 Task: Plan a trip to GÃÂ©rakas, Greece from 24th December, 2023 to 30th December, 2023 for 5 adults. Place can be entire room or private room with 5 bedrooms having 5 beds and 5 bathrooms. Property type can be house. Amenities needed are: wifi, TV, free parkinig on premises, gym, breakfast.
Action: Mouse moved to (578, 152)
Screenshot: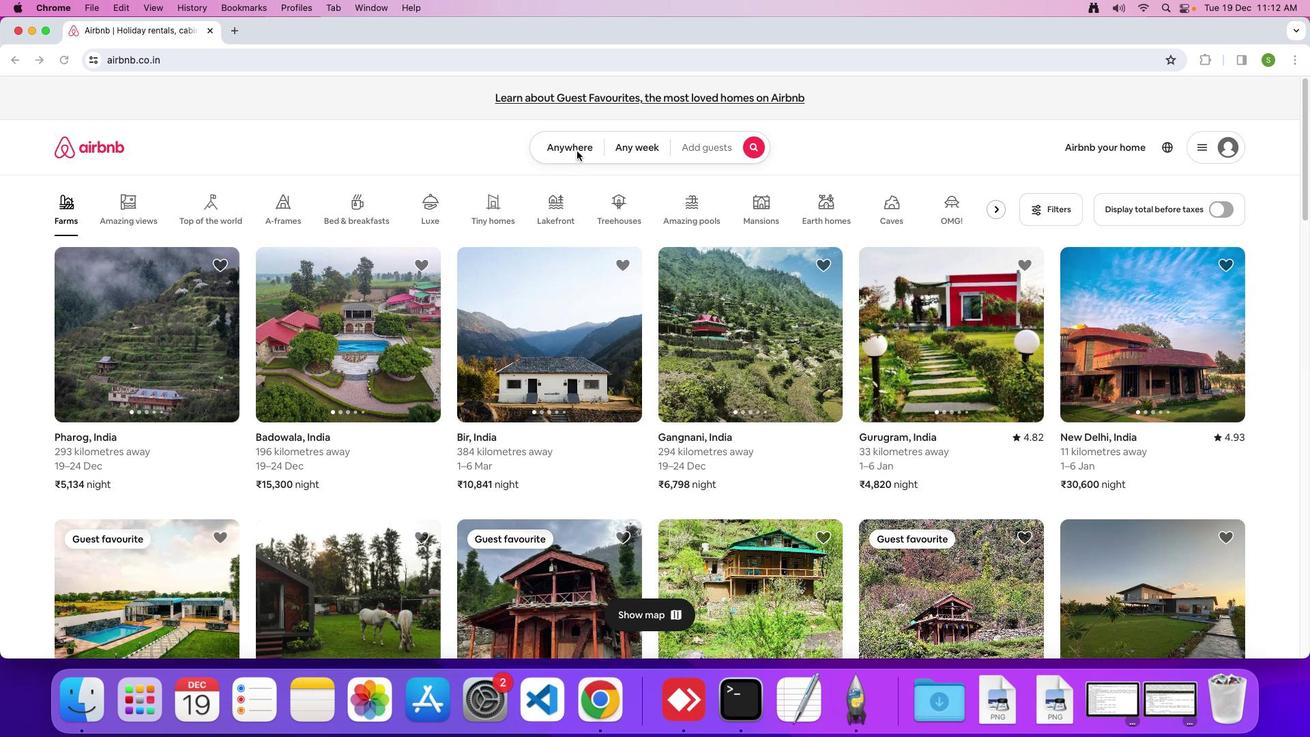 
Action: Mouse pressed left at (578, 152)
Screenshot: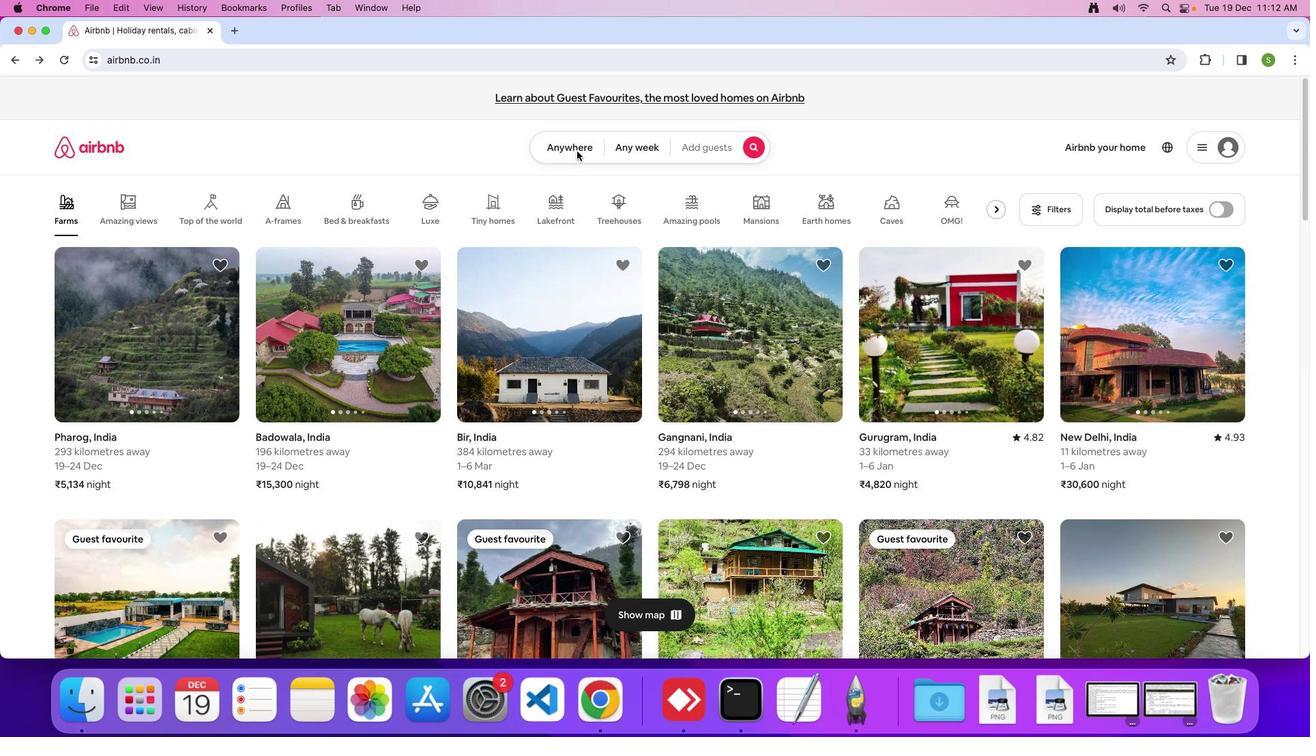 
Action: Mouse moved to (559, 144)
Screenshot: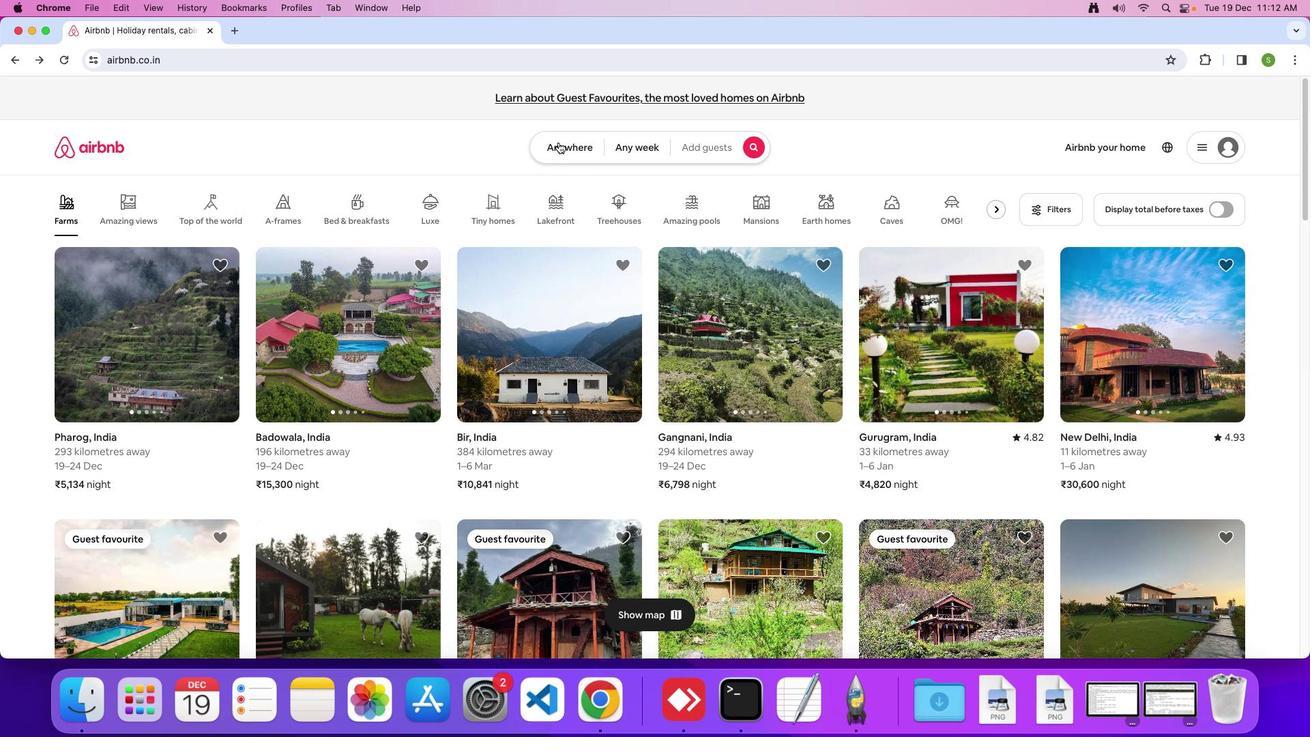 
Action: Mouse pressed left at (559, 144)
Screenshot: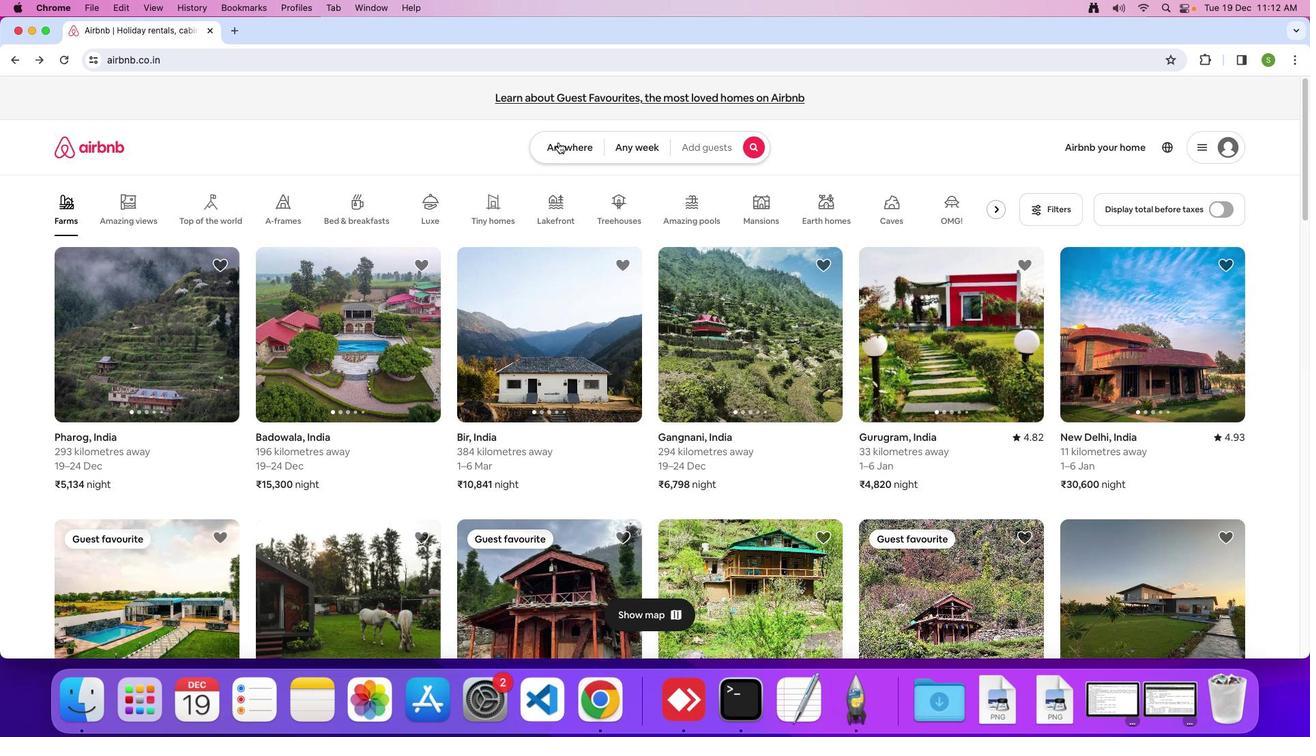 
Action: Mouse moved to (477, 195)
Screenshot: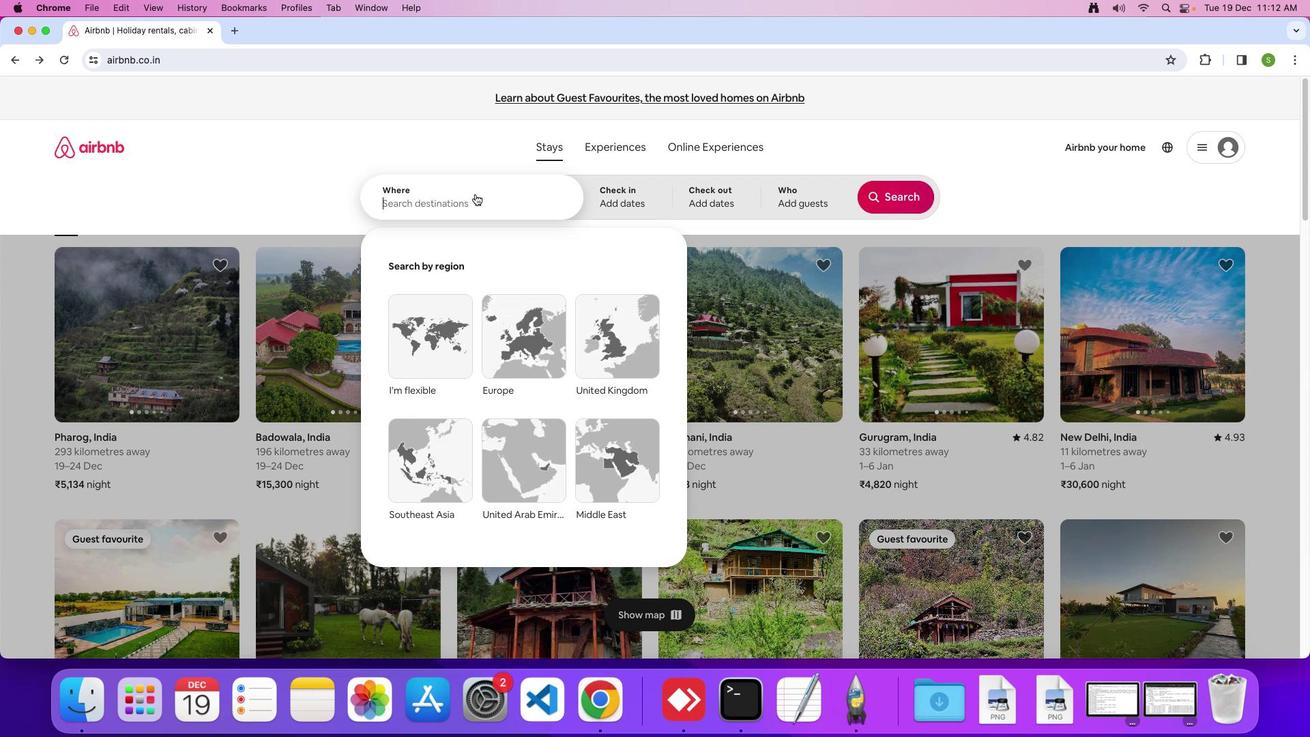 
Action: Key pressed 'G''A'Key.caps_lock'c''r''a''k''a''s'','Key.spaceKey.shift'G''r''e''e''c''e'Key.enter
Screenshot: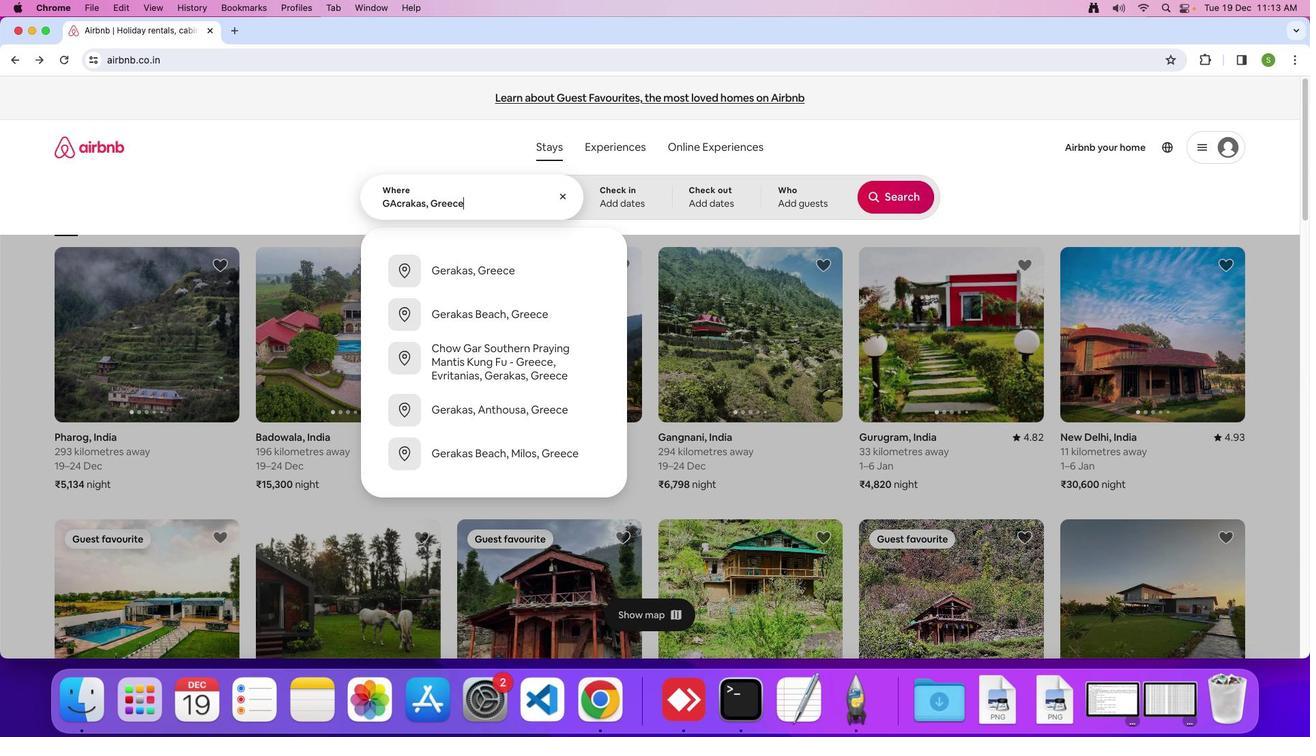 
Action: Mouse moved to (415, 505)
Screenshot: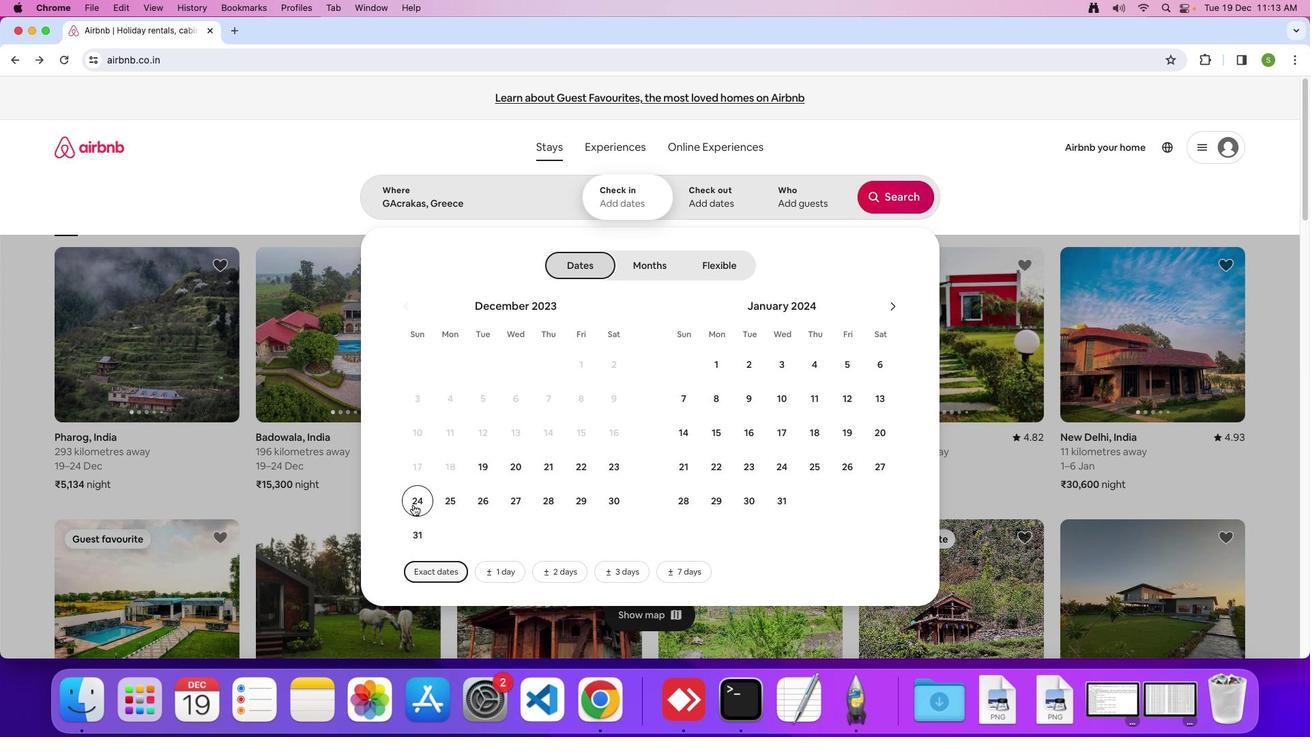 
Action: Mouse pressed left at (415, 505)
Screenshot: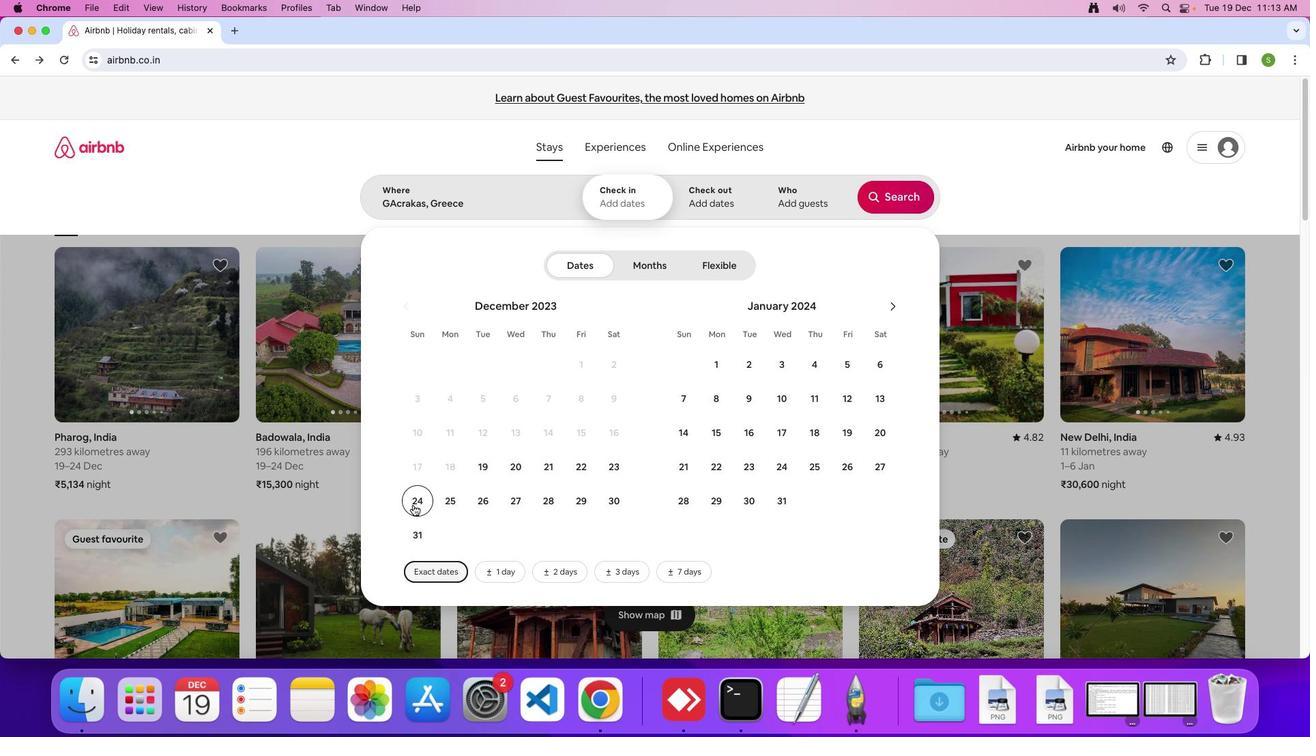 
Action: Mouse moved to (614, 503)
Screenshot: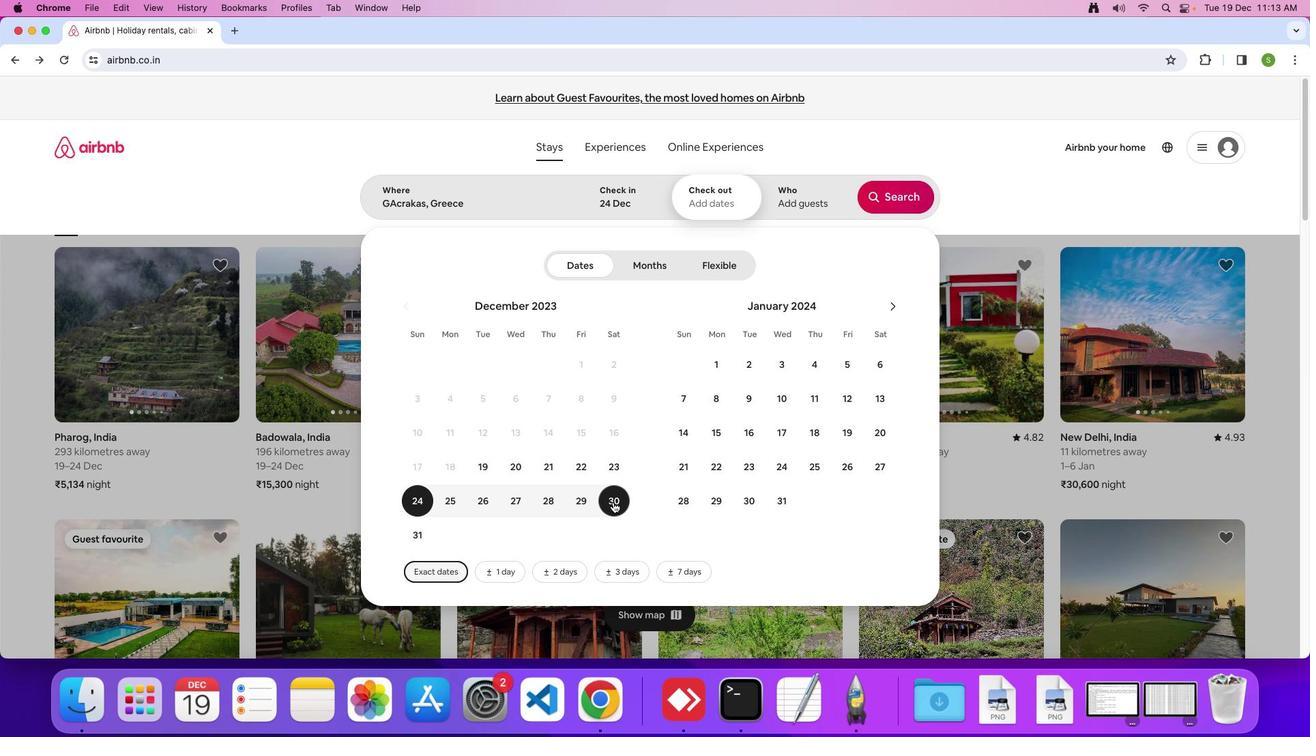 
Action: Mouse pressed left at (614, 503)
Screenshot: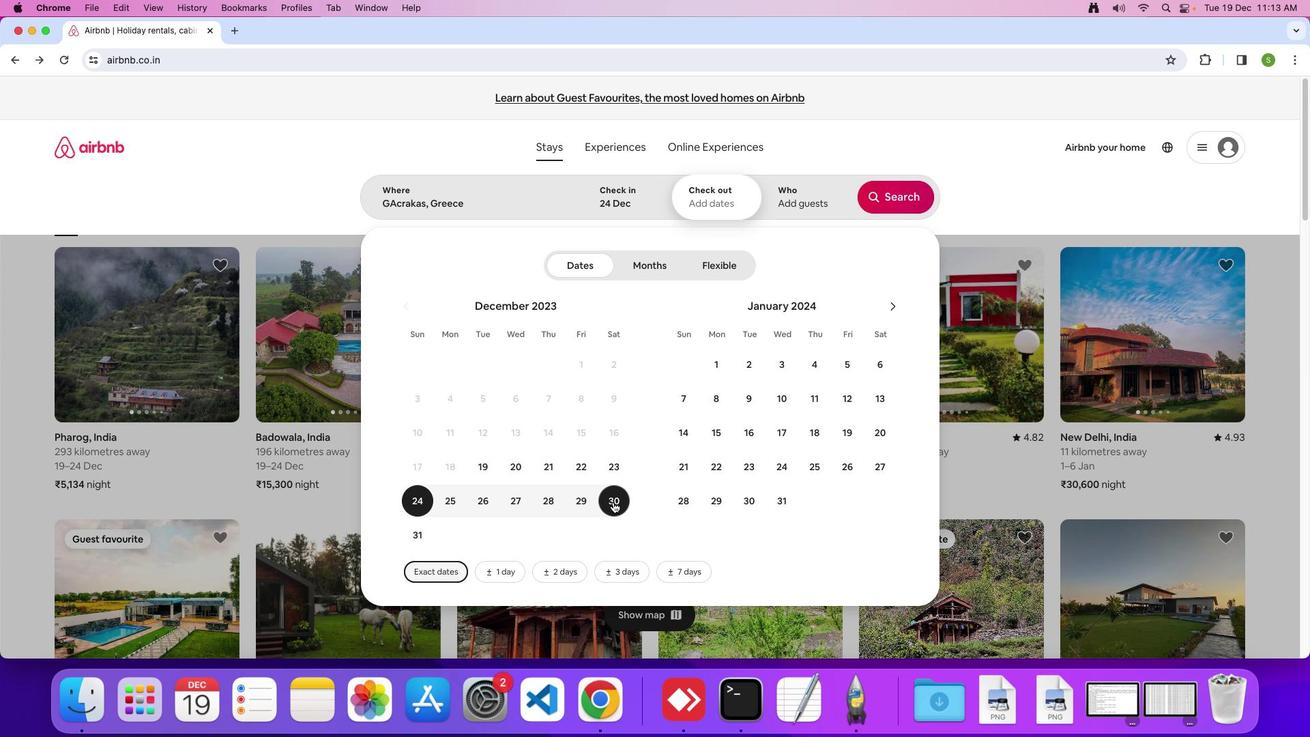 
Action: Mouse moved to (811, 202)
Screenshot: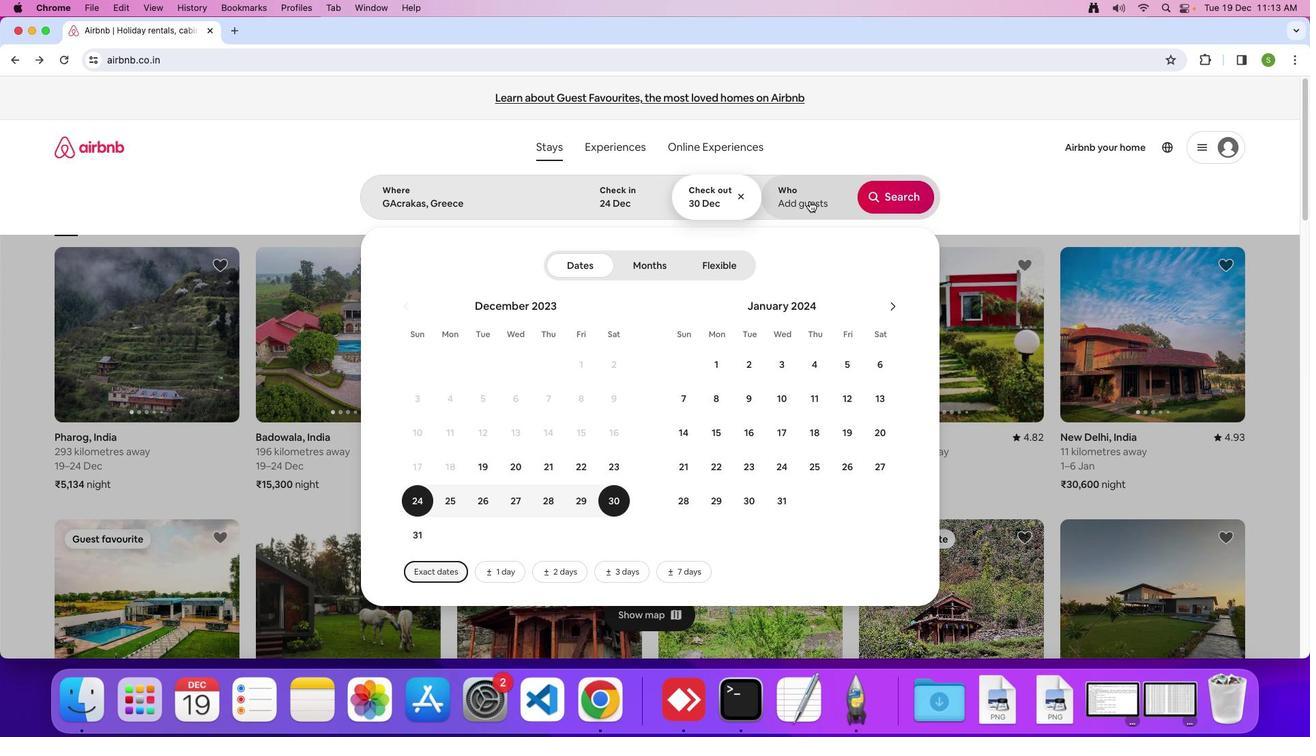 
Action: Mouse pressed left at (811, 202)
Screenshot: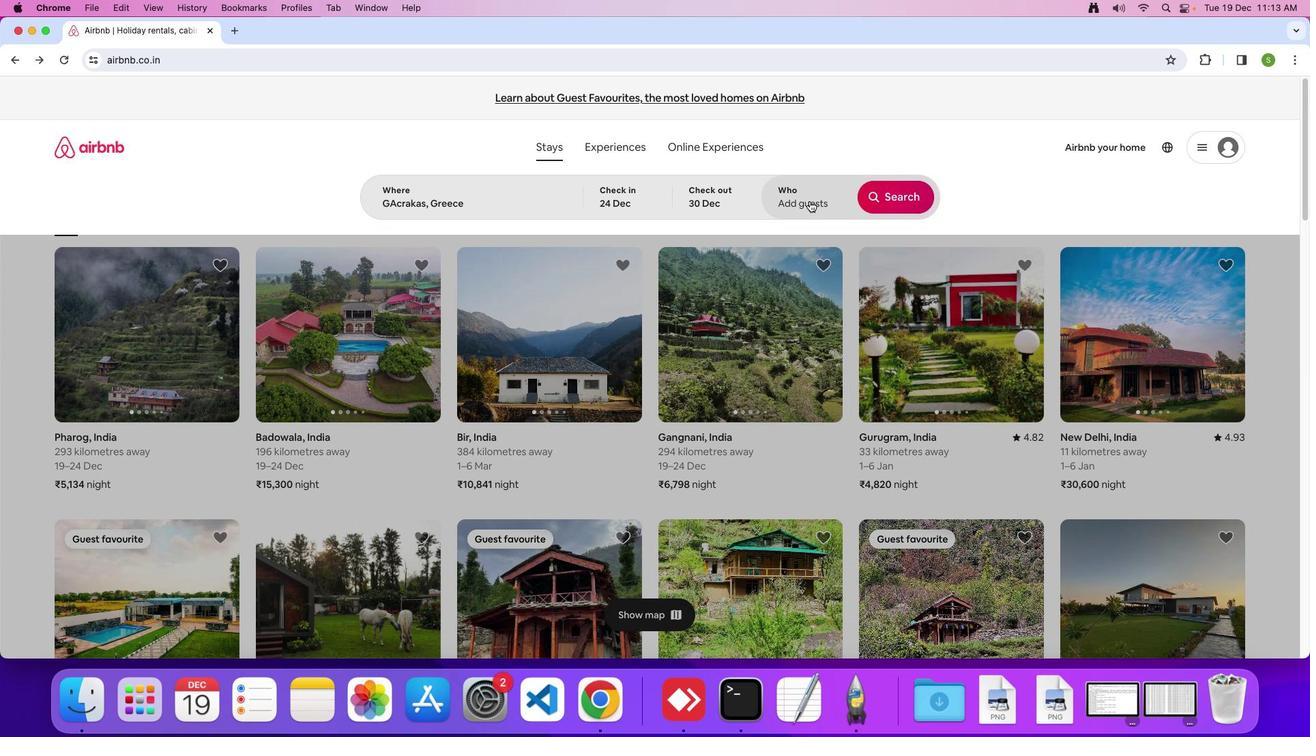 
Action: Mouse moved to (895, 273)
Screenshot: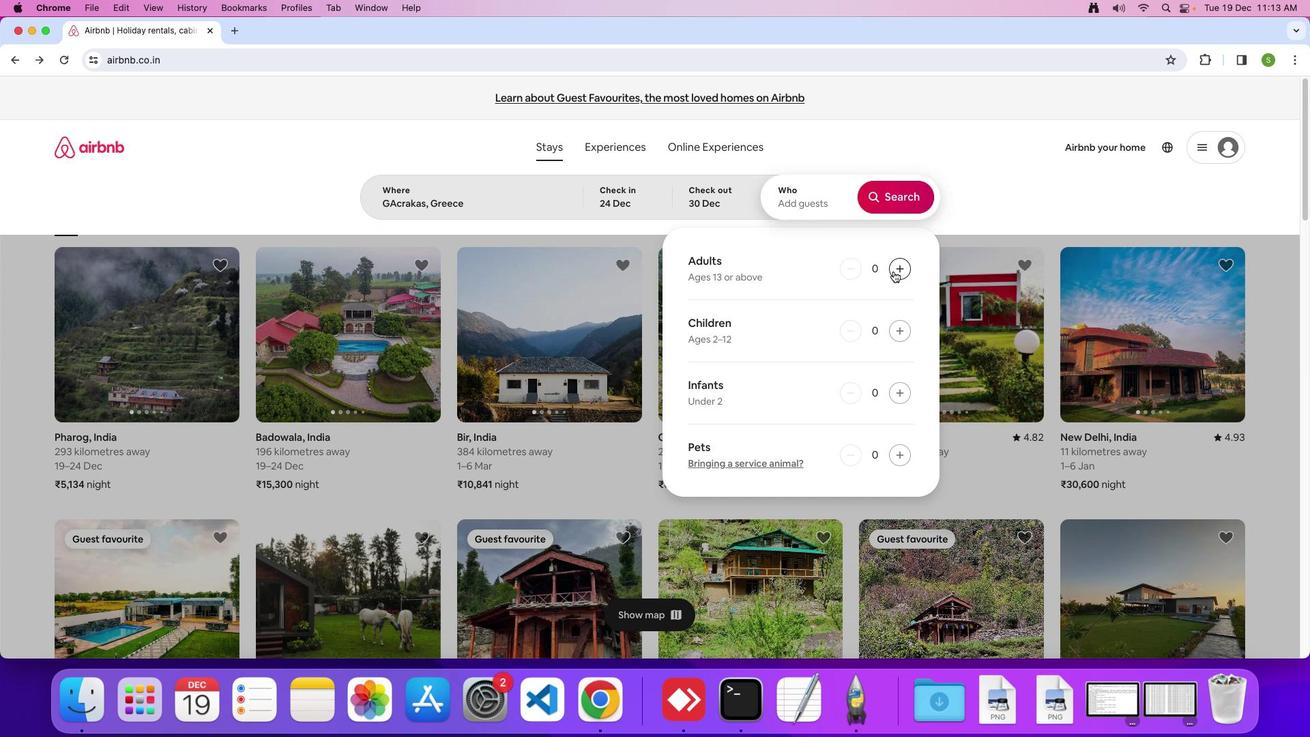 
Action: Mouse pressed left at (895, 273)
Screenshot: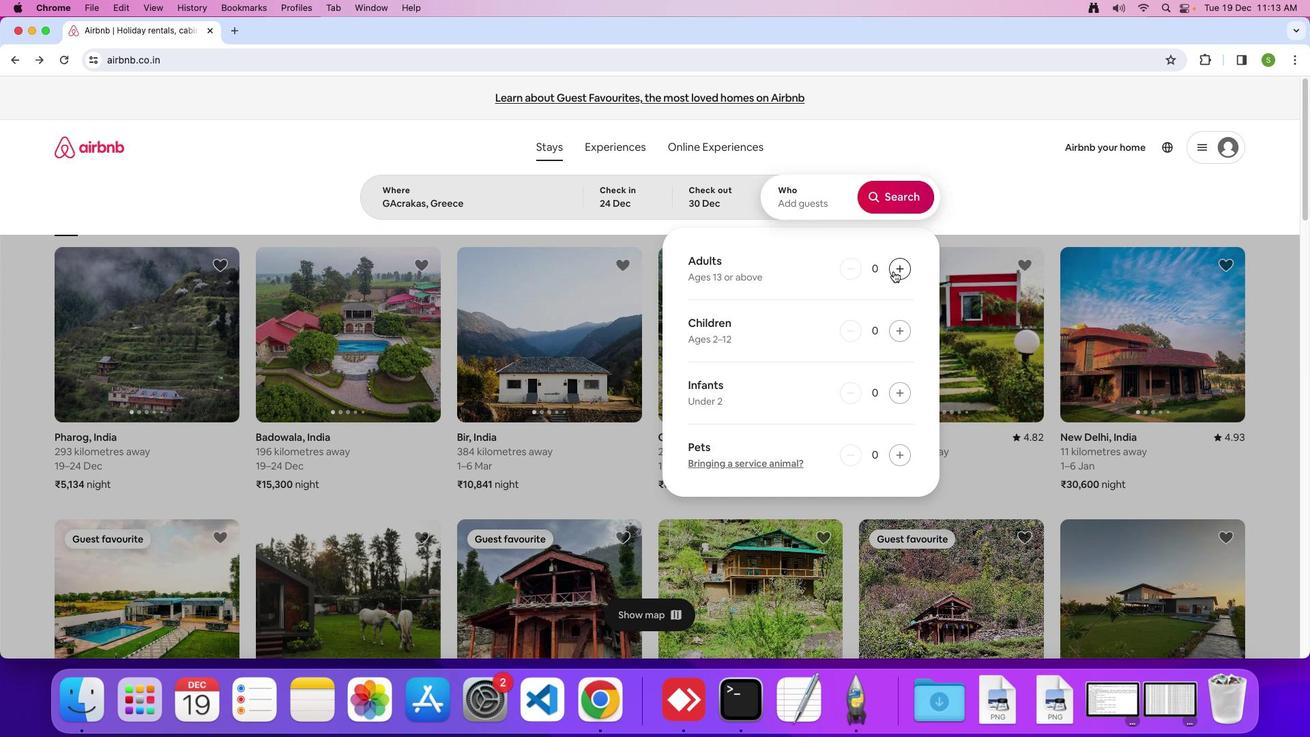 
Action: Mouse pressed left at (895, 273)
Screenshot: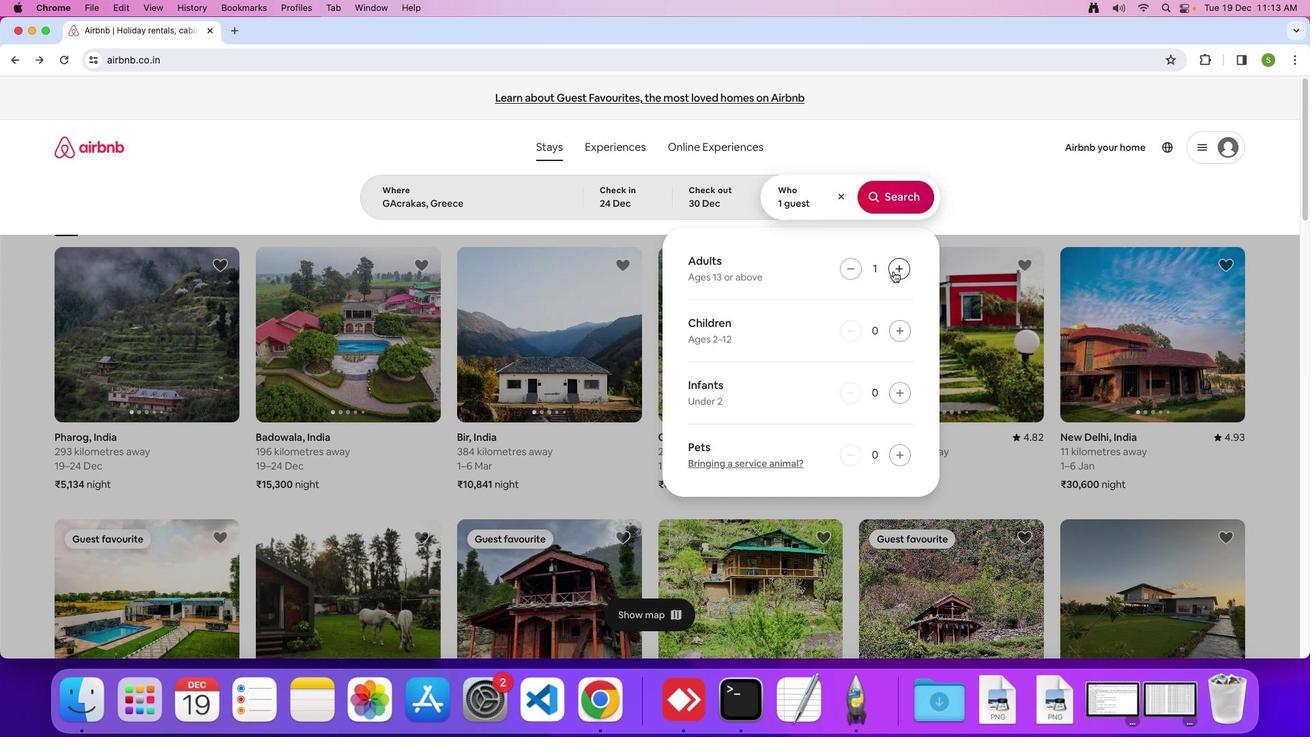 
Action: Mouse pressed left at (895, 273)
Screenshot: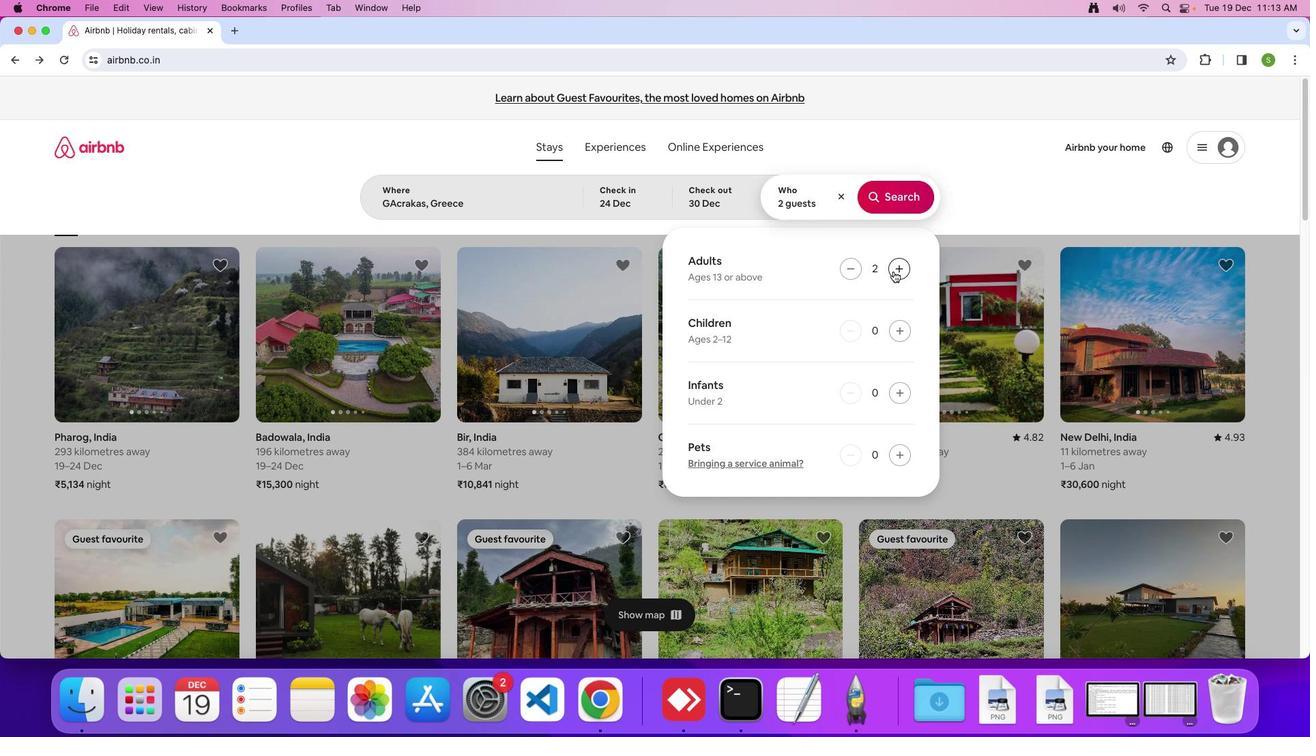 
Action: Mouse pressed left at (895, 273)
Screenshot: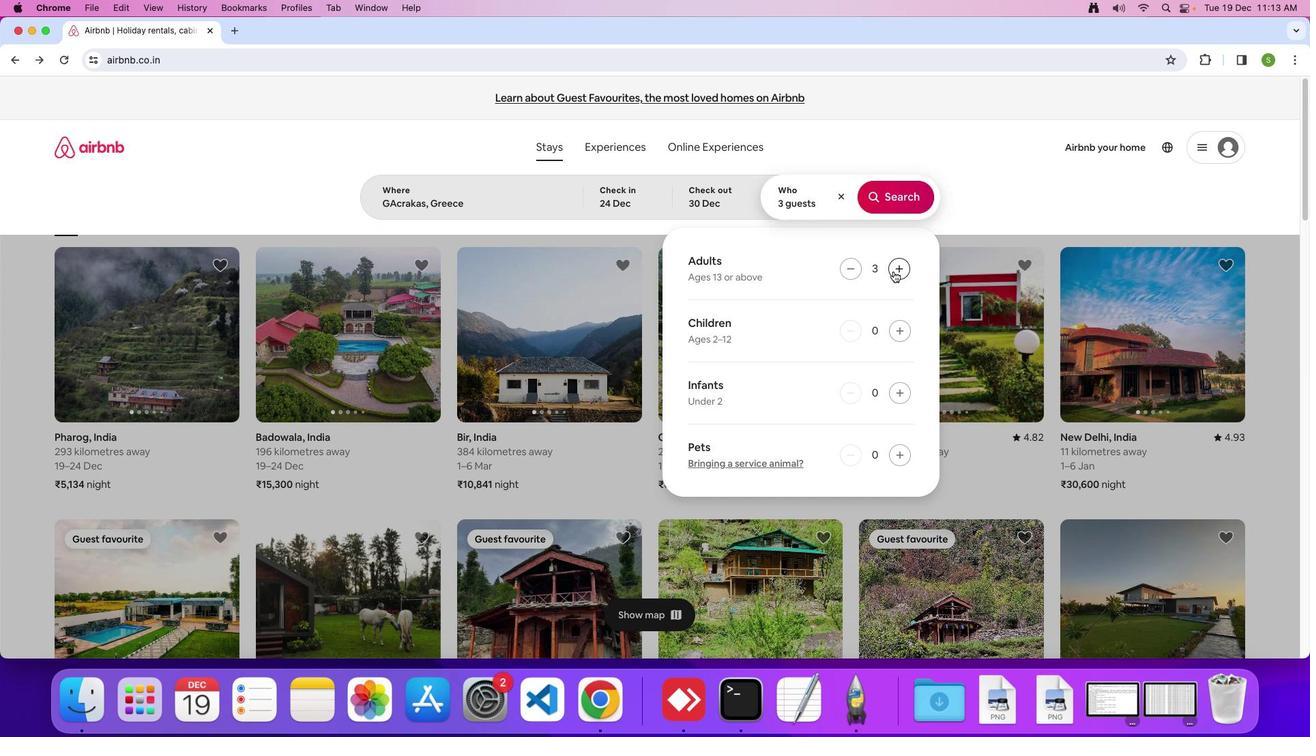 
Action: Mouse pressed left at (895, 273)
Screenshot: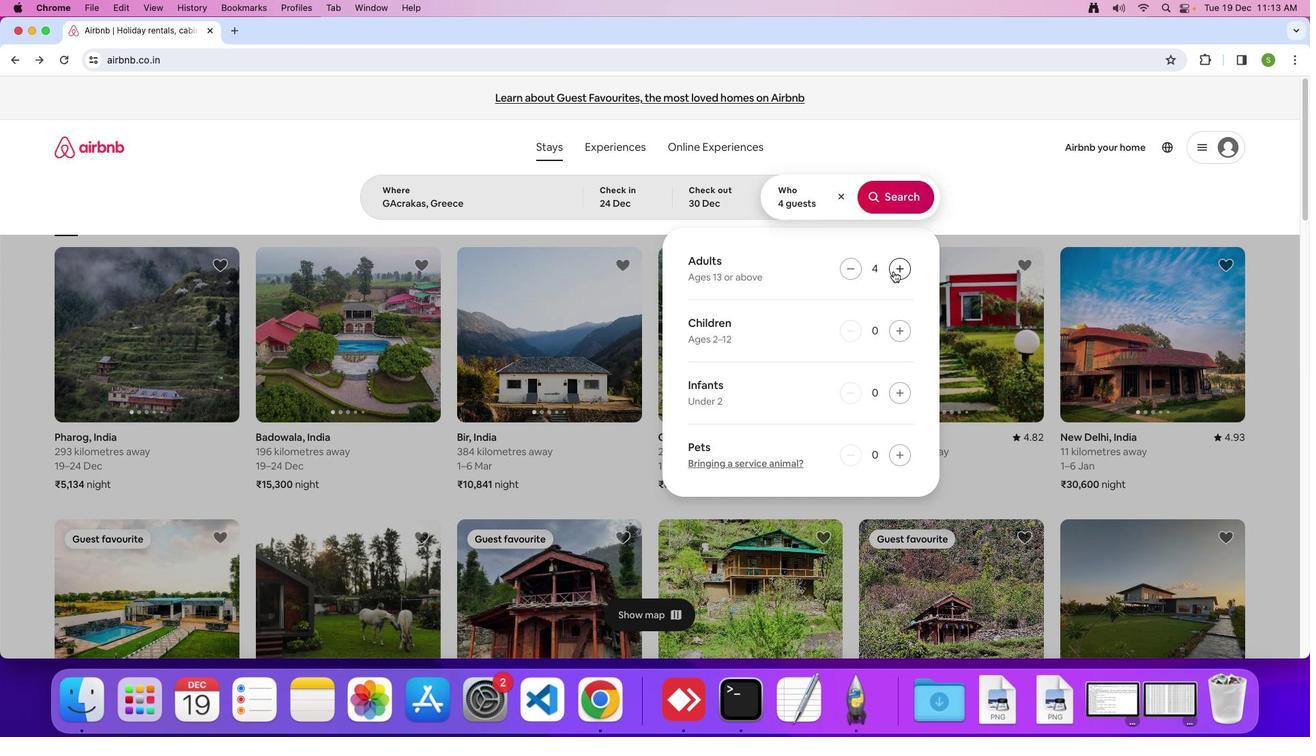 
Action: Mouse moved to (893, 207)
Screenshot: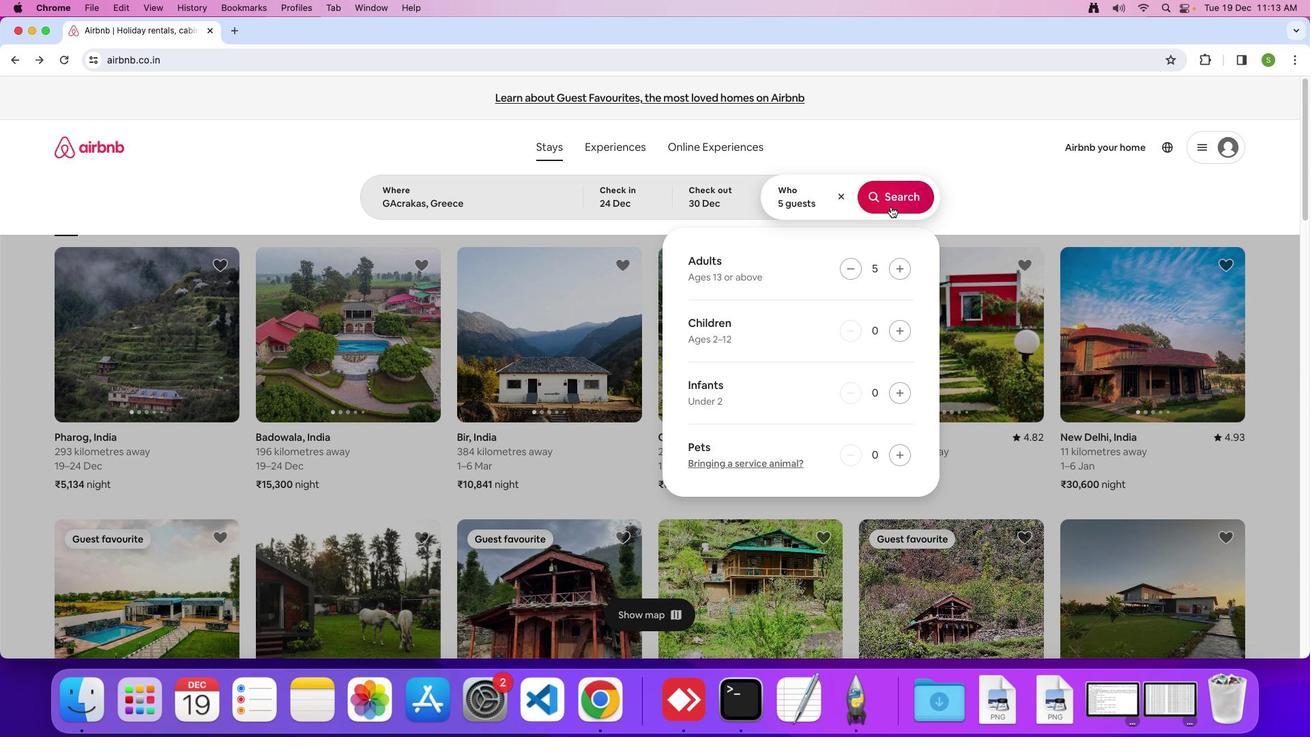 
Action: Mouse pressed left at (893, 207)
Screenshot: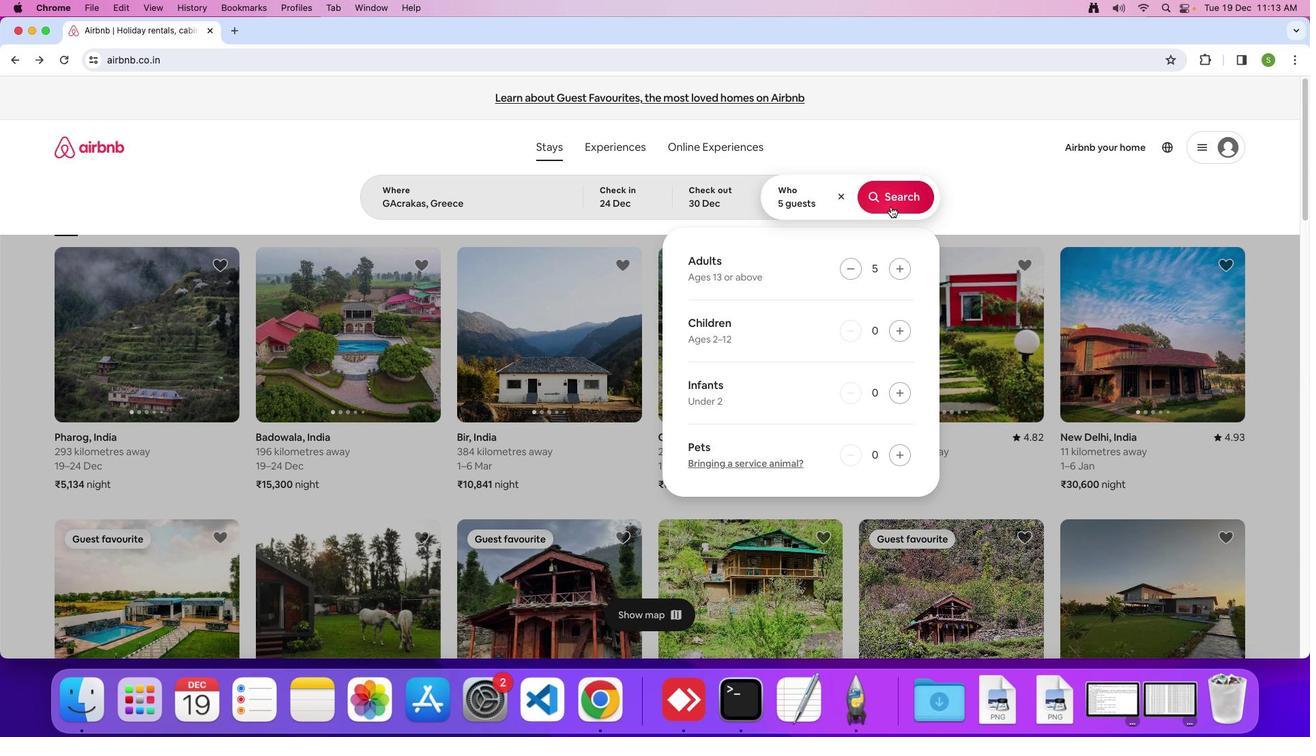 
Action: Mouse moved to (1097, 162)
Screenshot: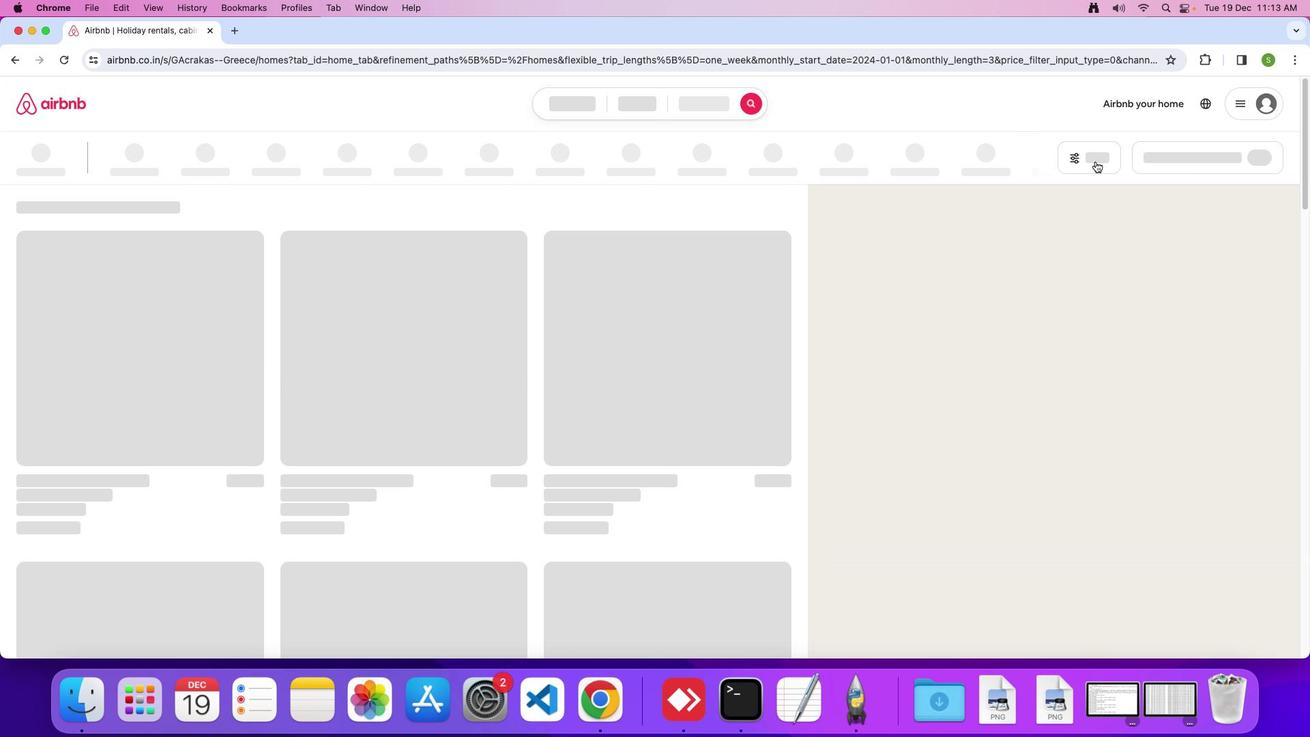 
Action: Mouse pressed left at (1097, 162)
Screenshot: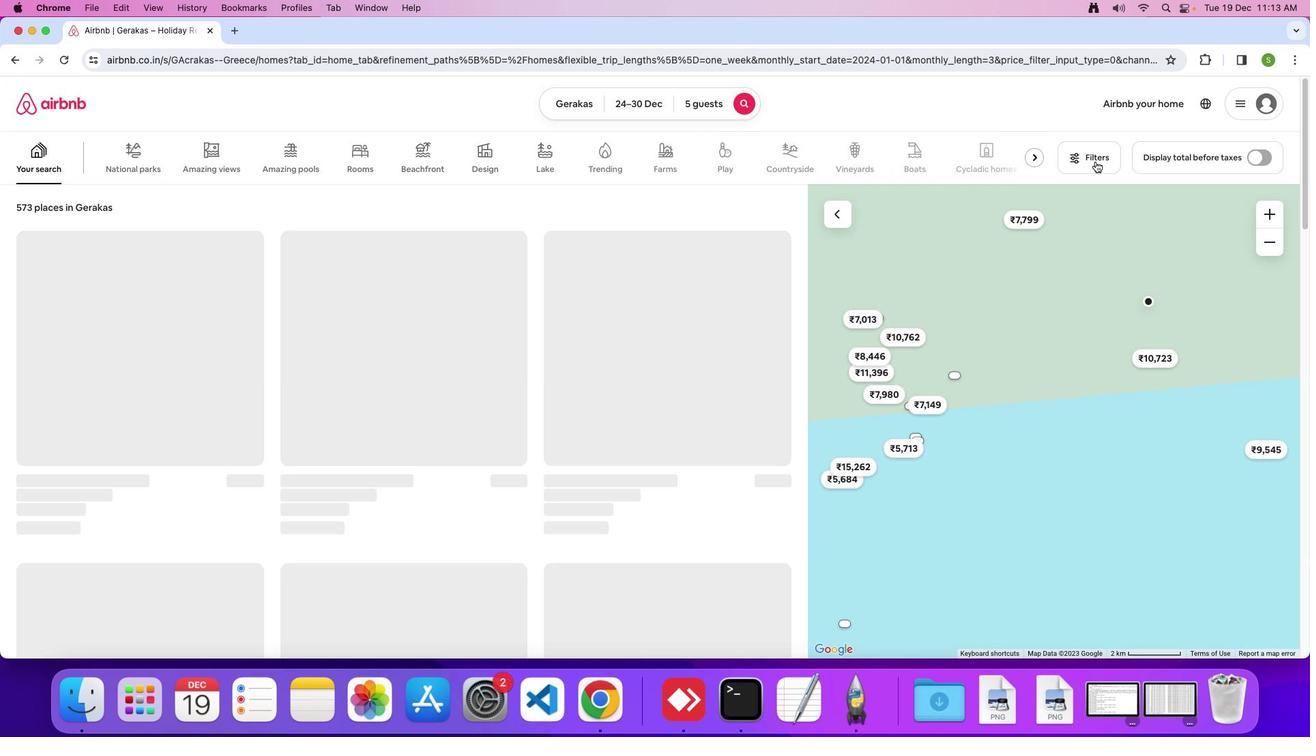 
Action: Mouse moved to (684, 369)
Screenshot: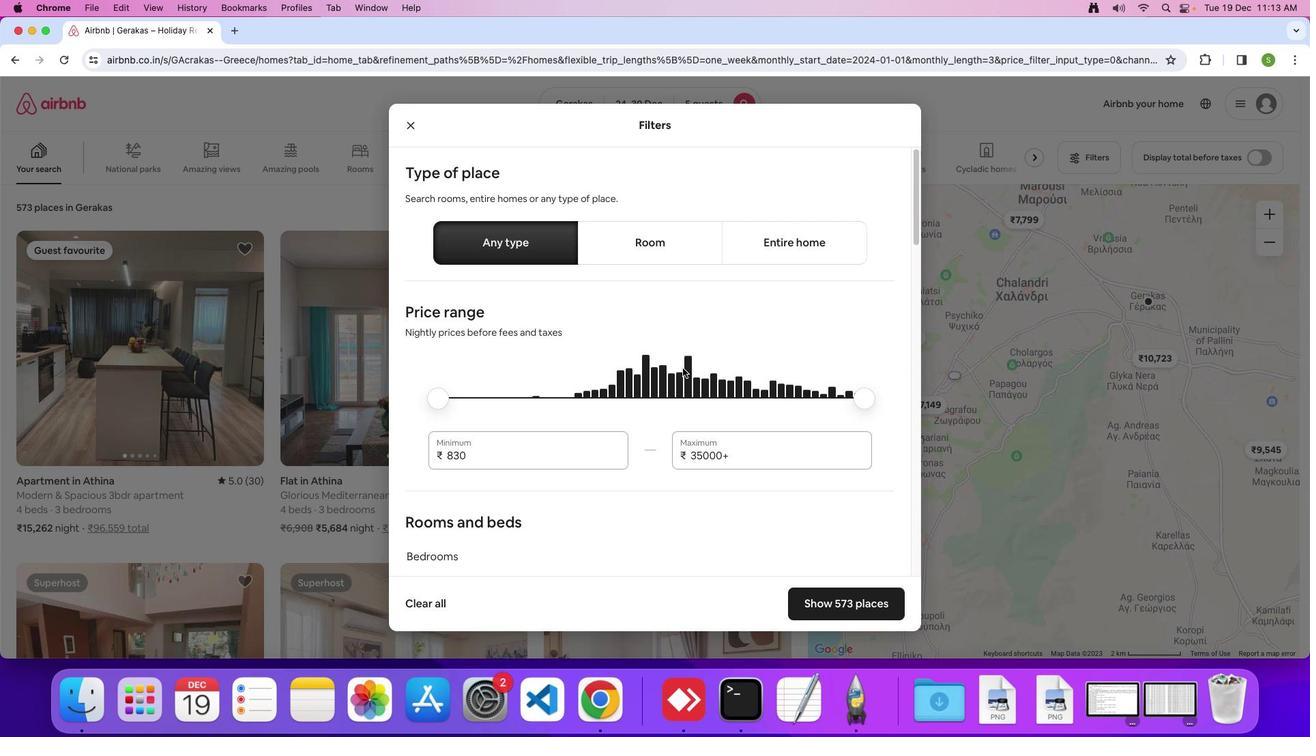 
Action: Mouse scrolled (684, 369) with delta (1, 0)
Screenshot: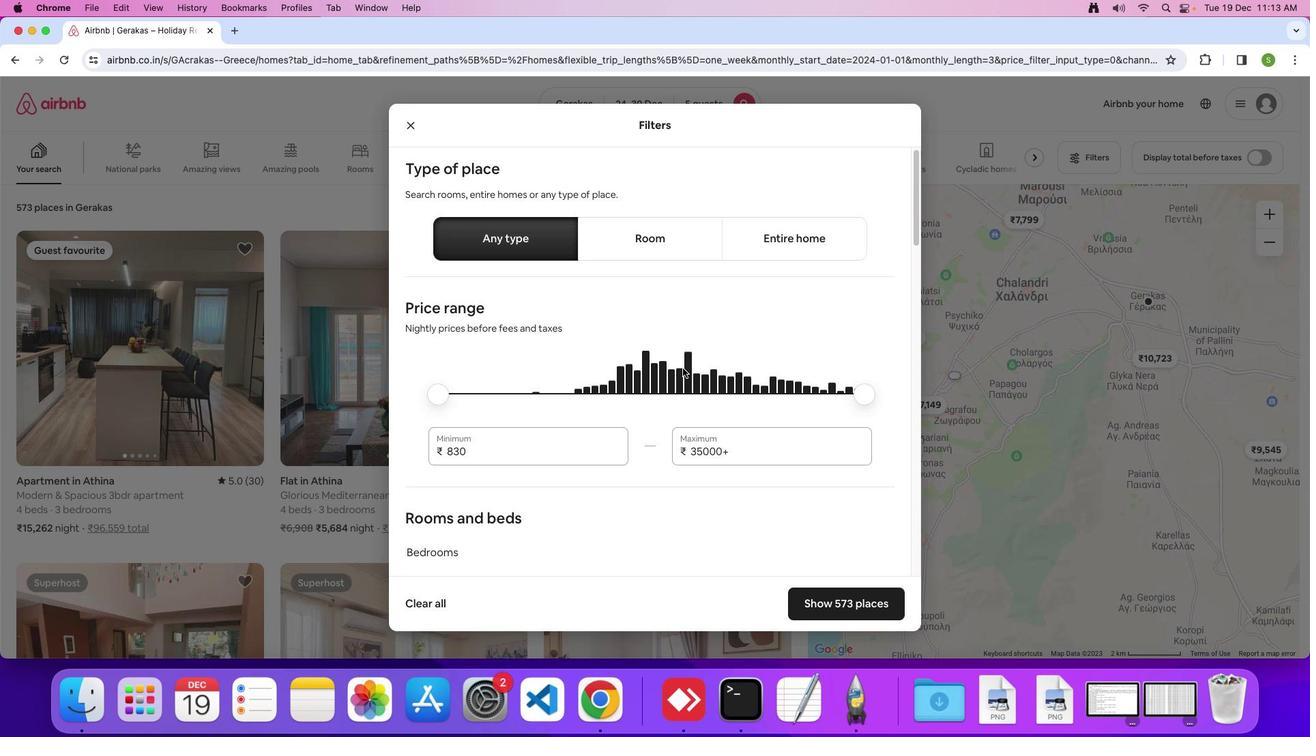 
Action: Mouse scrolled (684, 369) with delta (1, 0)
Screenshot: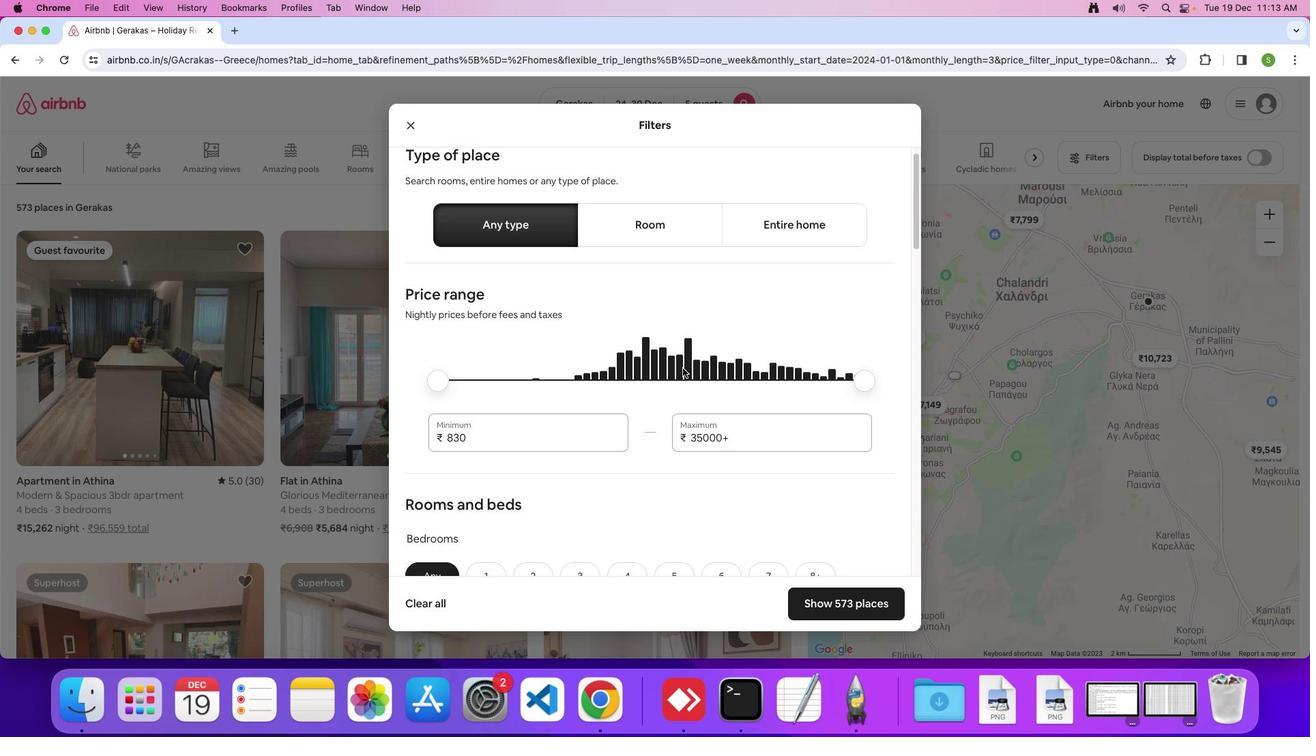 
Action: Mouse scrolled (684, 369) with delta (1, 0)
Screenshot: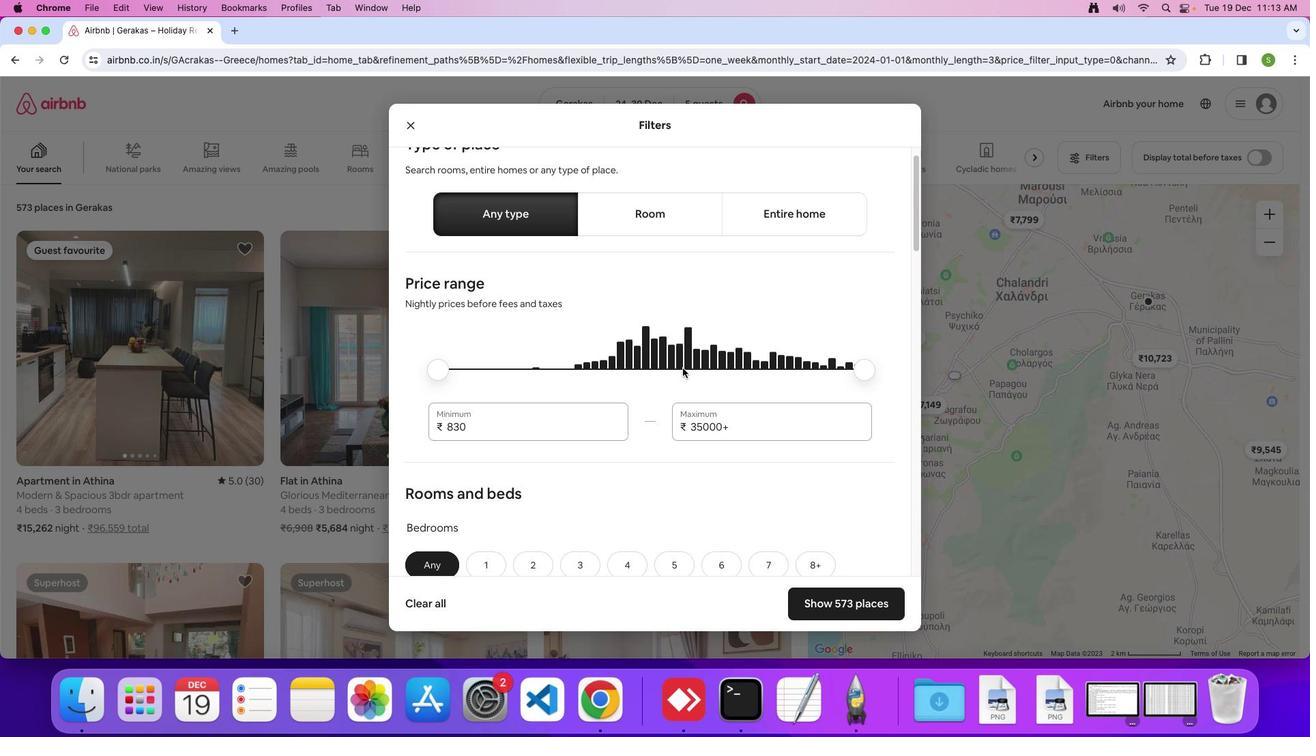 
Action: Mouse scrolled (684, 369) with delta (1, 0)
Screenshot: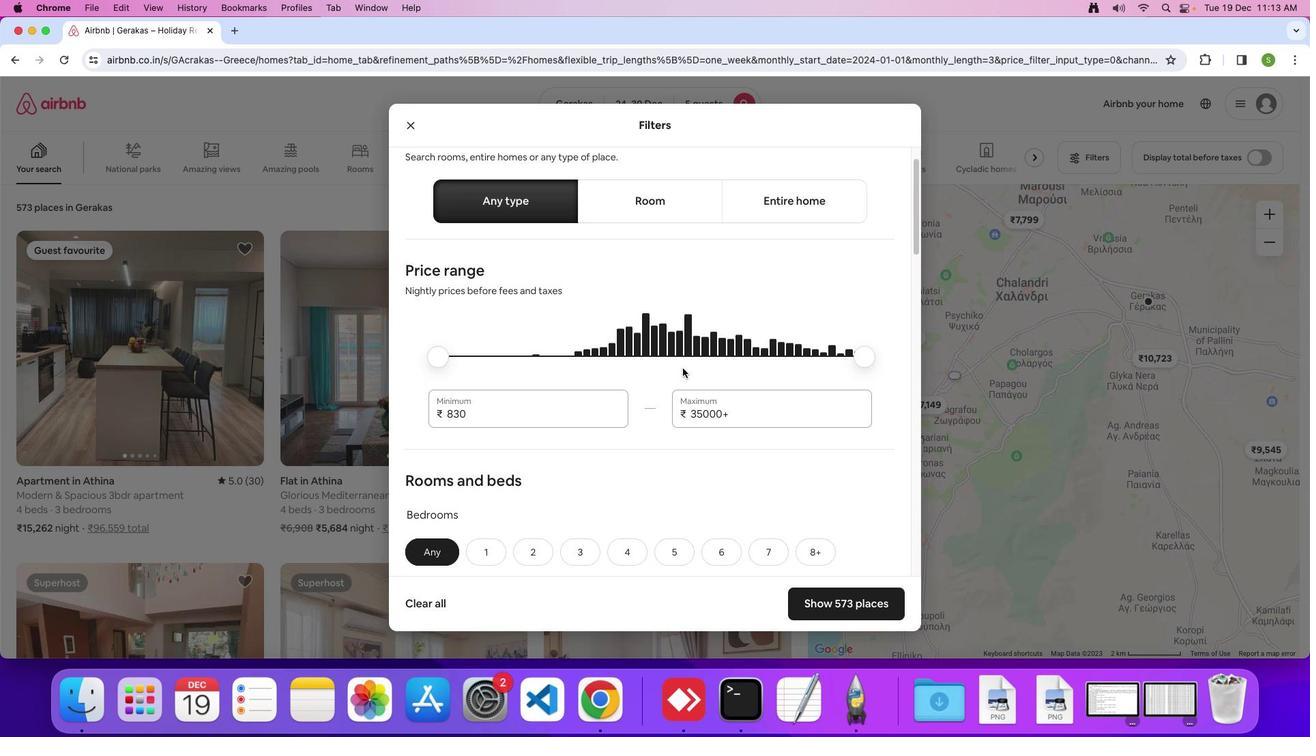 
Action: Mouse scrolled (684, 369) with delta (1, 0)
Screenshot: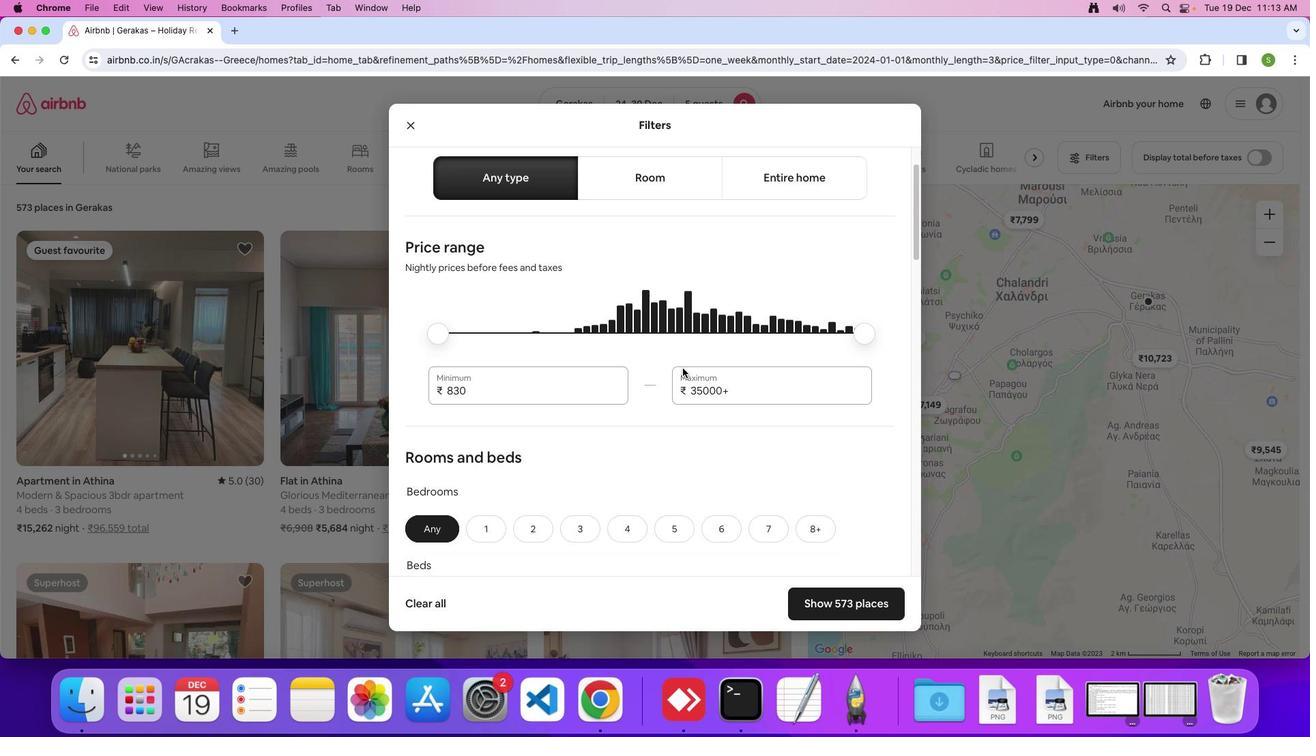 
Action: Mouse scrolled (684, 369) with delta (1, 0)
Screenshot: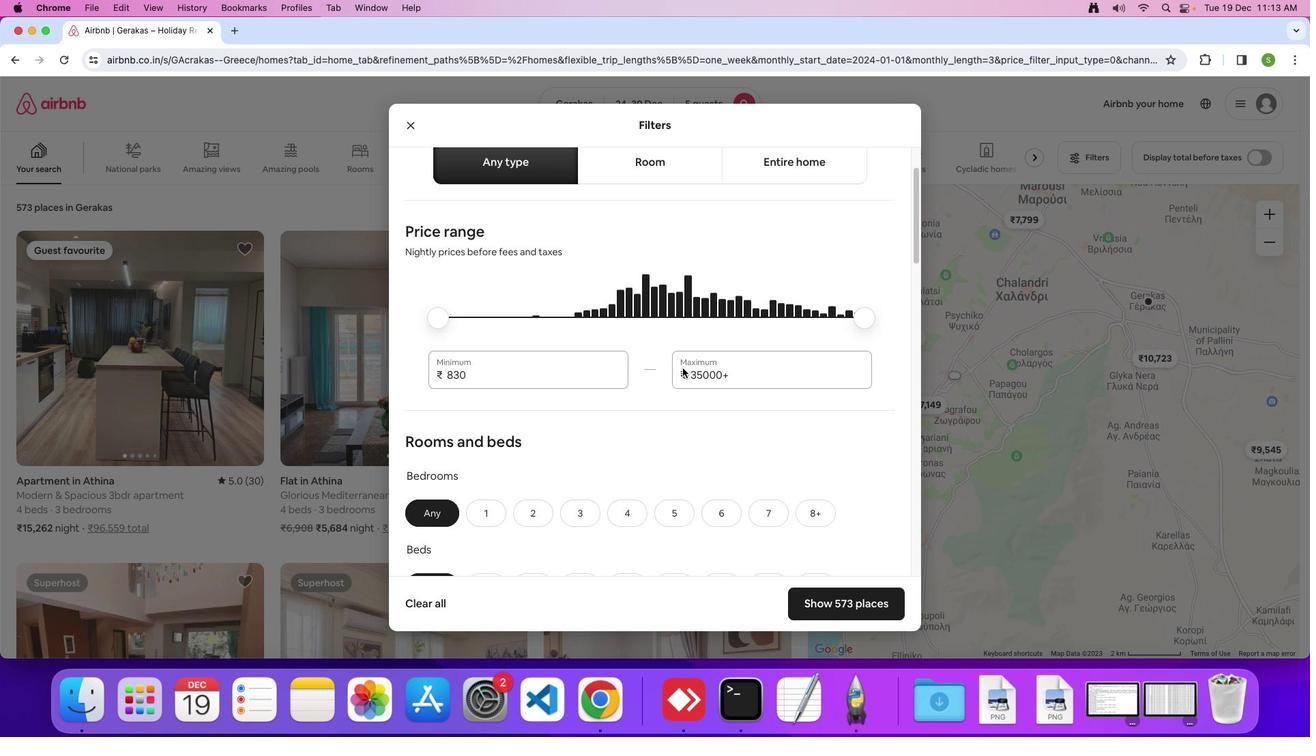 
Action: Mouse scrolled (684, 369) with delta (1, 0)
Screenshot: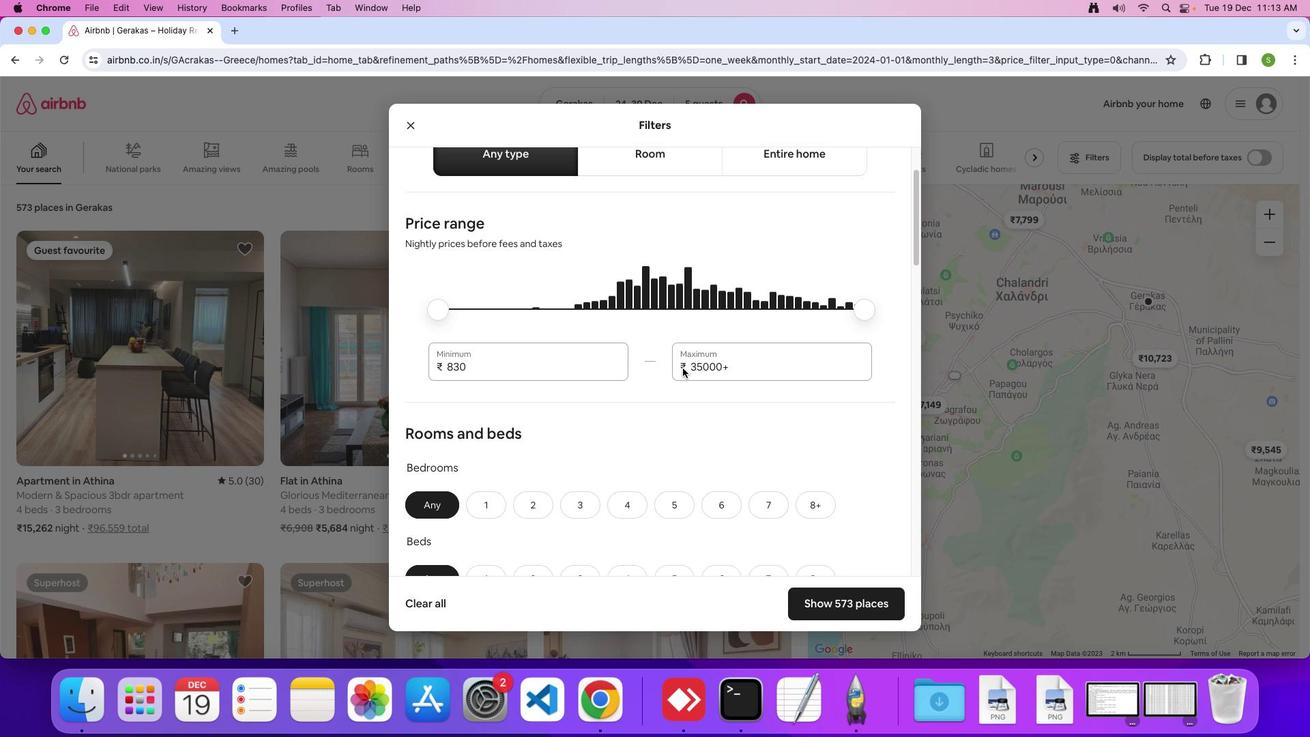 
Action: Mouse scrolled (684, 369) with delta (1, 0)
Screenshot: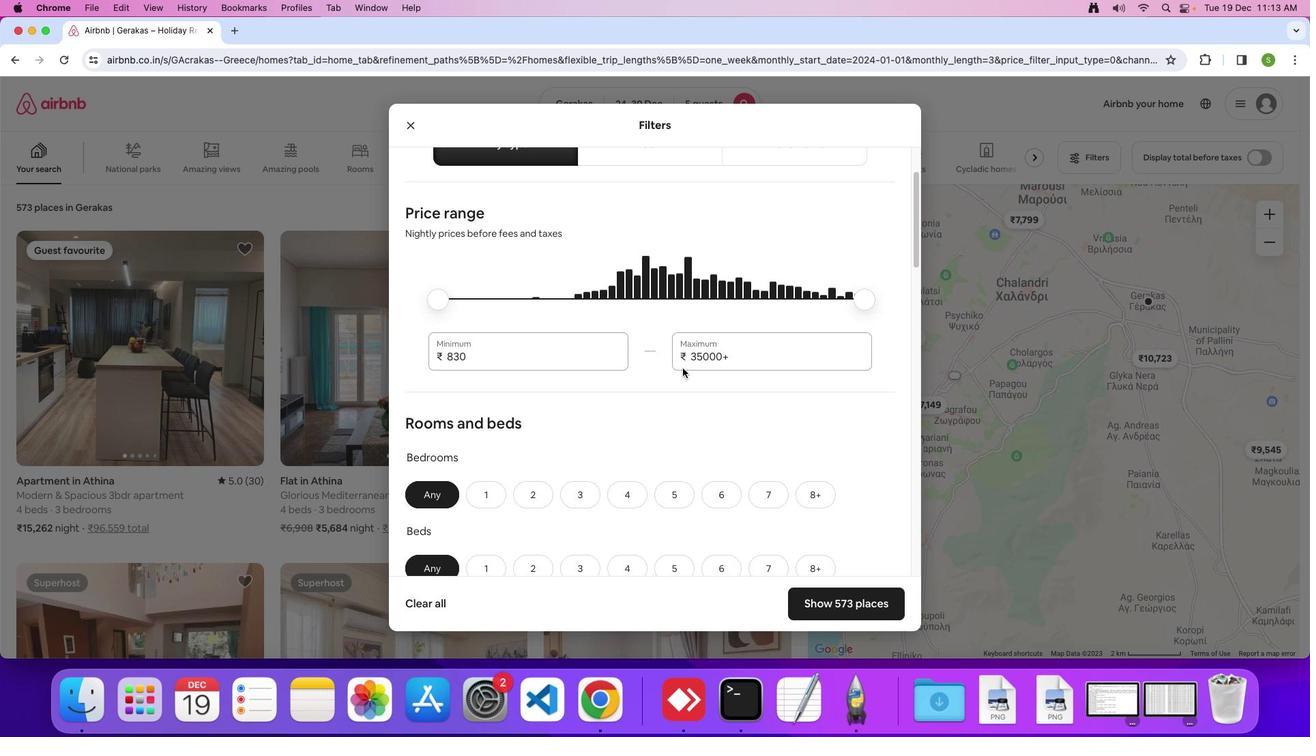 
Action: Mouse scrolled (684, 369) with delta (1, 0)
Screenshot: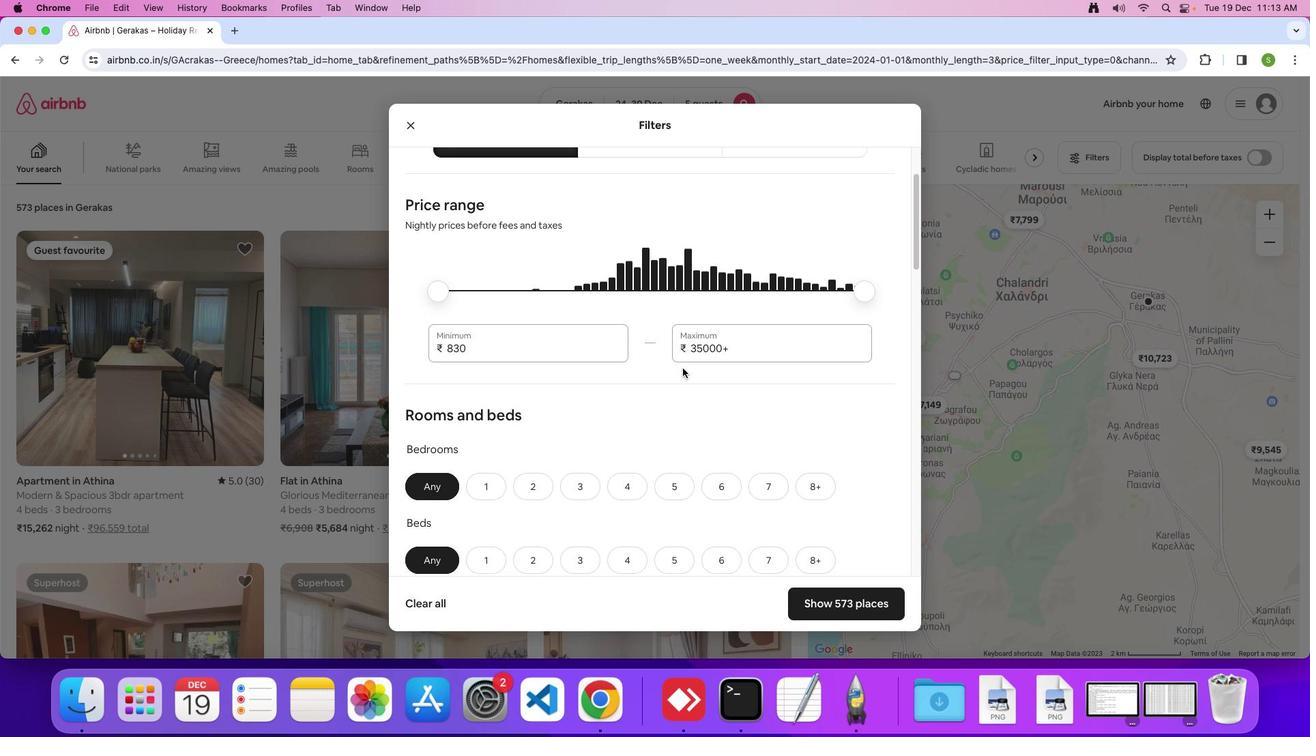 
Action: Mouse scrolled (684, 369) with delta (1, 0)
Screenshot: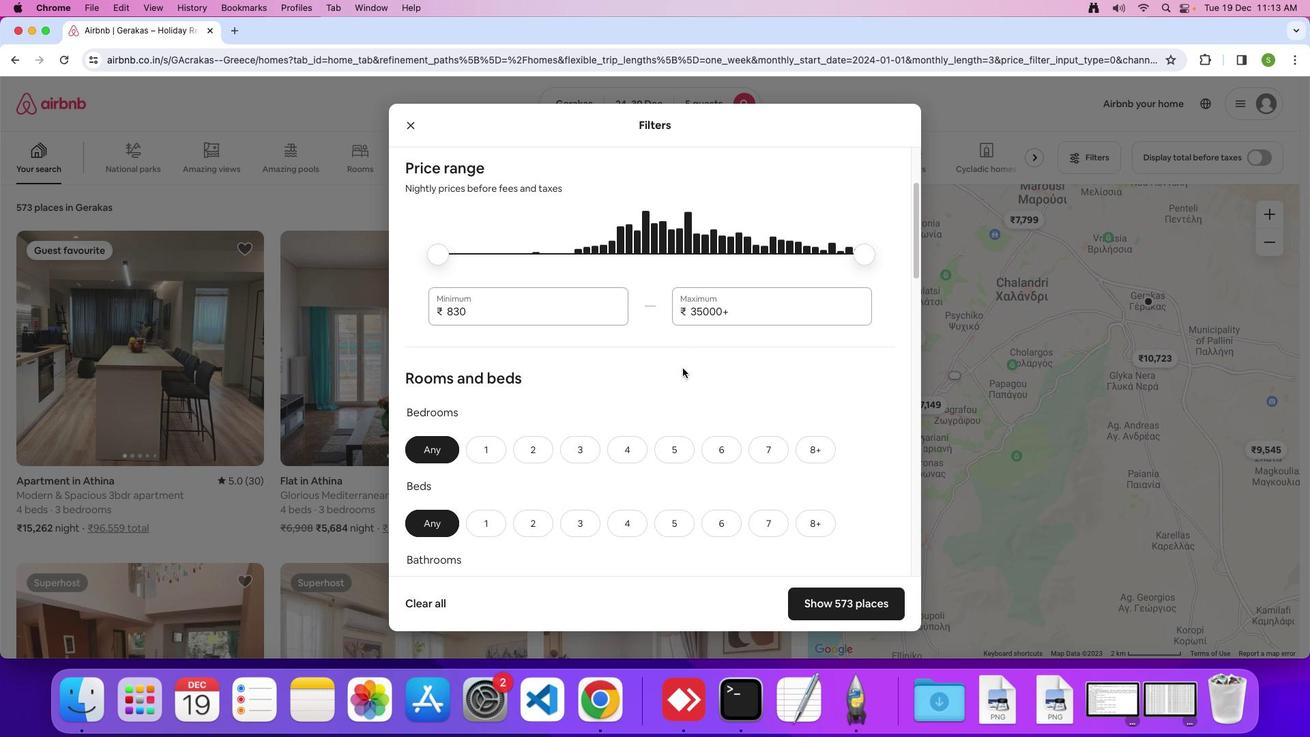 
Action: Mouse scrolled (684, 369) with delta (1, 0)
Screenshot: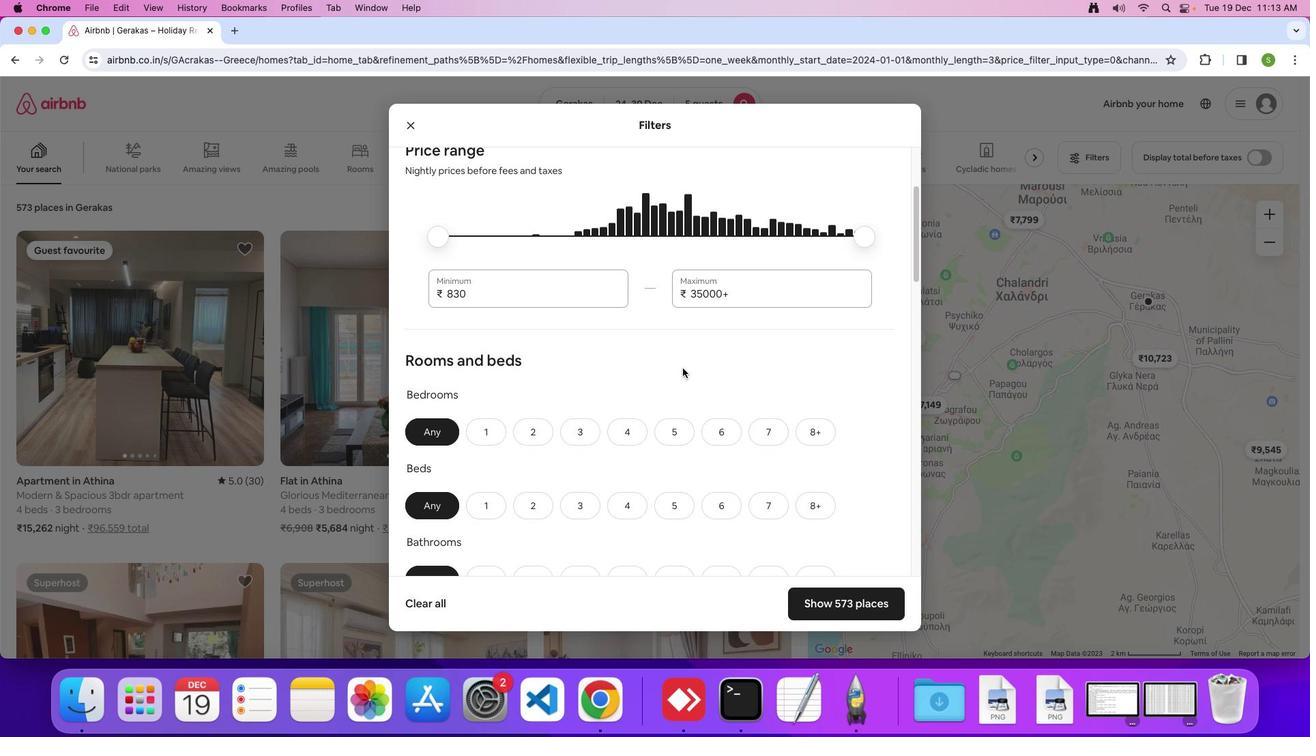 
Action: Mouse scrolled (684, 369) with delta (1, 0)
Screenshot: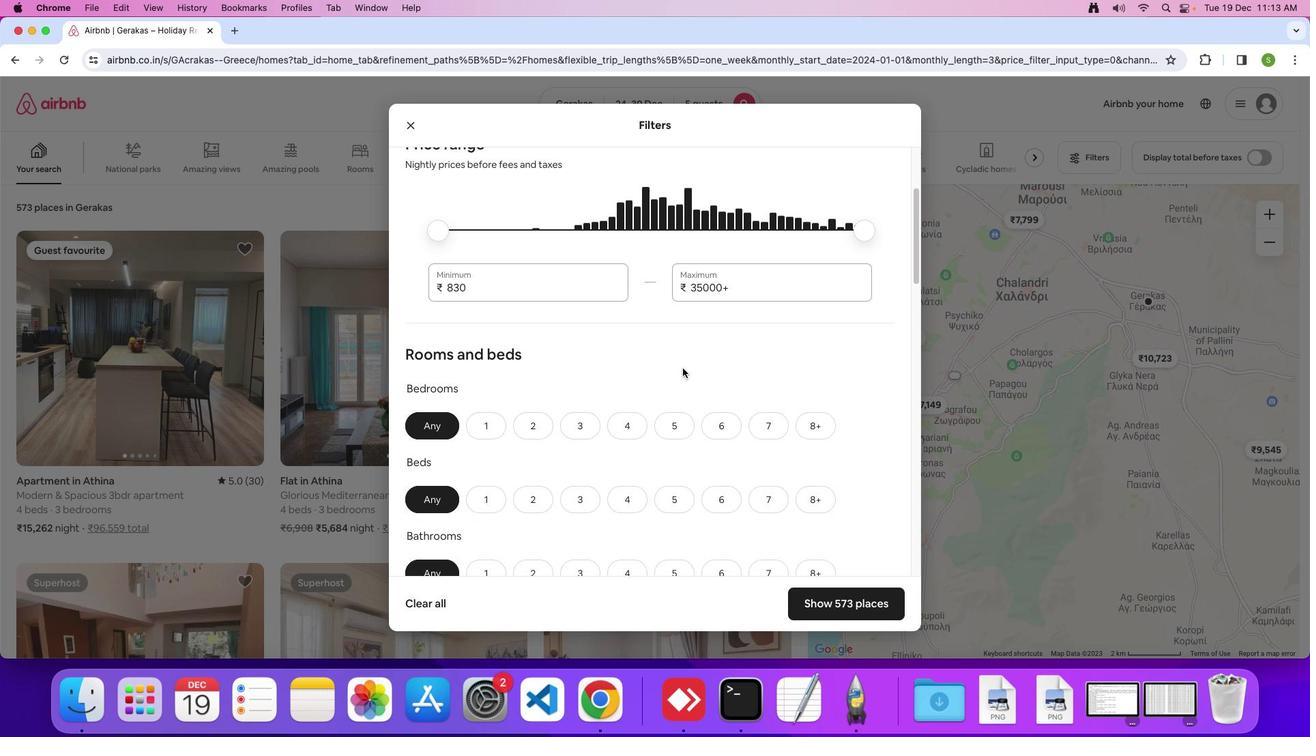 
Action: Mouse scrolled (684, 369) with delta (1, 0)
Screenshot: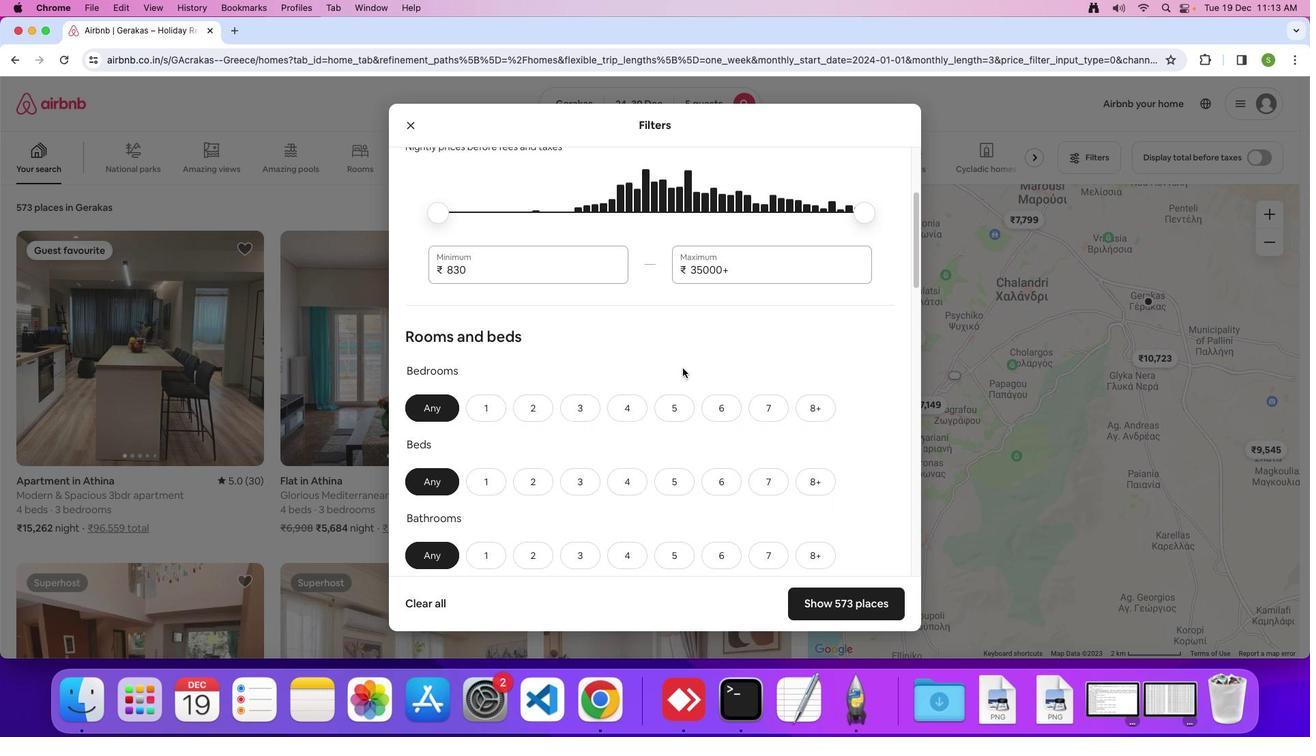 
Action: Mouse scrolled (684, 369) with delta (1, 0)
Screenshot: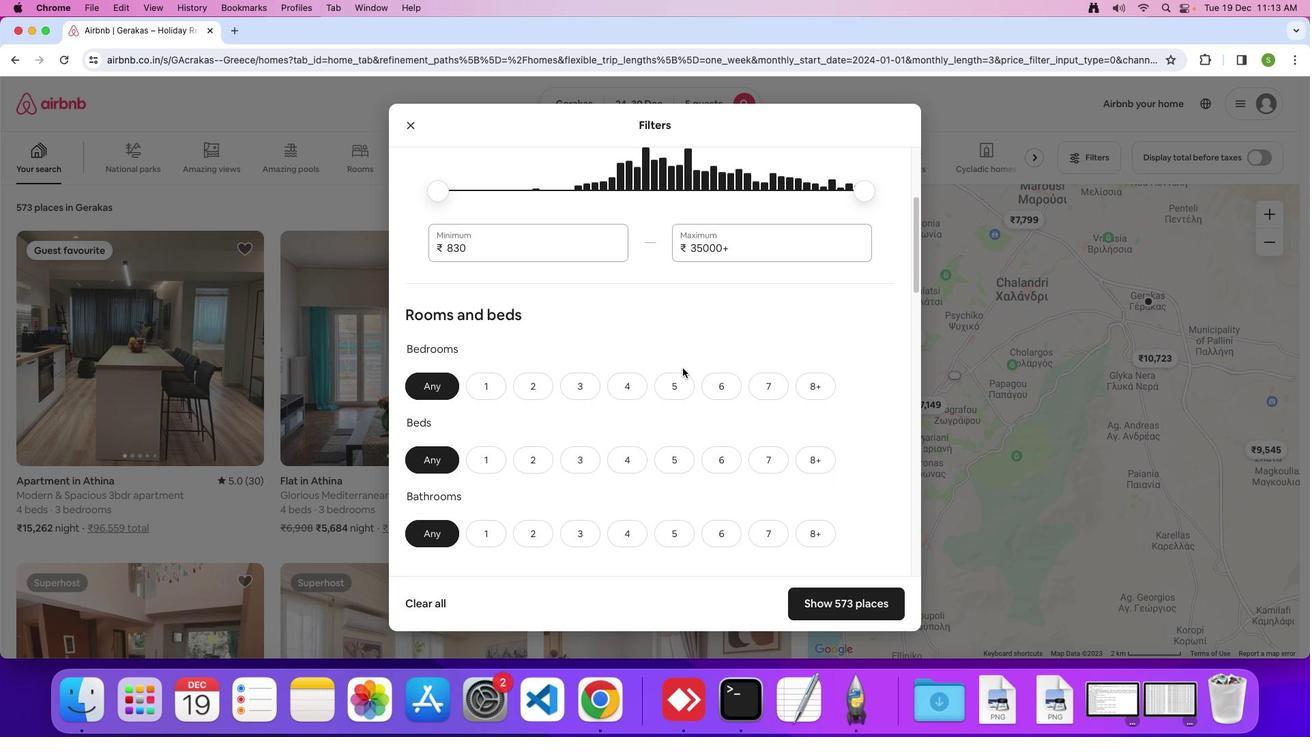 
Action: Mouse scrolled (684, 369) with delta (1, 0)
Screenshot: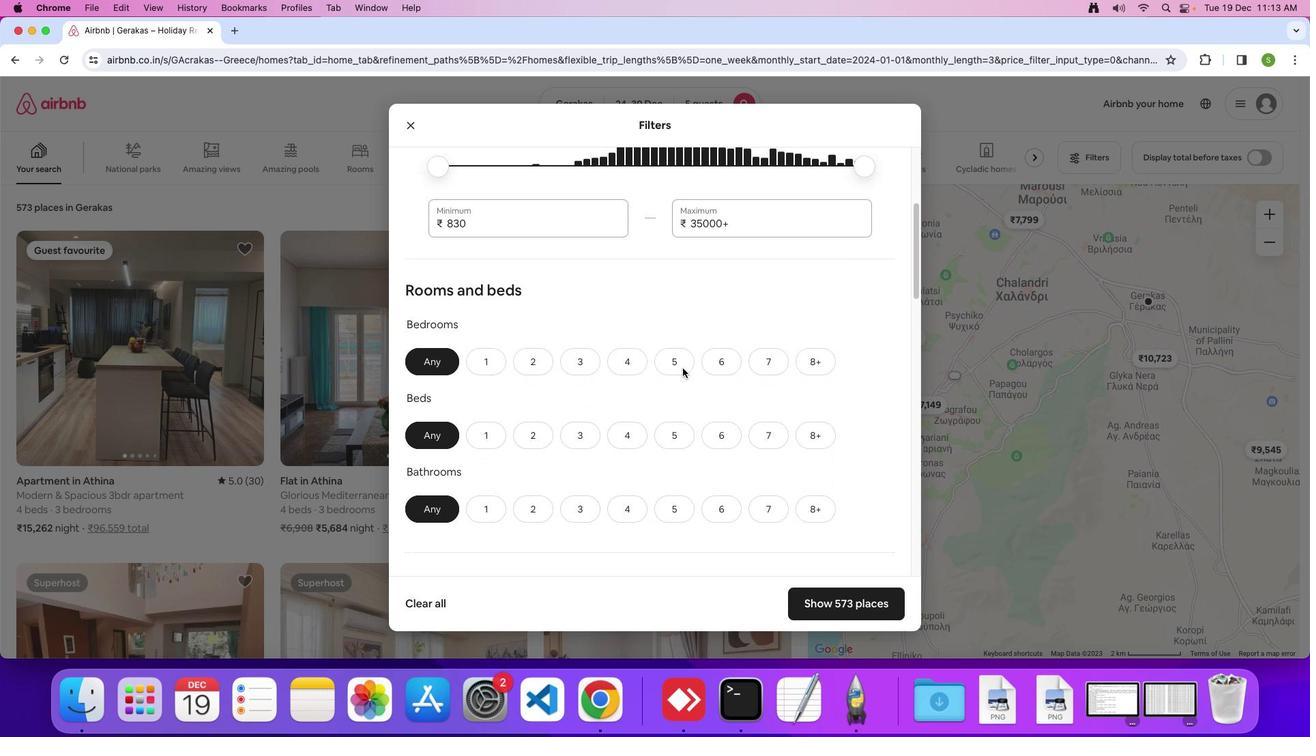 
Action: Mouse scrolled (684, 369) with delta (1, 0)
Screenshot: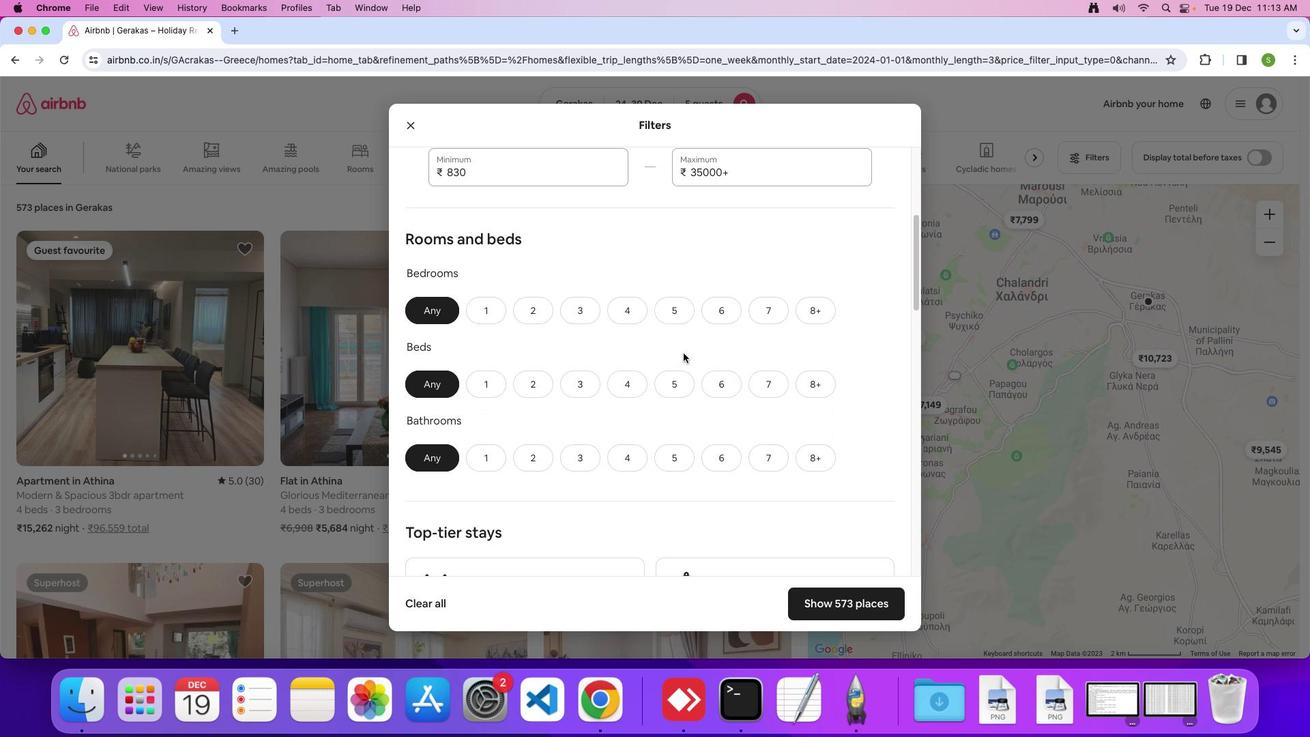 
Action: Mouse moved to (682, 316)
Screenshot: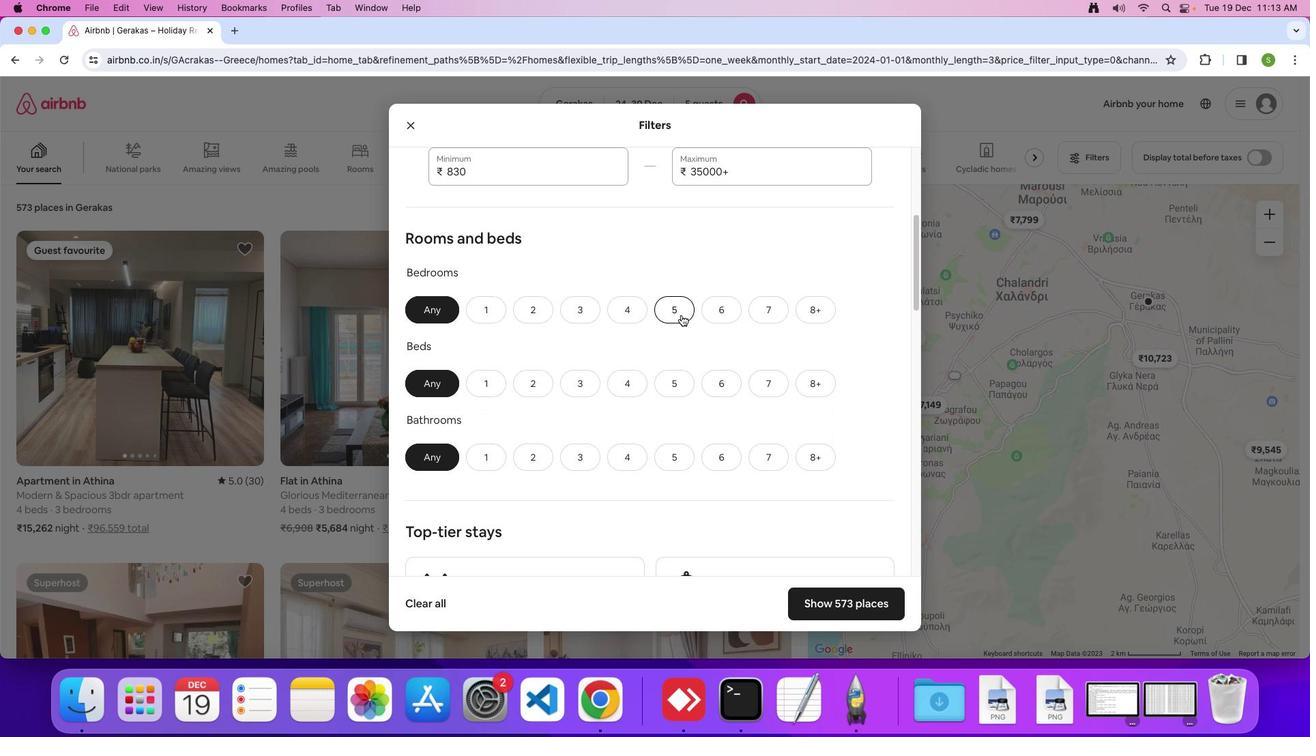 
Action: Mouse pressed left at (682, 316)
Screenshot: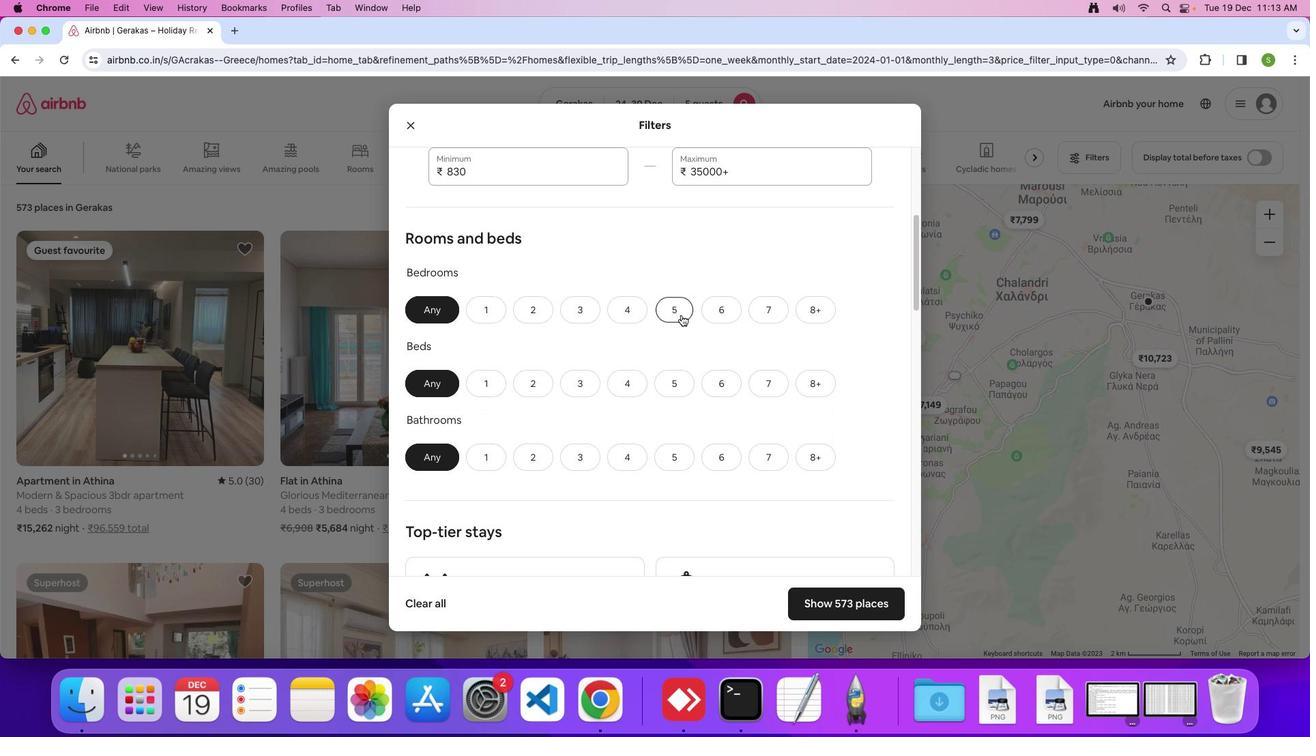 
Action: Mouse moved to (679, 381)
Screenshot: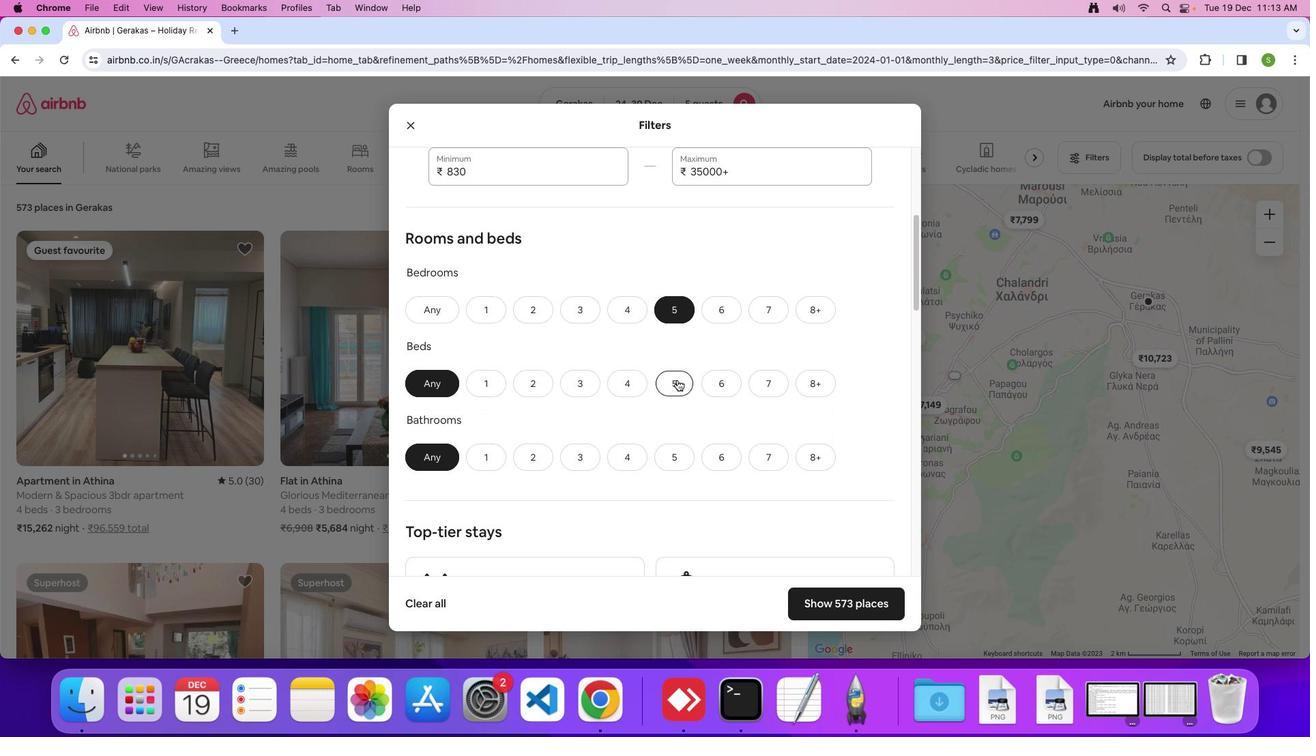 
Action: Mouse pressed left at (679, 381)
Screenshot: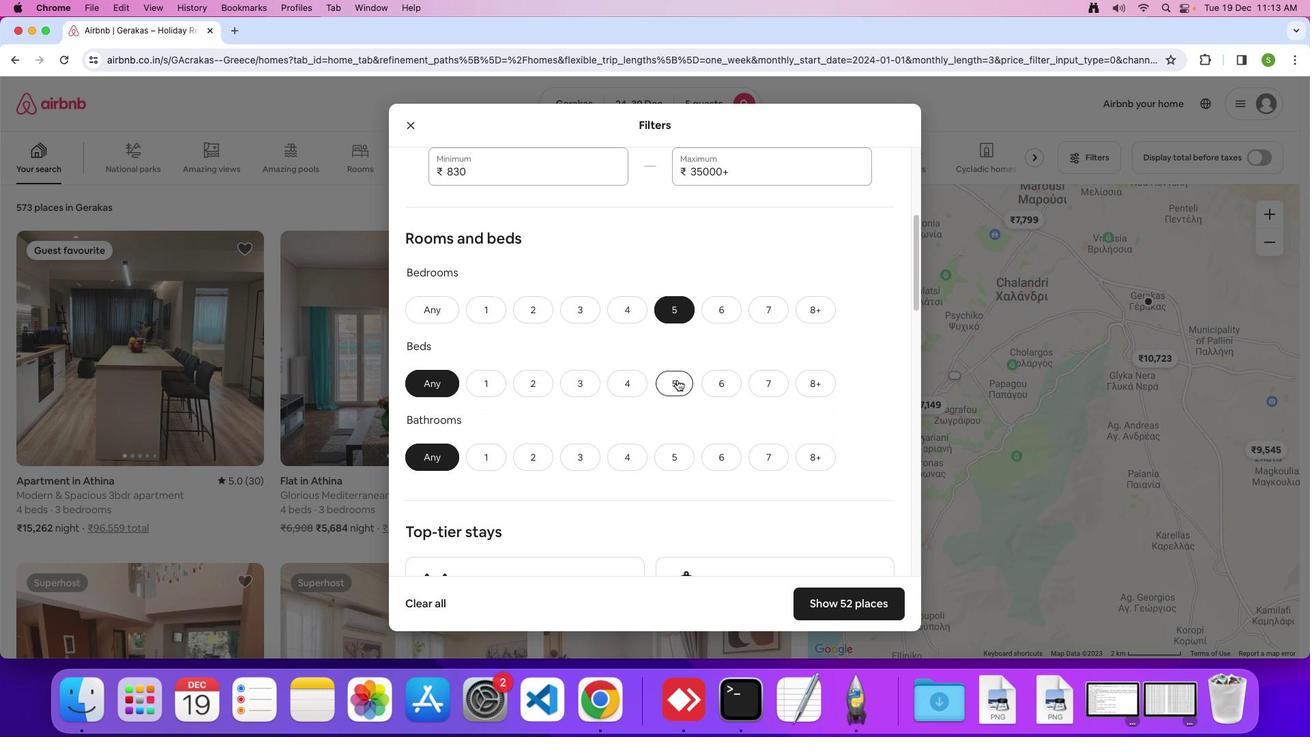 
Action: Mouse moved to (673, 456)
Screenshot: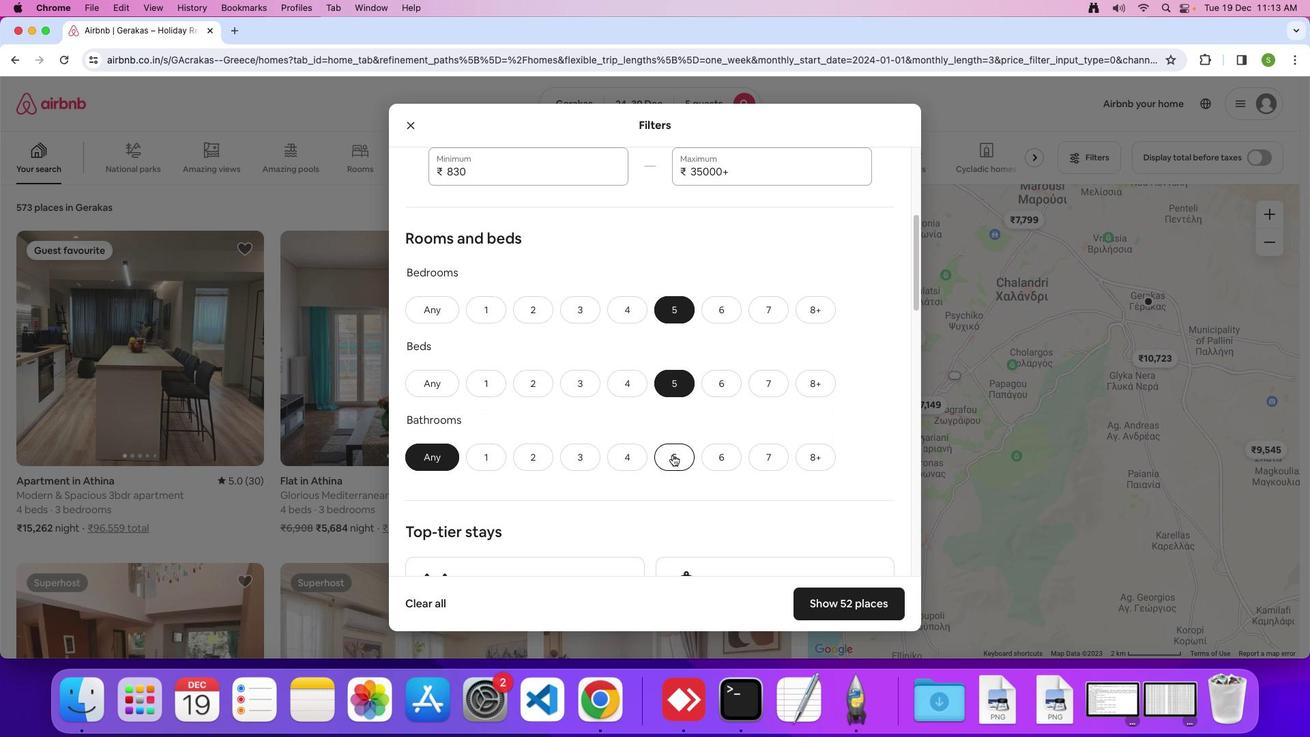 
Action: Mouse pressed left at (673, 456)
Screenshot: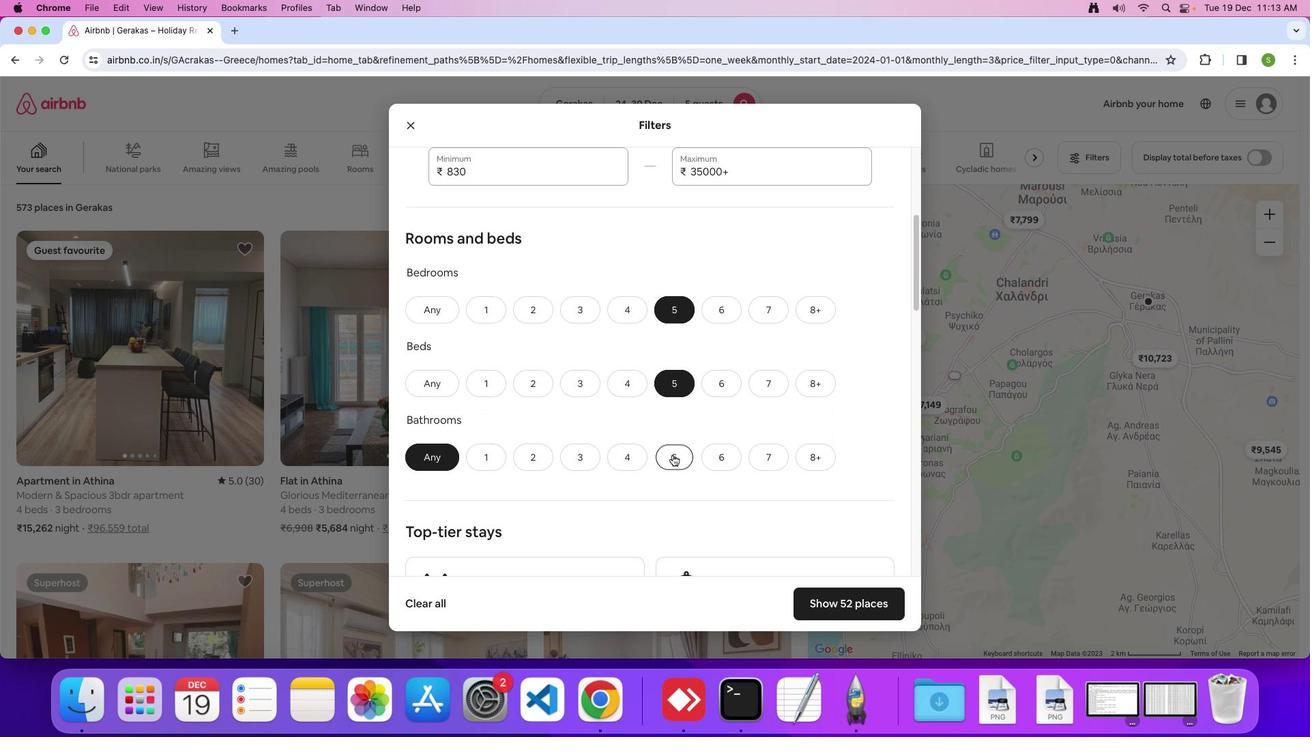 
Action: Mouse moved to (723, 406)
Screenshot: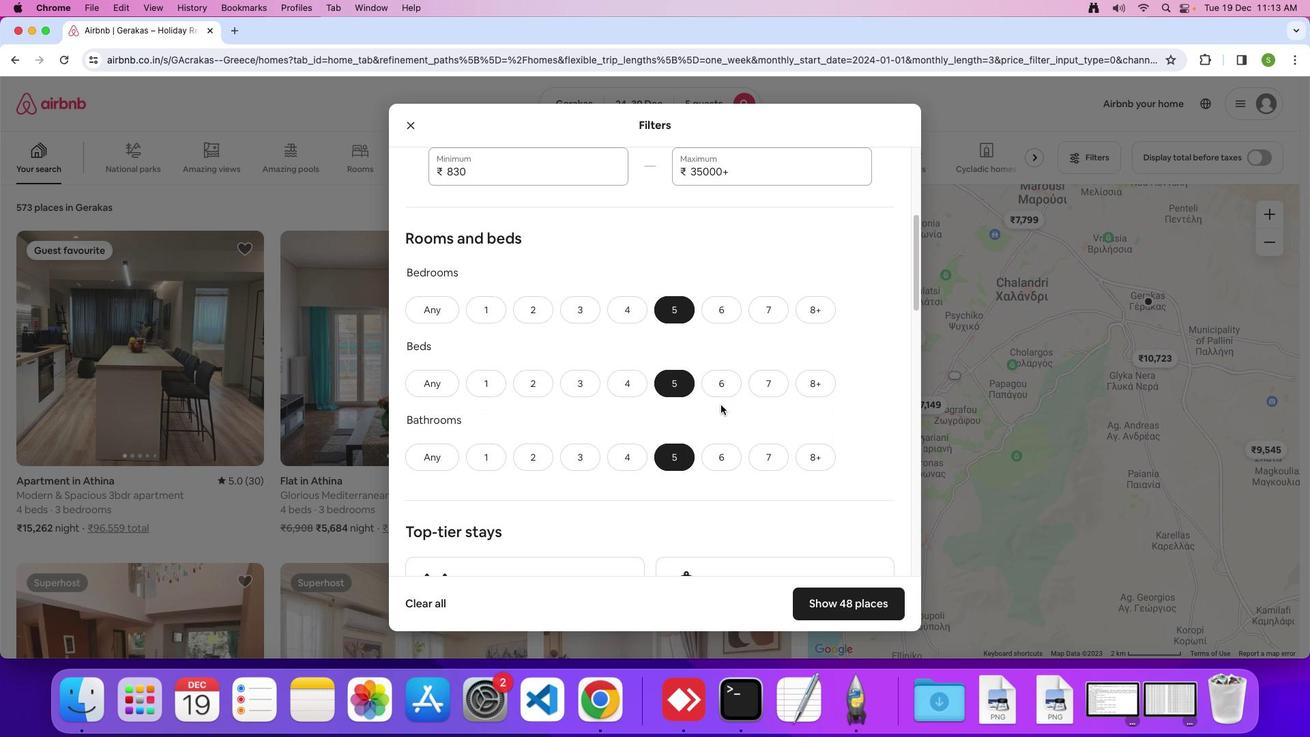 
Action: Mouse scrolled (723, 406) with delta (1, 0)
Screenshot: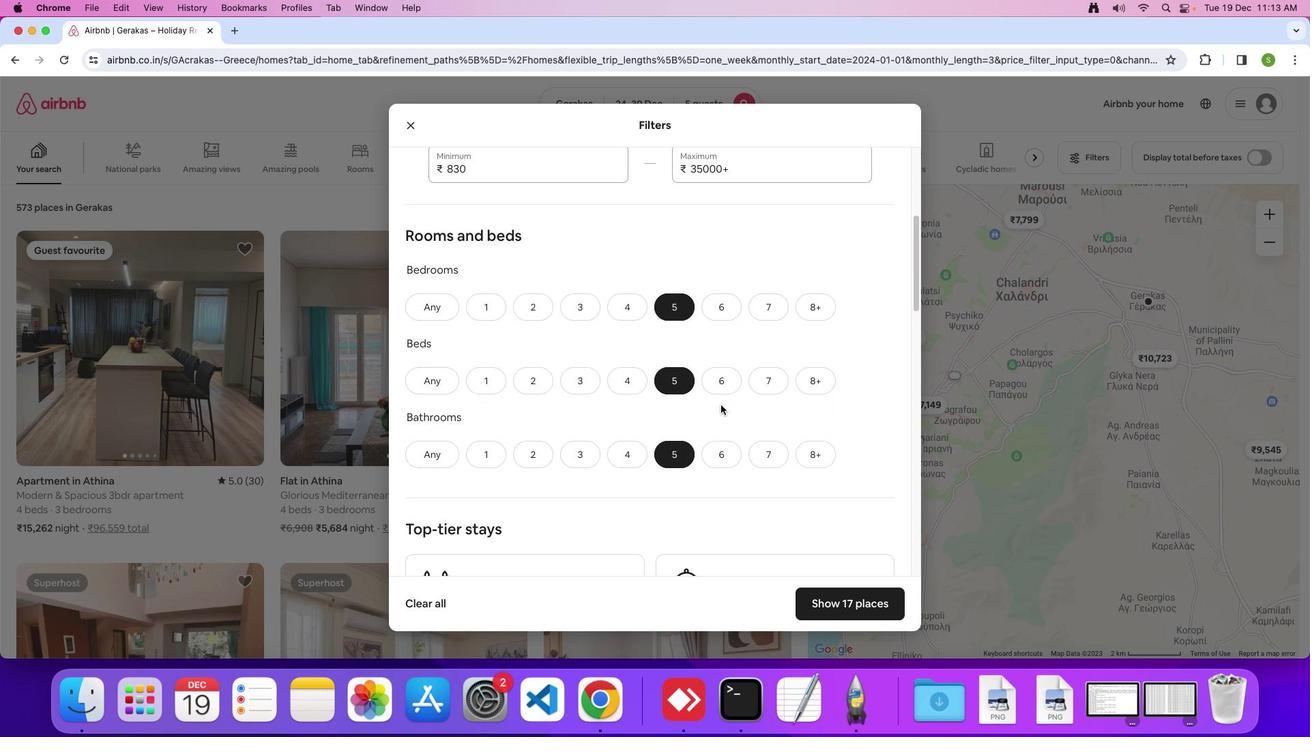 
Action: Mouse scrolled (723, 406) with delta (1, 0)
Screenshot: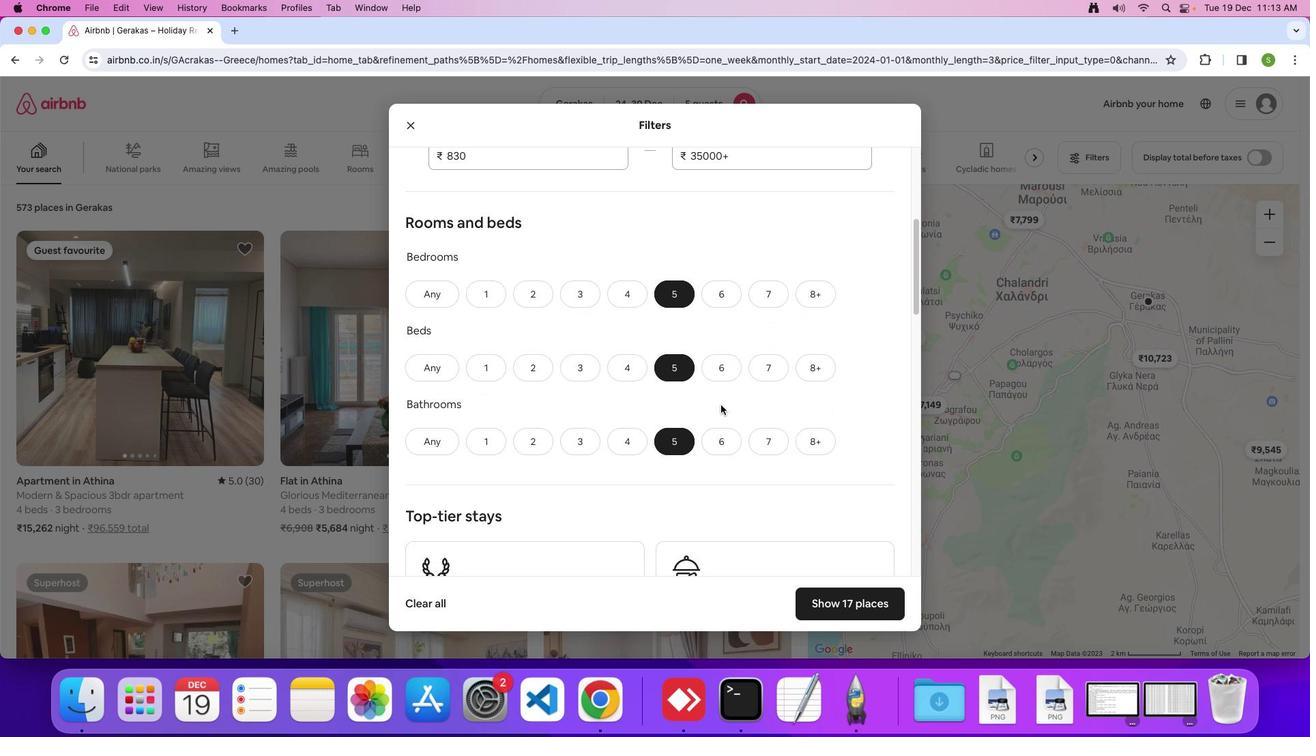 
Action: Mouse scrolled (723, 406) with delta (1, 0)
Screenshot: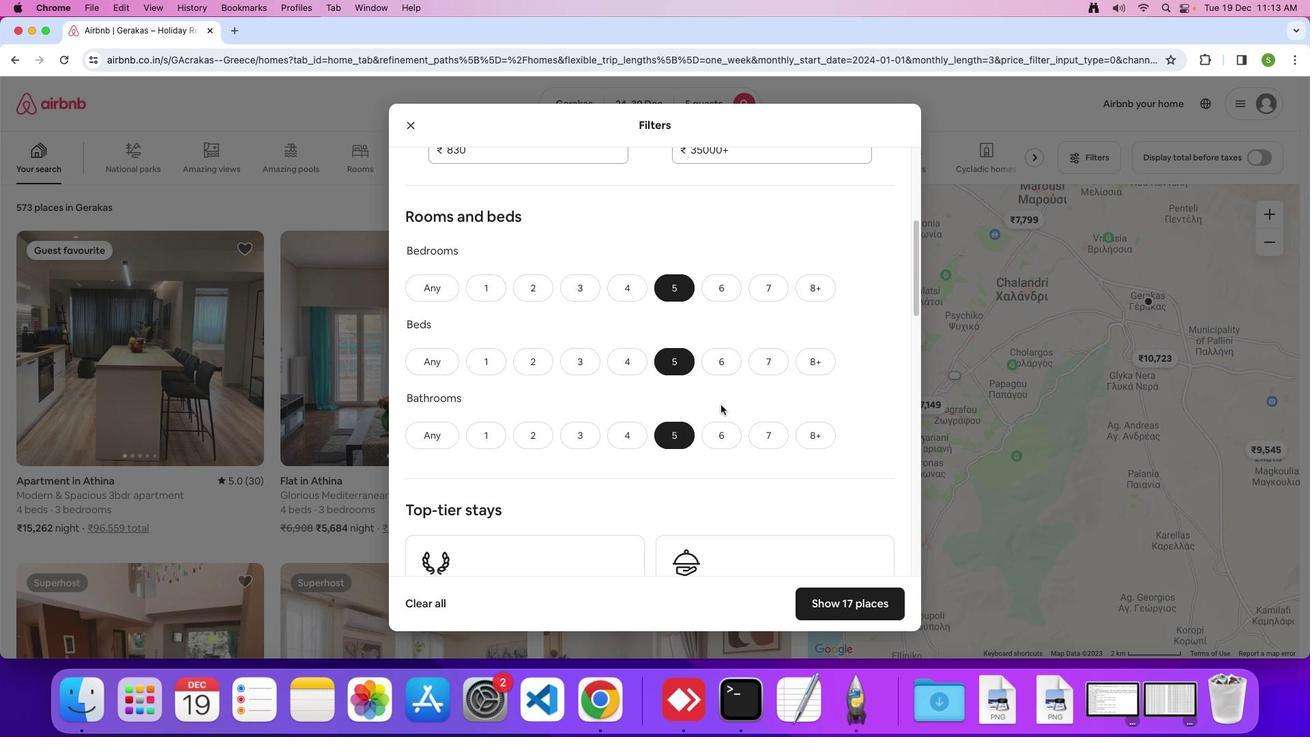 
Action: Mouse scrolled (723, 406) with delta (1, 0)
Screenshot: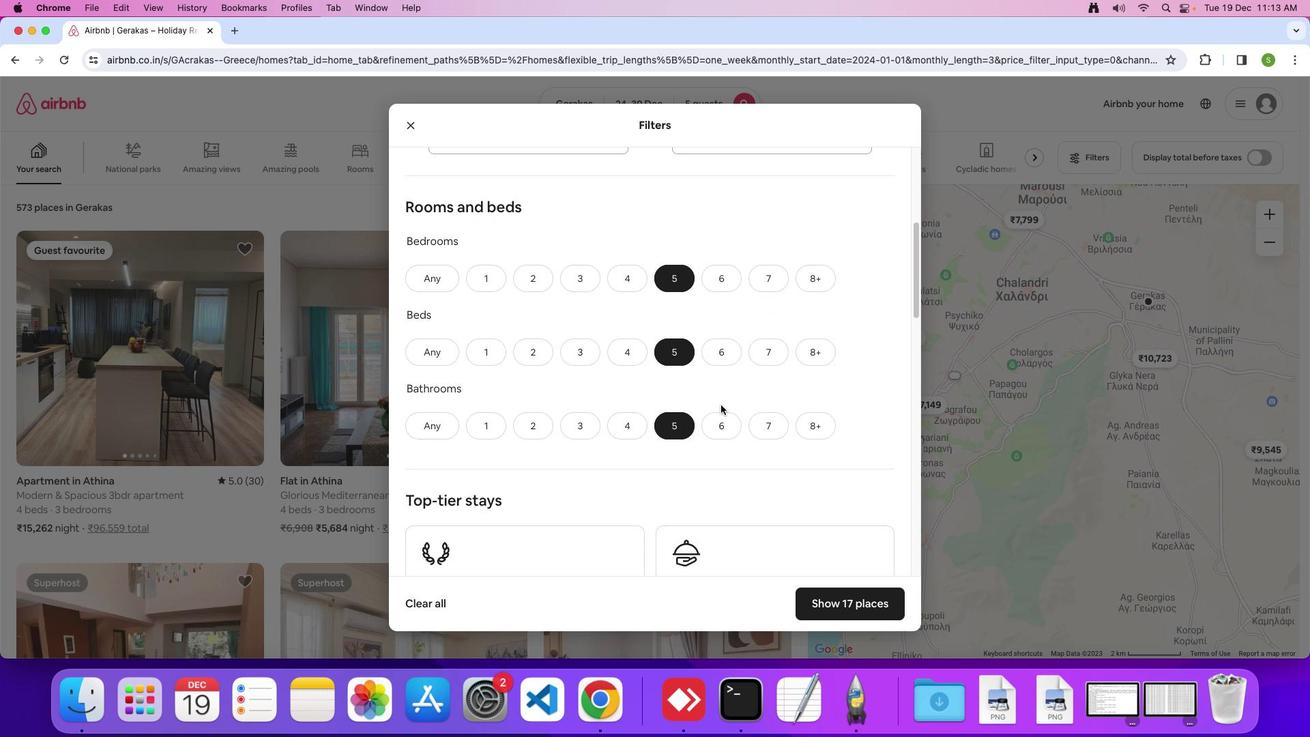 
Action: Mouse moved to (696, 402)
Screenshot: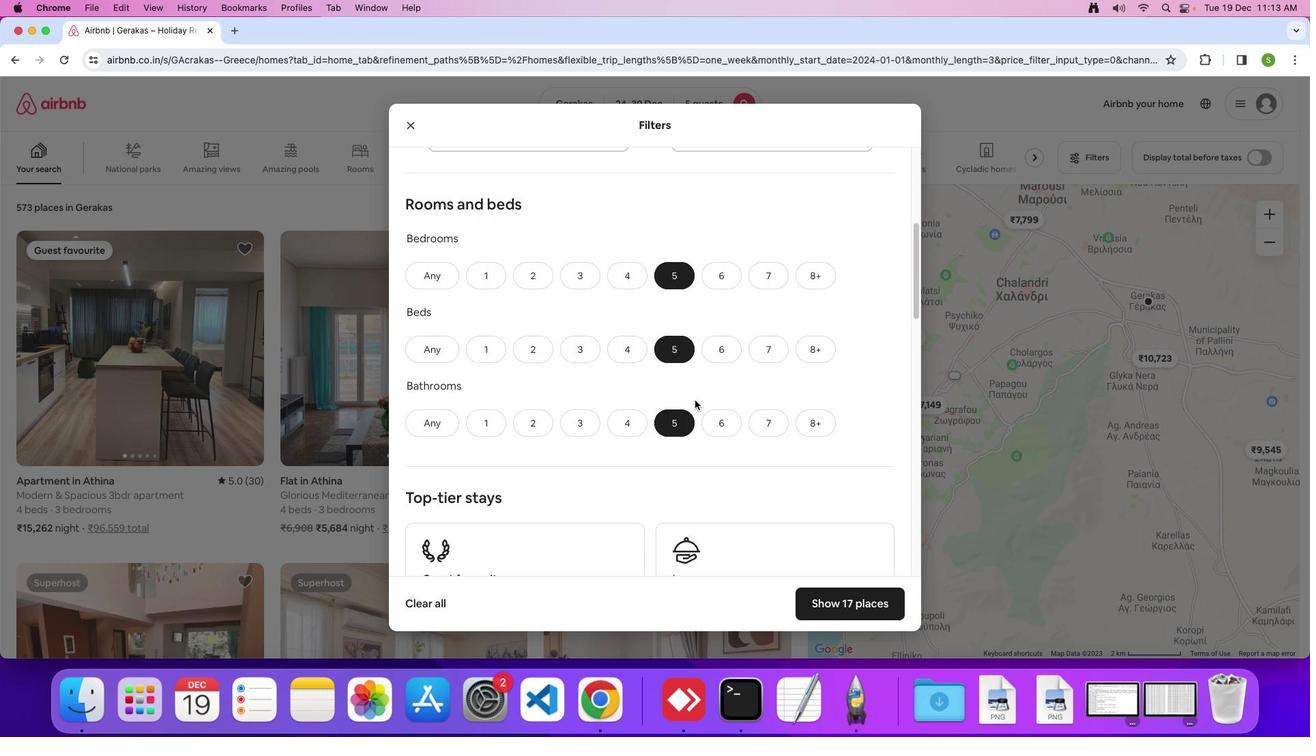 
Action: Mouse scrolled (696, 402) with delta (1, 0)
Screenshot: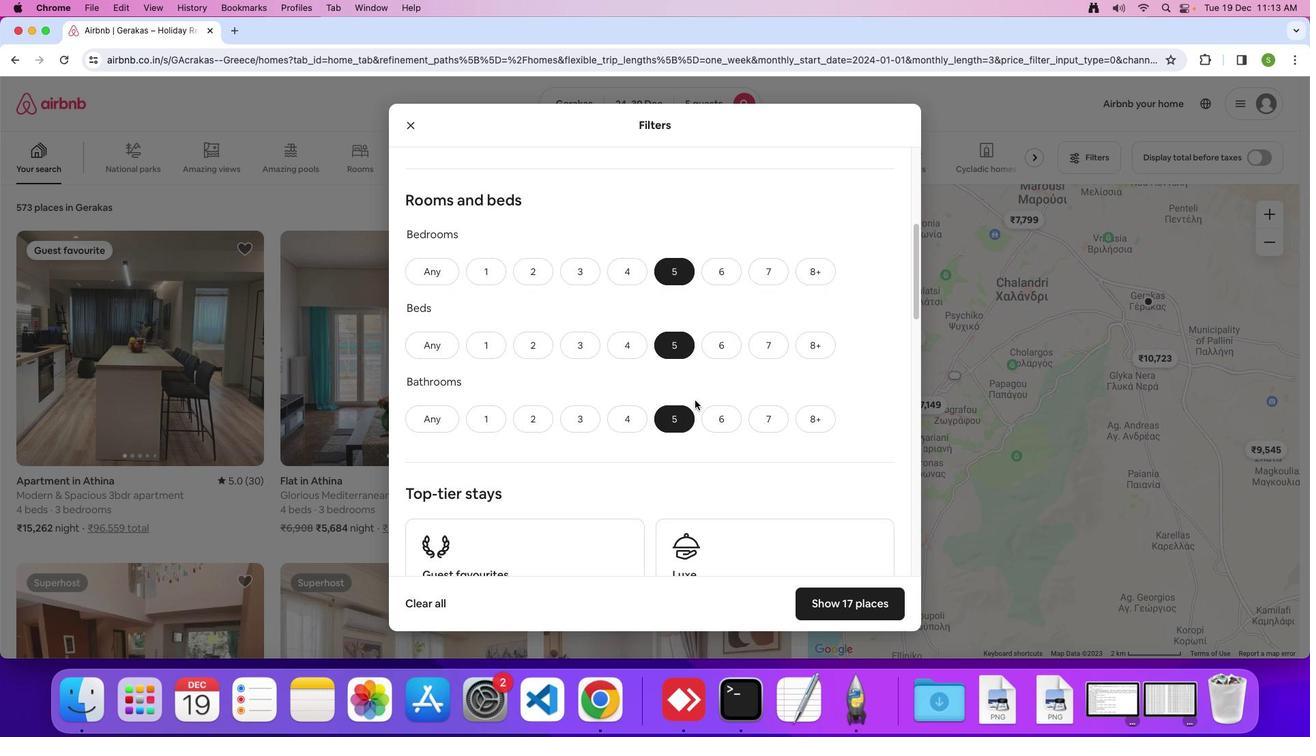 
Action: Mouse scrolled (696, 402) with delta (1, 0)
Screenshot: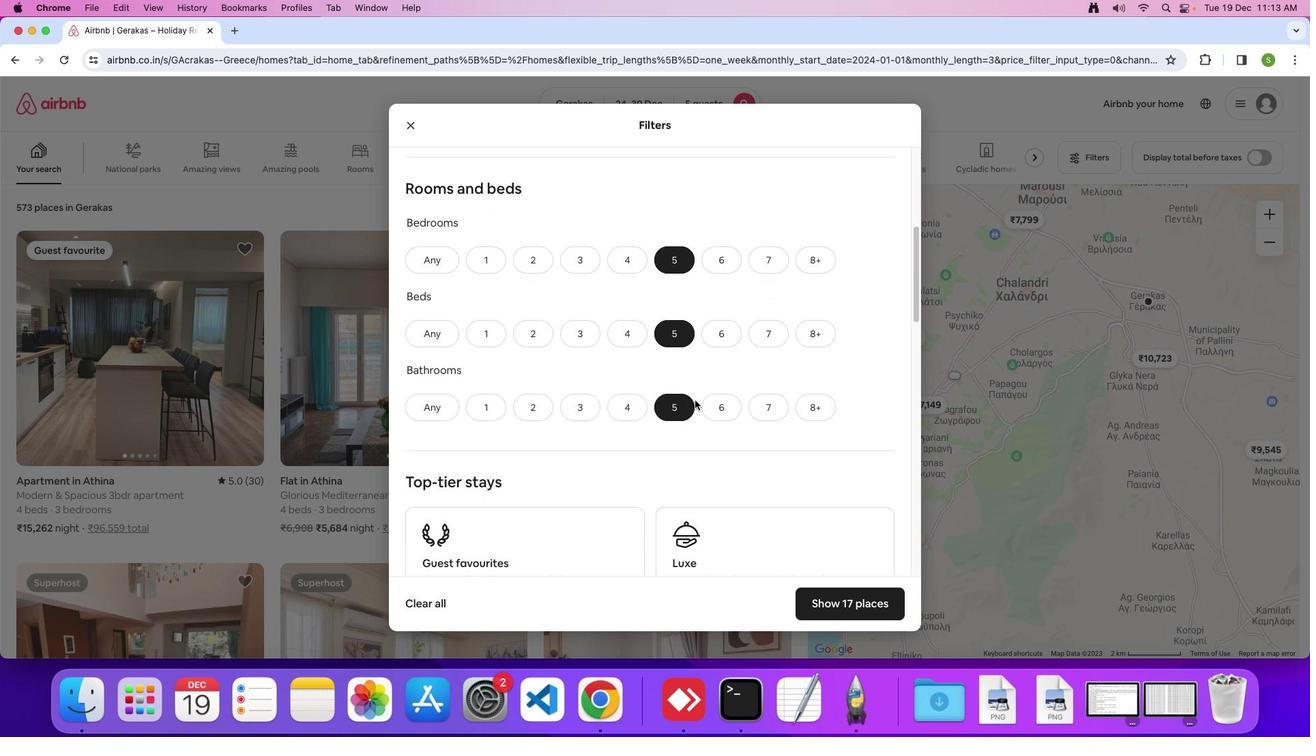 
Action: Mouse scrolled (696, 402) with delta (1, 0)
Screenshot: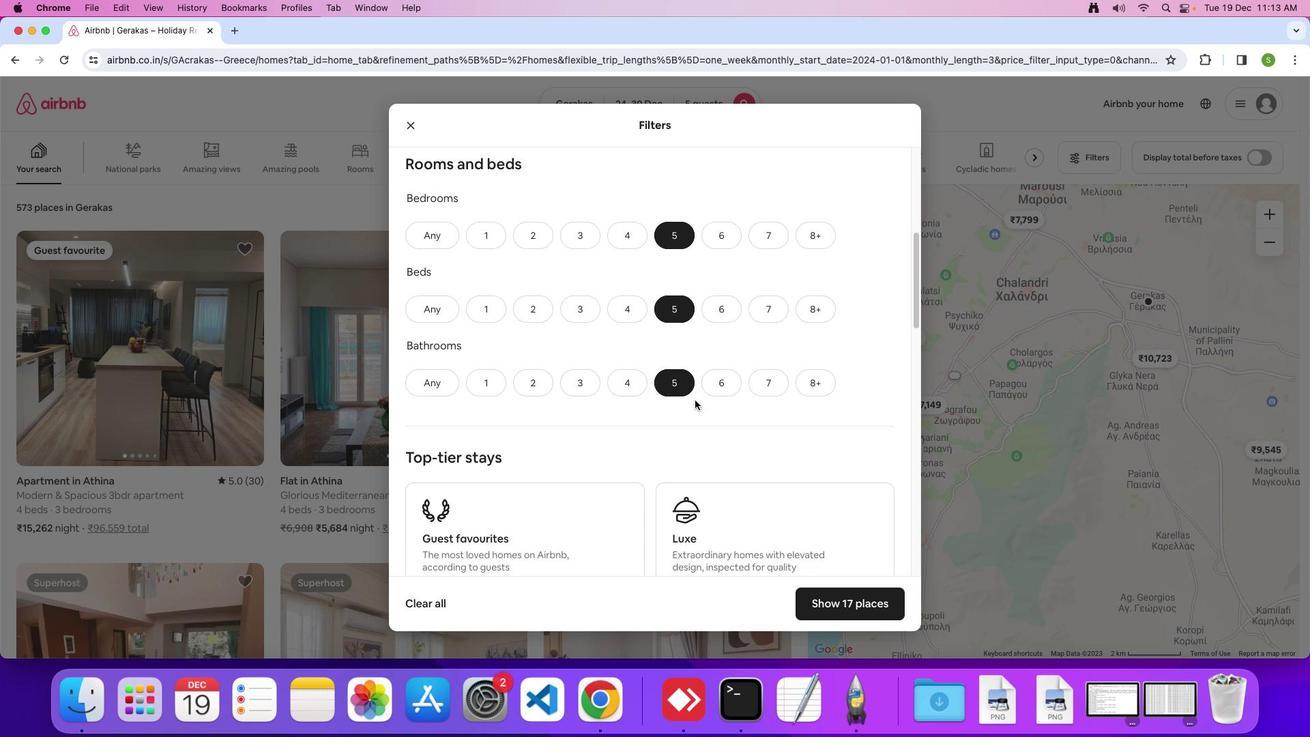 
Action: Mouse scrolled (696, 402) with delta (1, 0)
Screenshot: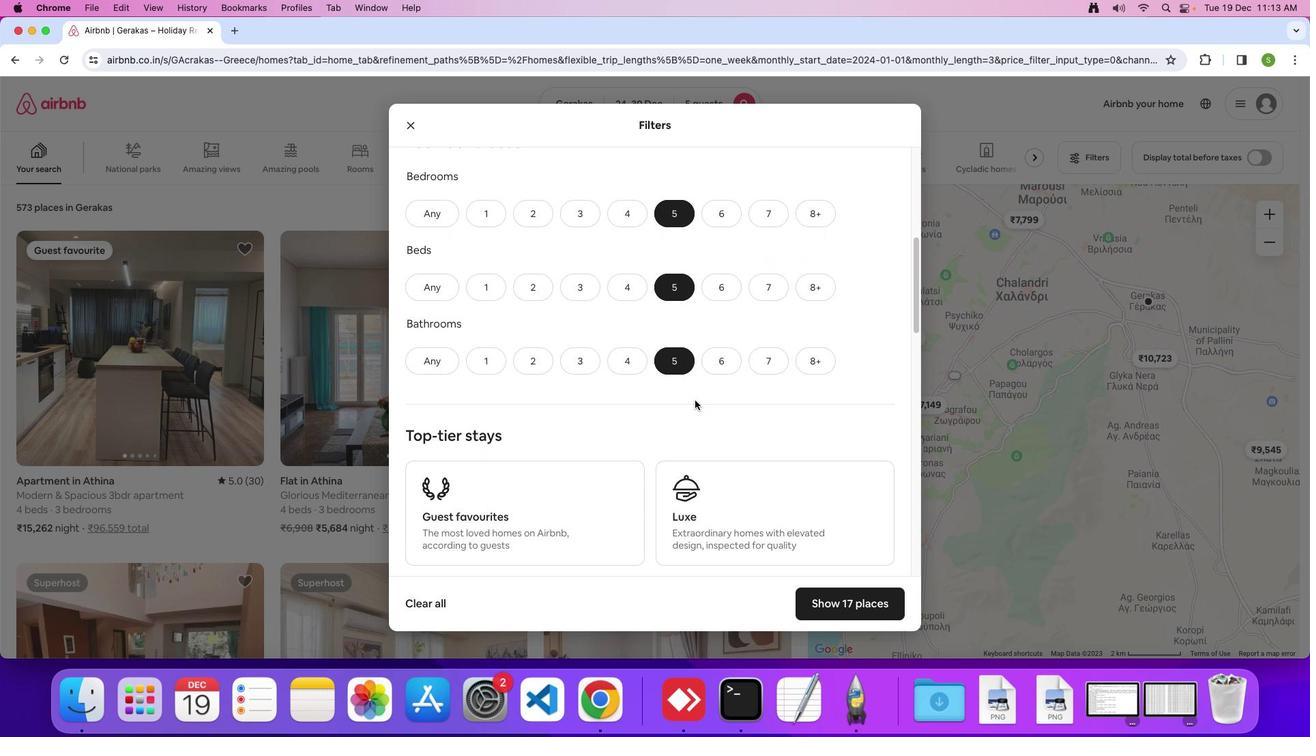 
Action: Mouse scrolled (696, 402) with delta (1, 0)
Screenshot: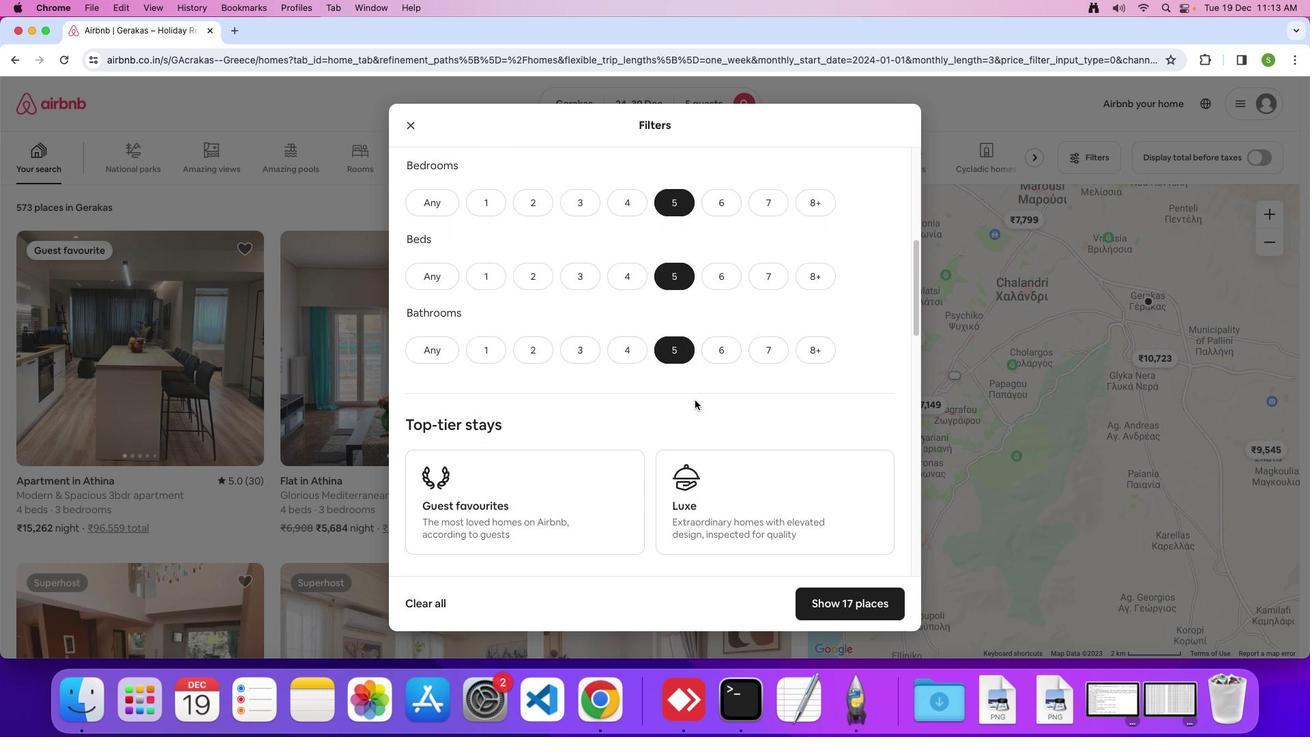 
Action: Mouse scrolled (696, 402) with delta (1, 0)
Screenshot: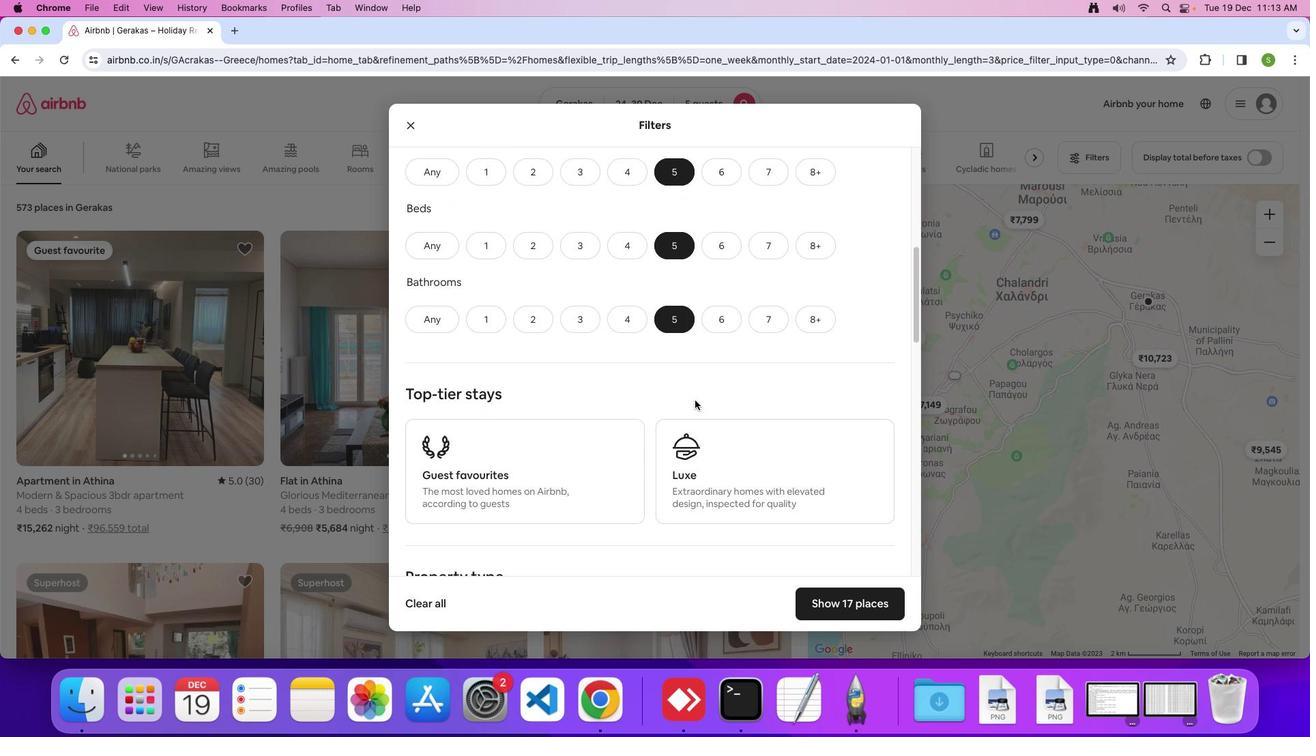 
Action: Mouse scrolled (696, 402) with delta (1, 0)
Screenshot: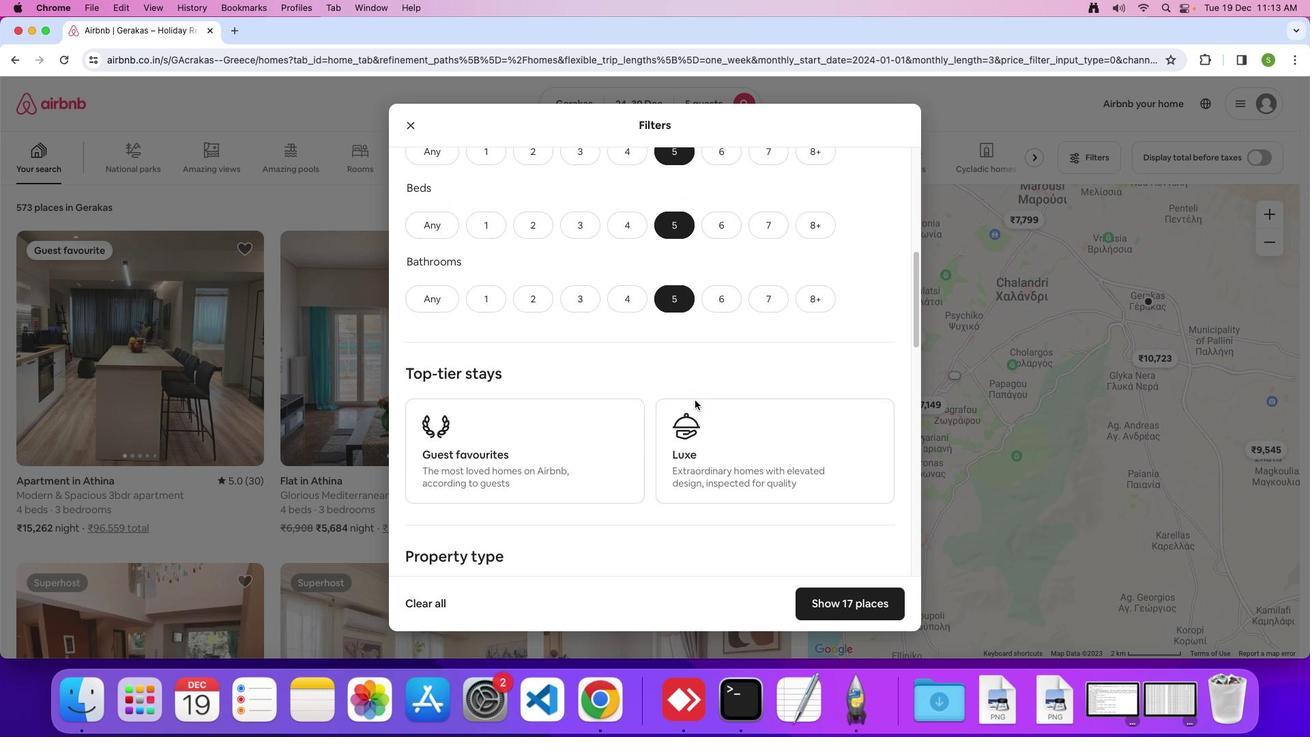 
Action: Mouse scrolled (696, 402) with delta (1, 0)
Screenshot: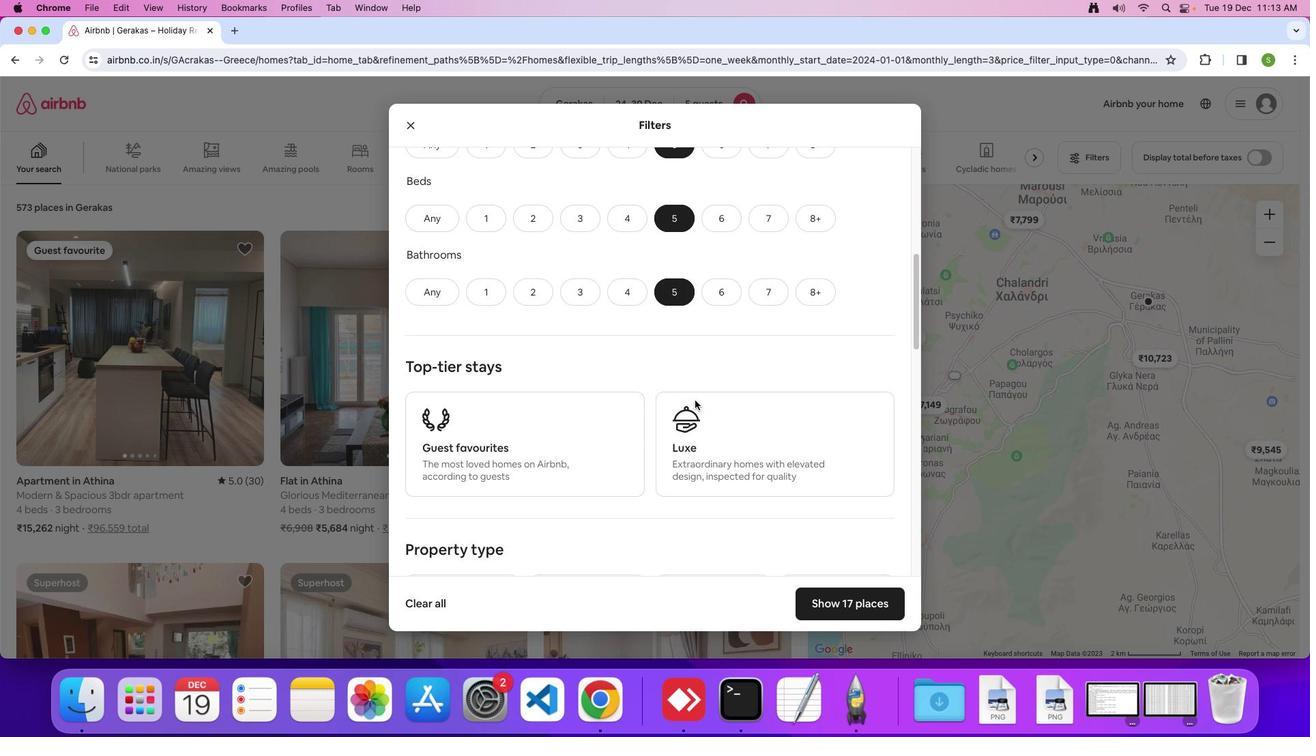 
Action: Mouse scrolled (696, 402) with delta (1, 0)
Screenshot: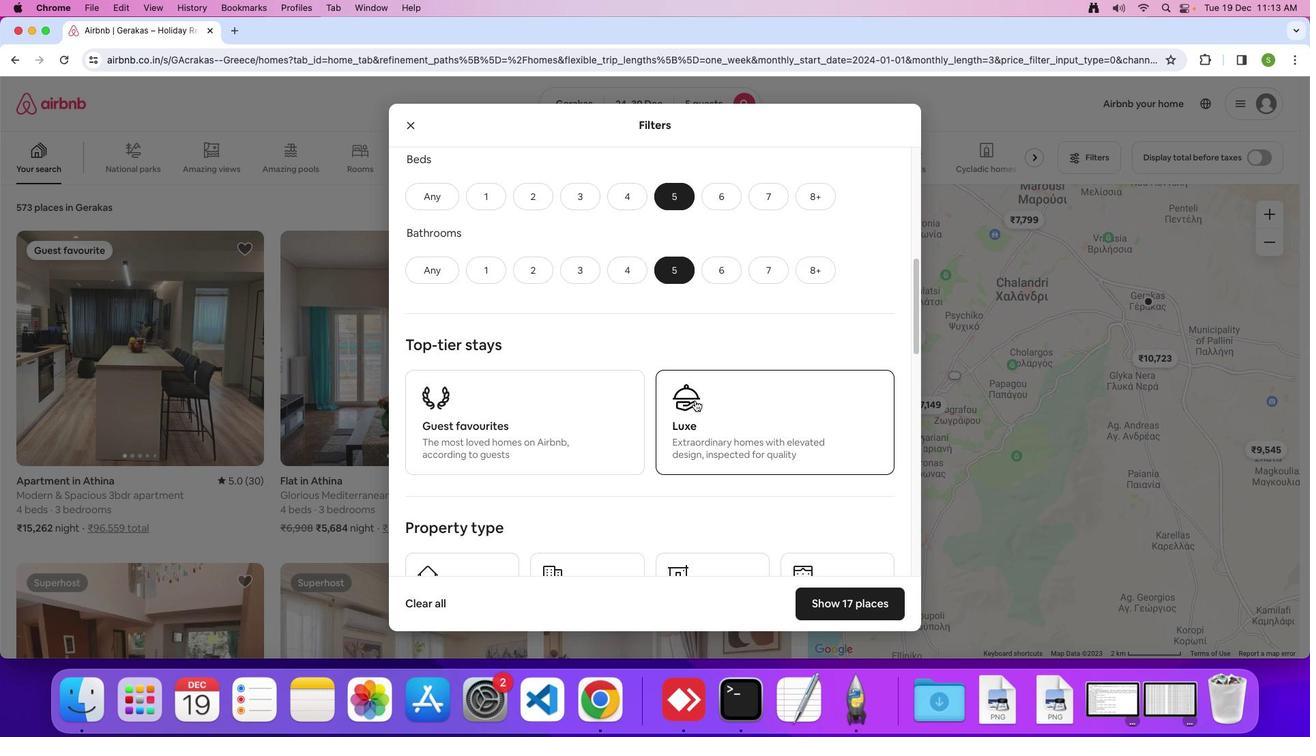 
Action: Mouse scrolled (696, 402) with delta (1, 0)
Screenshot: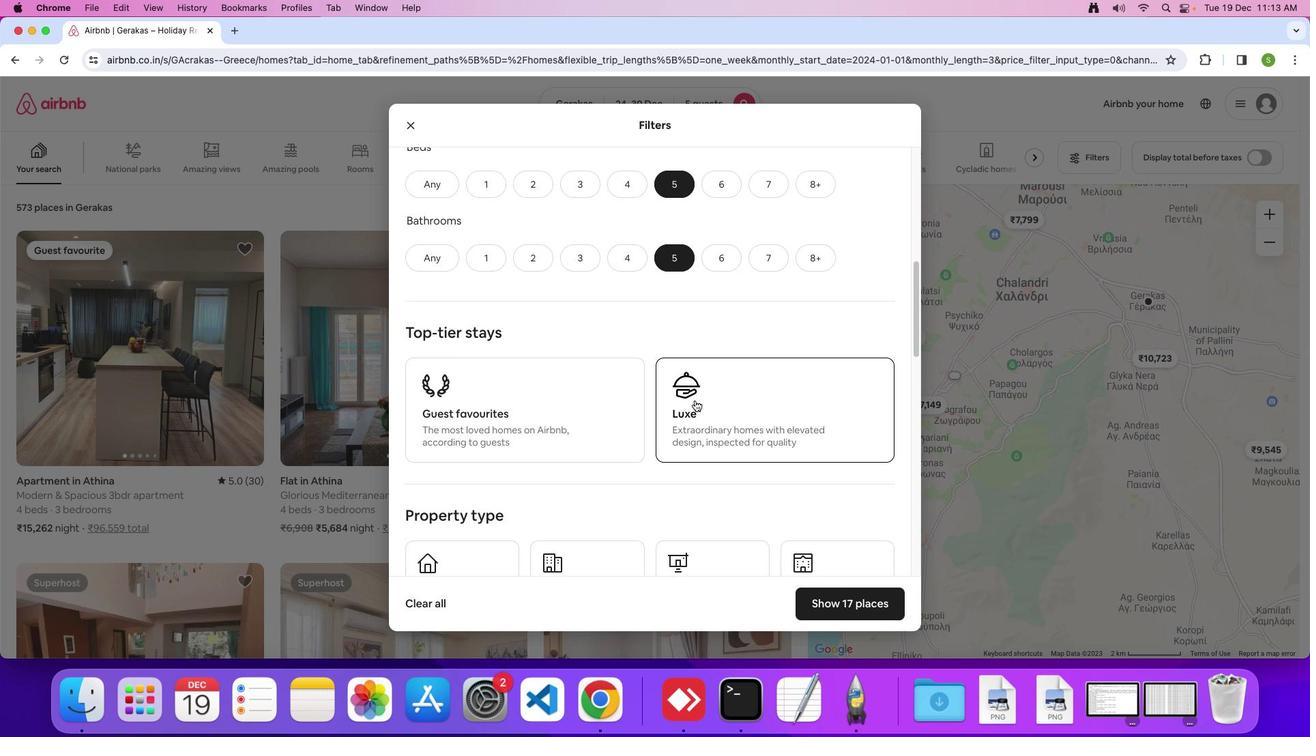 
Action: Mouse scrolled (696, 402) with delta (1, 0)
Screenshot: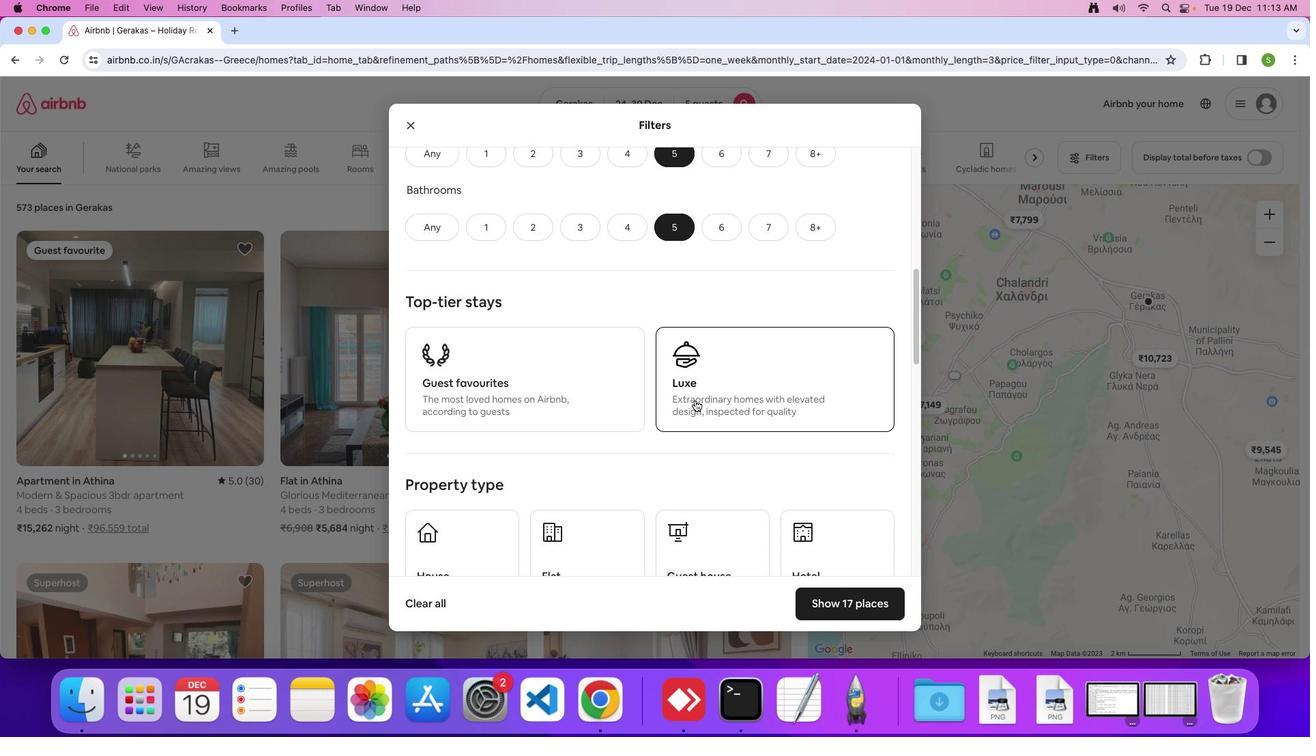 
Action: Mouse scrolled (696, 402) with delta (1, 0)
Screenshot: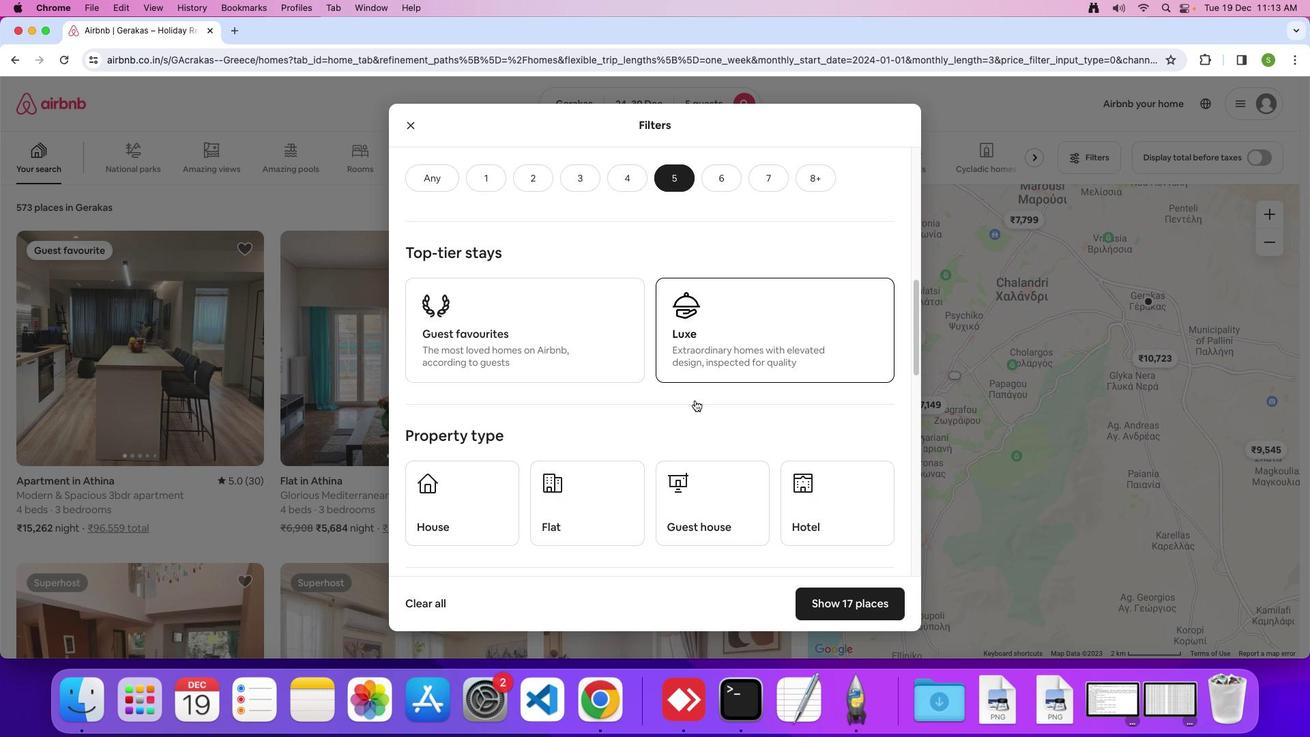 
Action: Mouse scrolled (696, 402) with delta (1, 0)
Screenshot: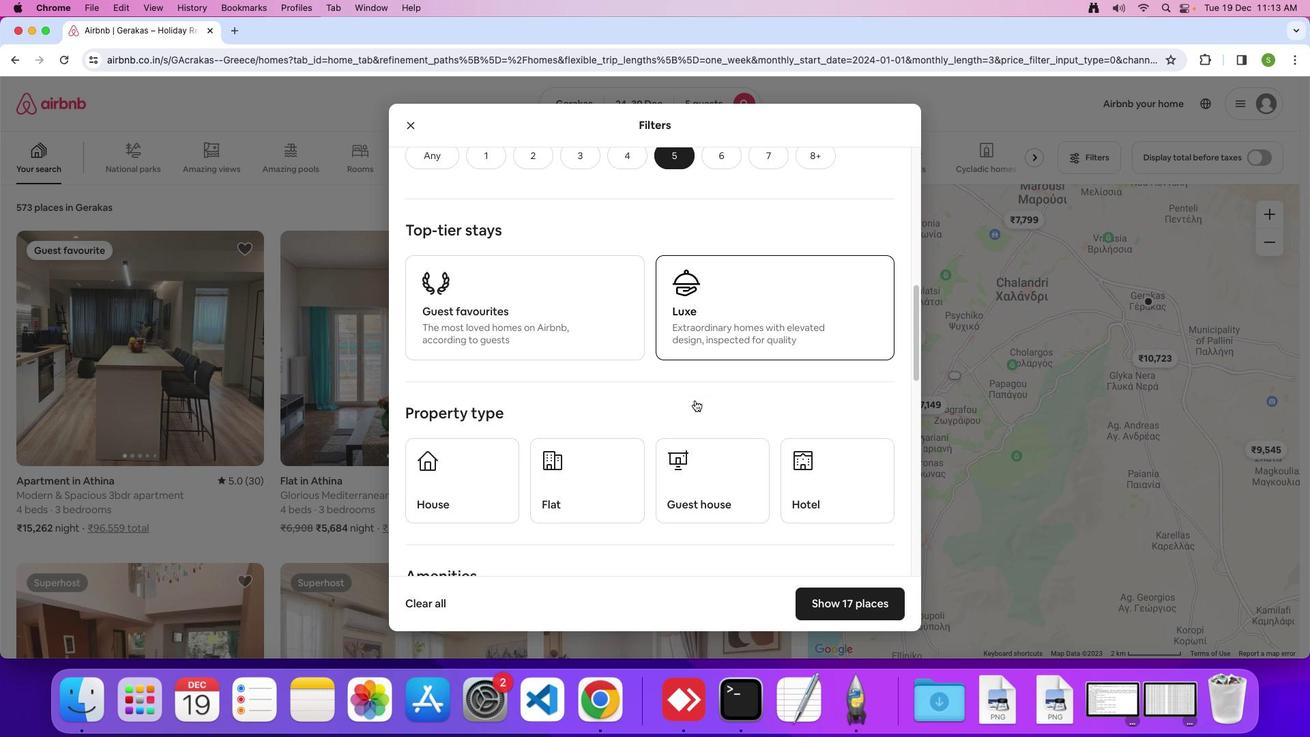 
Action: Mouse scrolled (696, 402) with delta (1, 0)
Screenshot: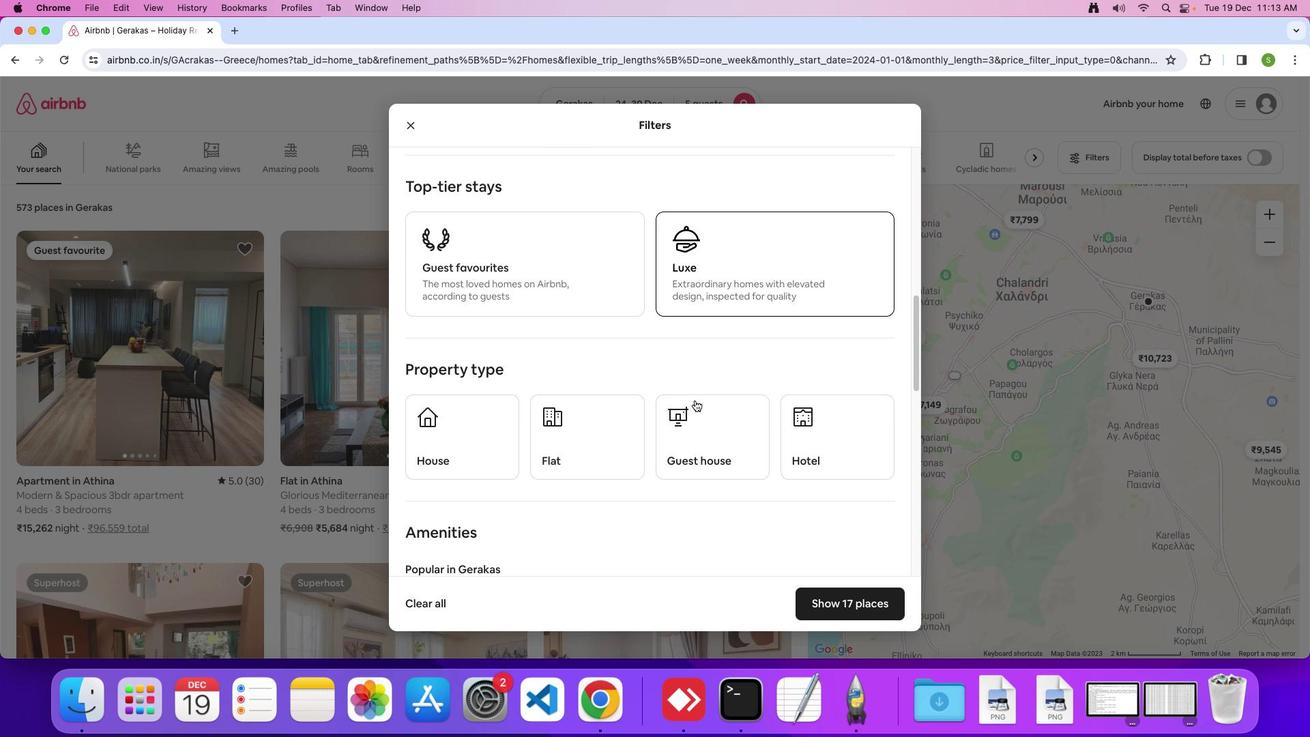 
Action: Mouse moved to (464, 421)
Screenshot: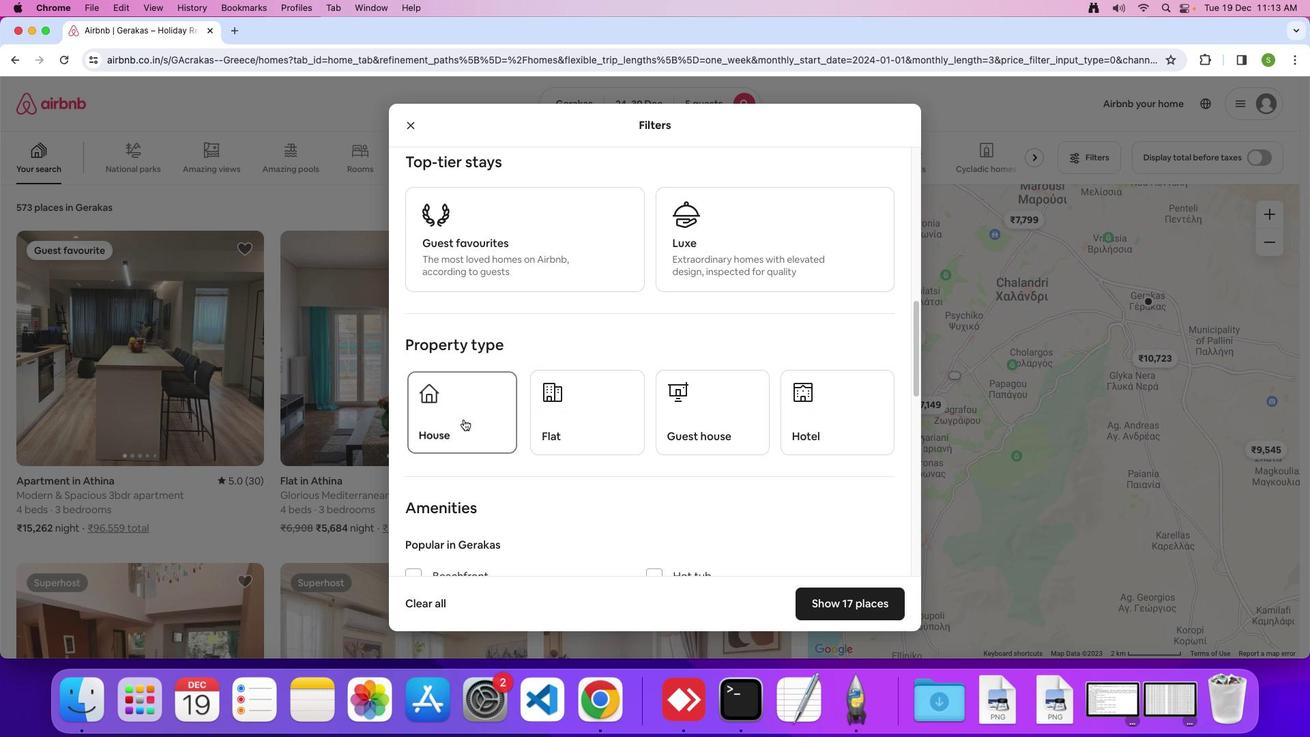 
Action: Mouse pressed left at (464, 421)
Screenshot: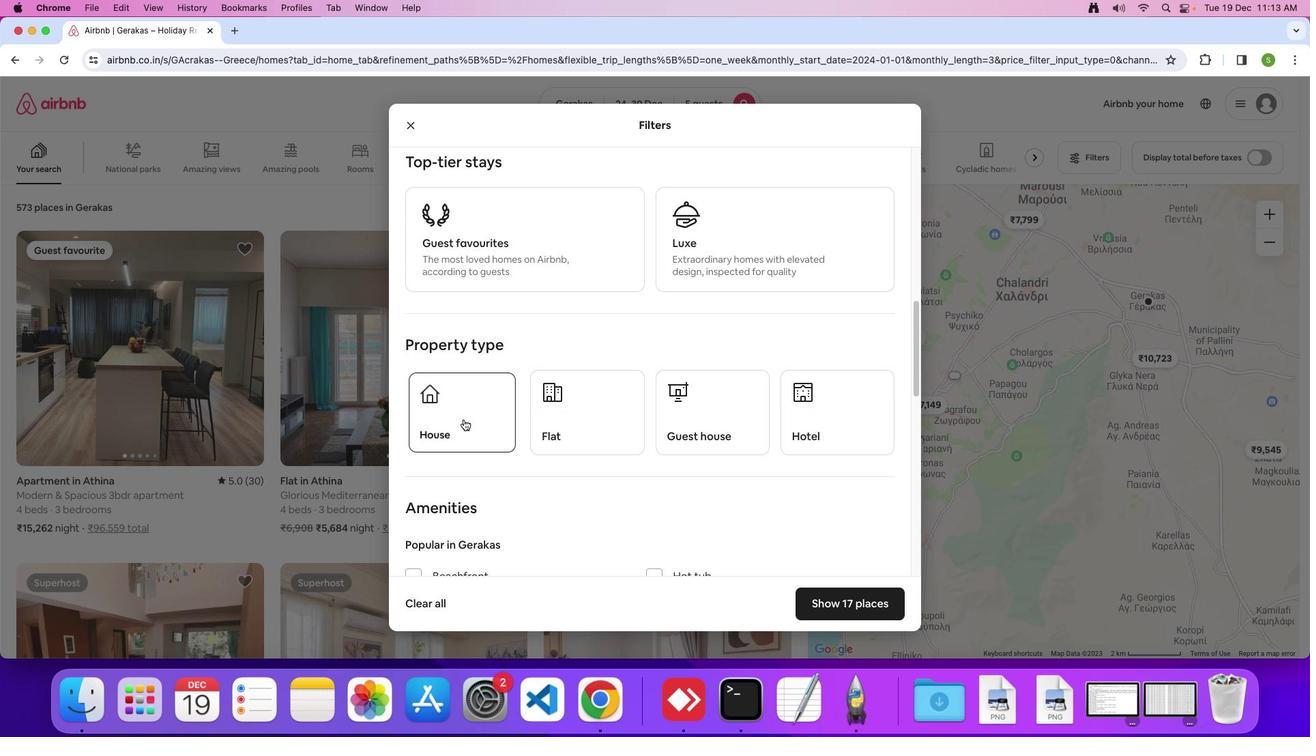 
Action: Mouse moved to (622, 335)
Screenshot: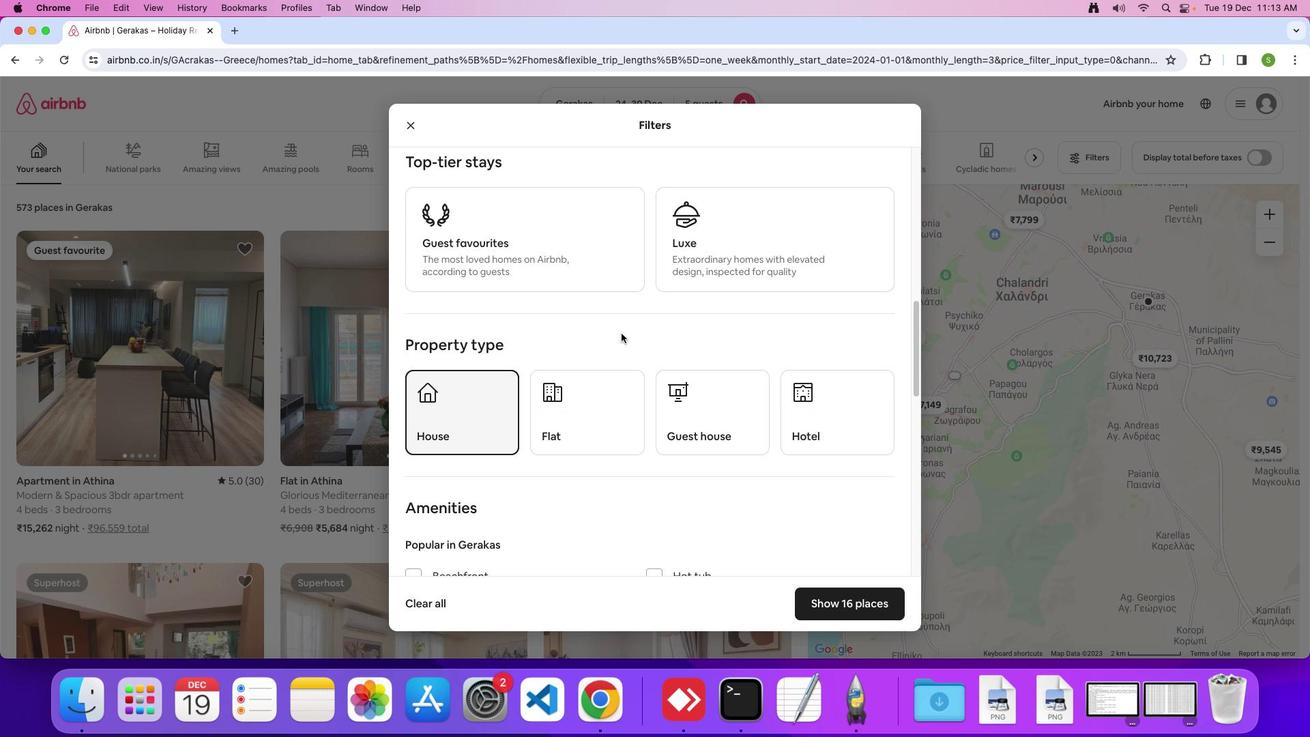 
Action: Mouse scrolled (622, 335) with delta (1, 0)
Screenshot: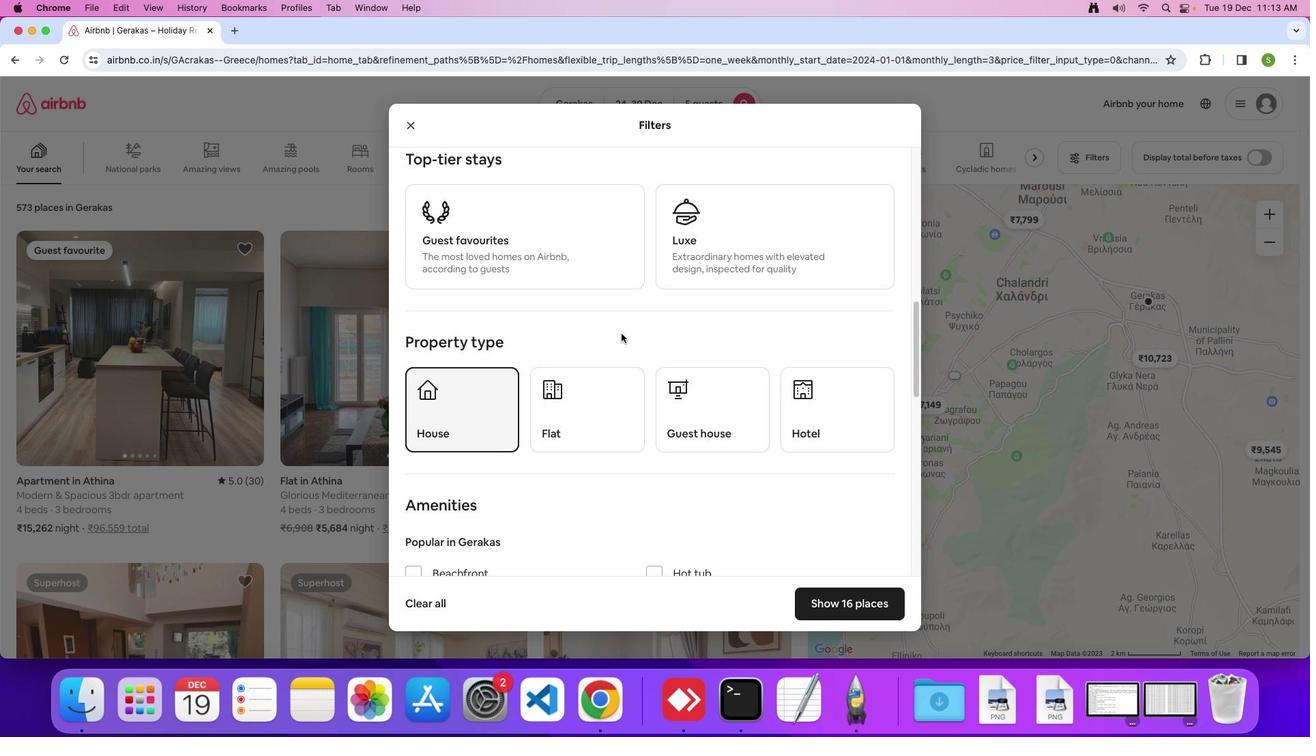 
Action: Mouse scrolled (622, 335) with delta (1, 0)
Screenshot: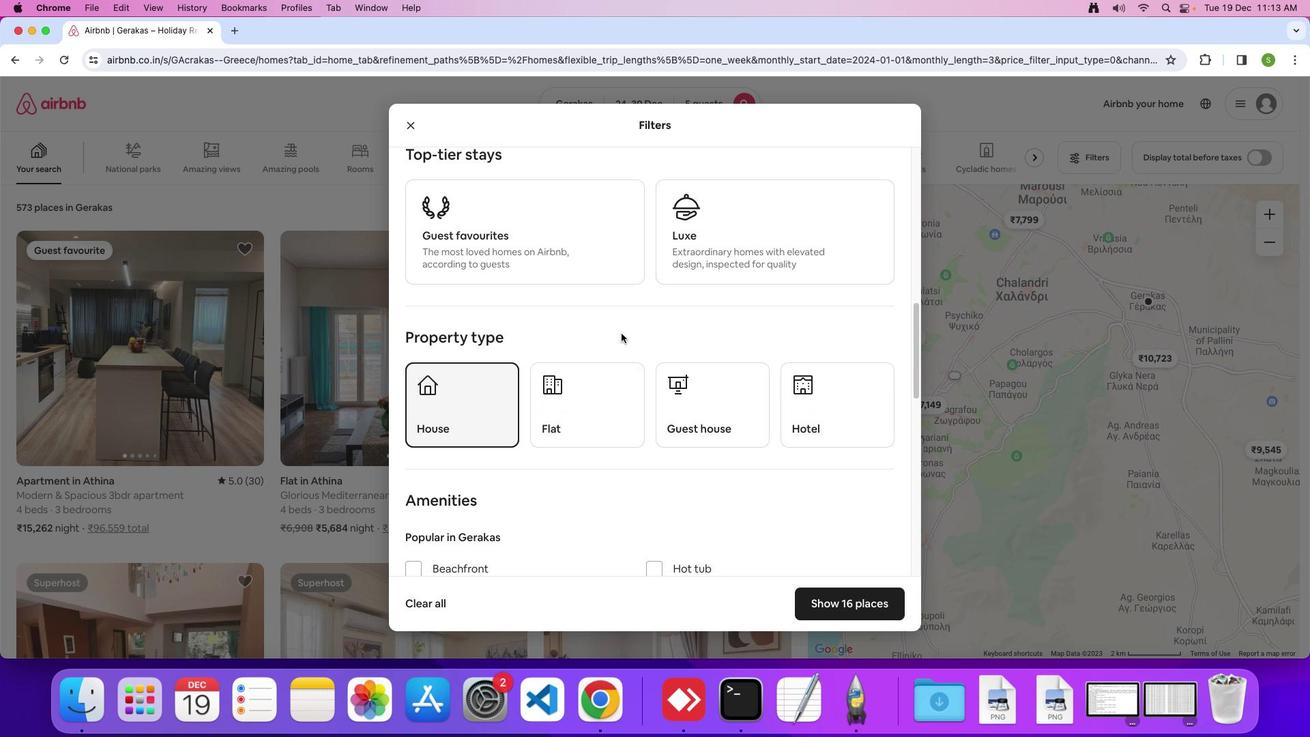 
Action: Mouse scrolled (622, 335) with delta (1, 0)
Screenshot: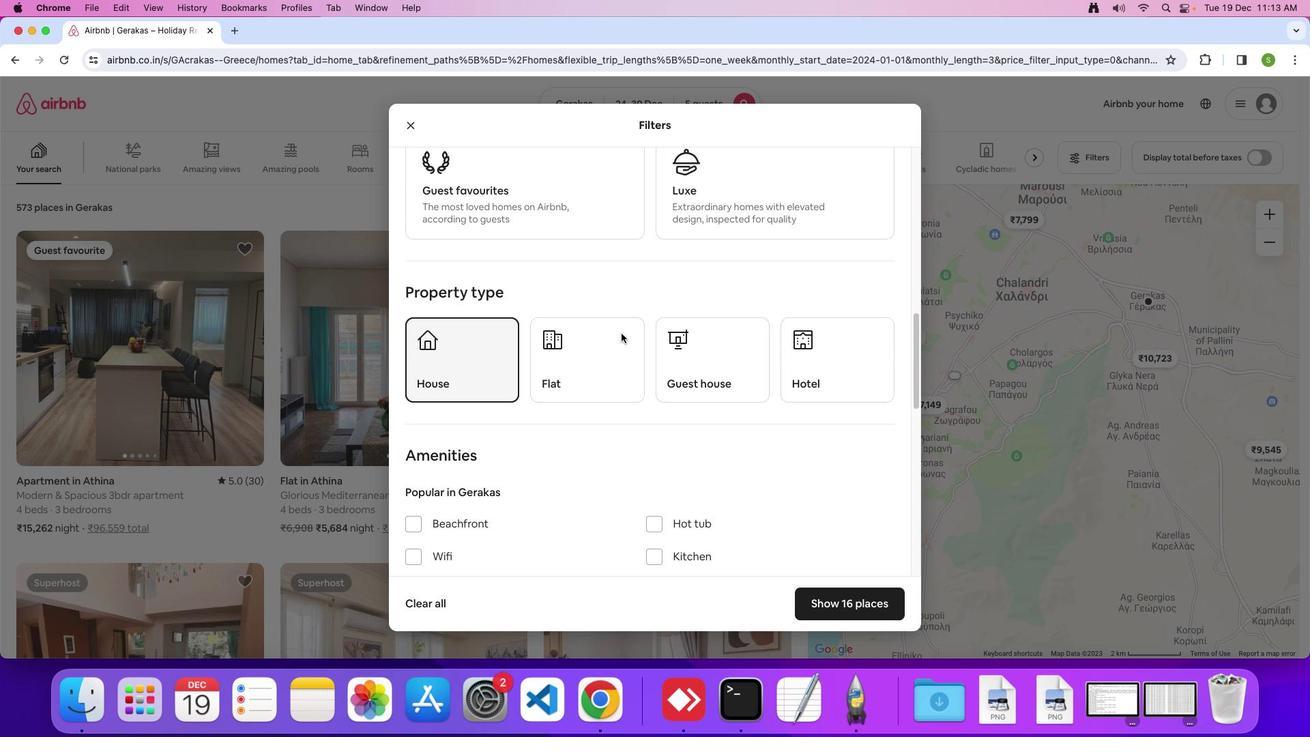 
Action: Mouse scrolled (622, 335) with delta (1, 0)
Screenshot: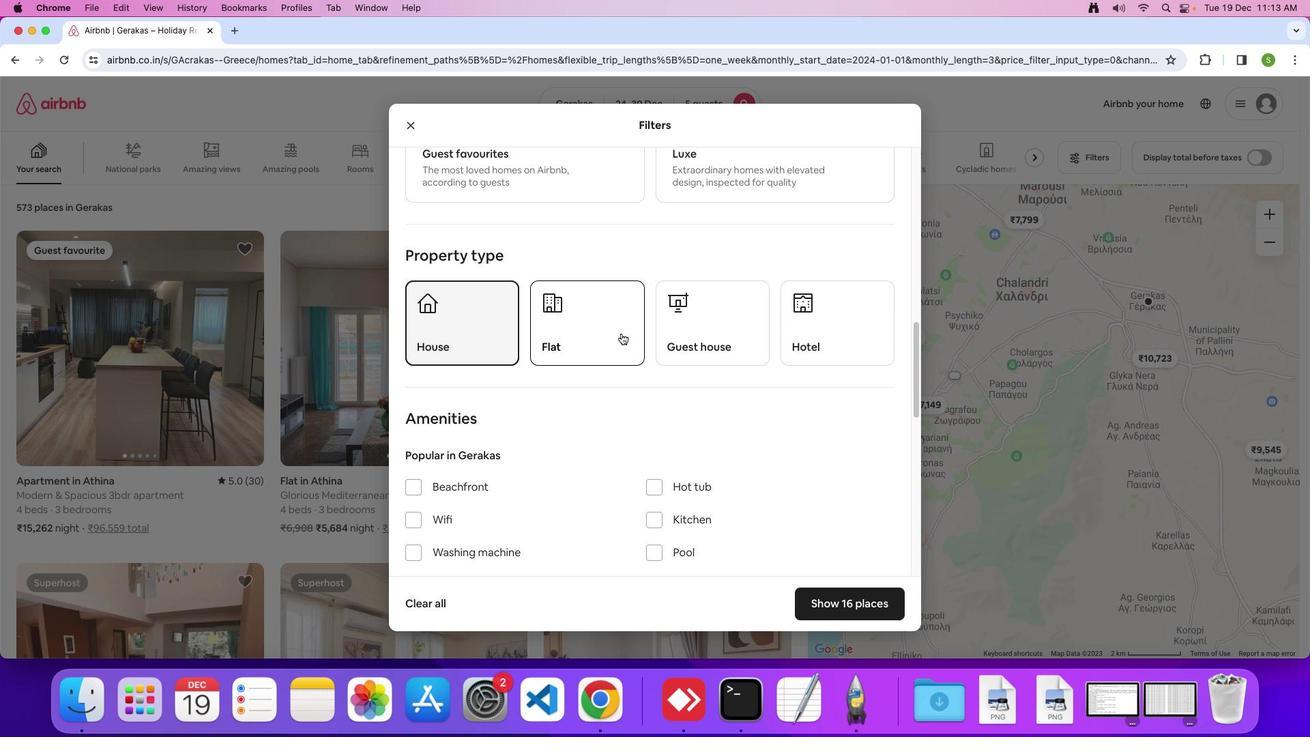 
Action: Mouse scrolled (622, 335) with delta (1, 0)
Screenshot: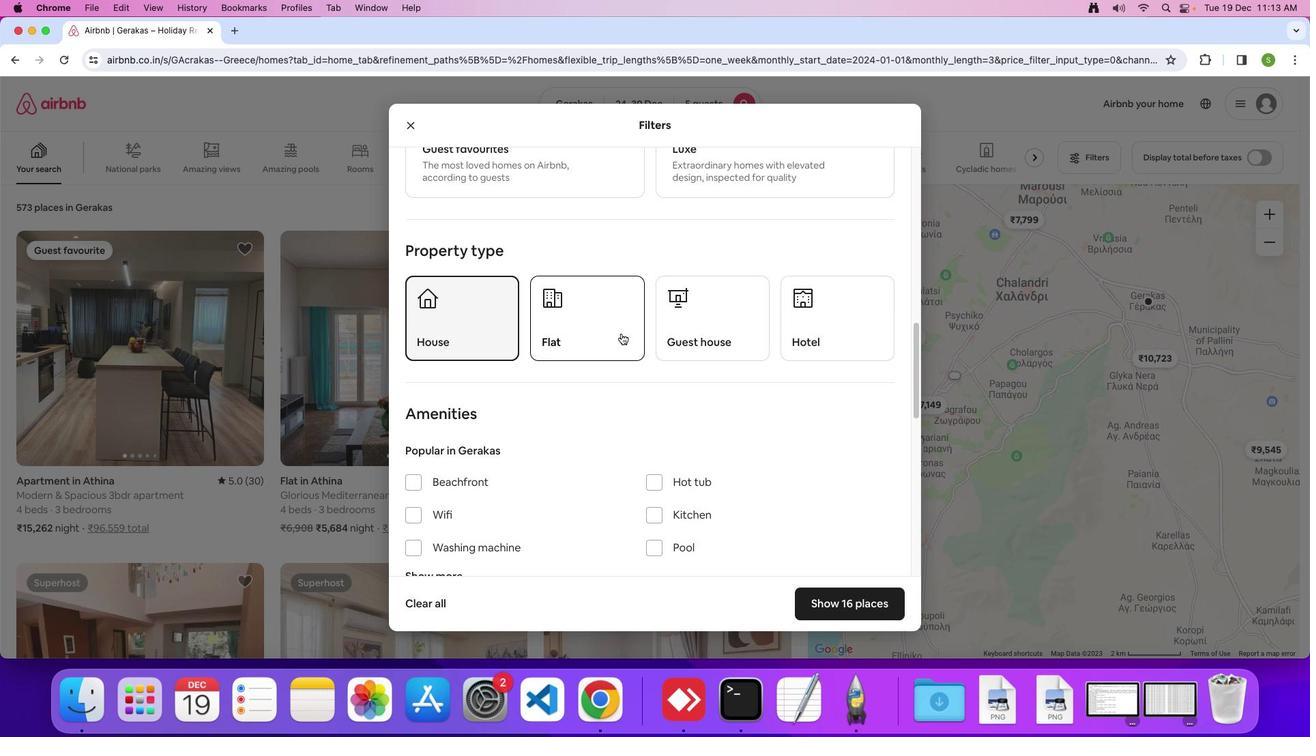 
Action: Mouse scrolled (622, 335) with delta (1, 0)
Screenshot: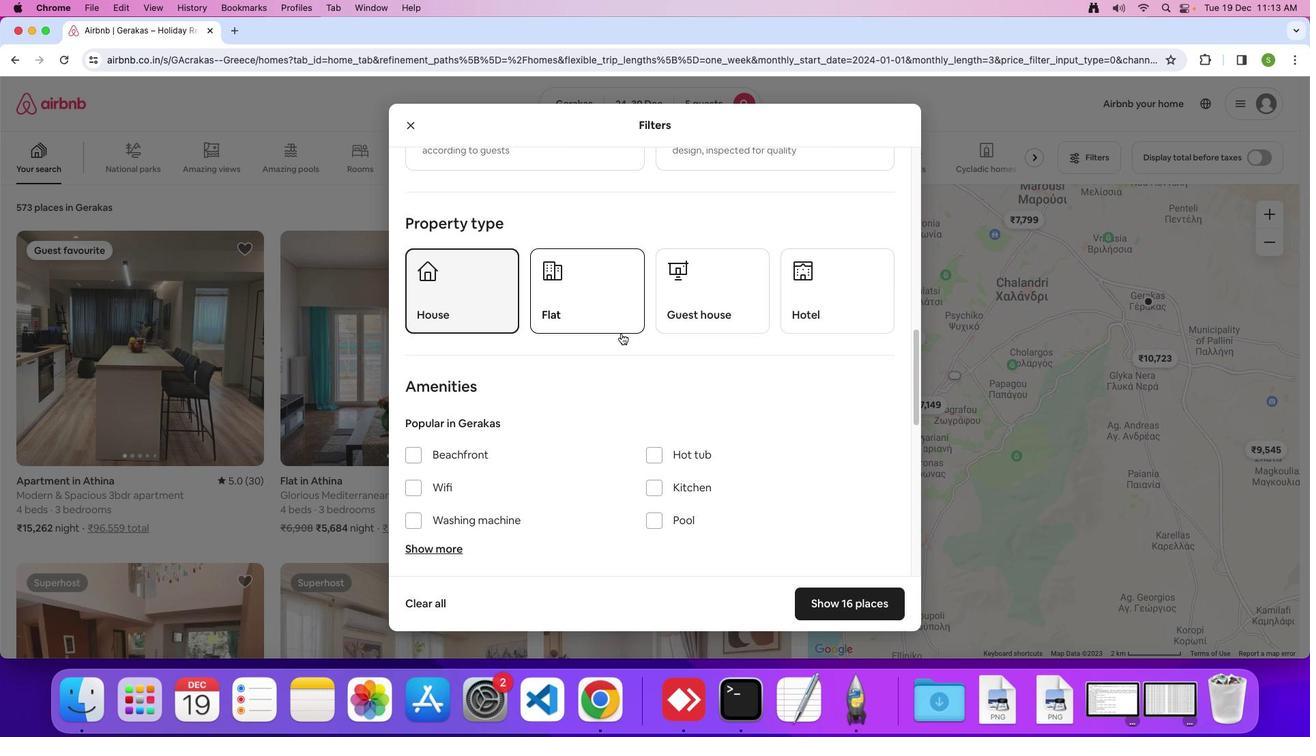 
Action: Mouse scrolled (622, 335) with delta (1, 0)
Screenshot: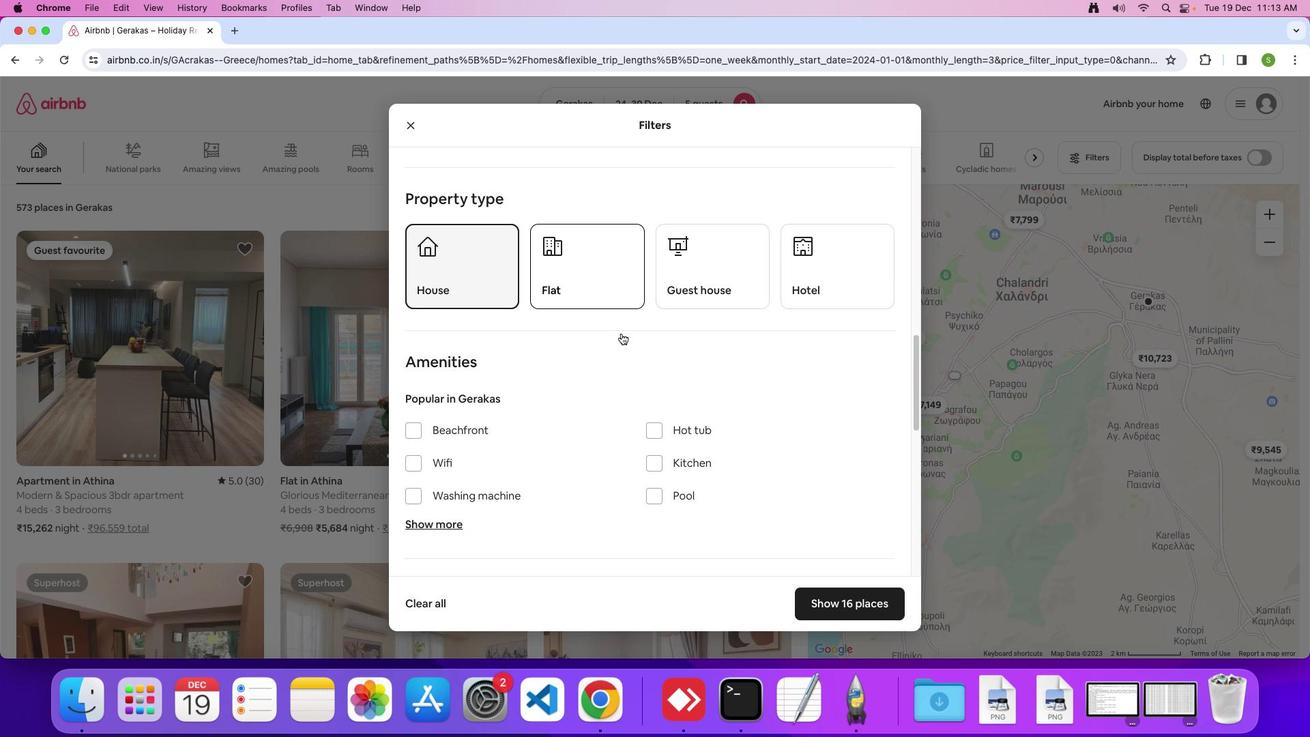 
Action: Mouse scrolled (622, 335) with delta (1, 0)
Screenshot: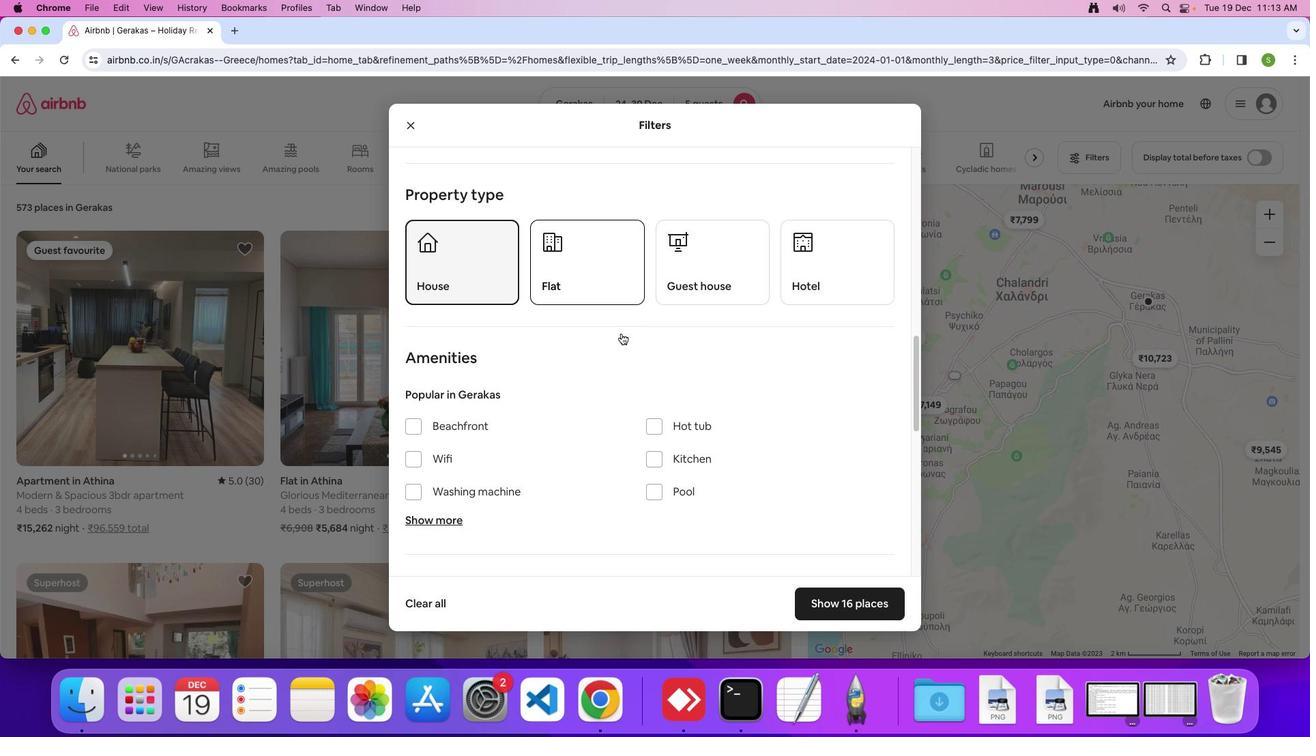 
Action: Mouse scrolled (622, 335) with delta (1, 0)
Screenshot: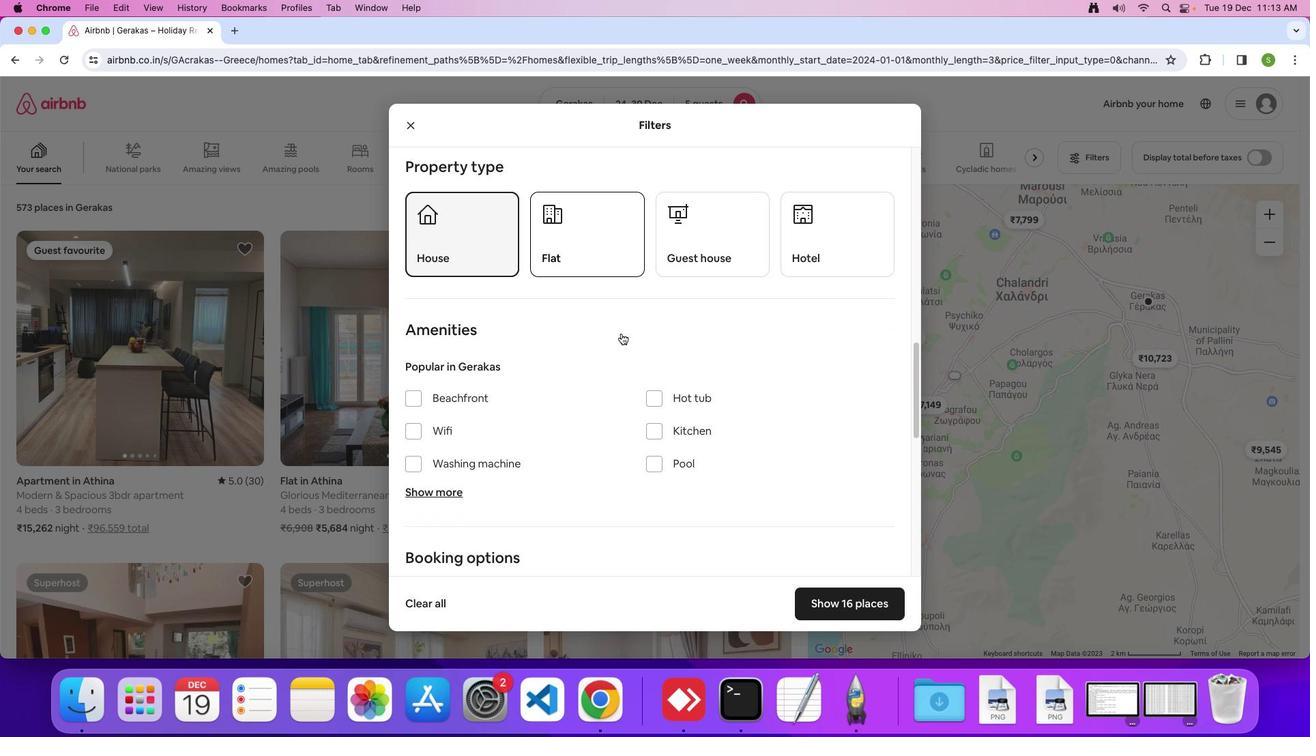 
Action: Mouse scrolled (622, 335) with delta (1, 0)
Screenshot: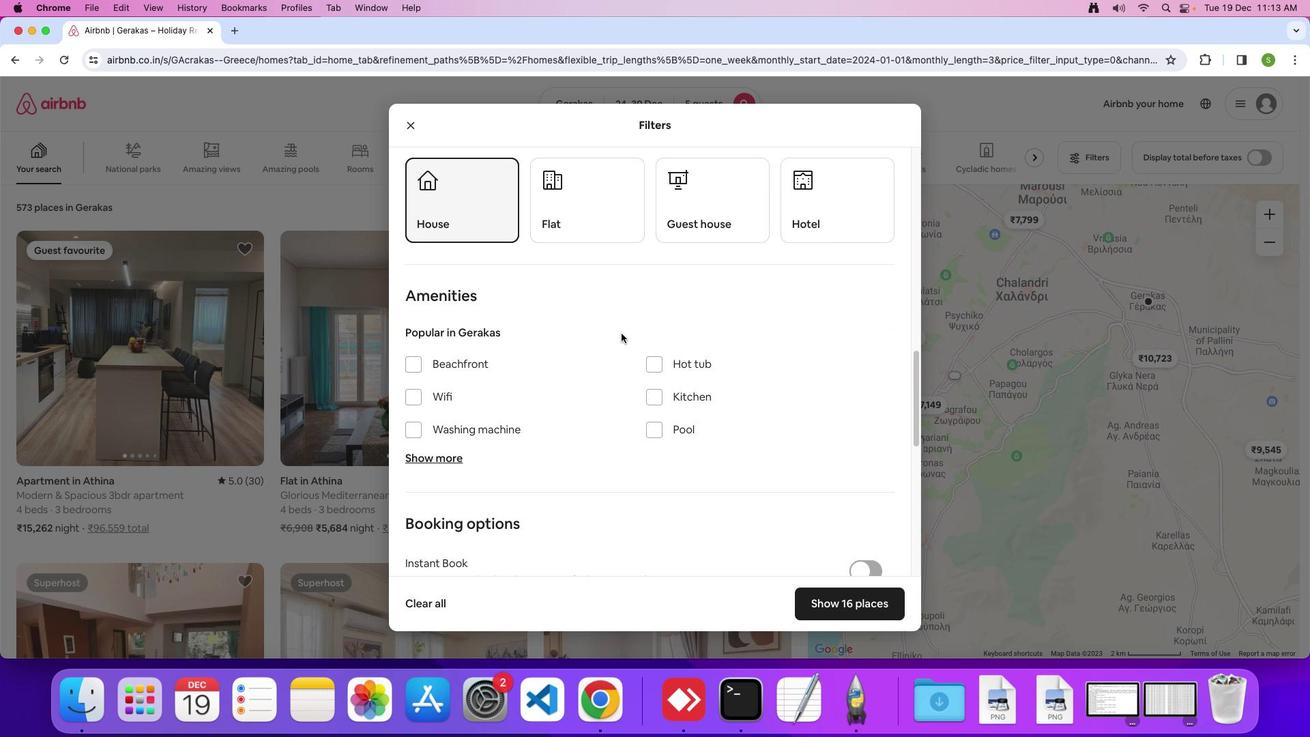 
Action: Mouse scrolled (622, 335) with delta (1, 0)
Screenshot: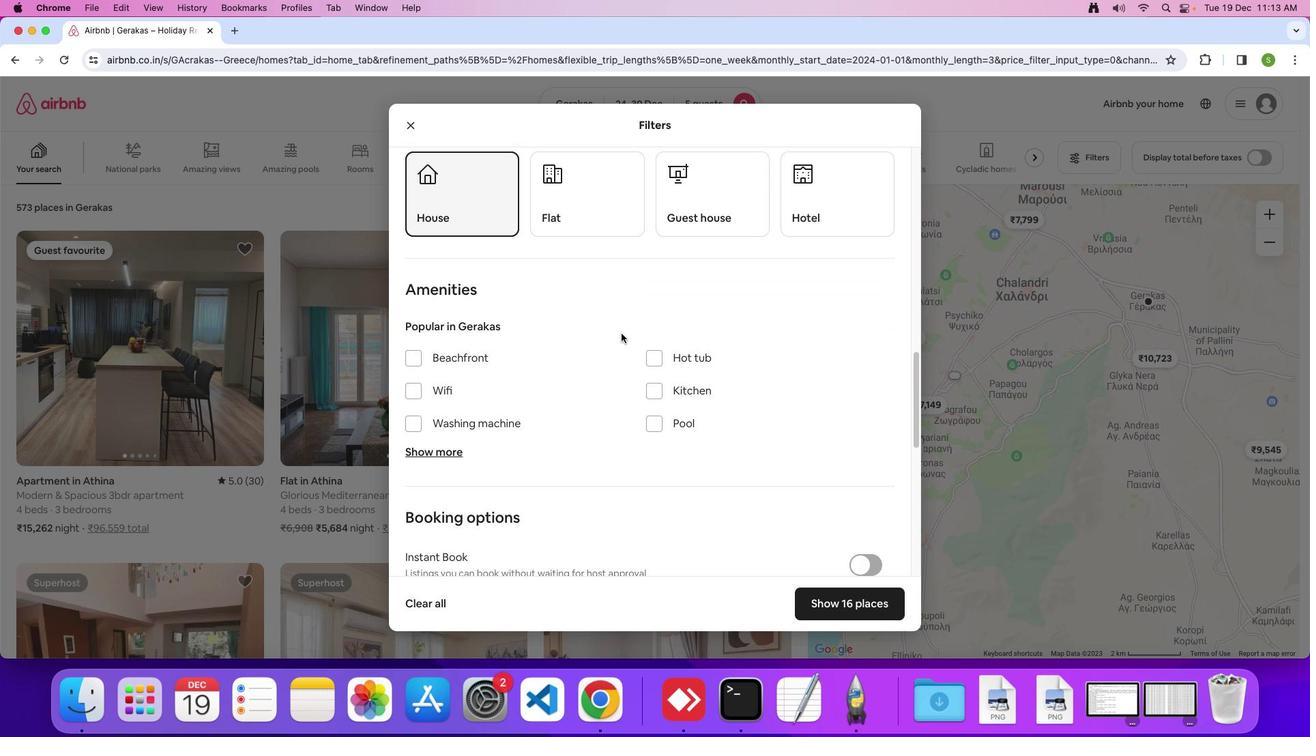 
Action: Mouse scrolled (622, 335) with delta (1, 0)
Screenshot: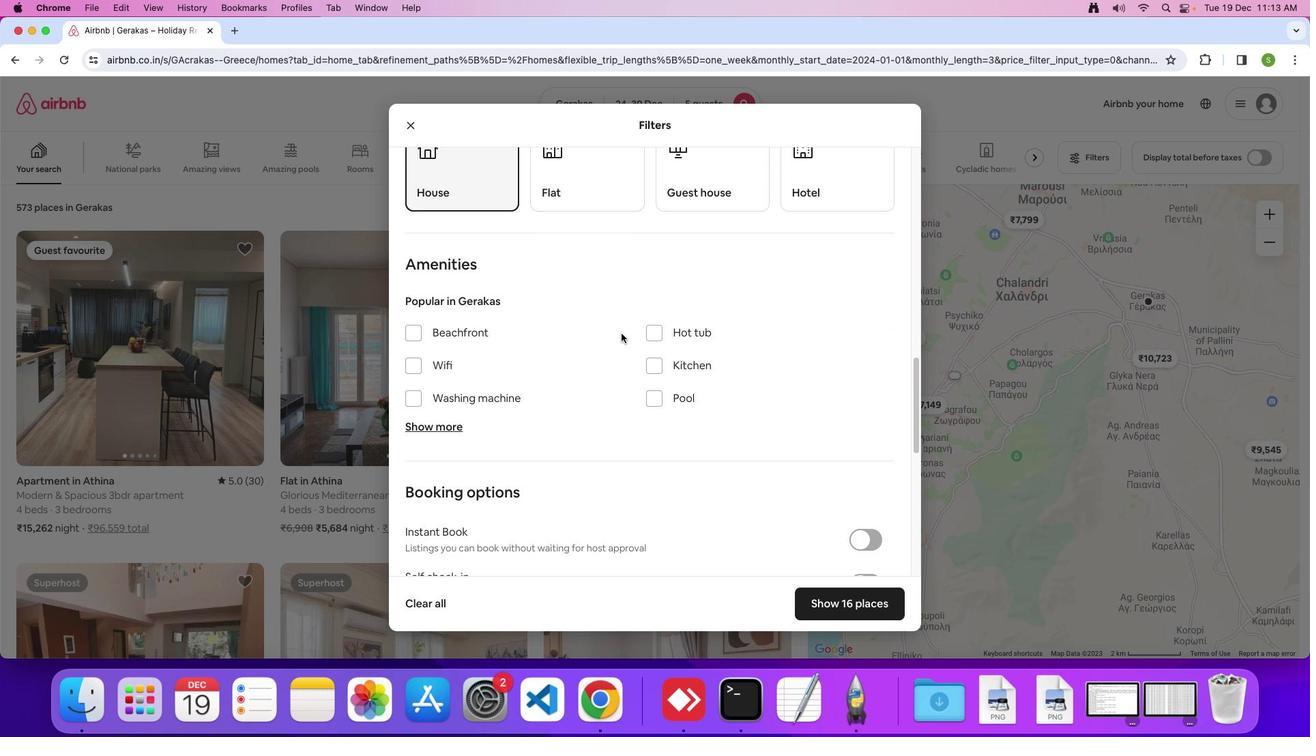 
Action: Mouse moved to (421, 348)
Screenshot: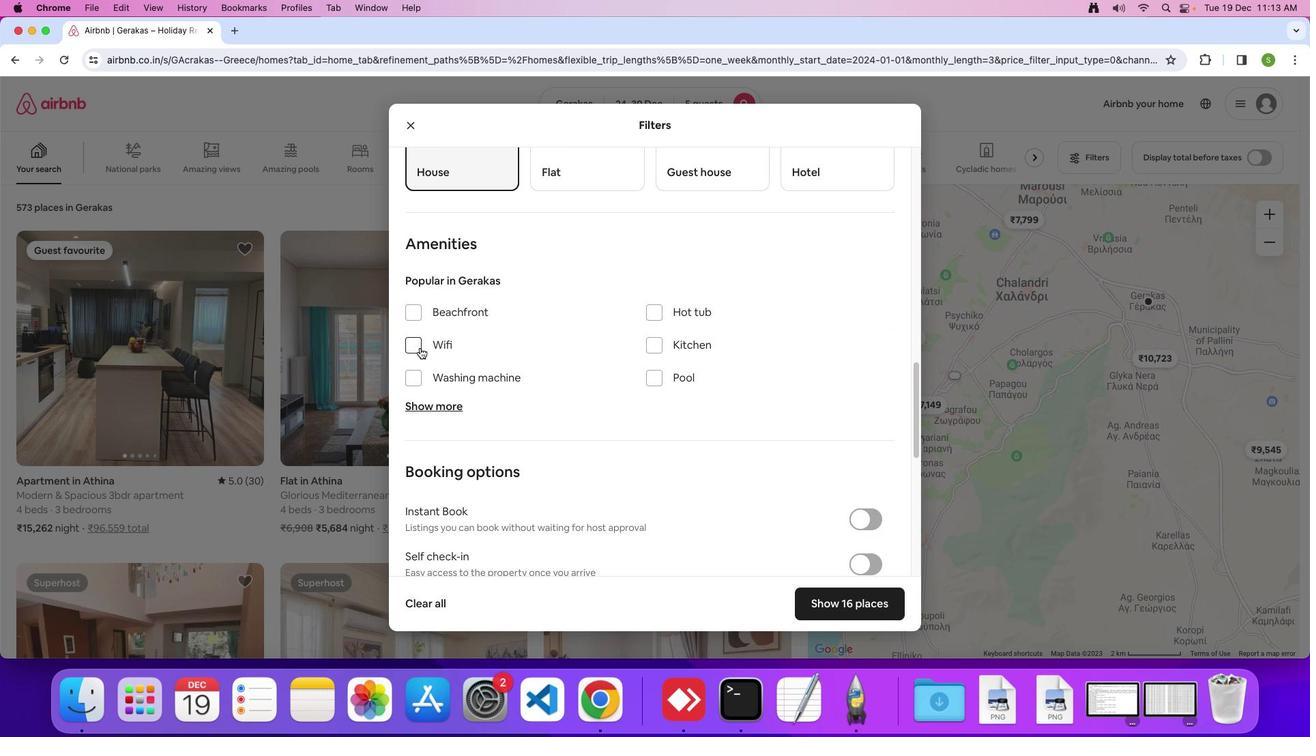 
Action: Mouse pressed left at (421, 348)
Screenshot: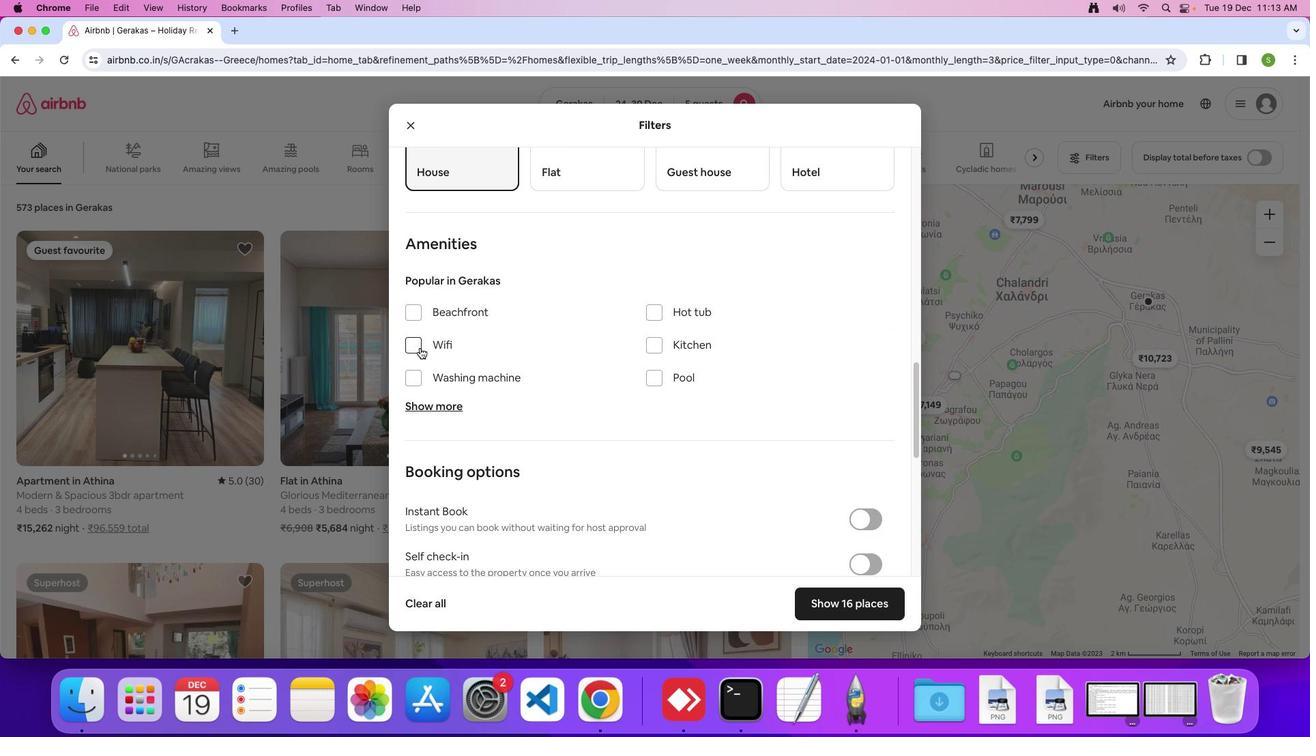 
Action: Mouse moved to (431, 408)
Screenshot: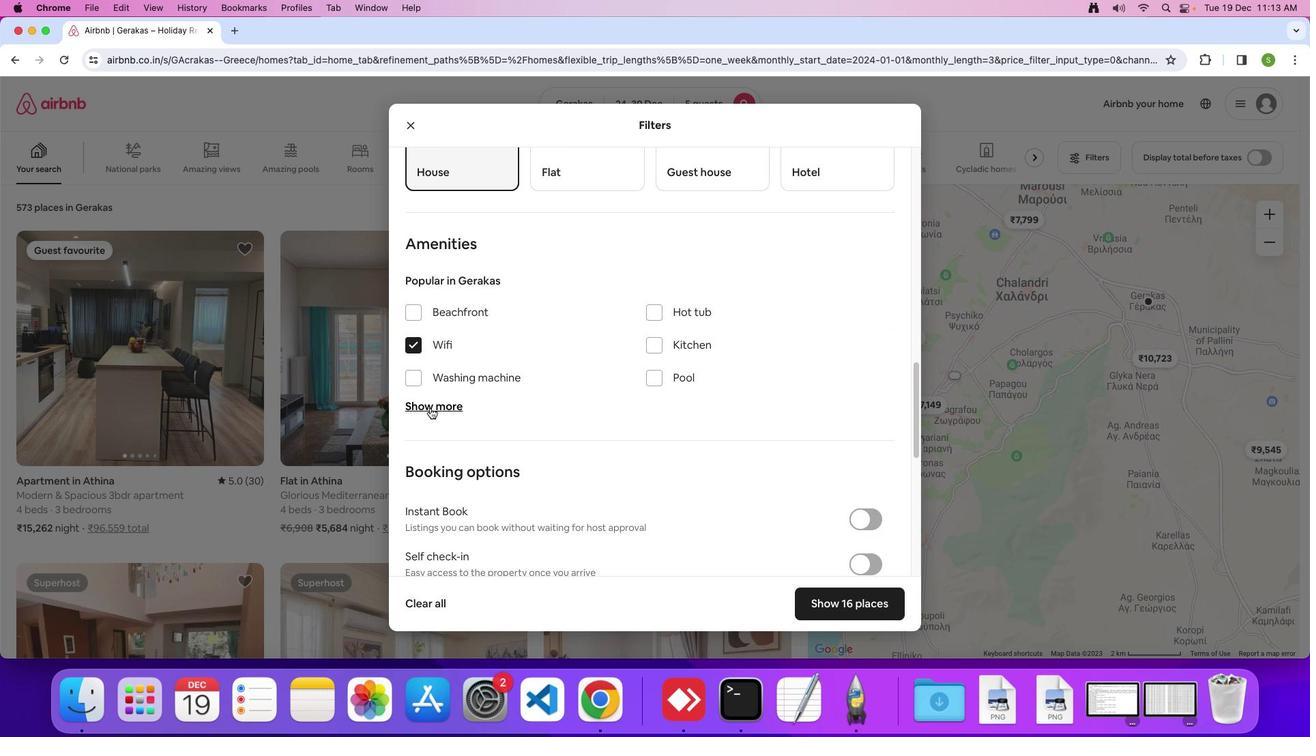 
Action: Mouse pressed left at (431, 408)
Screenshot: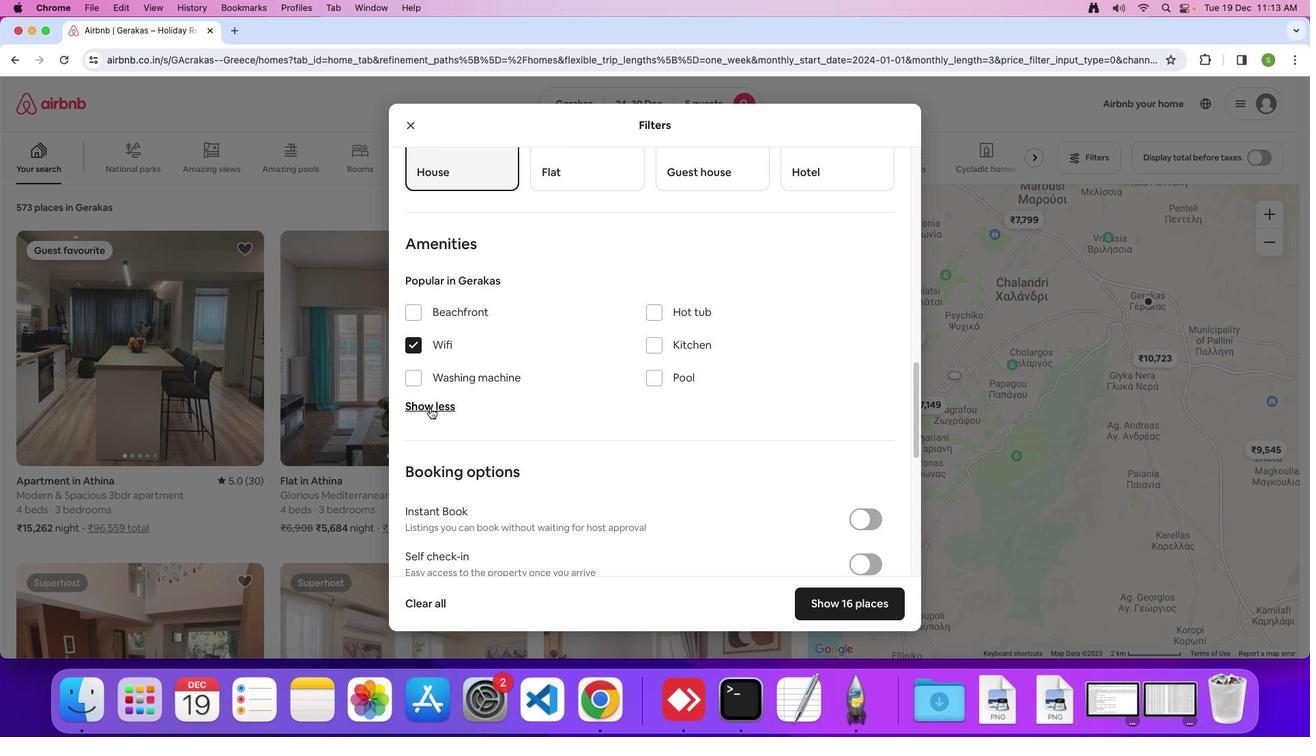 
Action: Mouse moved to (680, 392)
Screenshot: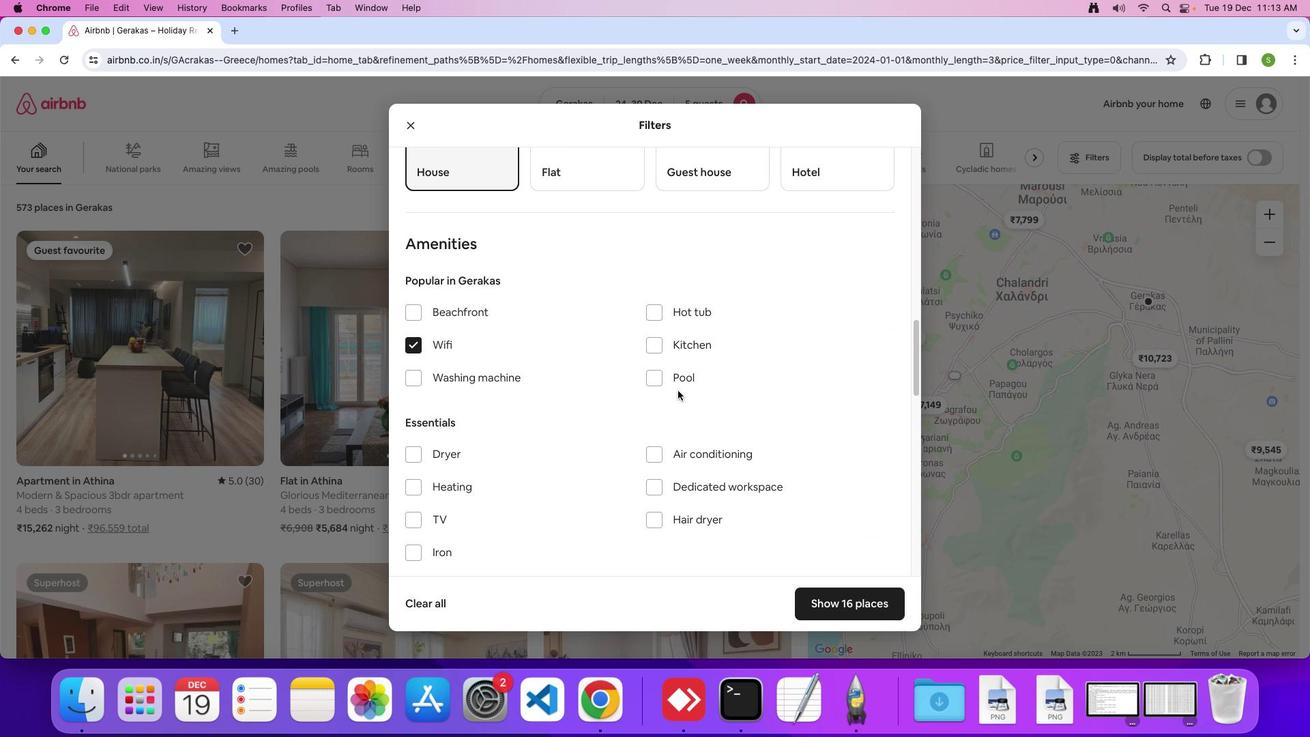 
Action: Mouse scrolled (680, 392) with delta (1, 0)
Screenshot: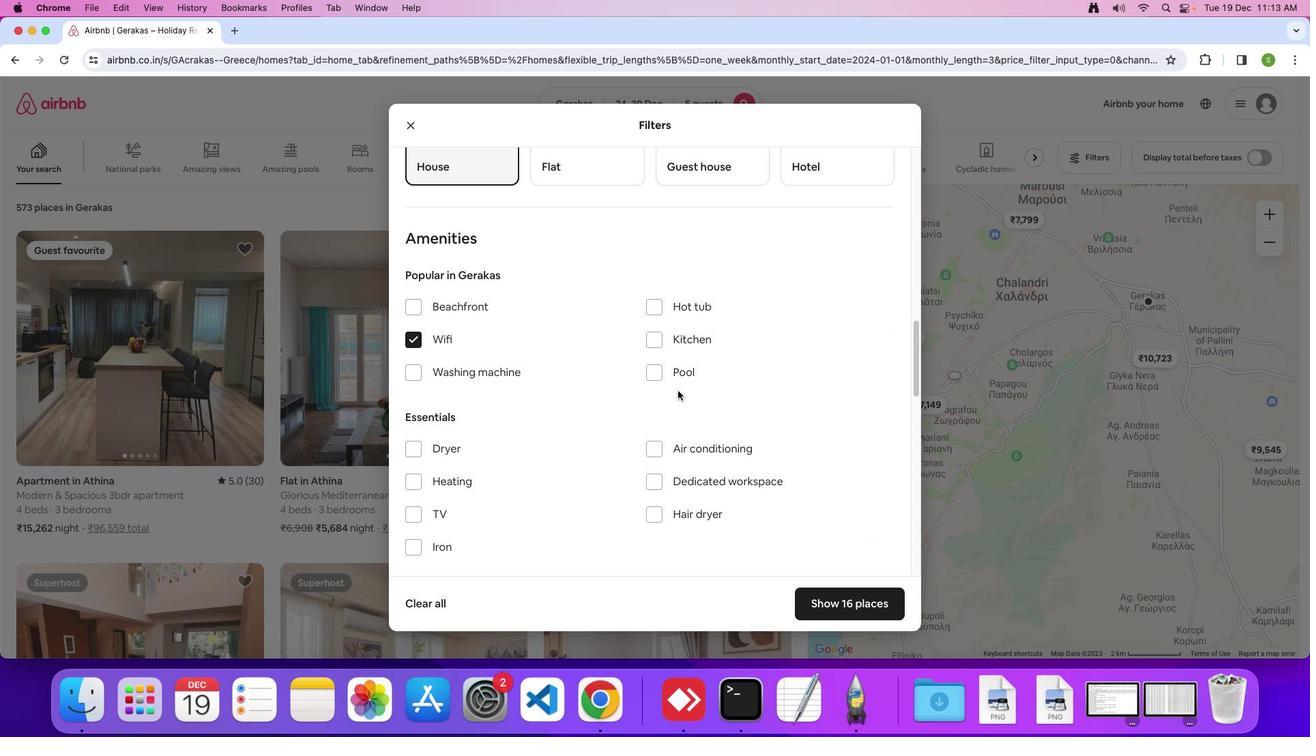 
Action: Mouse scrolled (680, 392) with delta (1, 0)
Screenshot: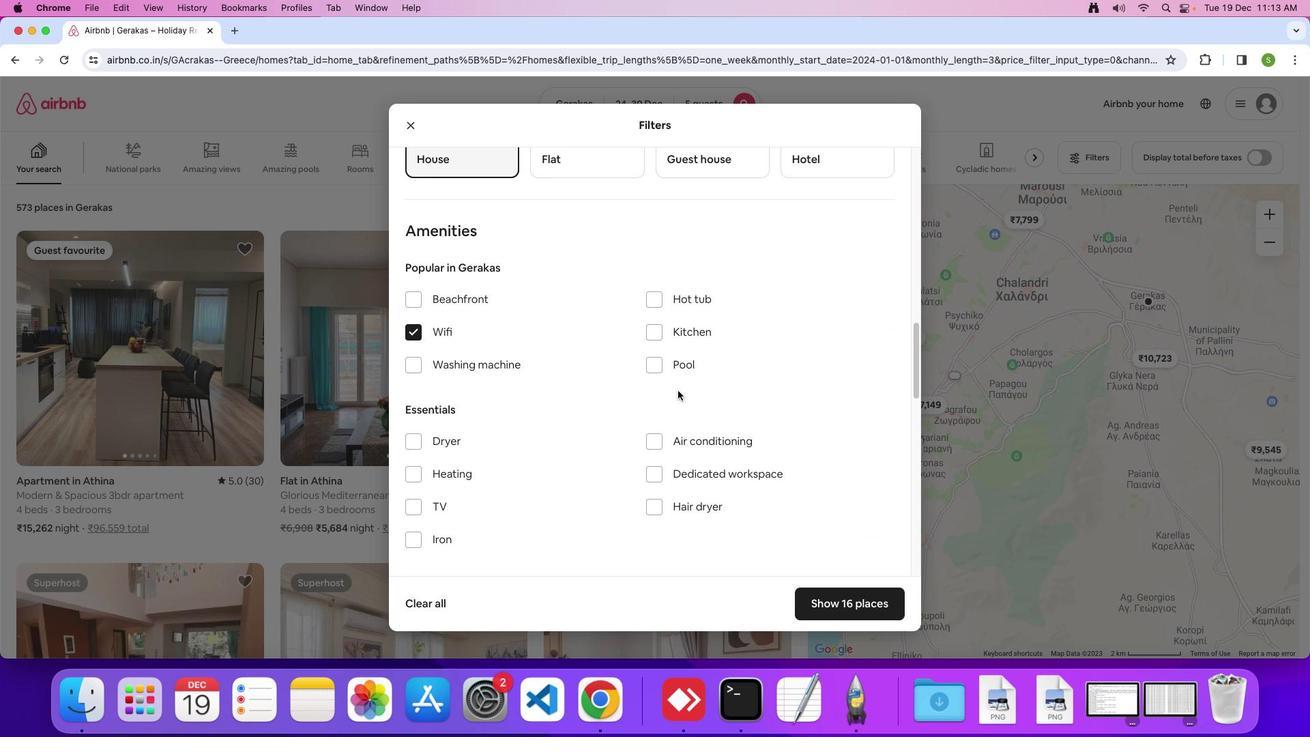 
Action: Mouse scrolled (680, 392) with delta (1, 0)
Screenshot: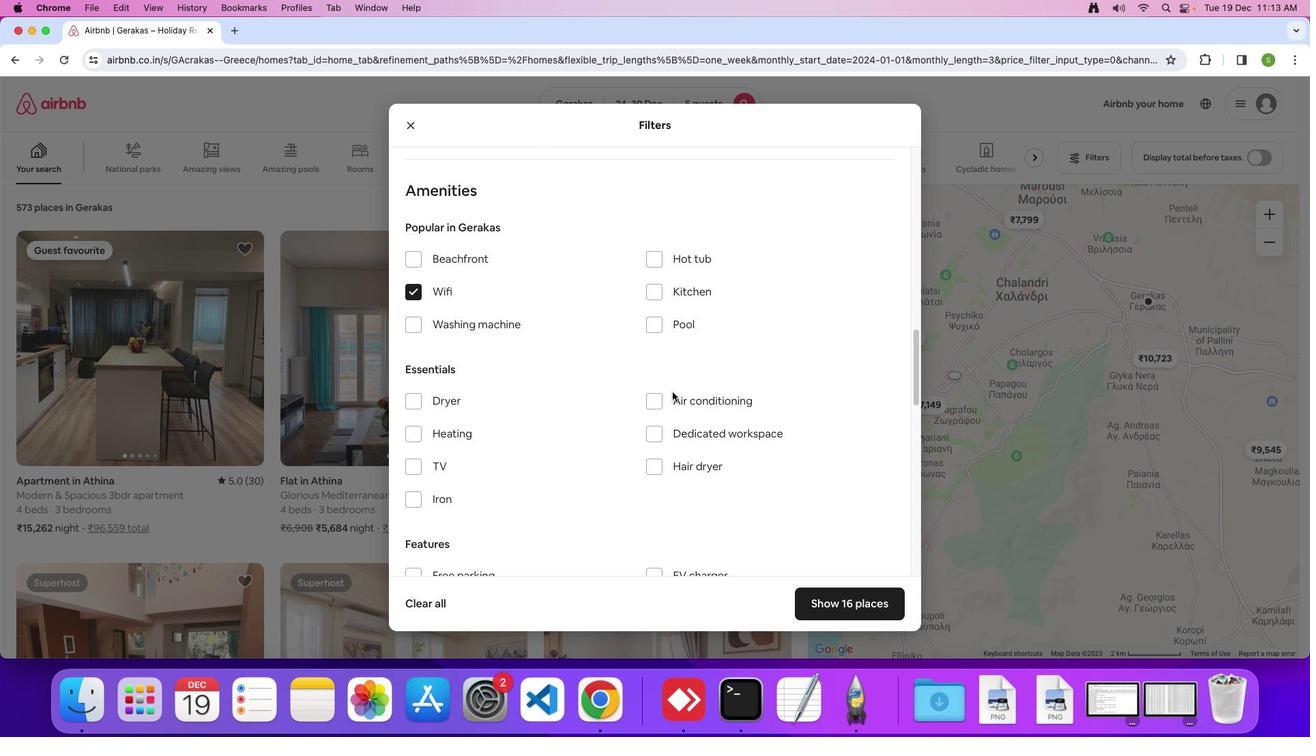 
Action: Mouse moved to (418, 432)
Screenshot: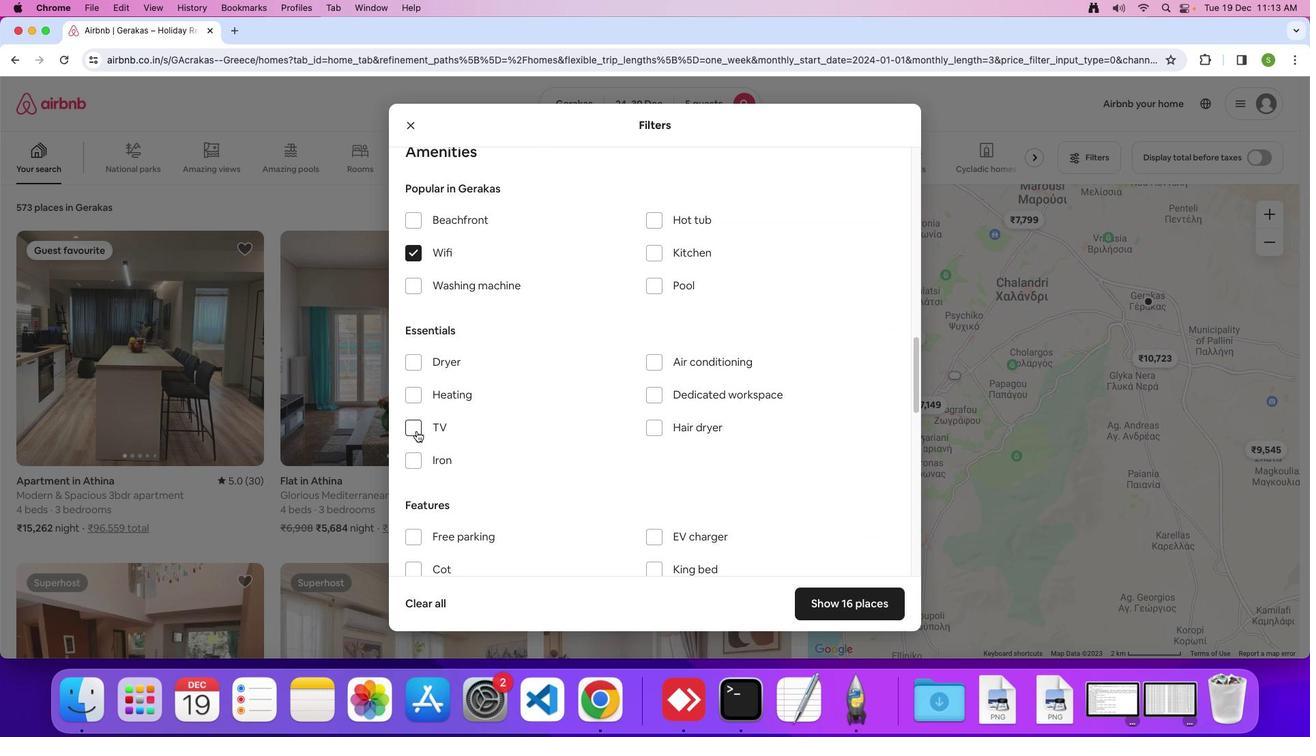 
Action: Mouse pressed left at (418, 432)
Screenshot: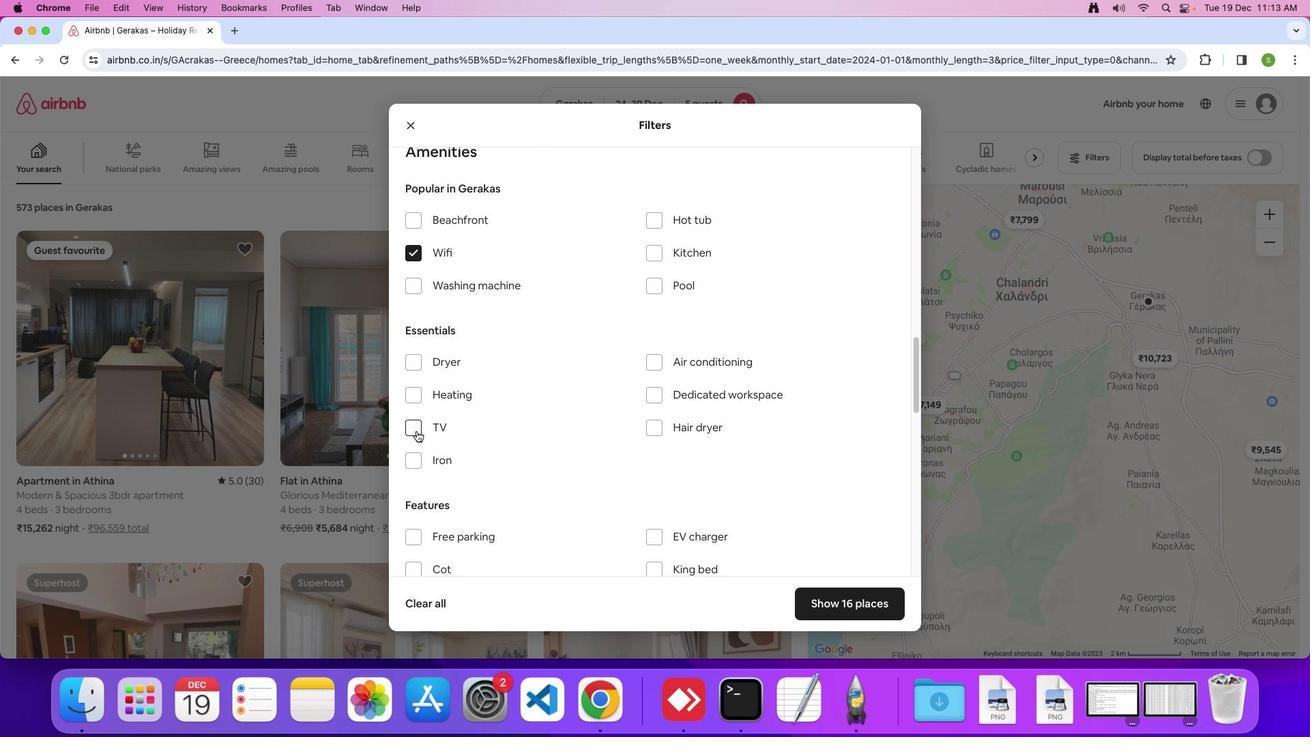 
Action: Mouse moved to (574, 391)
Screenshot: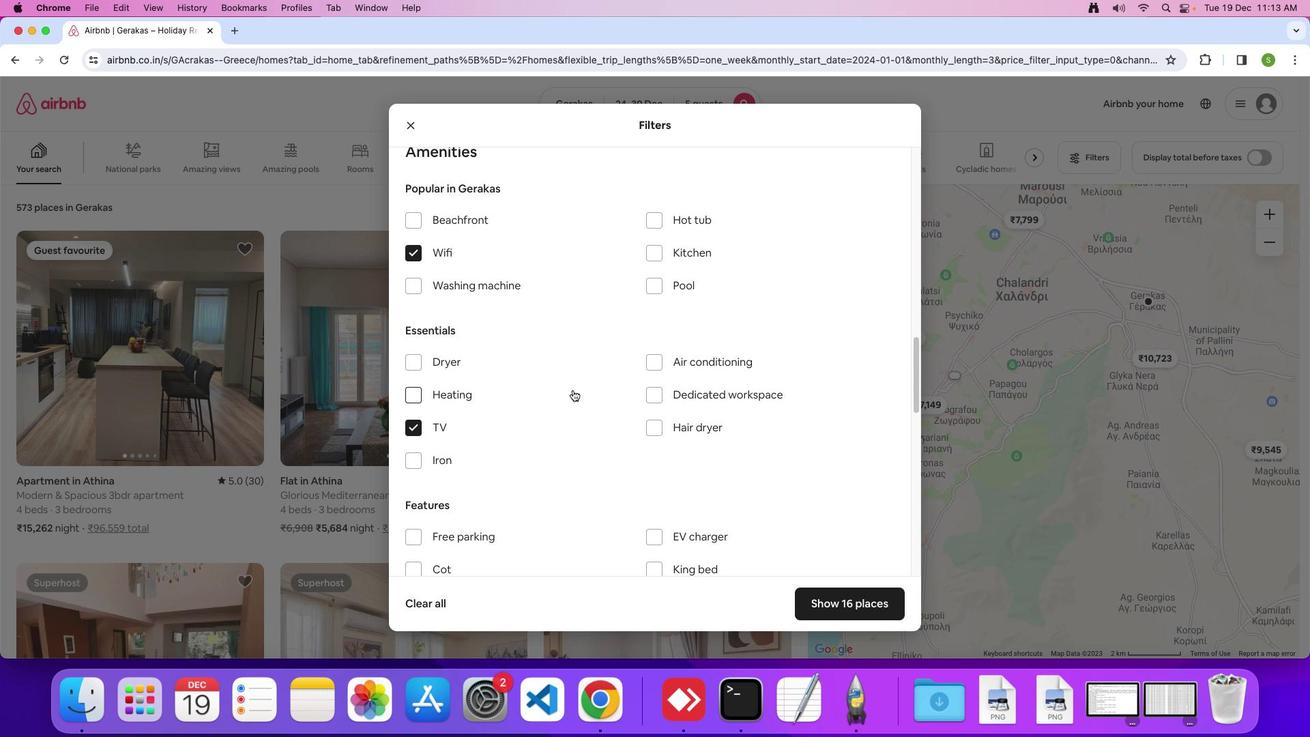 
Action: Mouse scrolled (574, 391) with delta (1, 0)
Screenshot: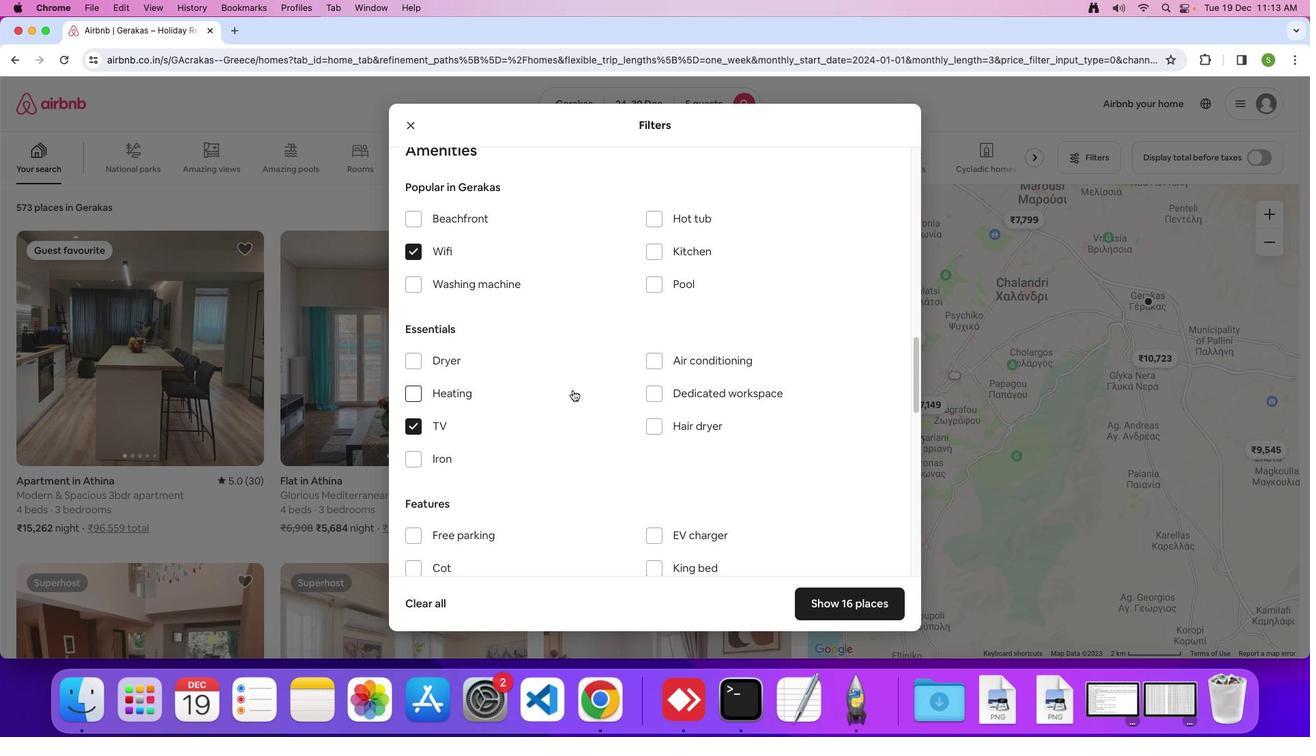 
Action: Mouse moved to (574, 391)
Screenshot: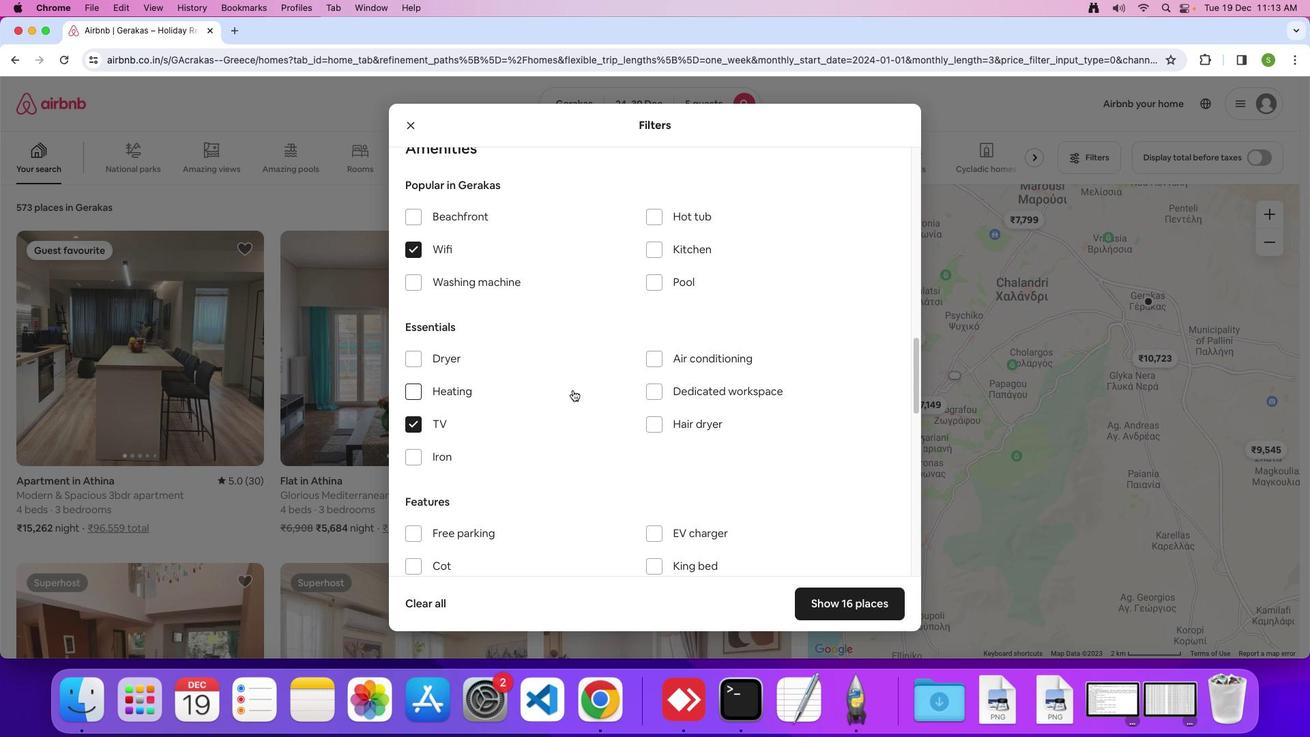 
Action: Mouse scrolled (574, 391) with delta (1, 0)
Screenshot: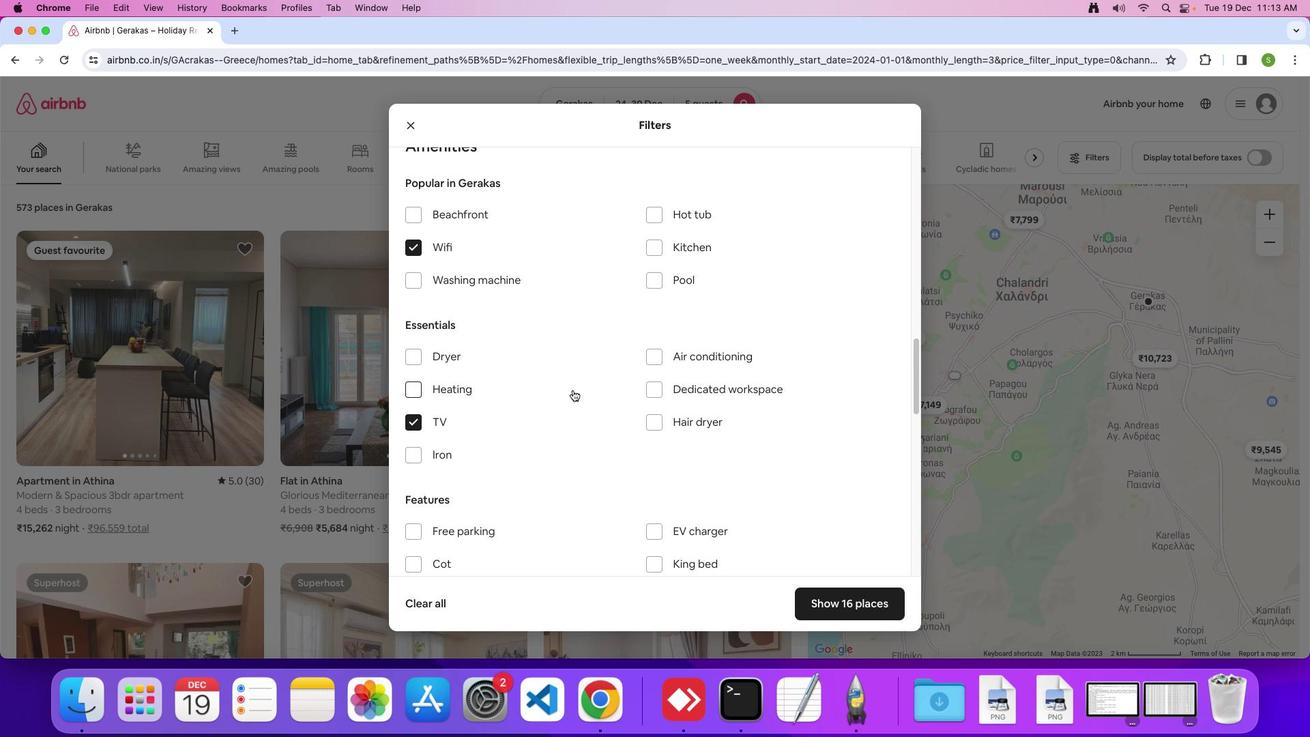 
Action: Mouse scrolled (574, 391) with delta (1, 0)
Screenshot: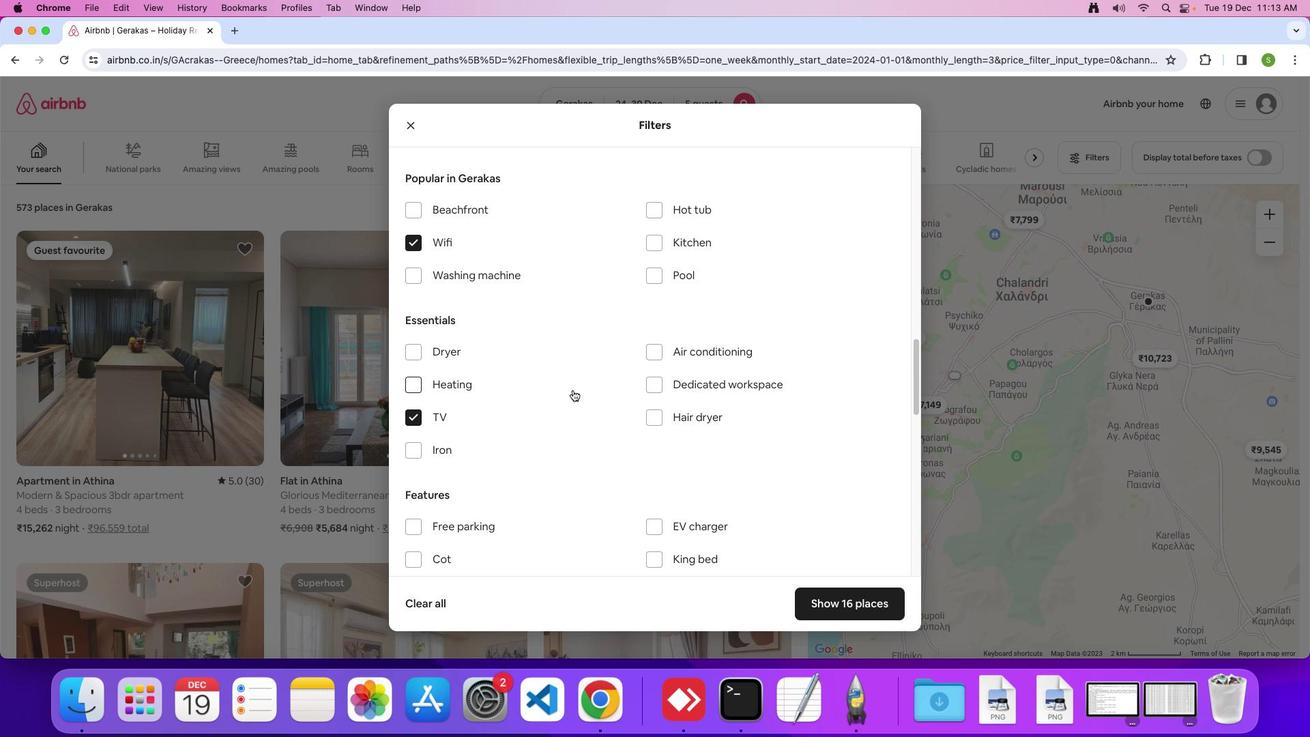 
Action: Mouse scrolled (574, 391) with delta (1, 0)
Screenshot: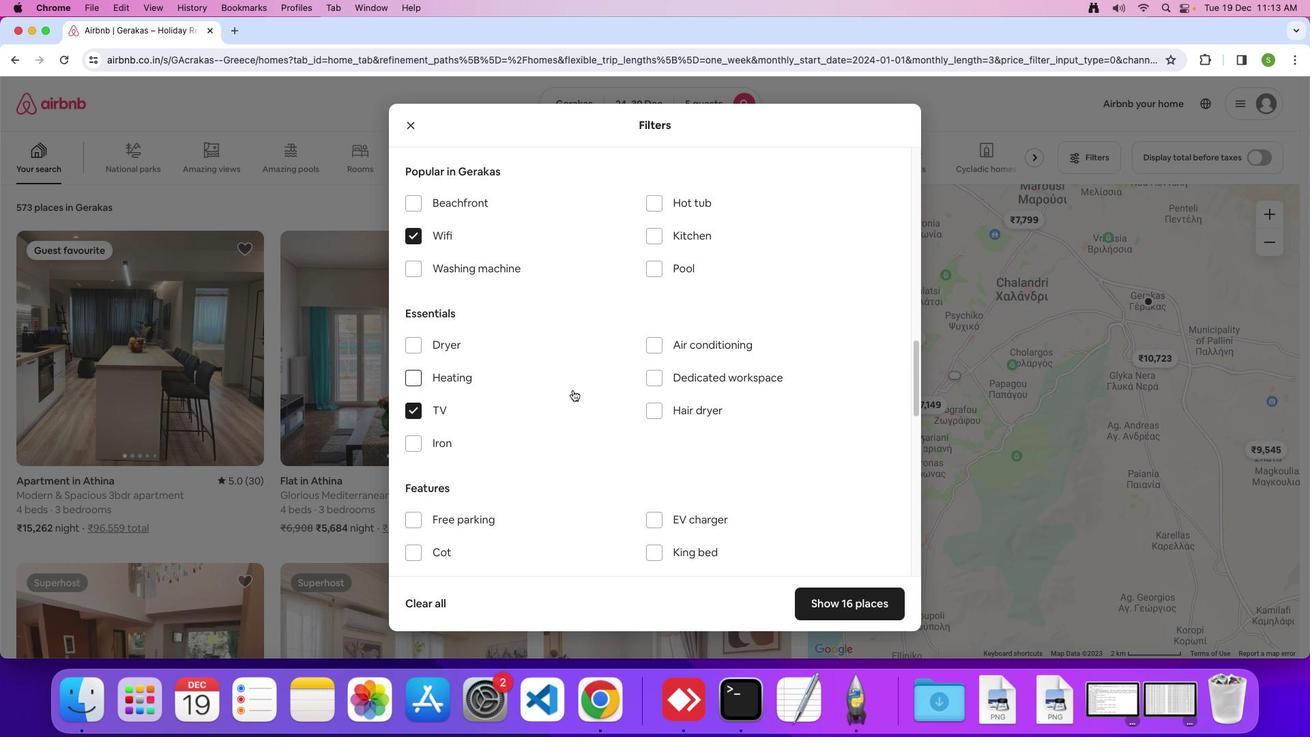 
Action: Mouse scrolled (574, 391) with delta (1, 0)
Screenshot: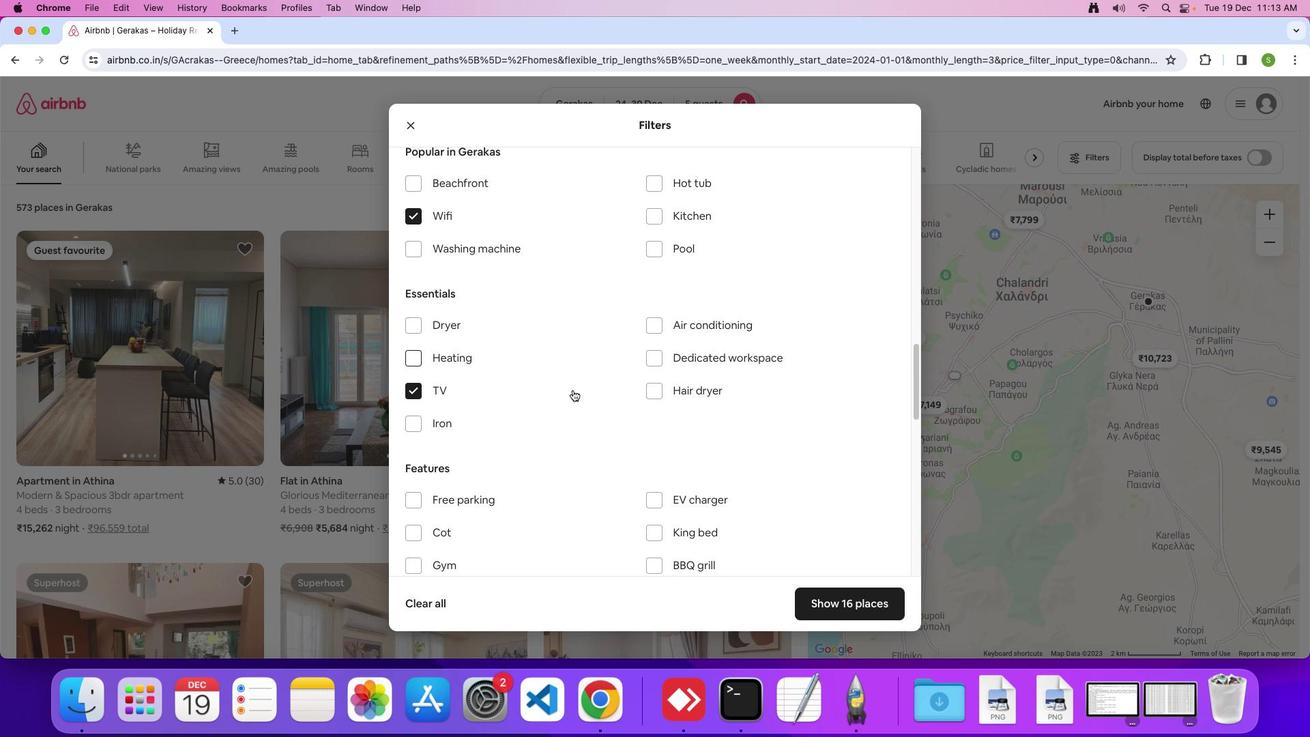 
Action: Mouse scrolled (574, 391) with delta (1, 0)
Screenshot: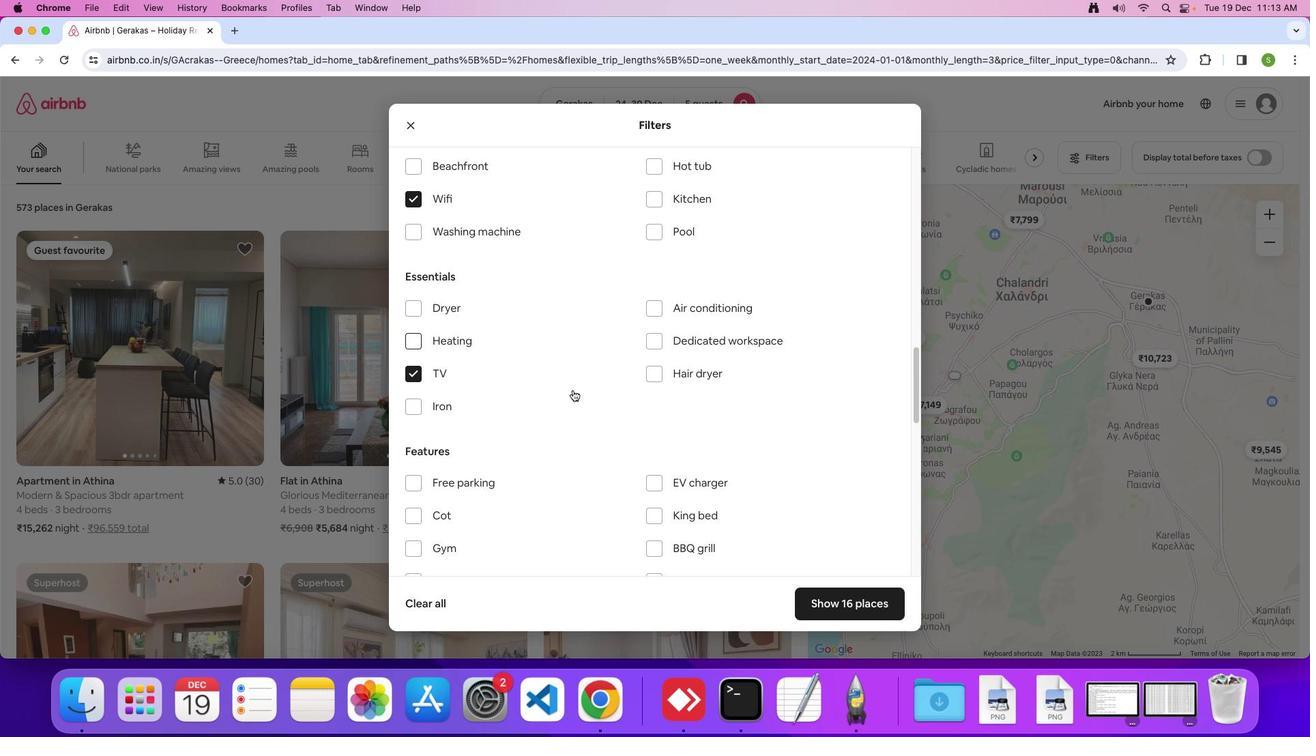 
Action: Mouse scrolled (574, 391) with delta (1, 0)
Screenshot: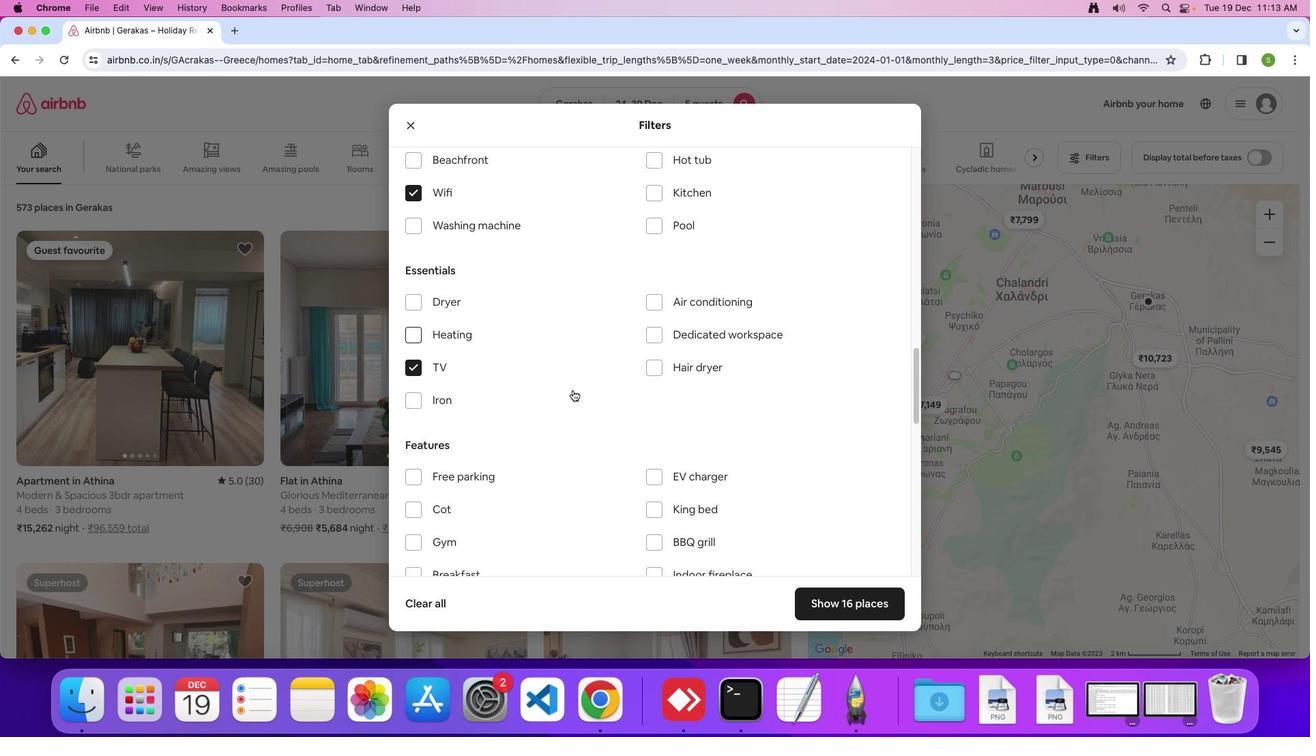 
Action: Mouse scrolled (574, 391) with delta (1, 0)
Screenshot: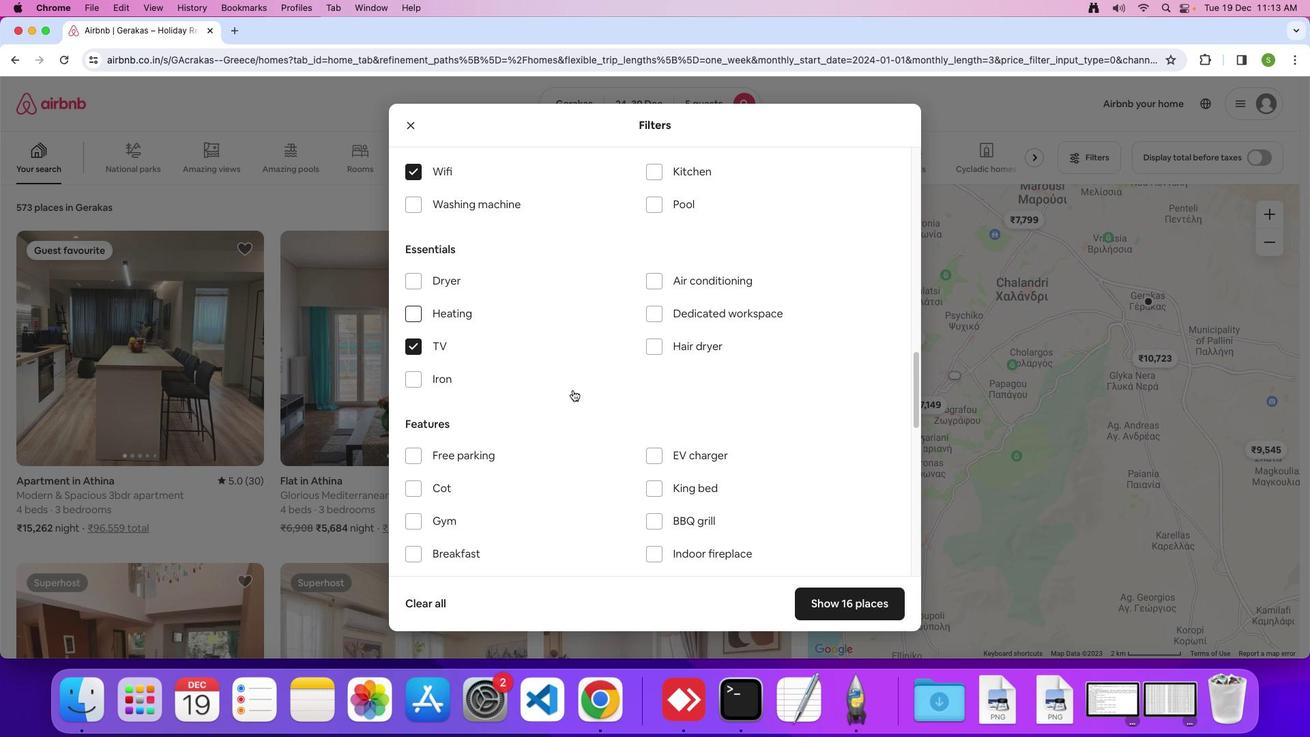 
Action: Mouse scrolled (574, 391) with delta (1, 0)
Screenshot: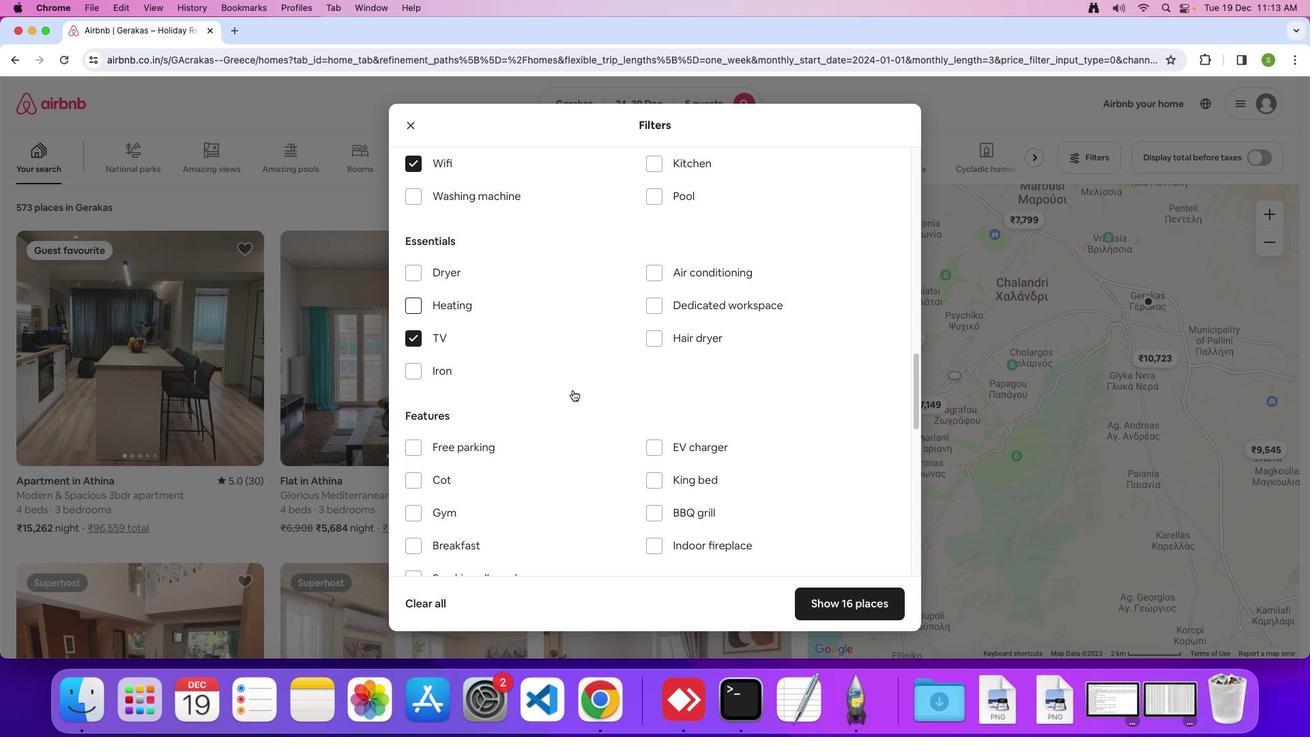 
Action: Mouse scrolled (574, 391) with delta (1, 0)
Screenshot: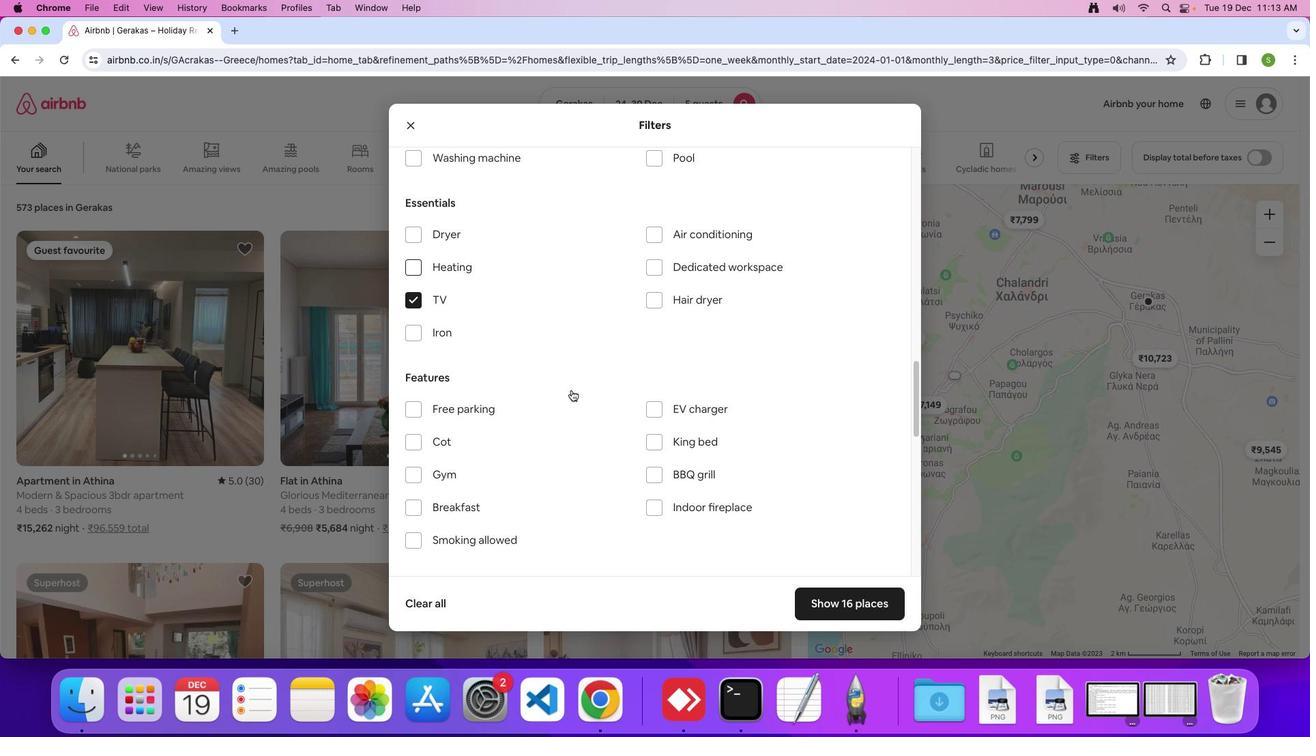 
Action: Mouse moved to (415, 387)
Screenshot: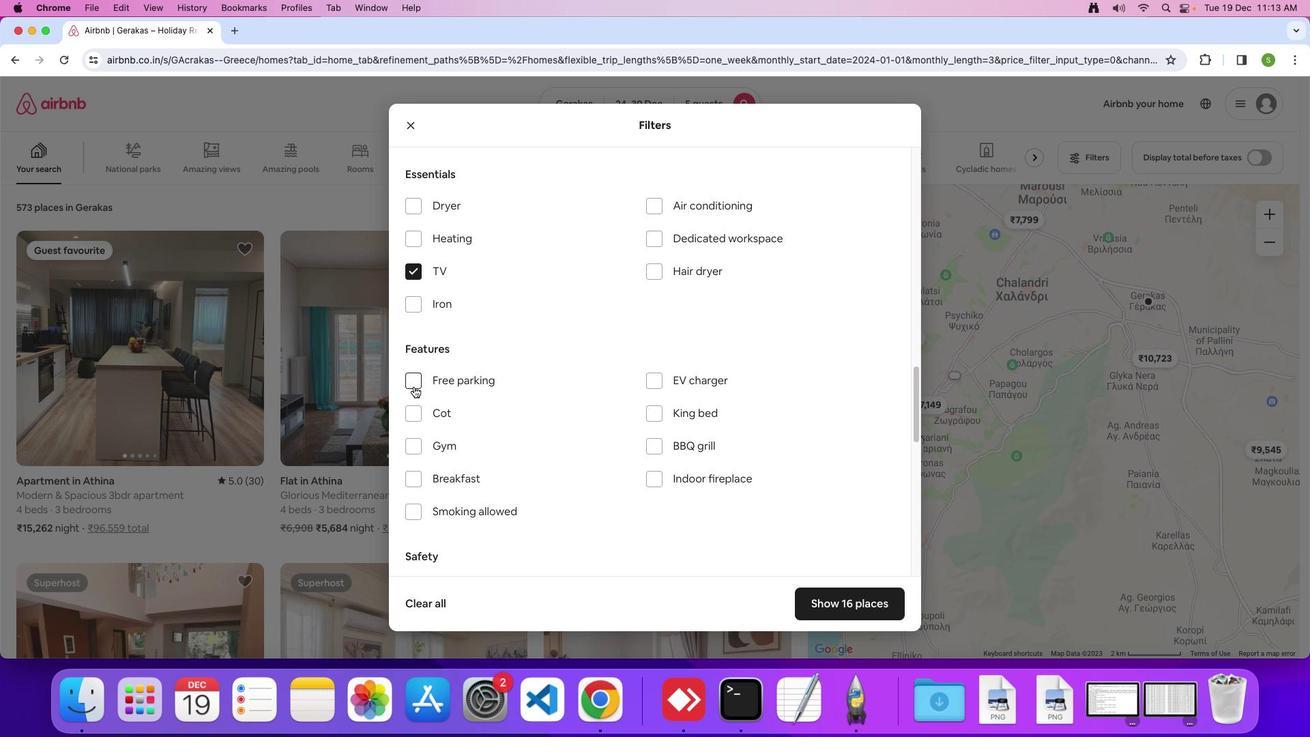 
Action: Mouse pressed left at (415, 387)
Screenshot: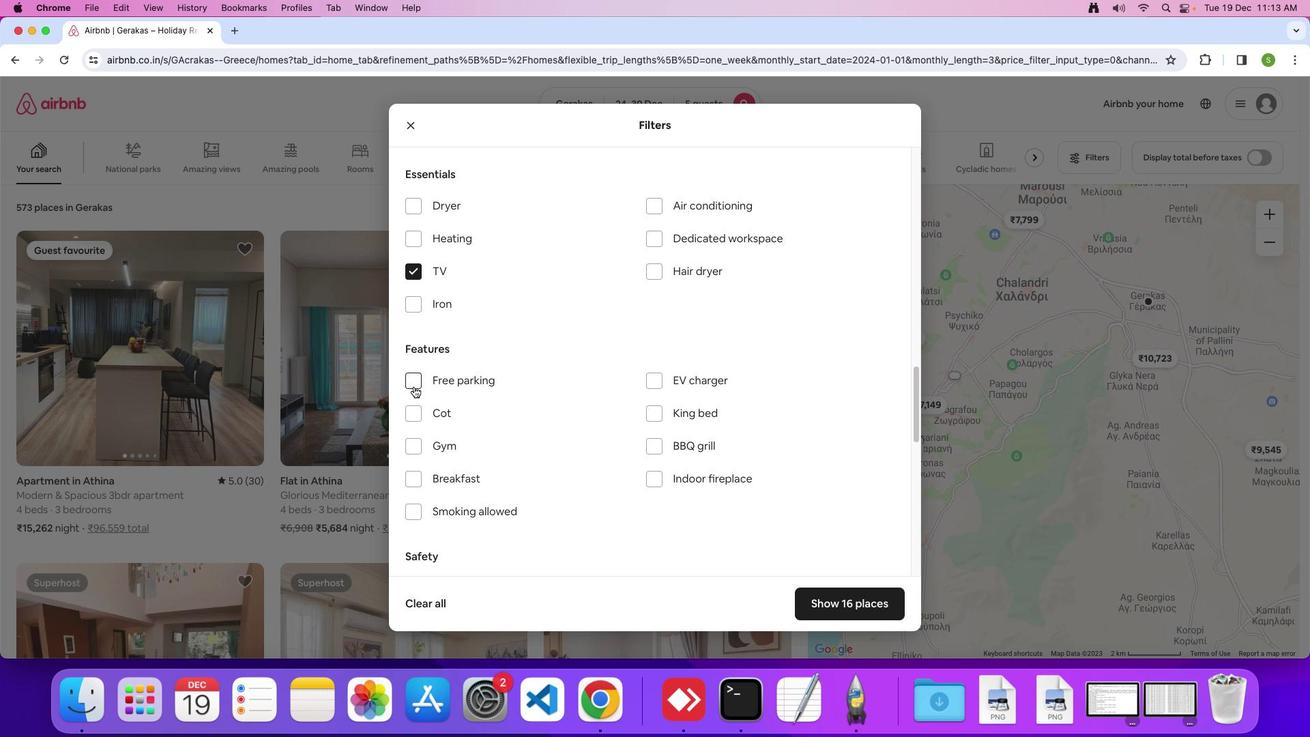 
Action: Mouse moved to (566, 385)
Screenshot: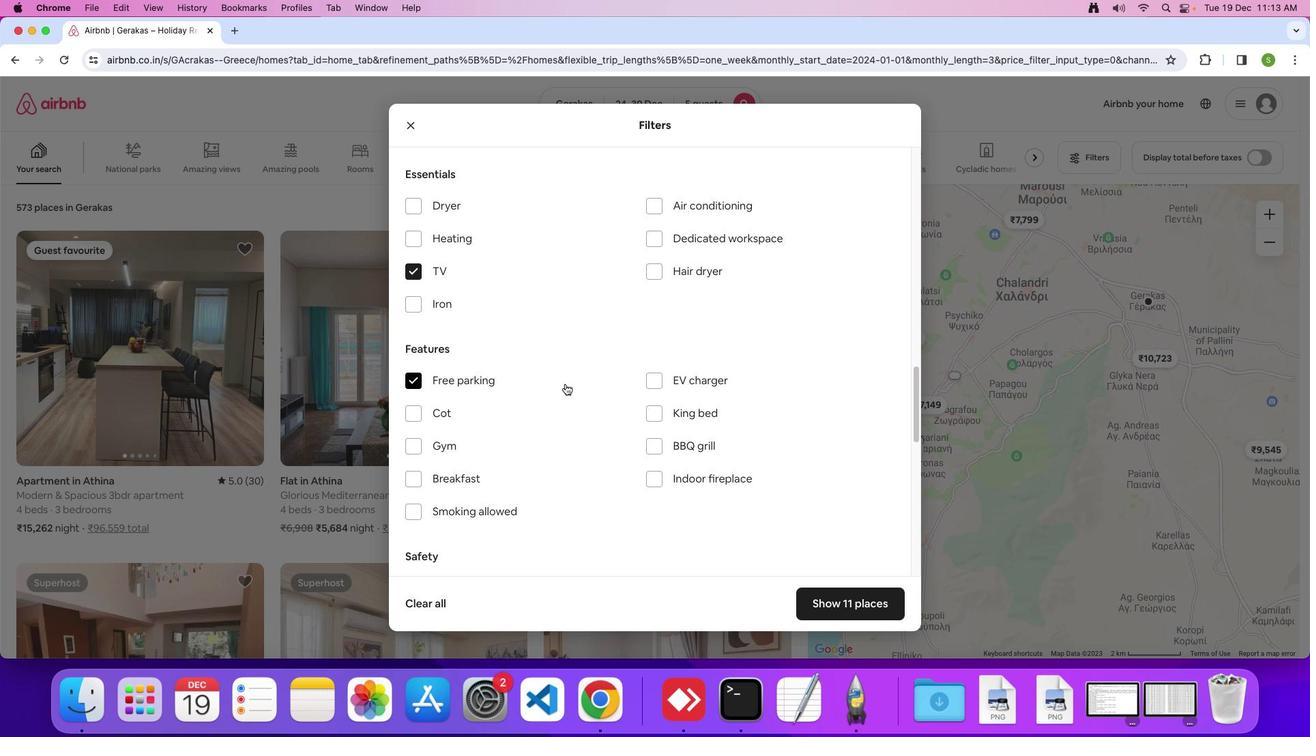
Action: Mouse scrolled (566, 385) with delta (1, 0)
Screenshot: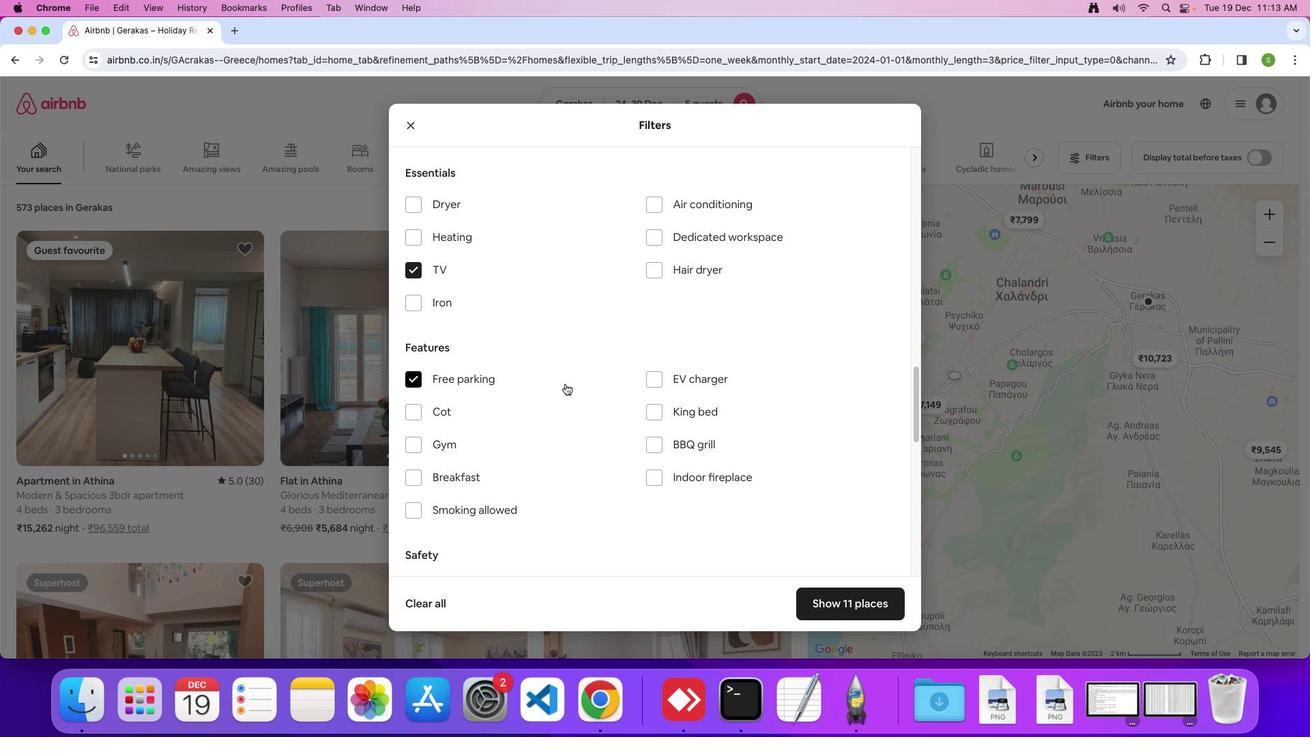 
Action: Mouse moved to (567, 385)
Screenshot: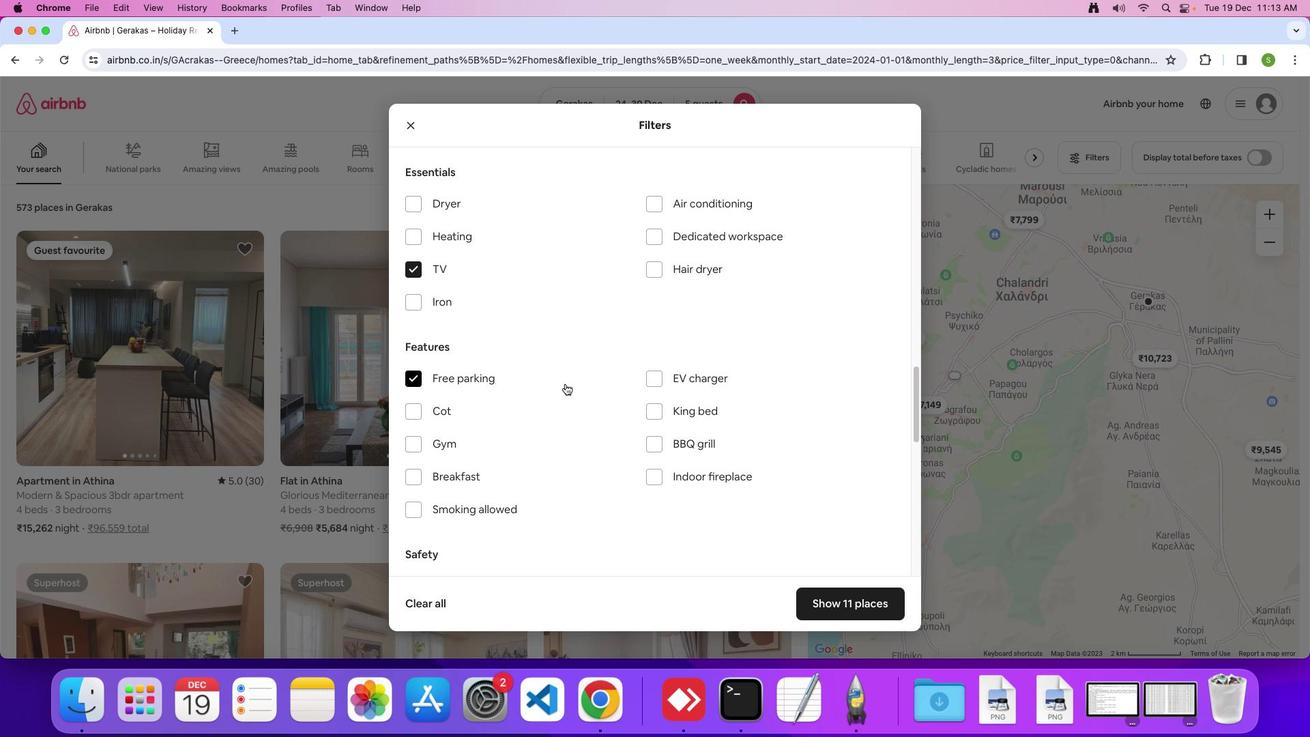 
Action: Mouse scrolled (567, 385) with delta (1, 0)
Screenshot: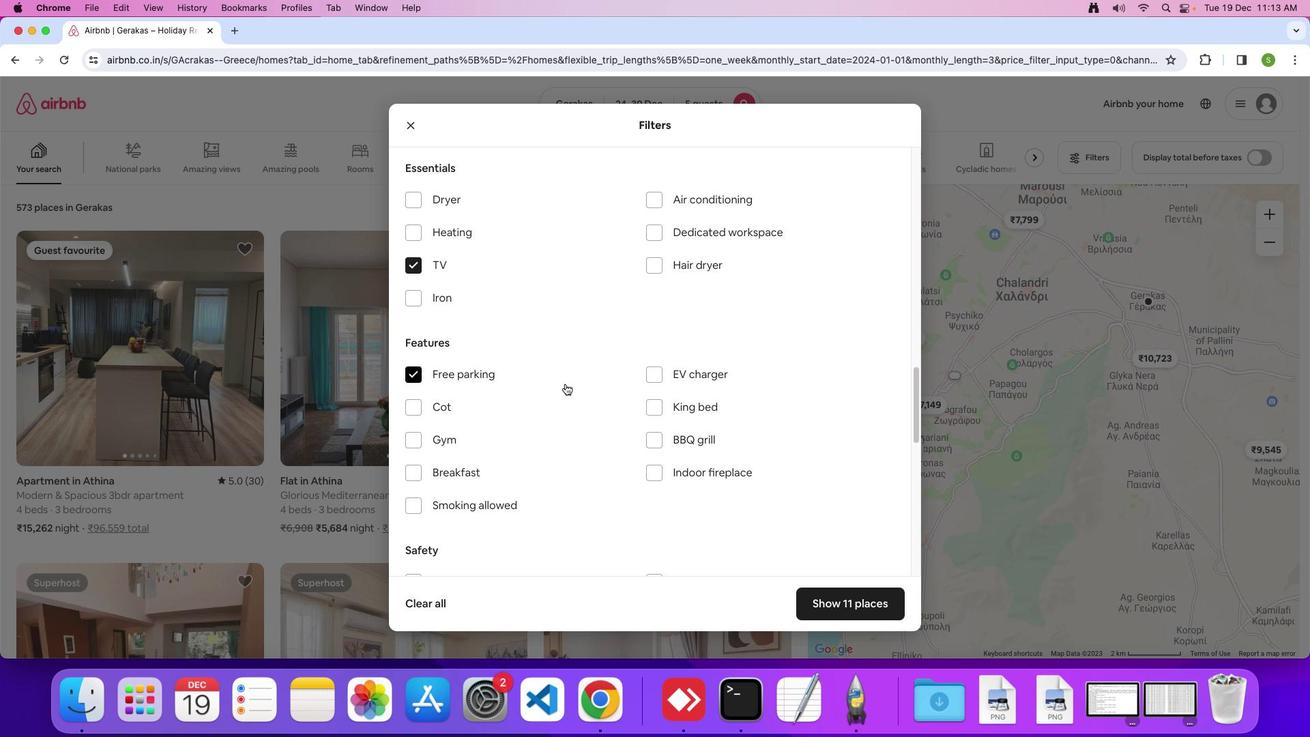 
Action: Mouse moved to (417, 443)
Screenshot: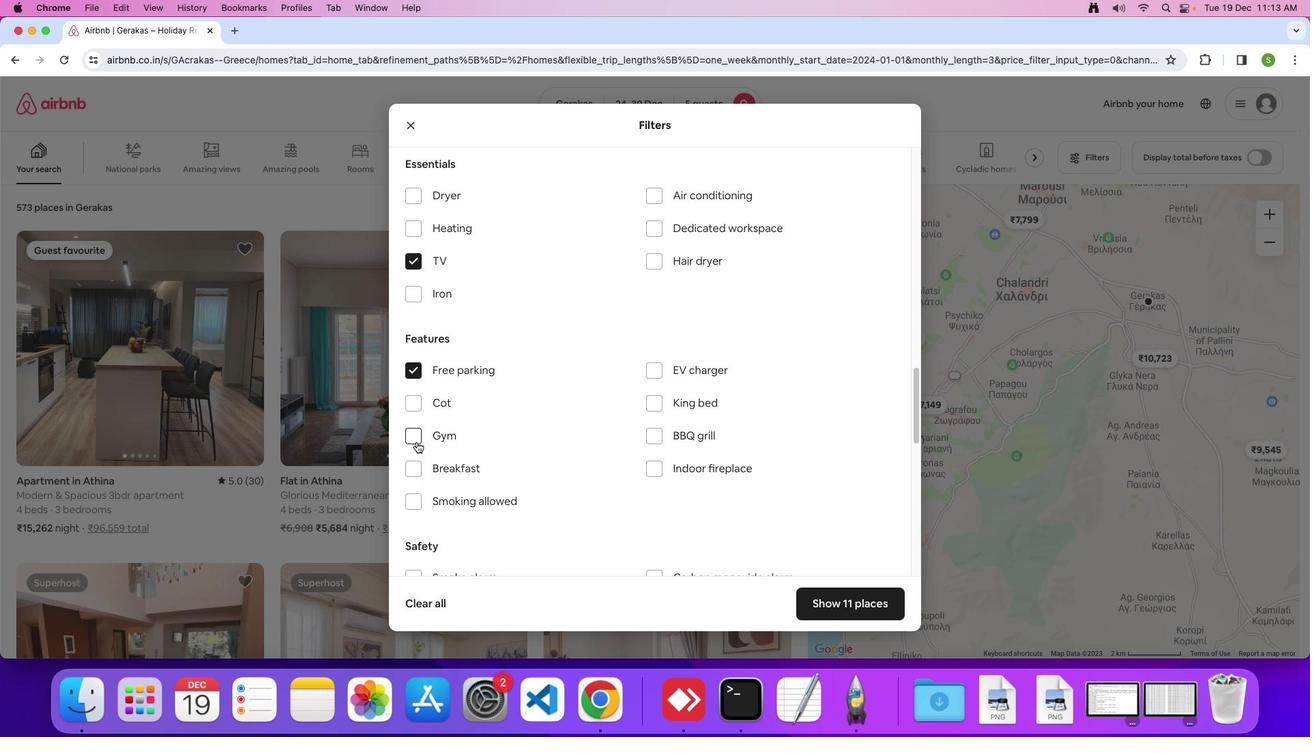 
Action: Mouse pressed left at (417, 443)
Screenshot: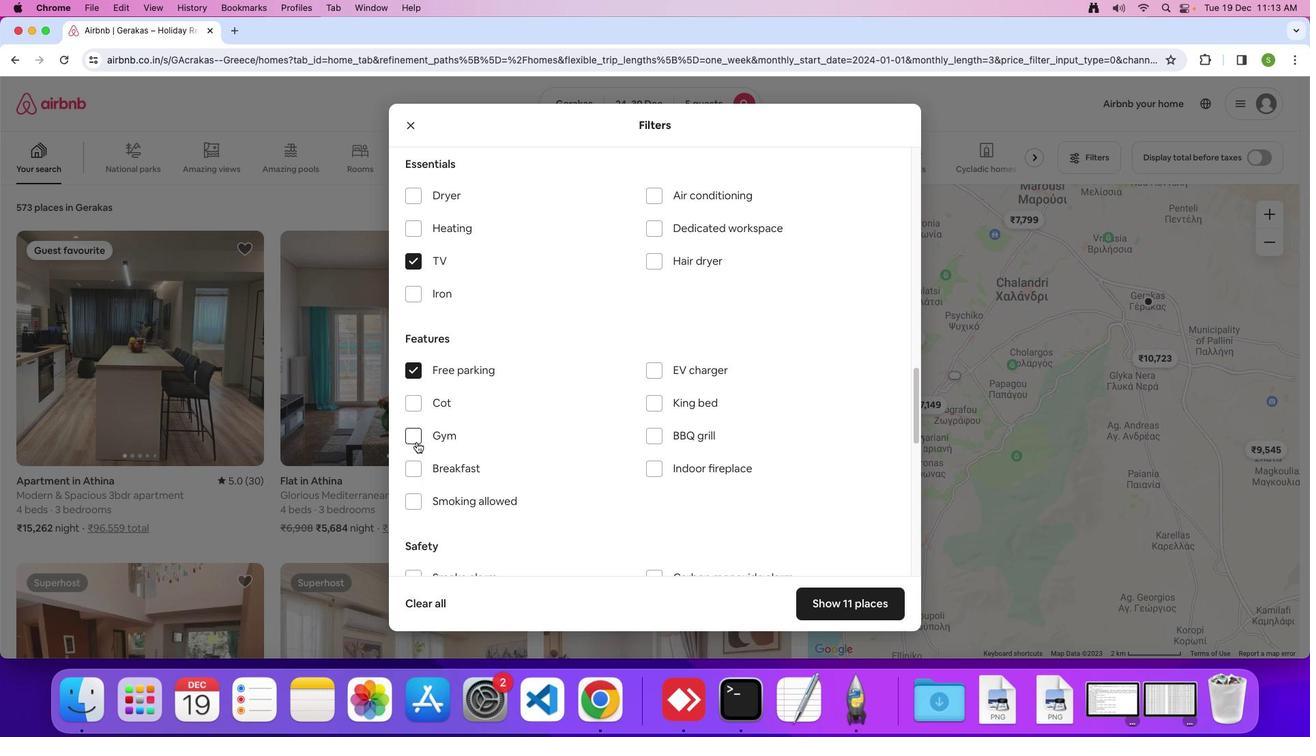 
Action: Mouse moved to (413, 470)
Screenshot: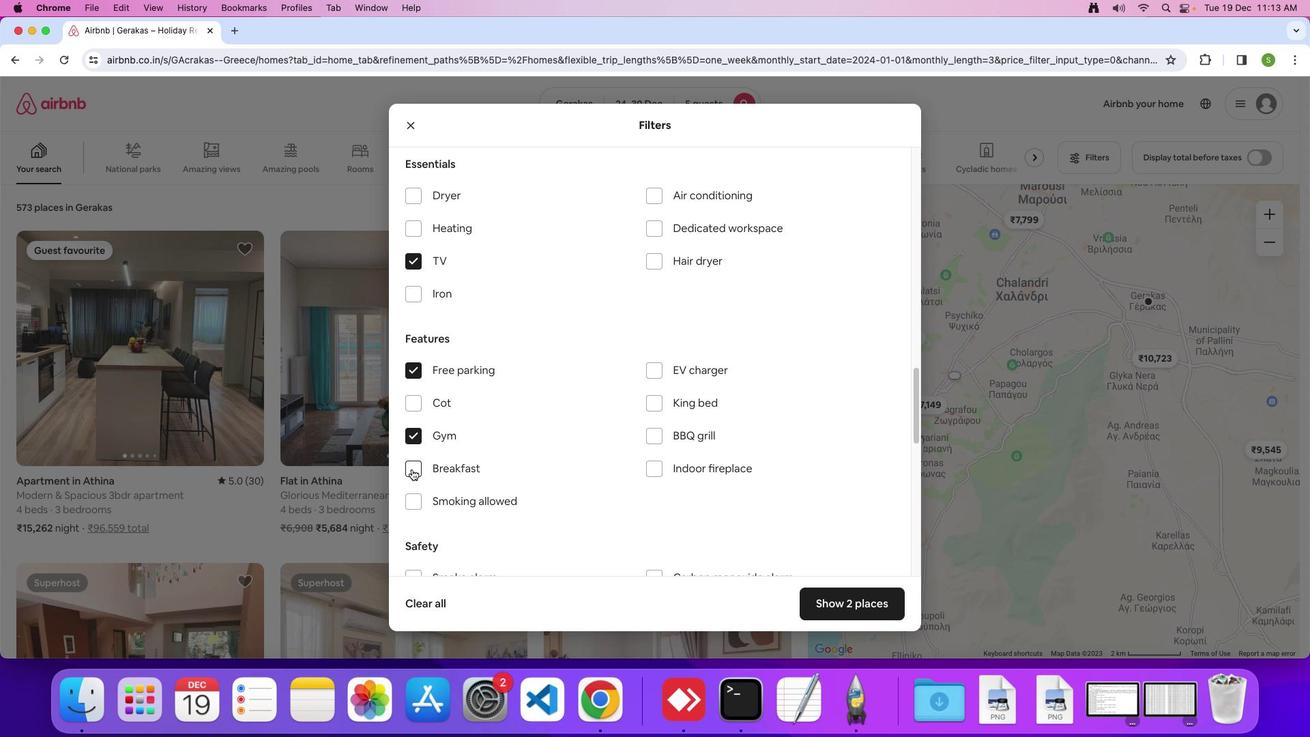 
Action: Mouse pressed left at (413, 470)
Screenshot: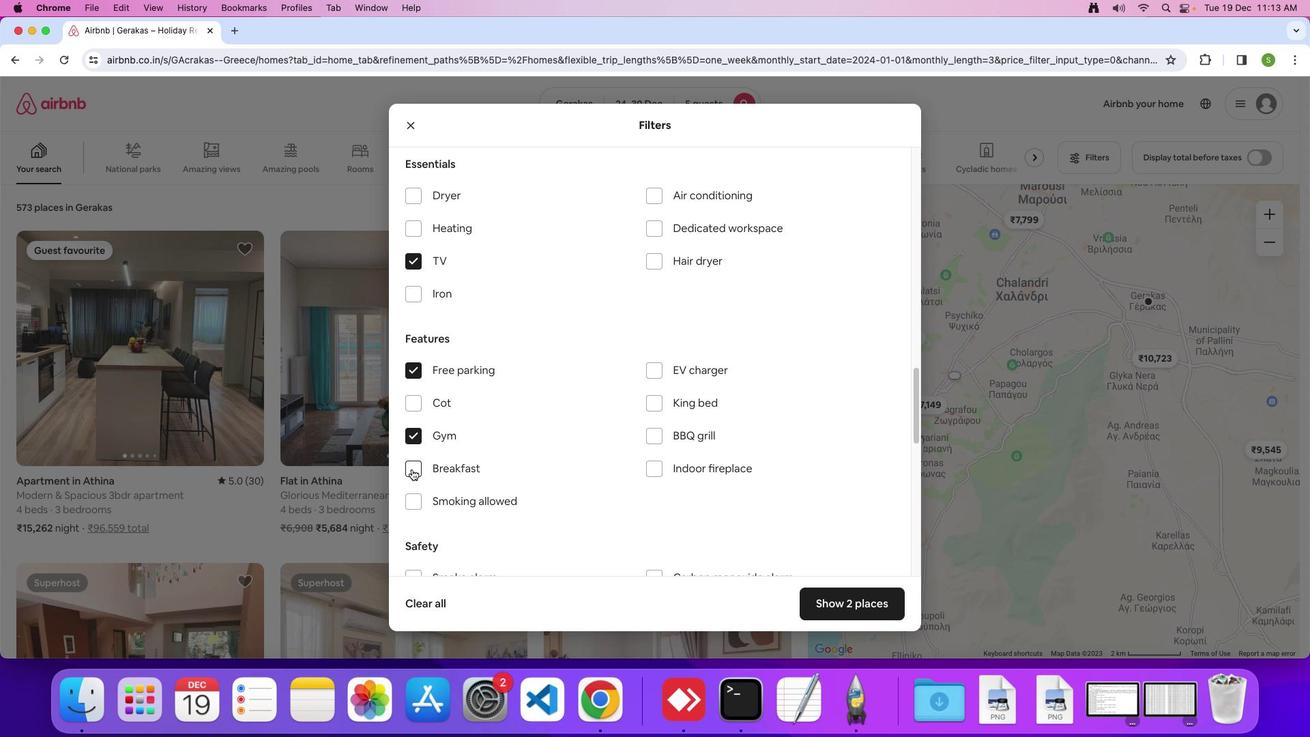 
Action: Mouse moved to (568, 425)
Screenshot: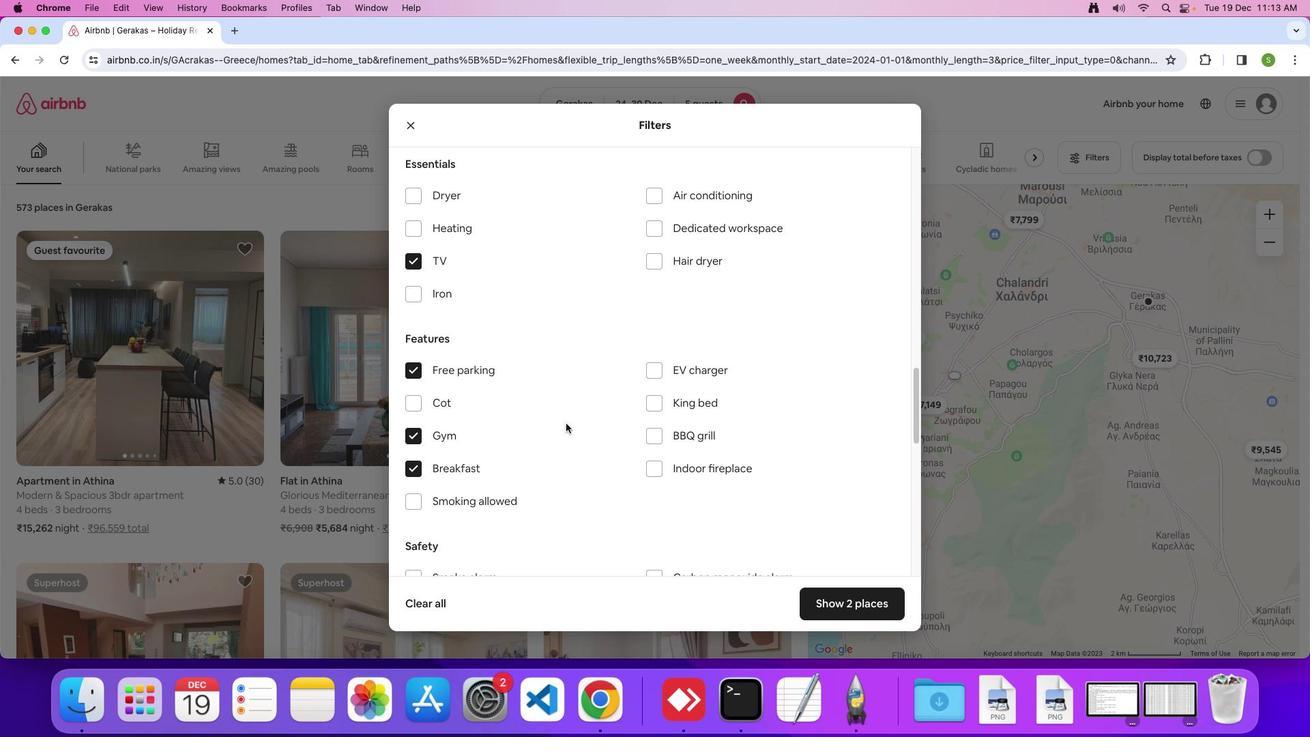 
Action: Mouse scrolled (568, 425) with delta (1, 0)
Screenshot: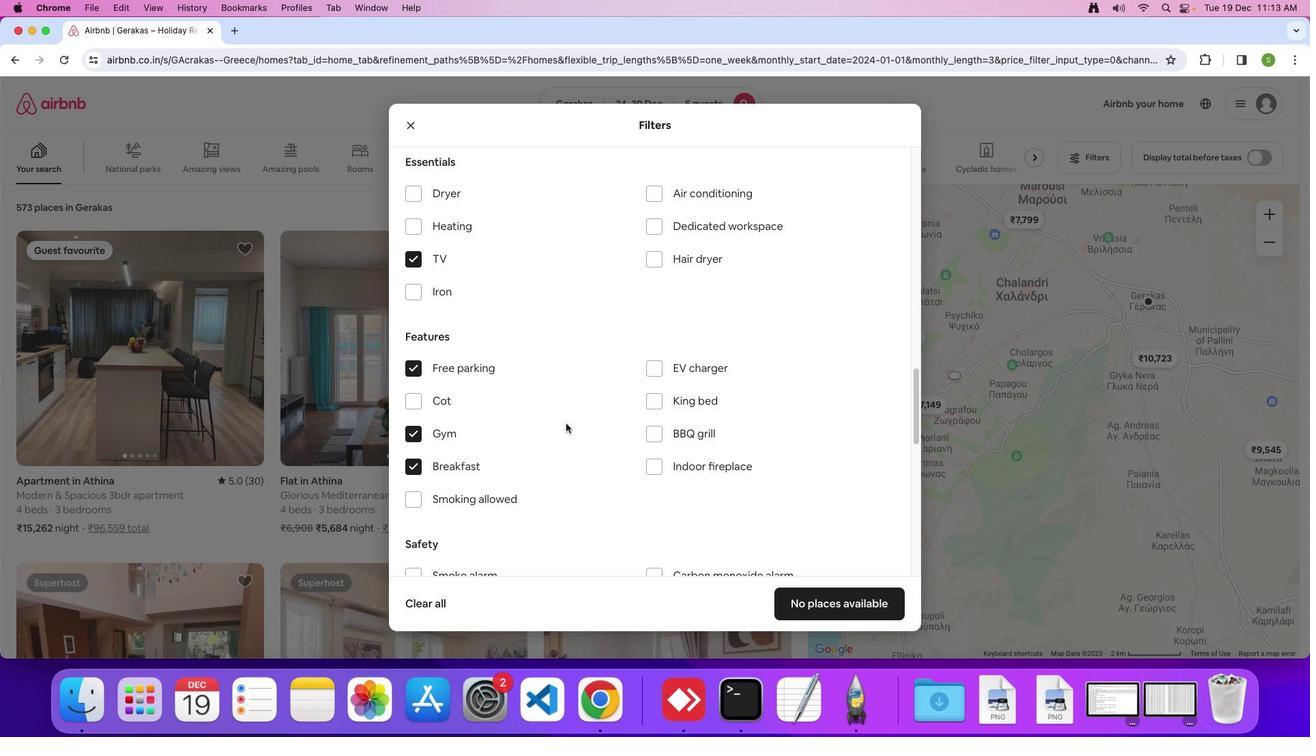 
Action: Mouse scrolled (568, 425) with delta (1, 0)
Screenshot: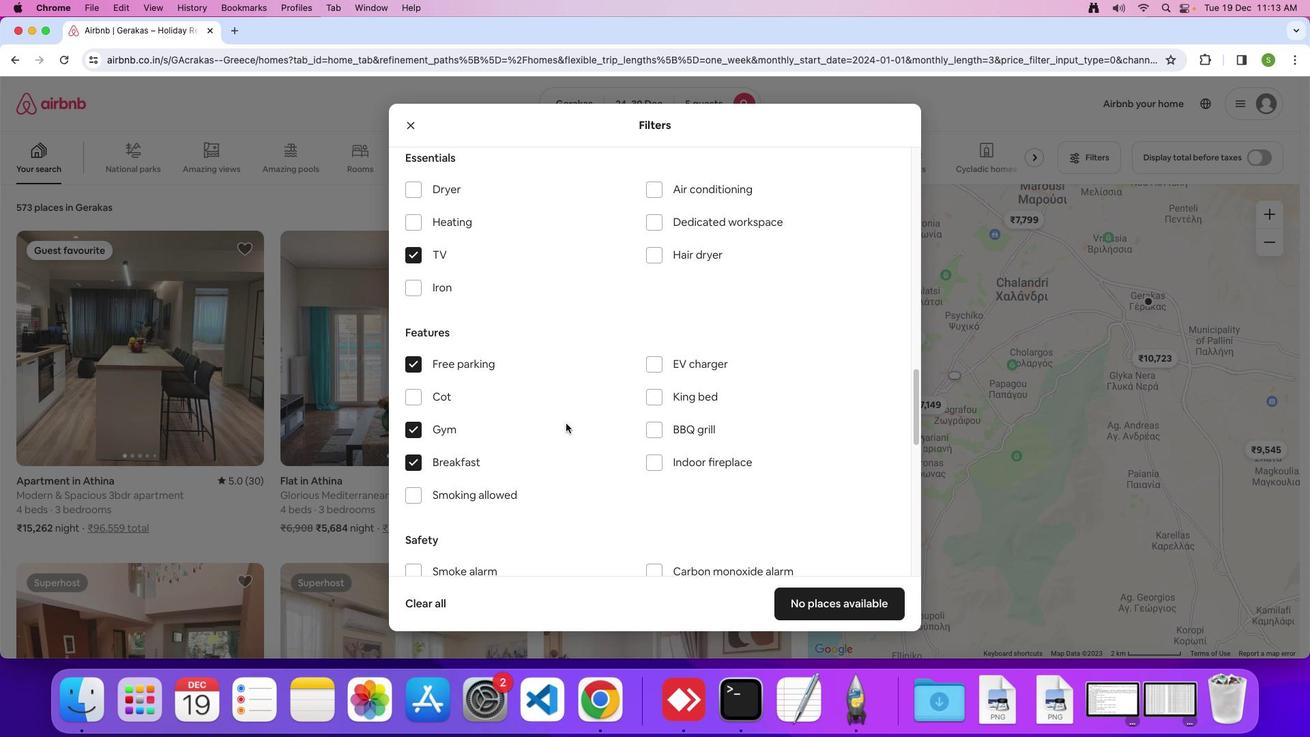 
Action: Mouse scrolled (568, 425) with delta (1, 0)
Screenshot: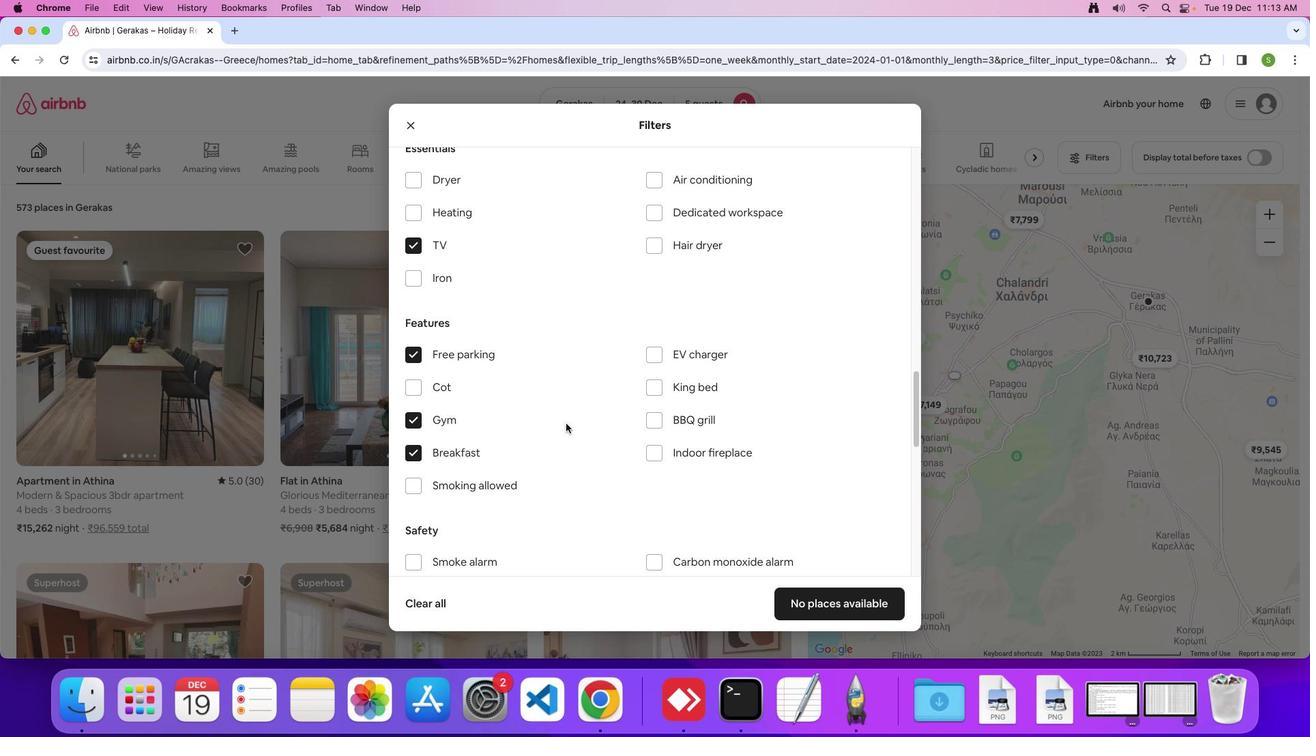 
Action: Mouse scrolled (568, 425) with delta (1, 0)
Screenshot: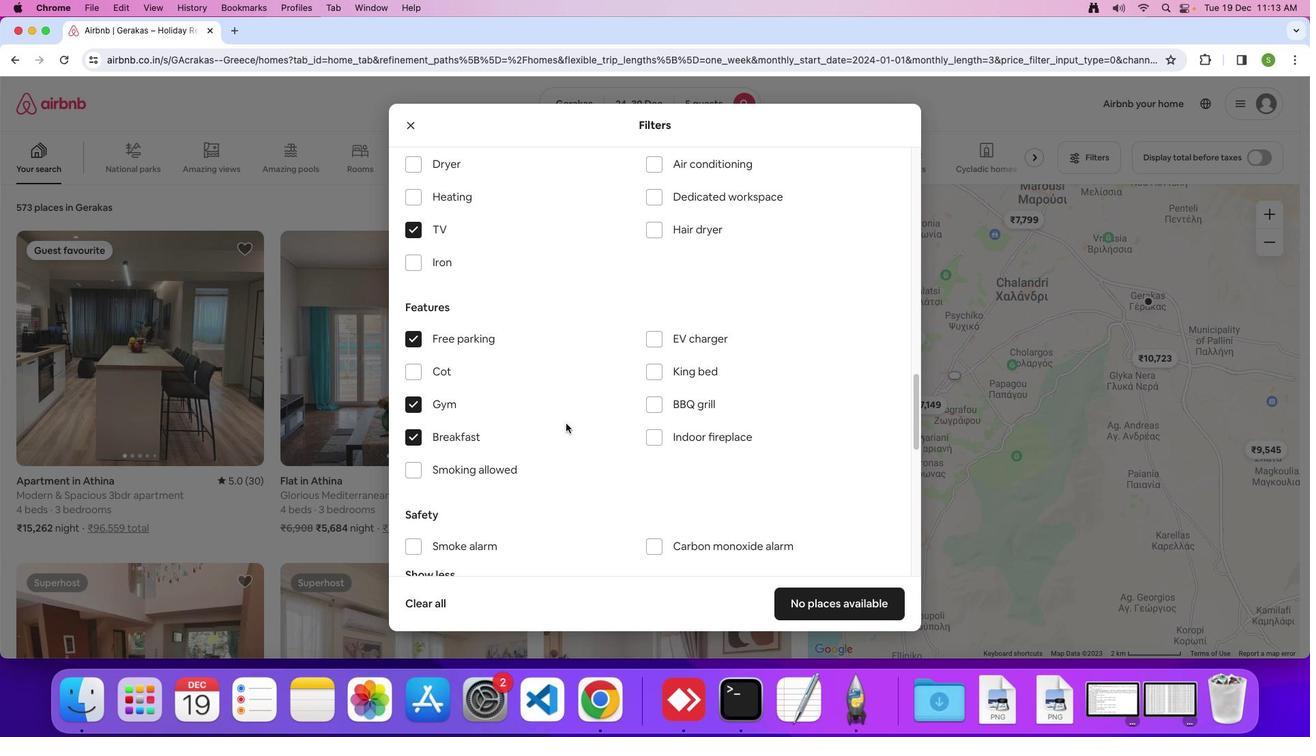 
Action: Mouse scrolled (568, 425) with delta (1, 0)
Screenshot: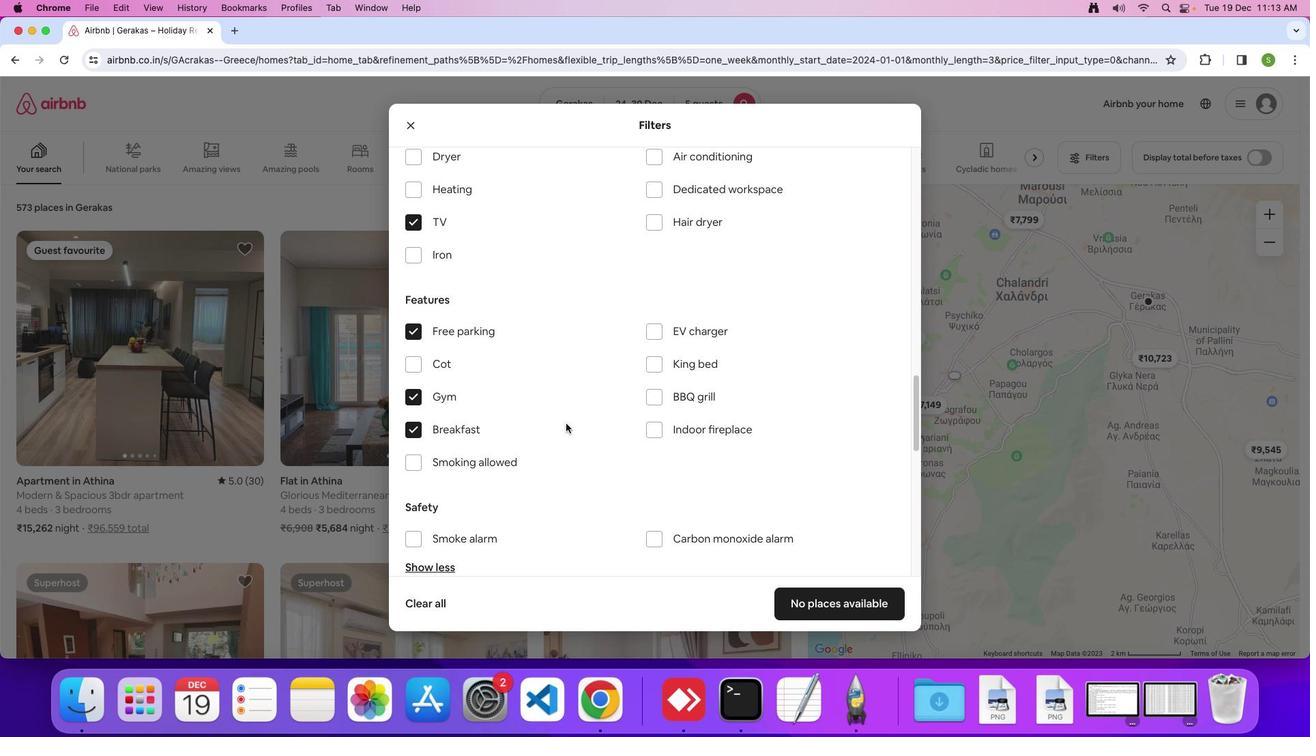 
Action: Mouse scrolled (568, 425) with delta (1, 0)
Screenshot: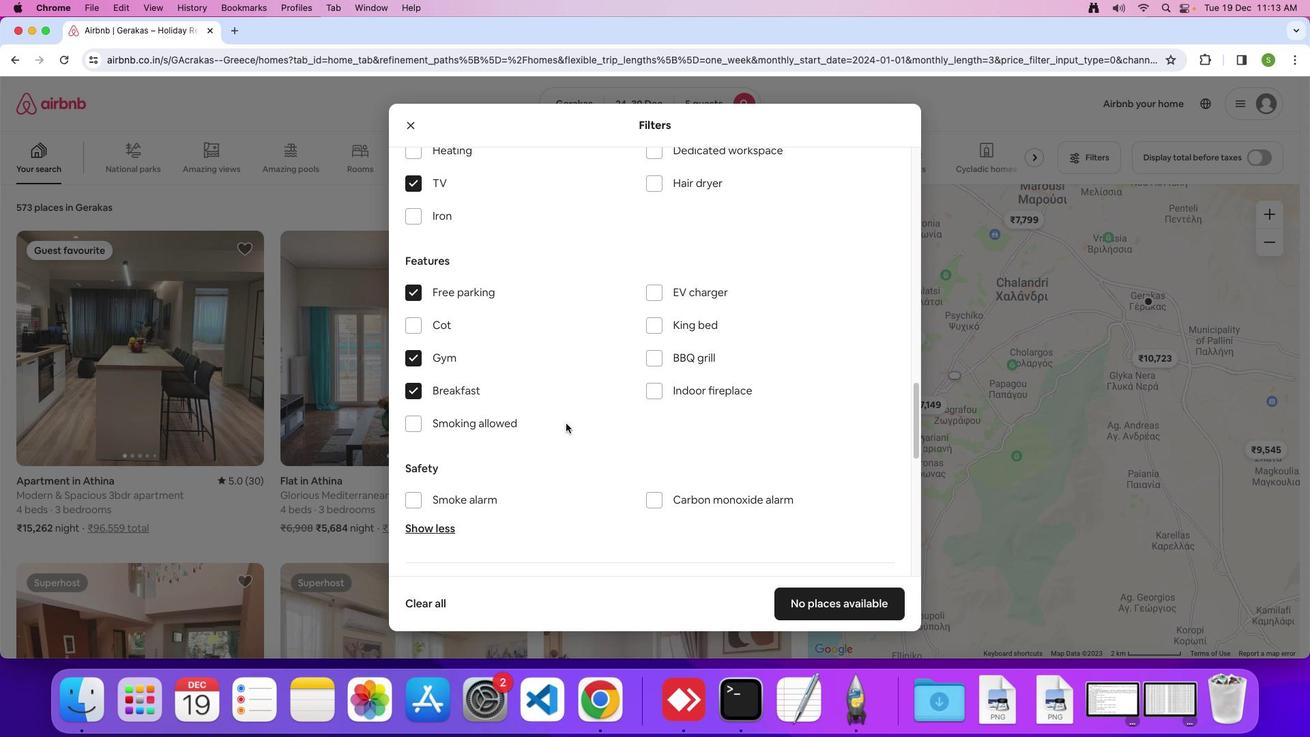 
Action: Mouse scrolled (568, 425) with delta (1, 0)
Screenshot: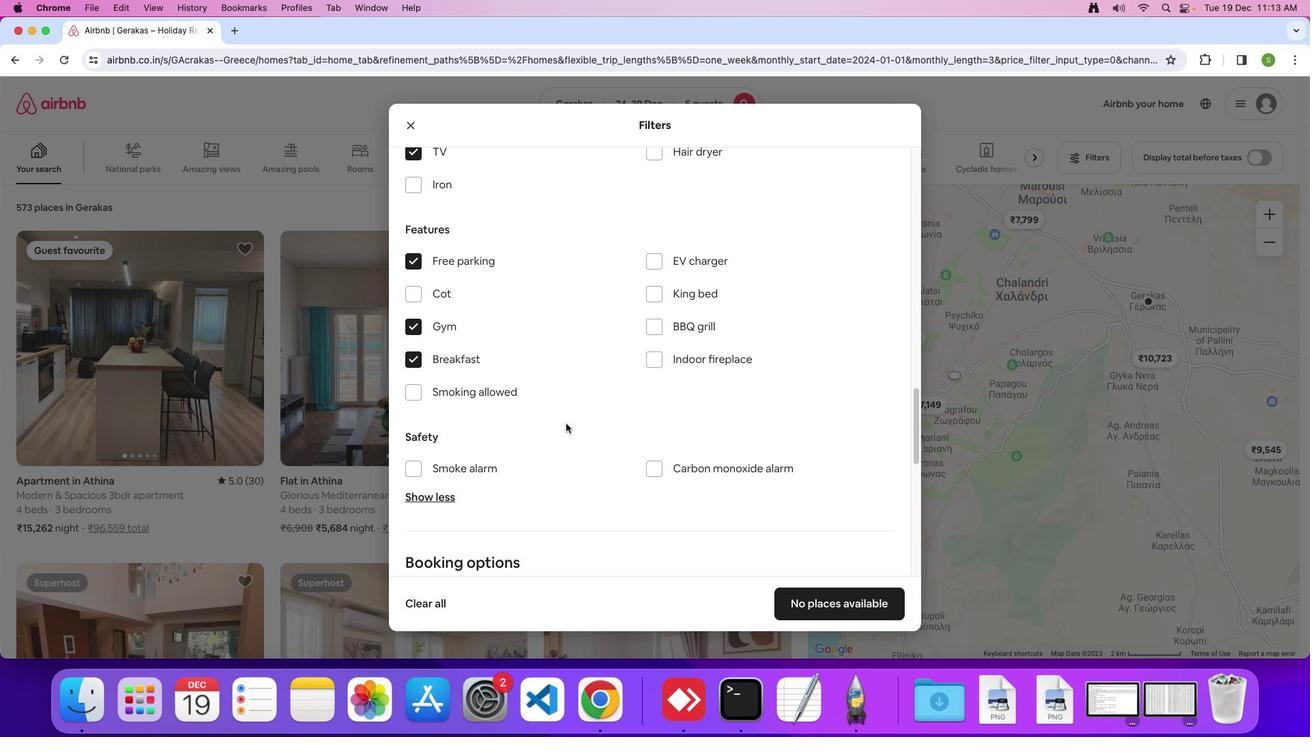 
Action: Mouse scrolled (568, 425) with delta (1, 0)
Screenshot: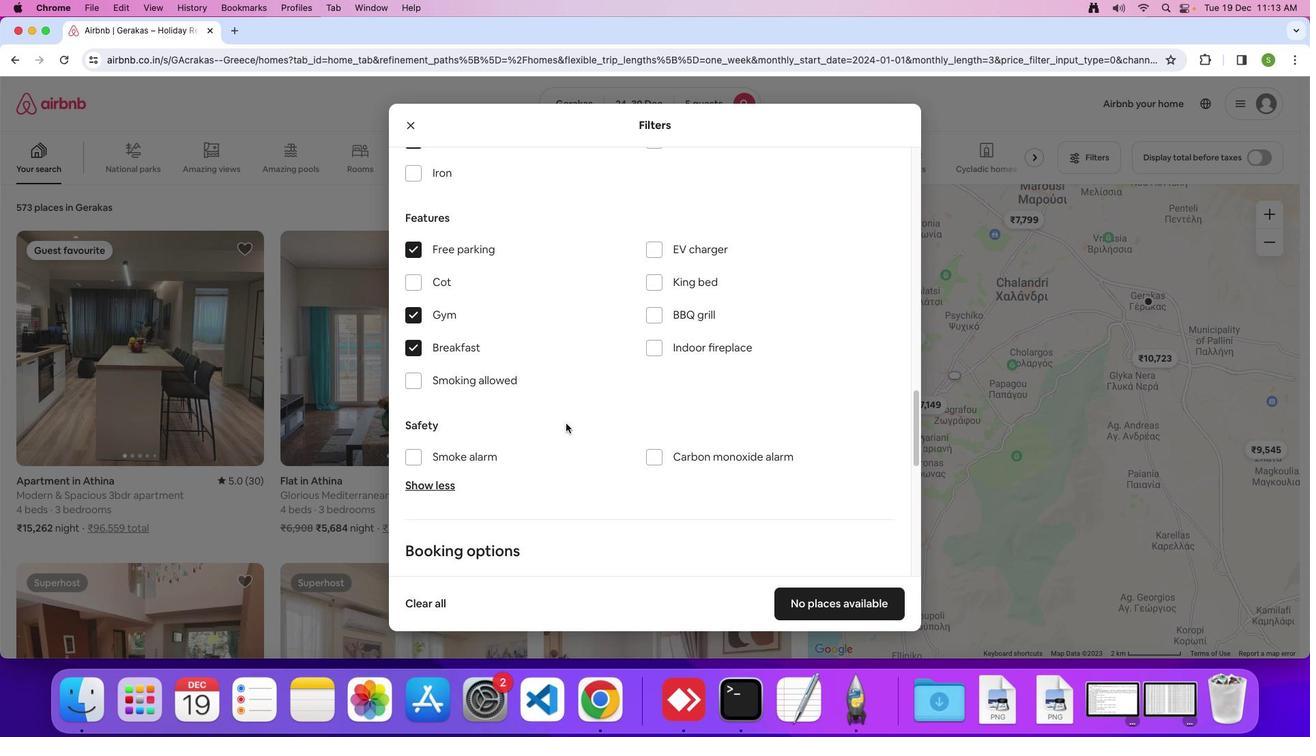 
Action: Mouse scrolled (568, 425) with delta (1, 0)
Screenshot: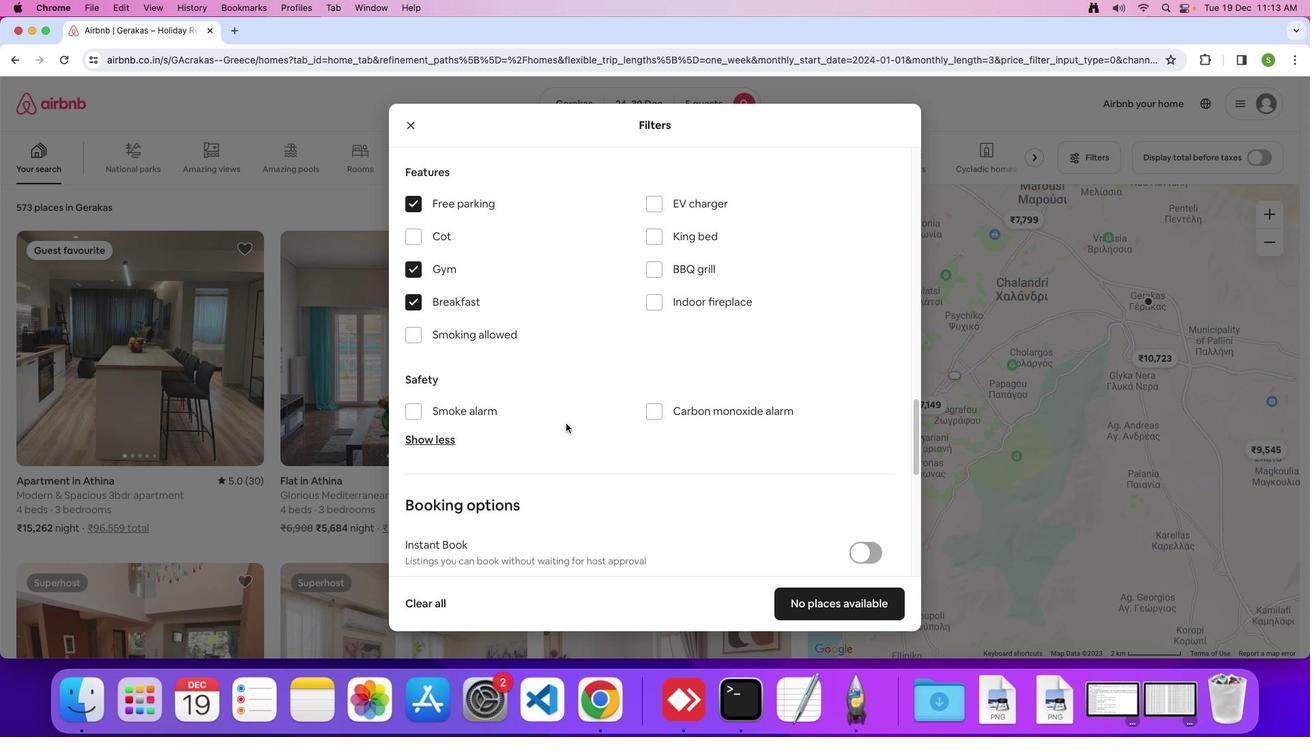 
Action: Mouse scrolled (568, 425) with delta (1, 0)
Screenshot: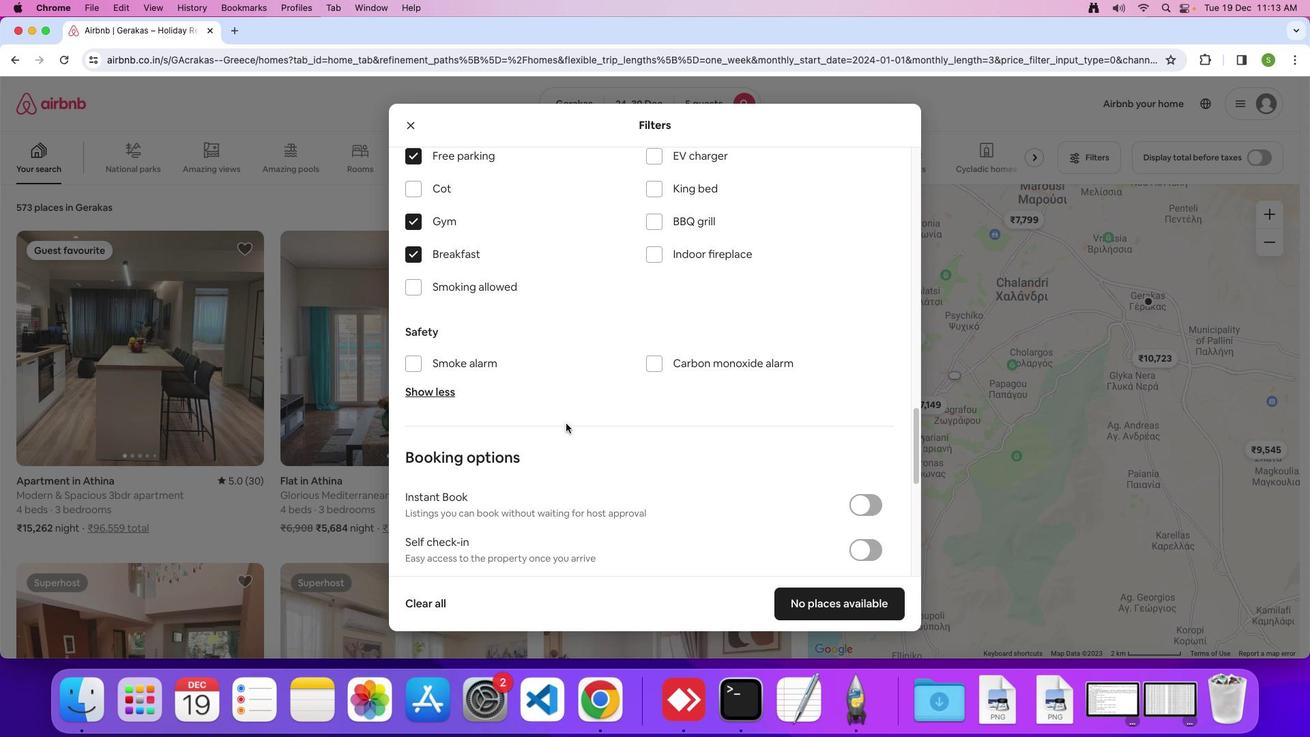 
Action: Mouse scrolled (568, 425) with delta (1, 0)
Screenshot: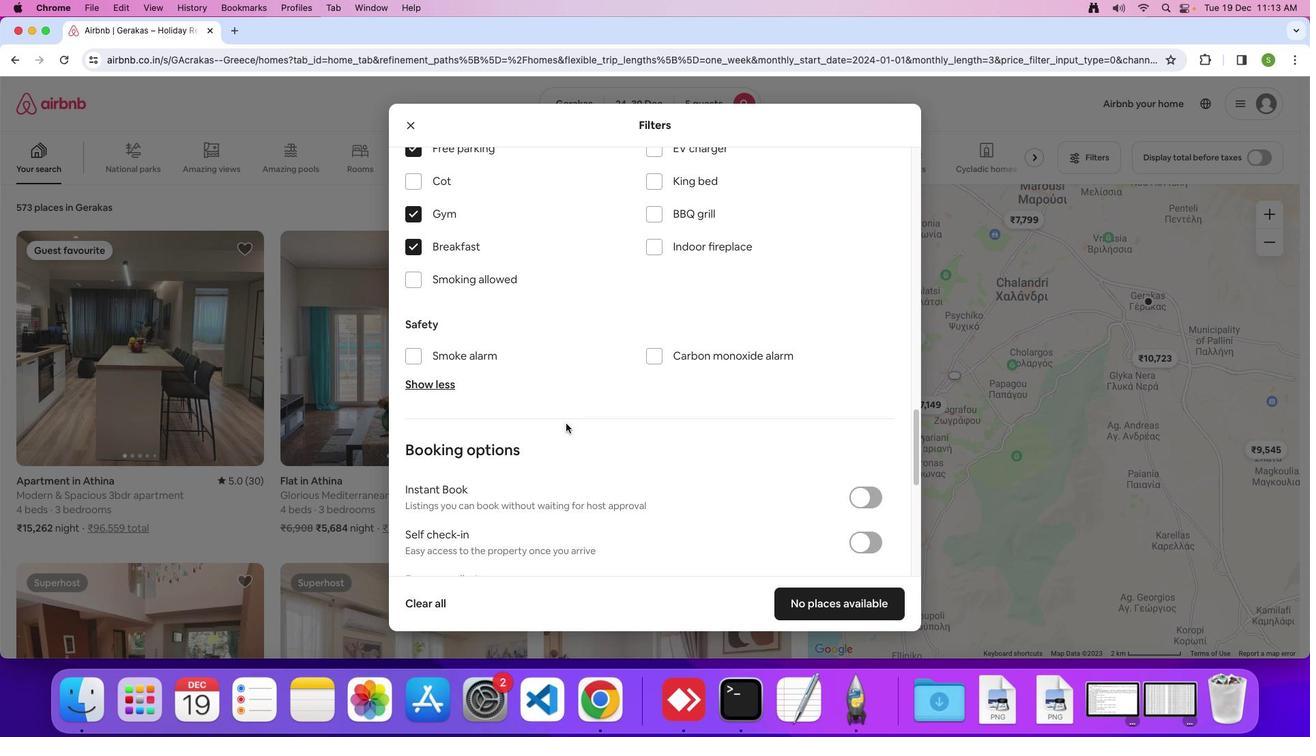 
Action: Mouse scrolled (568, 425) with delta (1, 0)
Screenshot: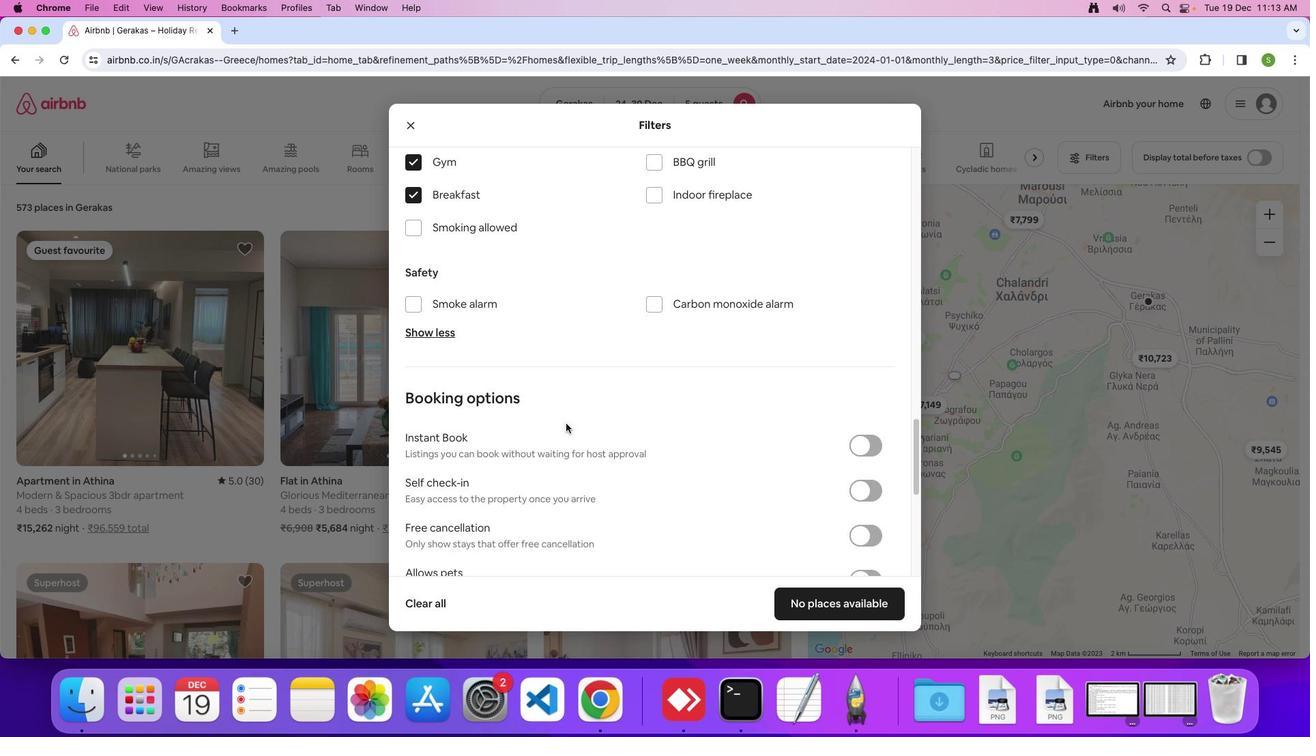 
Action: Mouse scrolled (568, 425) with delta (1, 0)
Screenshot: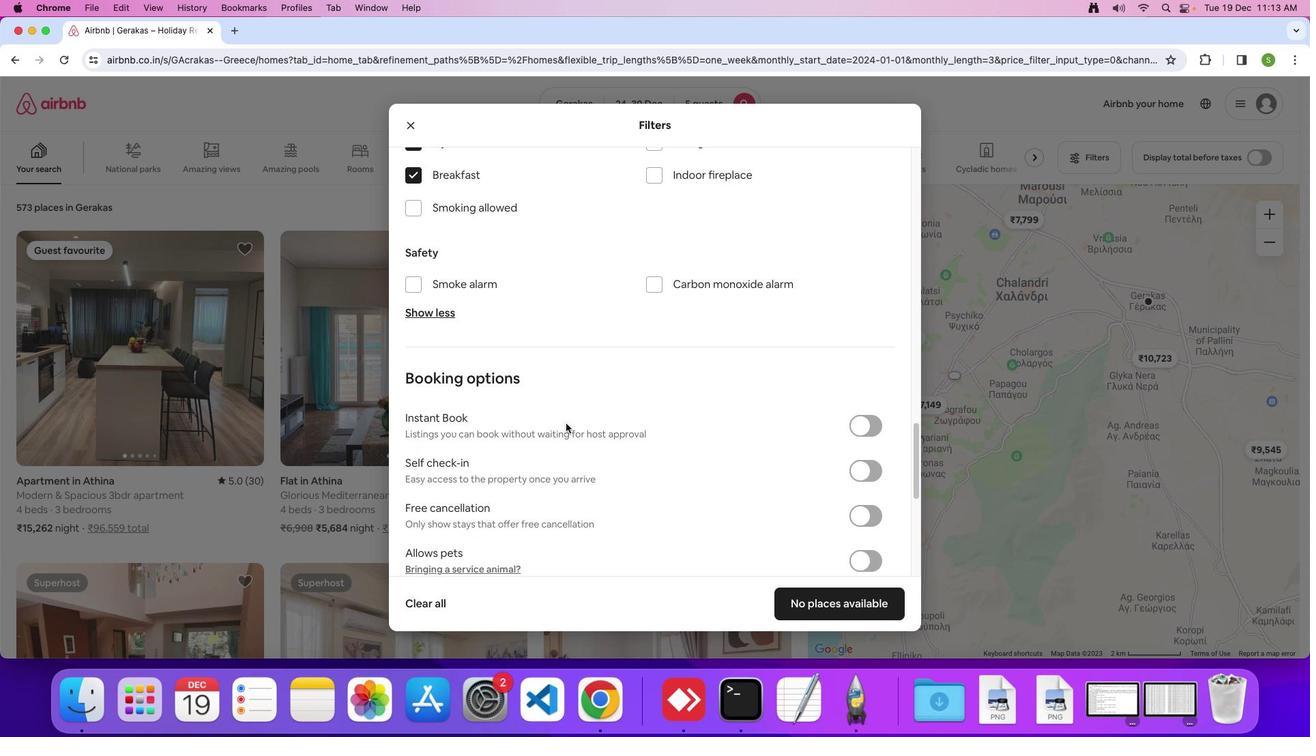 
Action: Mouse scrolled (568, 425) with delta (1, 0)
Screenshot: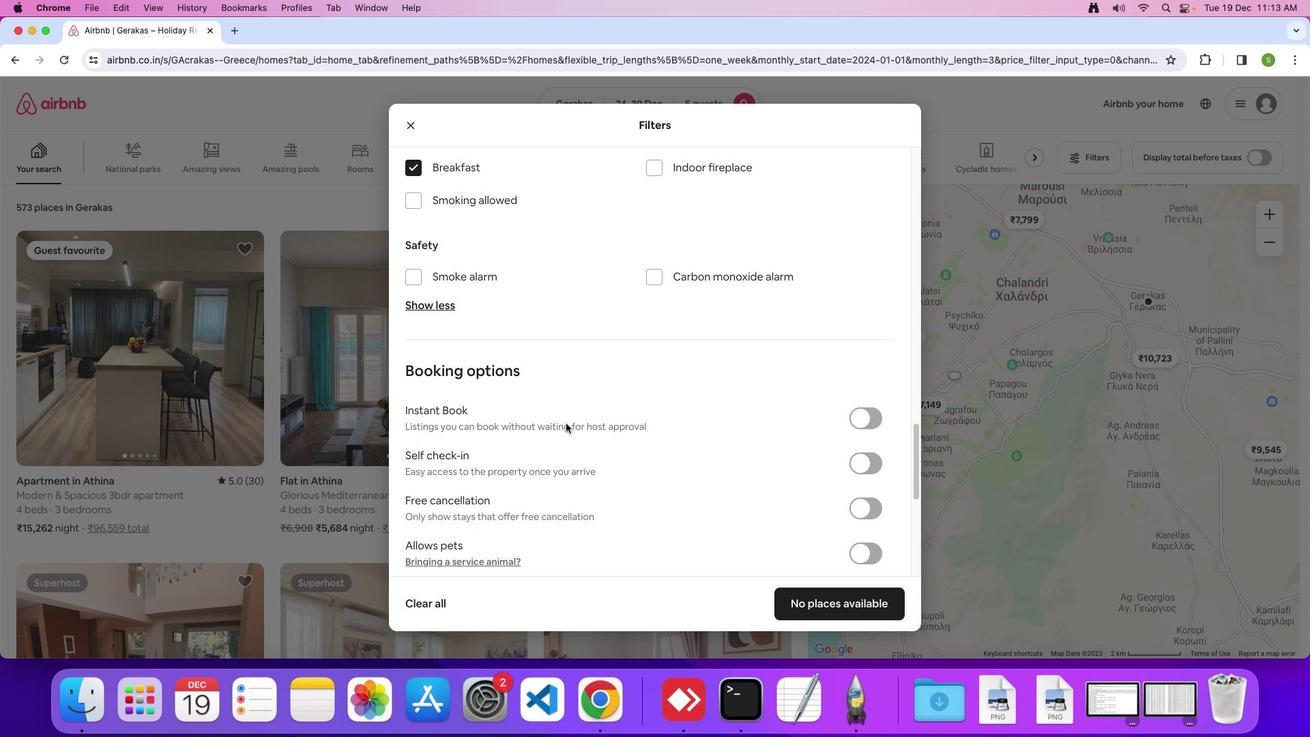 
Action: Mouse scrolled (568, 425) with delta (1, 0)
Screenshot: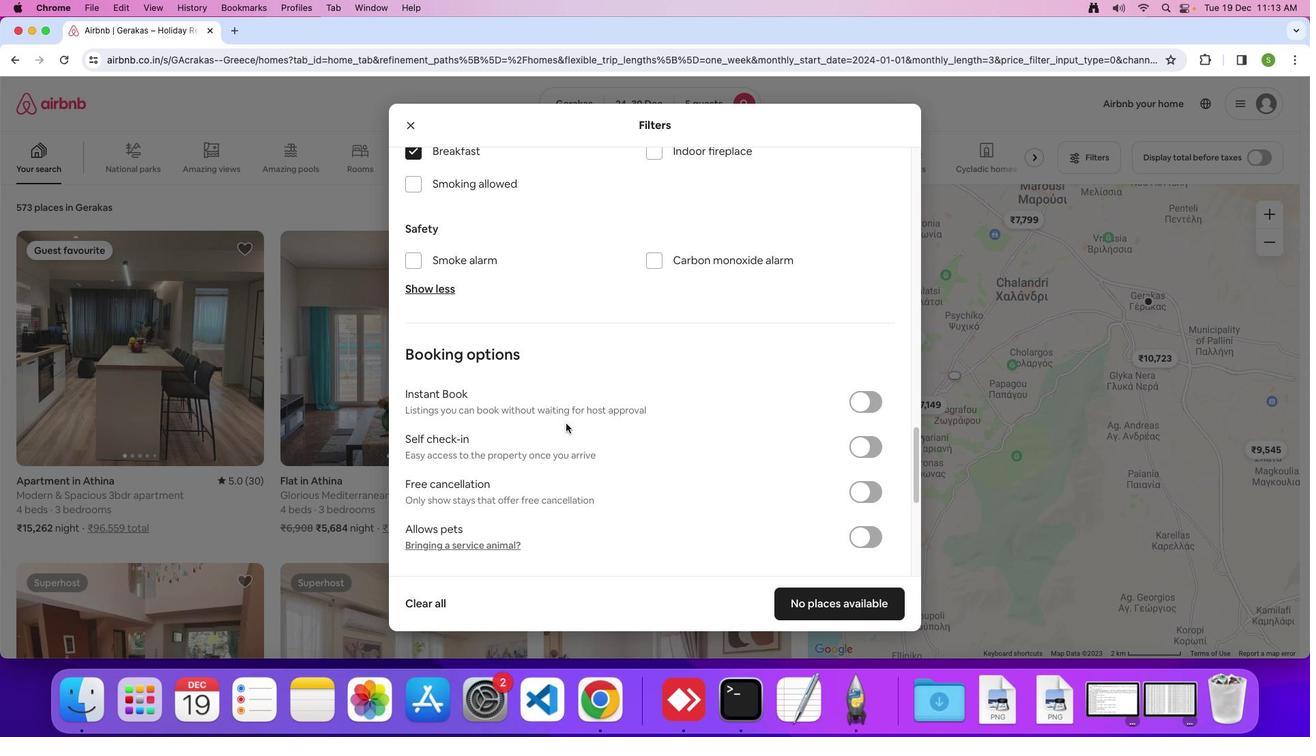 
Action: Mouse scrolled (568, 425) with delta (1, 0)
Screenshot: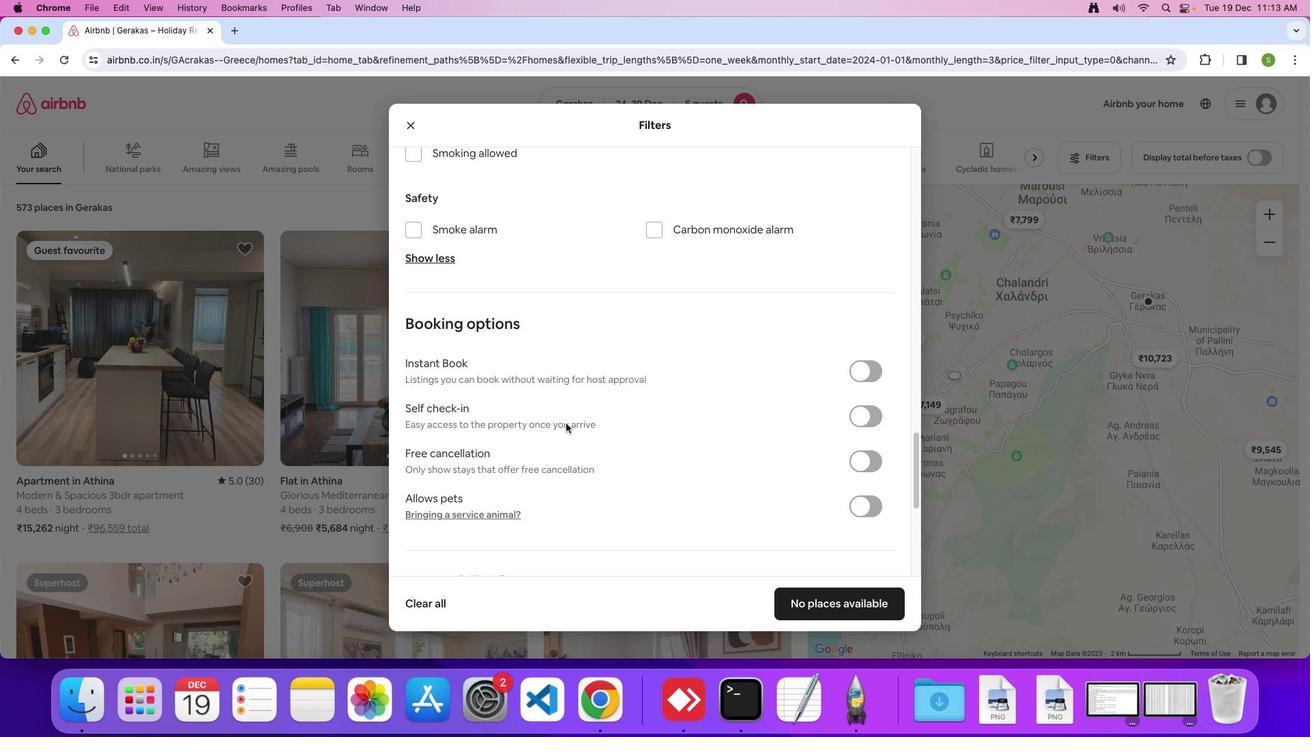 
Action: Mouse scrolled (568, 425) with delta (1, 0)
Screenshot: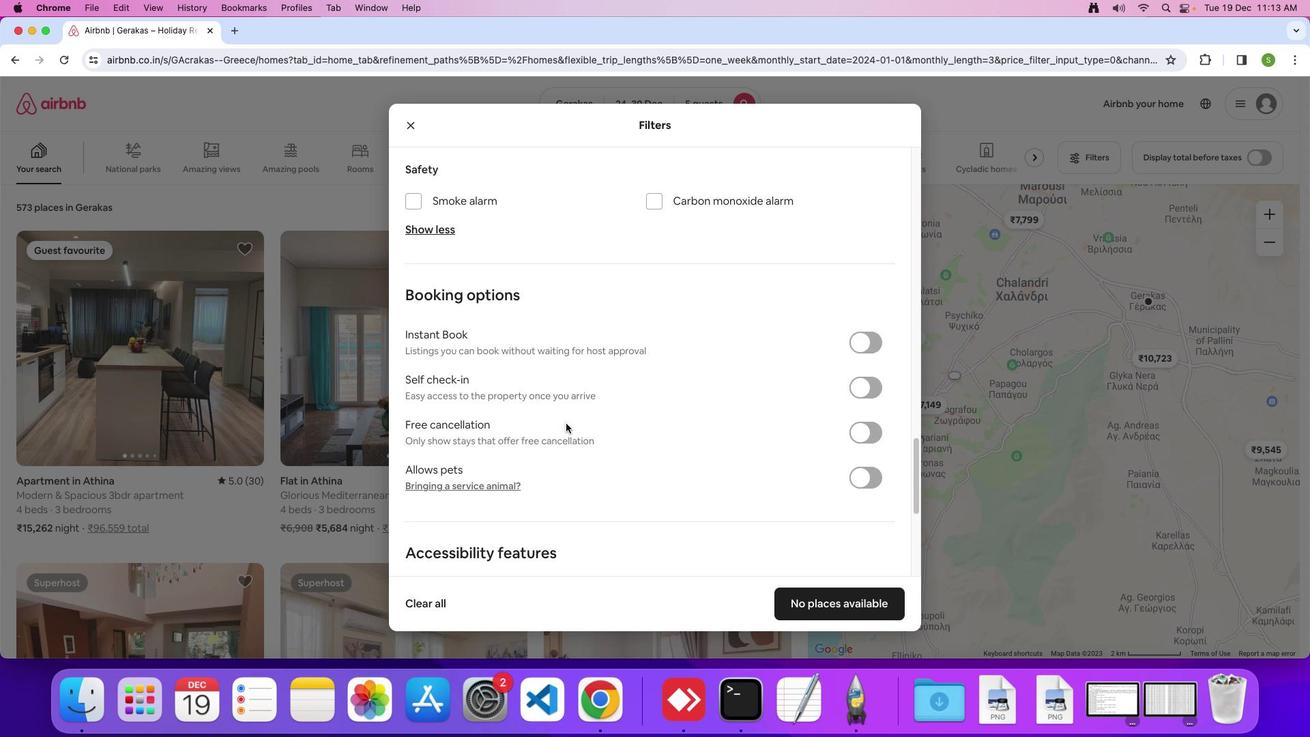 
Action: Mouse scrolled (568, 425) with delta (1, 0)
Screenshot: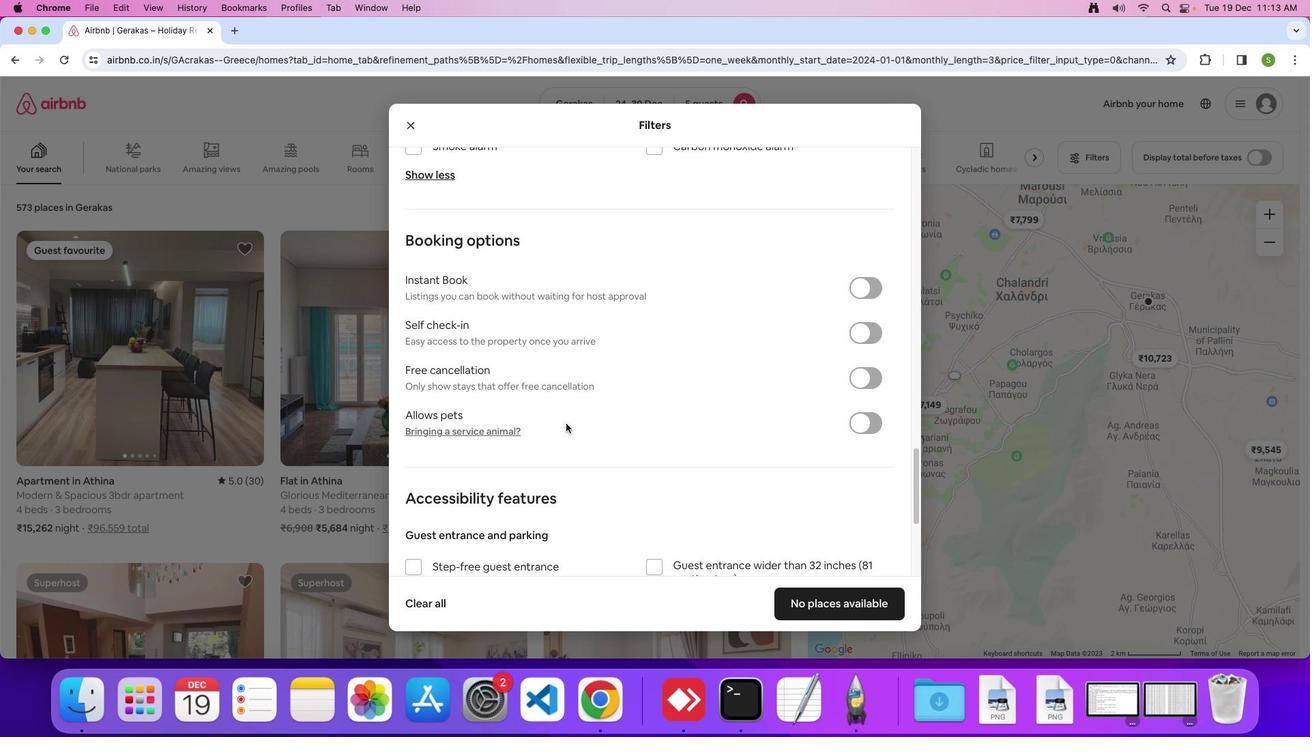 
Action: Mouse scrolled (568, 425) with delta (1, 0)
Screenshot: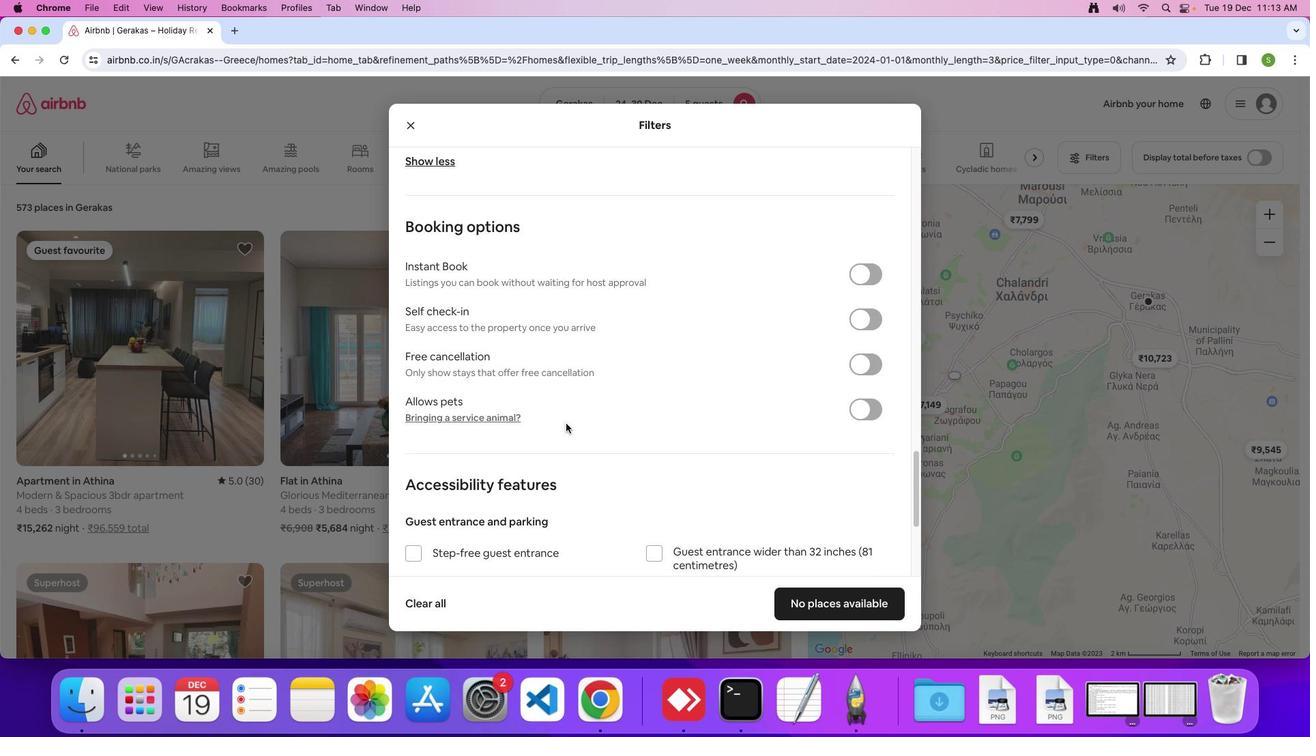 
Action: Mouse scrolled (568, 425) with delta (1, 0)
Screenshot: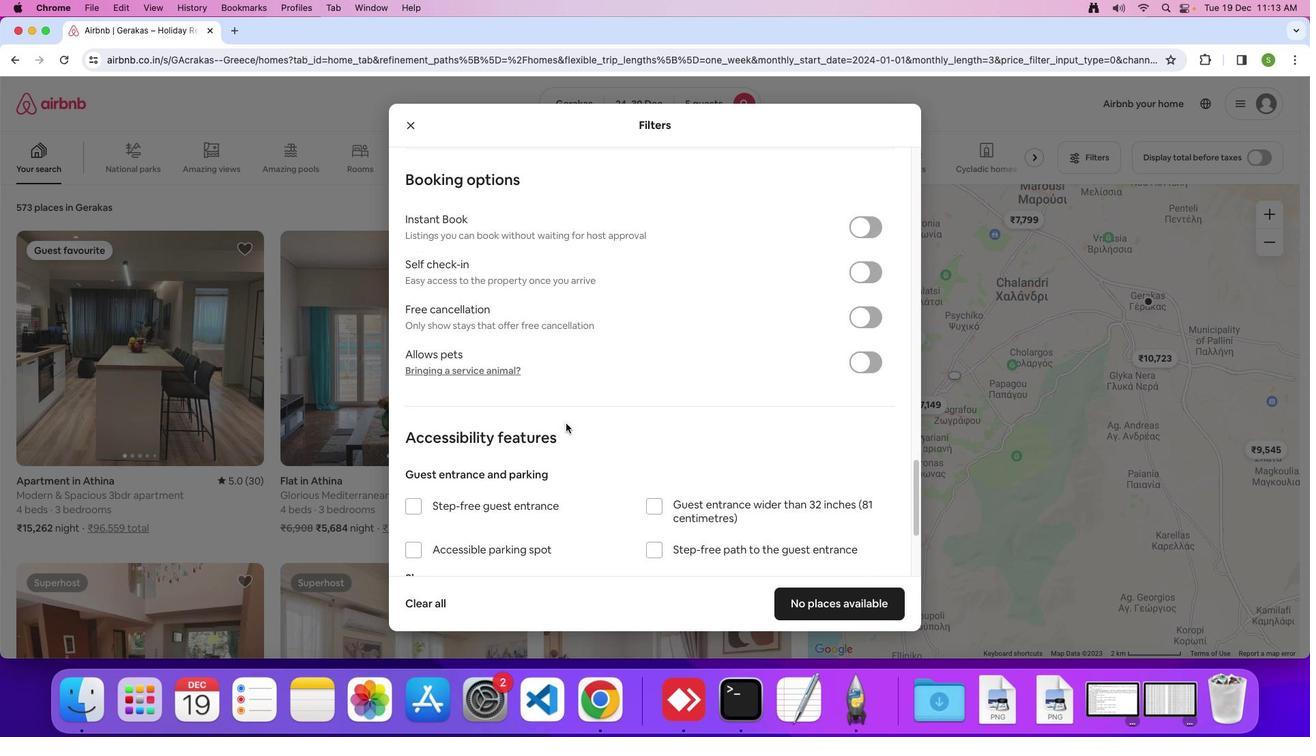 
Action: Mouse scrolled (568, 425) with delta (1, 0)
Screenshot: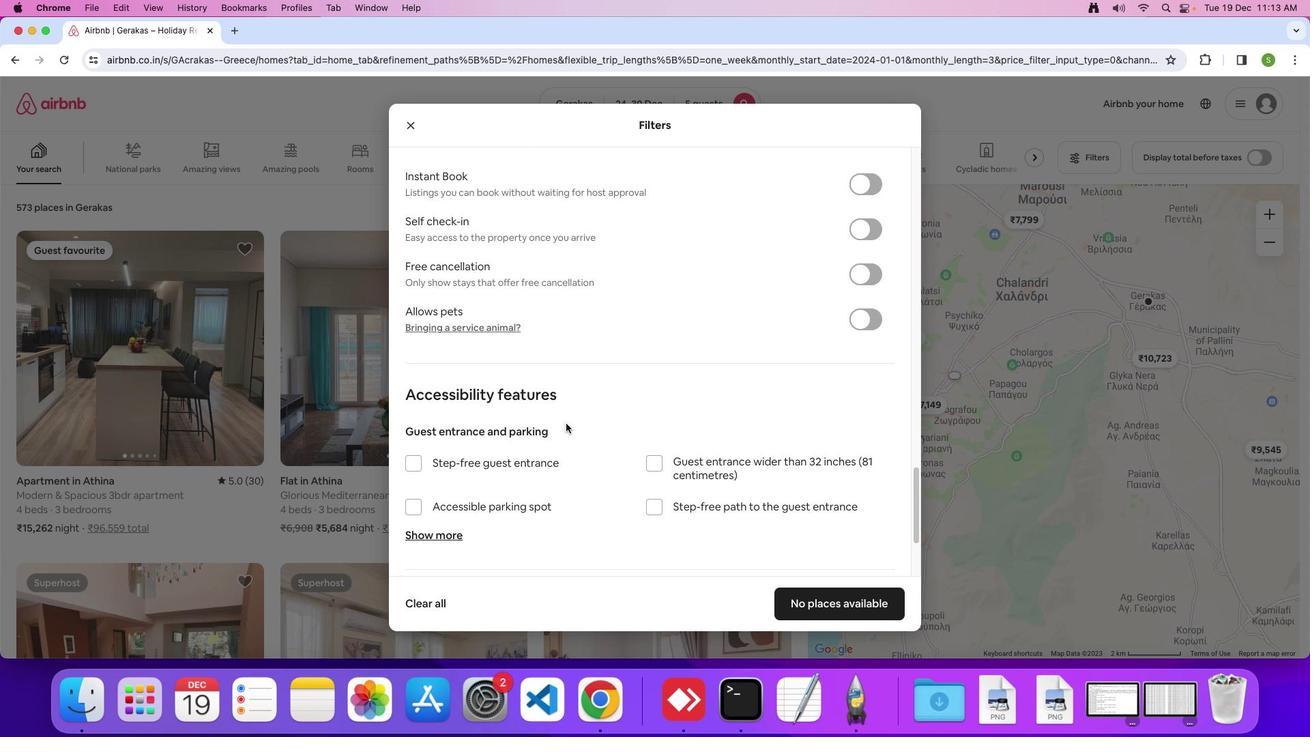 
Action: Mouse scrolled (568, 425) with delta (1, 0)
Screenshot: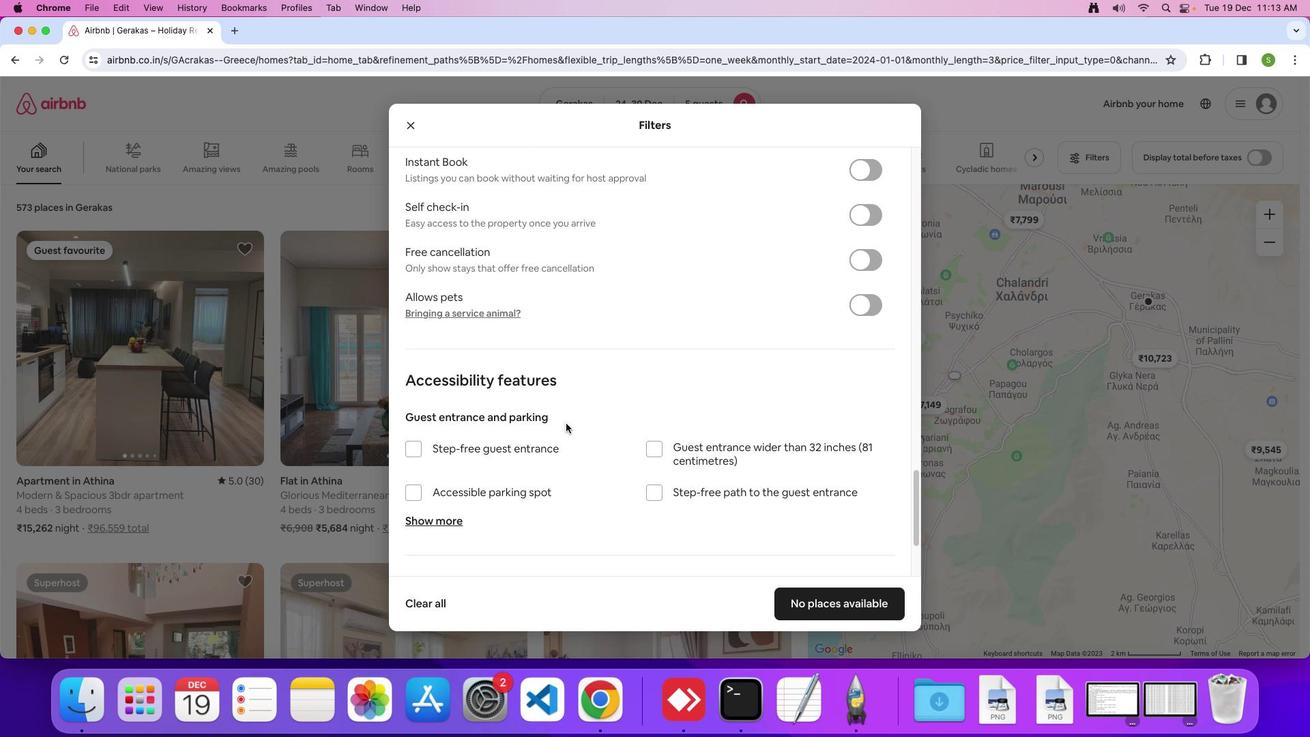 
Action: Mouse scrolled (568, 425) with delta (1, 0)
Screenshot: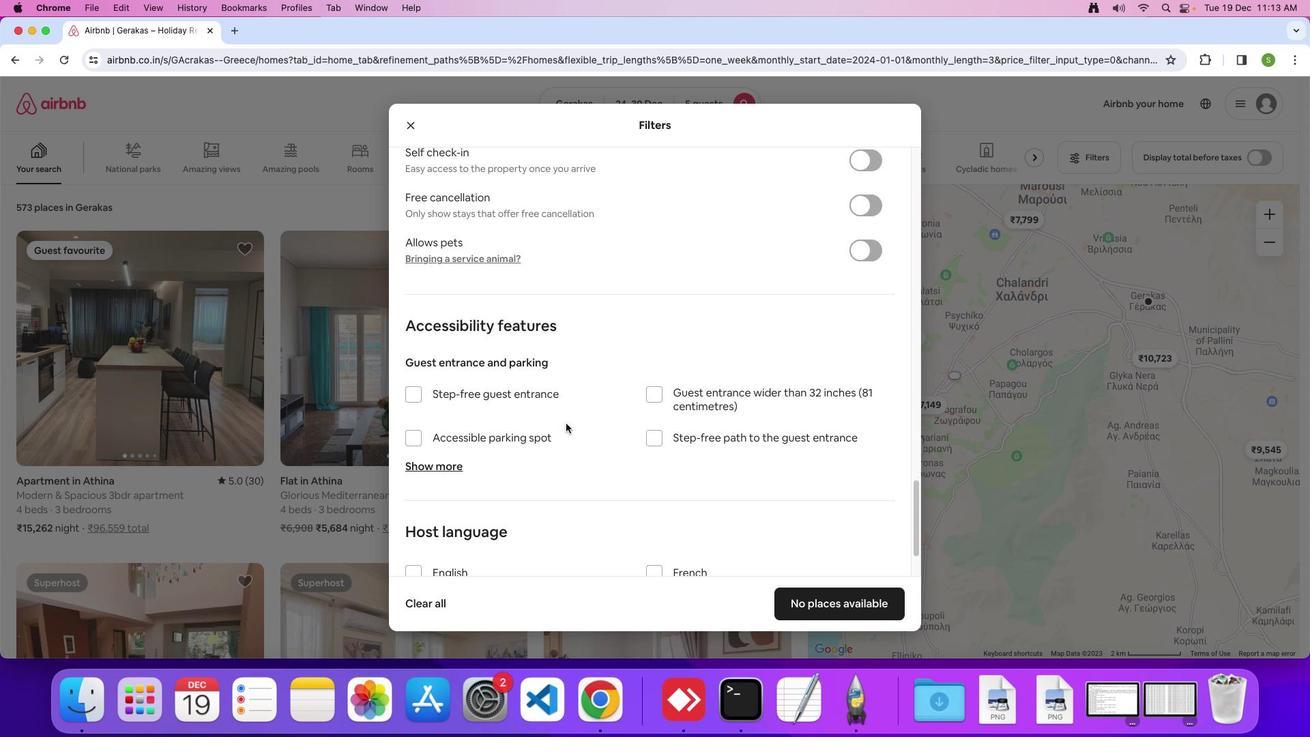 
Action: Mouse moved to (568, 424)
Screenshot: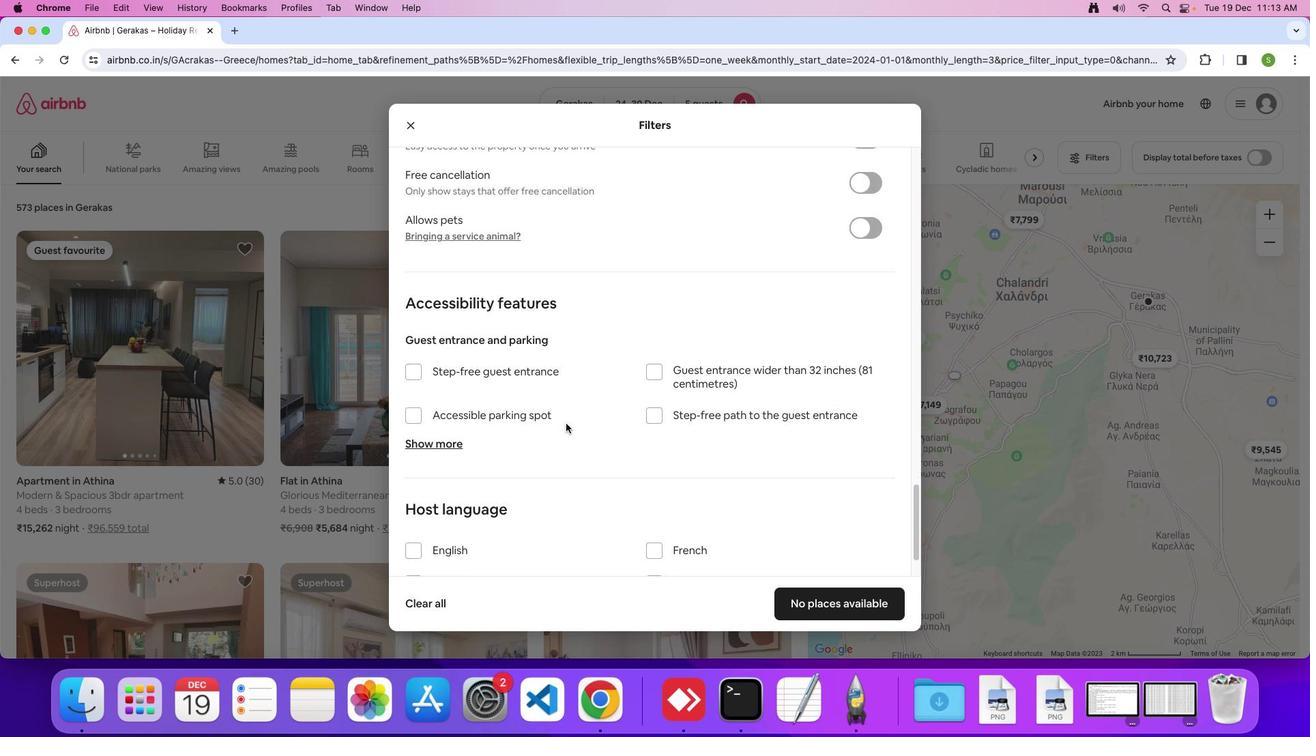 
Action: Mouse scrolled (568, 424) with delta (1, 0)
Screenshot: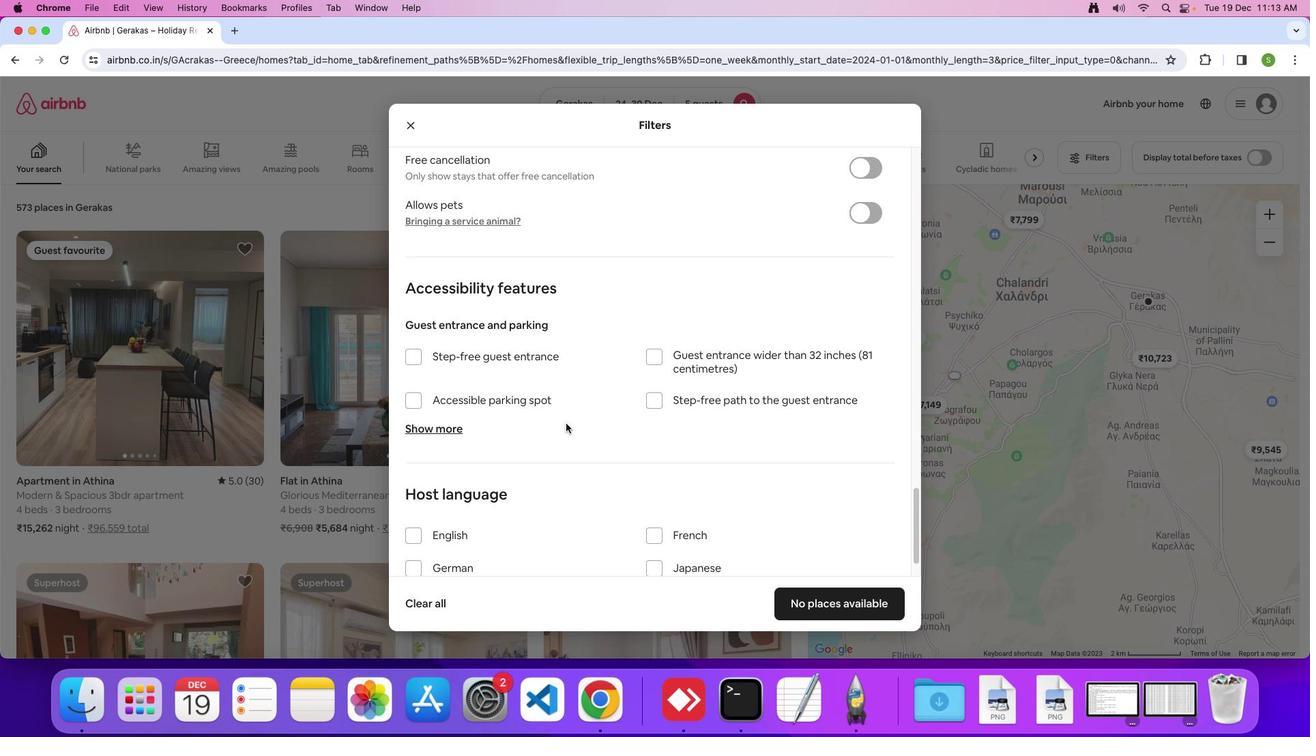 
Action: Mouse scrolled (568, 424) with delta (1, 0)
Screenshot: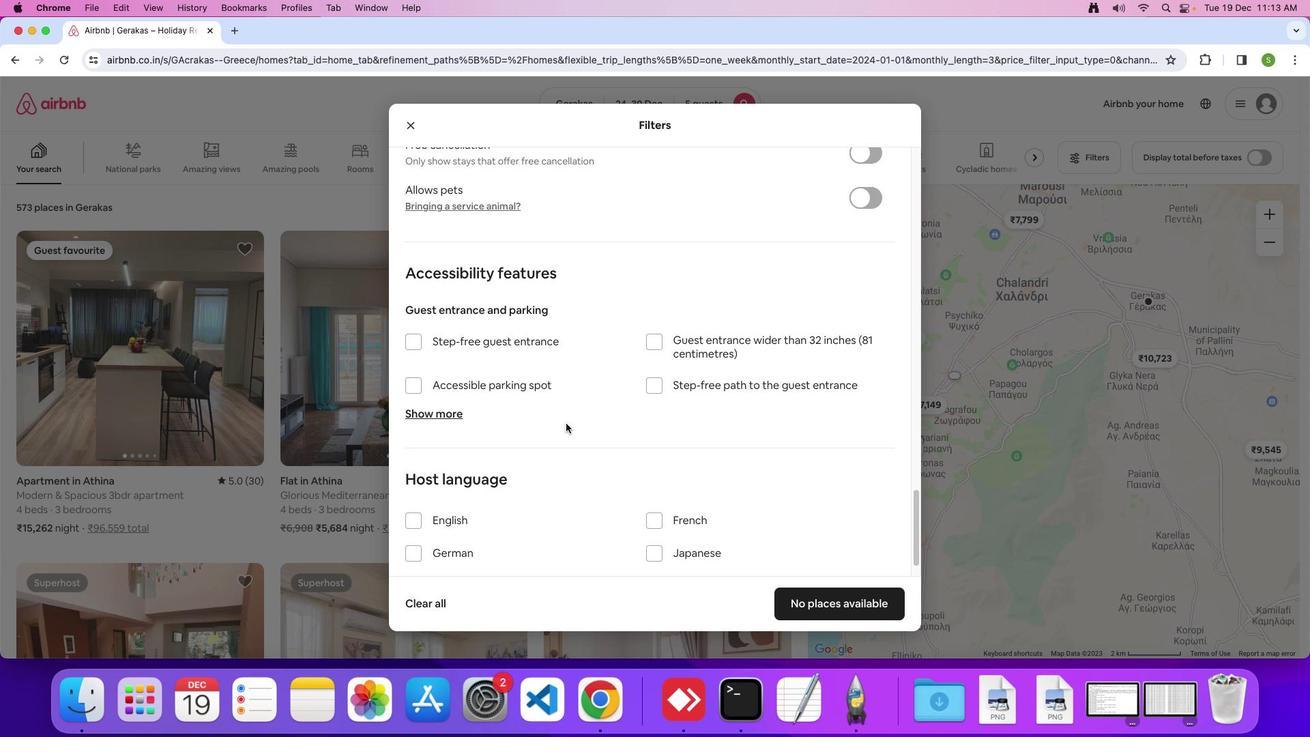 
Action: Mouse scrolled (568, 424) with delta (1, 0)
Screenshot: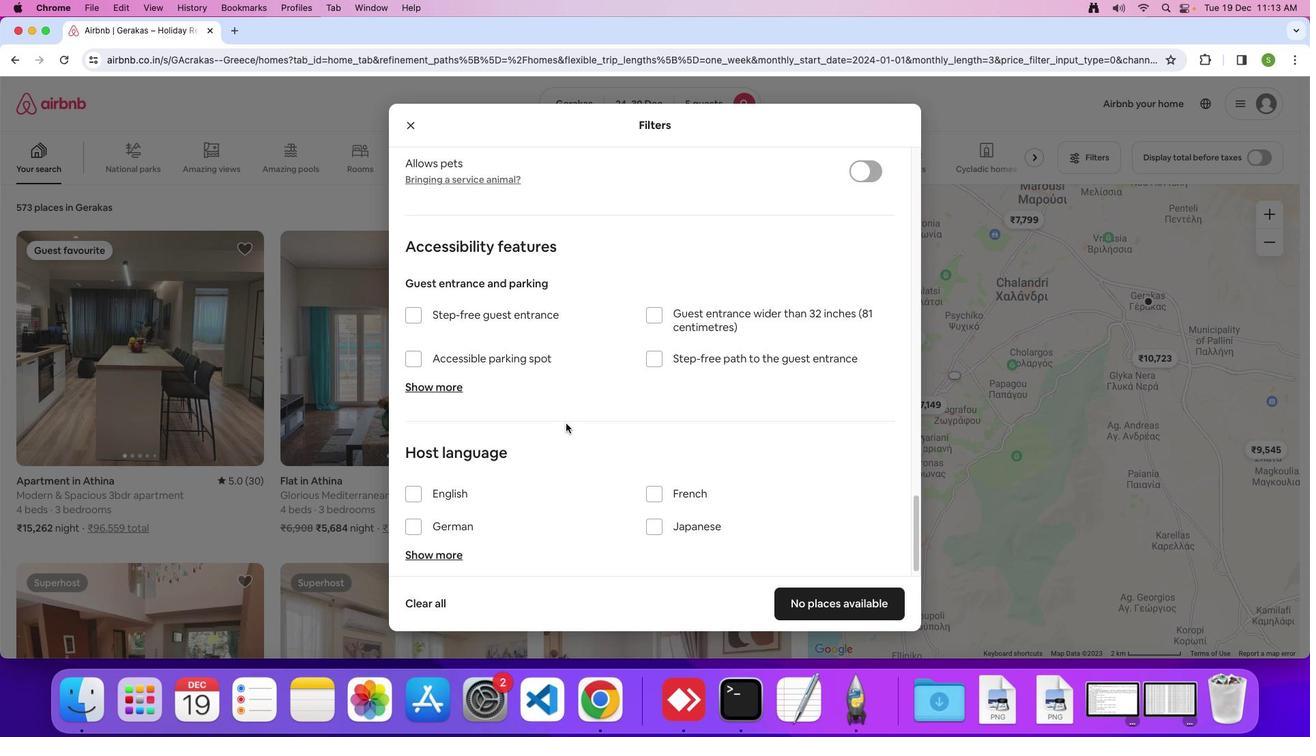 
Action: Mouse scrolled (568, 424) with delta (1, 0)
Screenshot: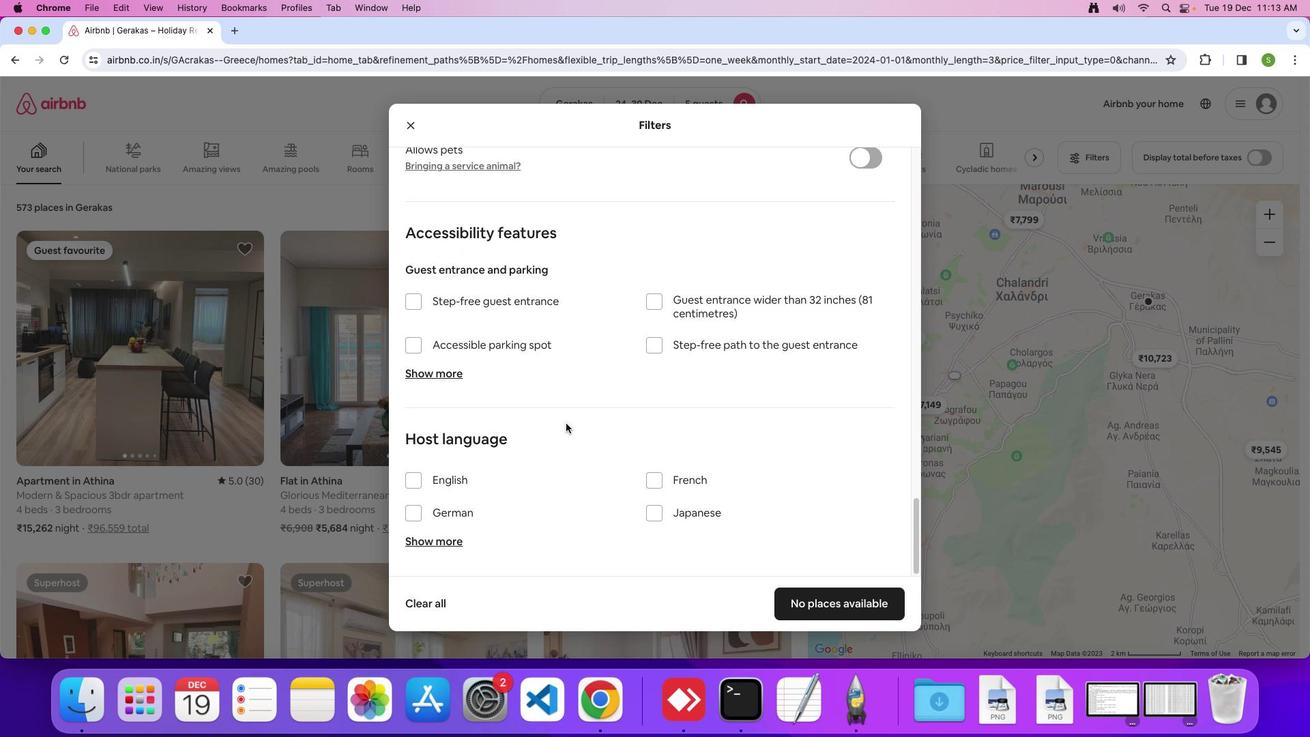
Action: Mouse scrolled (568, 424) with delta (1, 0)
Screenshot: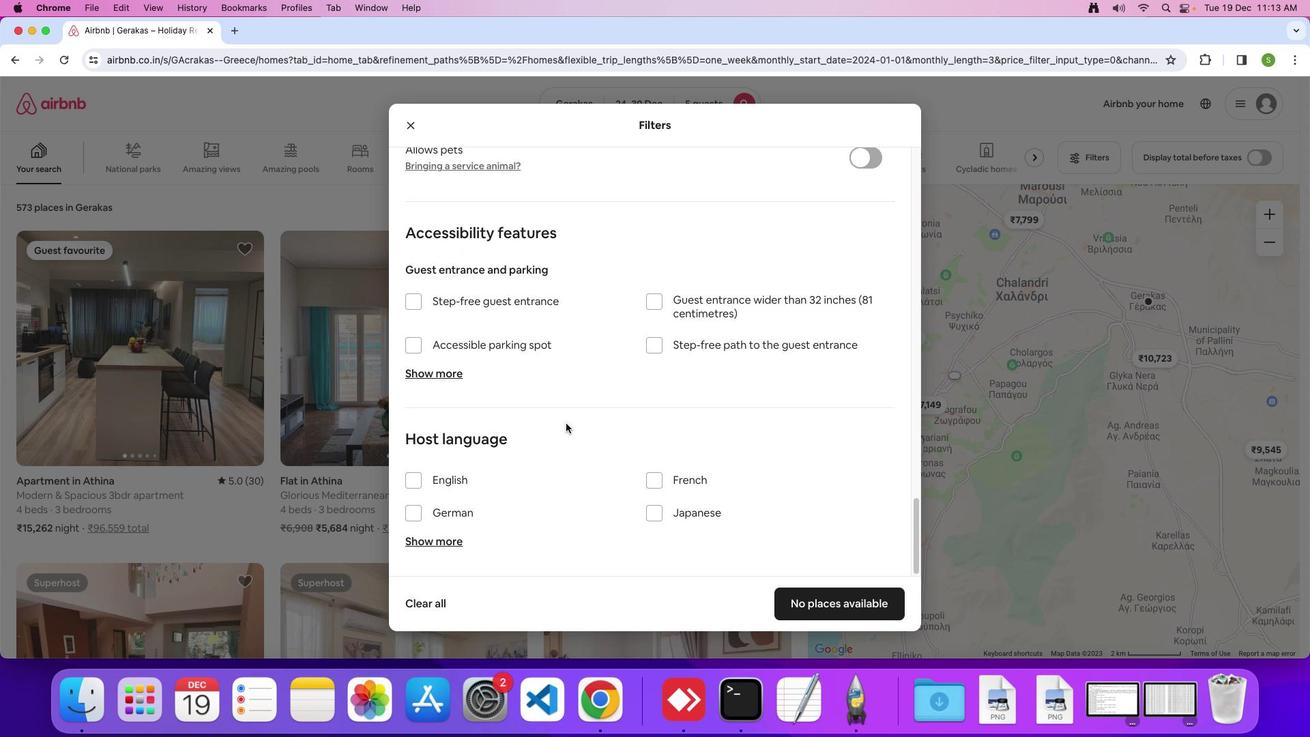 
Action: Mouse scrolled (568, 424) with delta (1, 0)
Screenshot: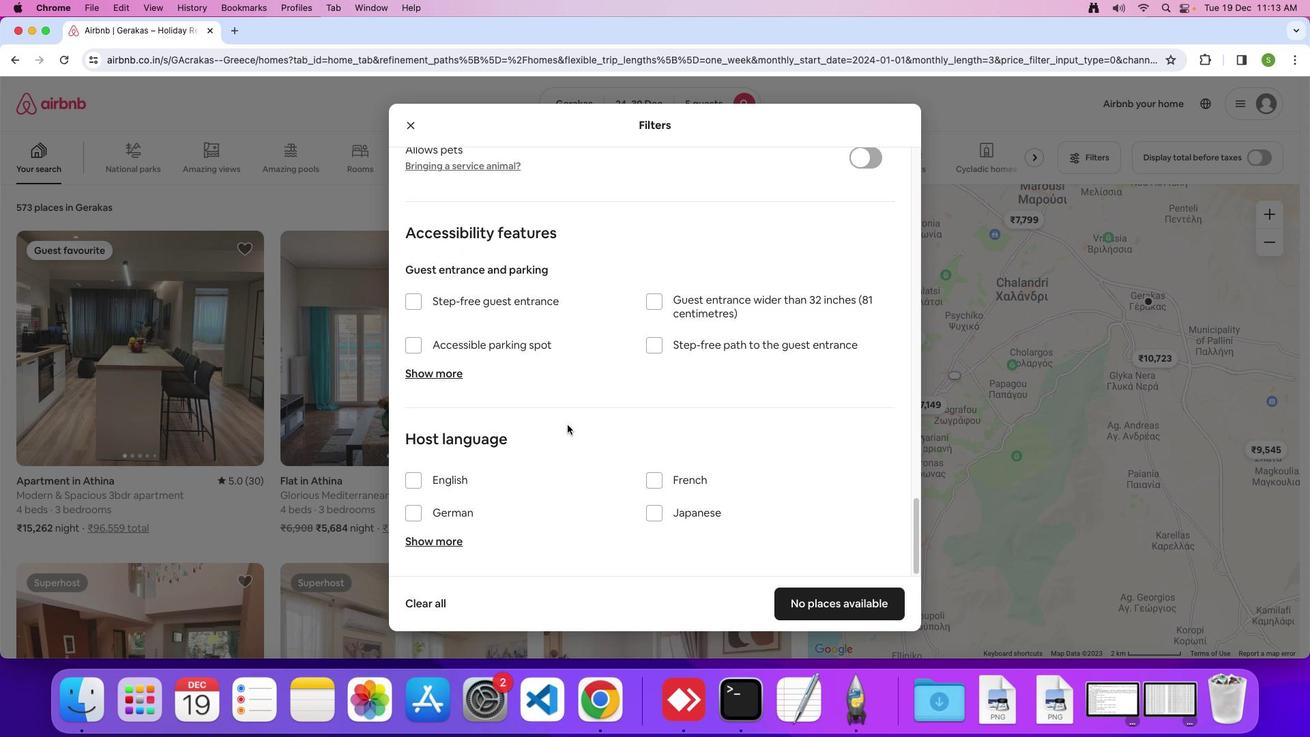 
Action: Mouse moved to (809, 600)
Screenshot: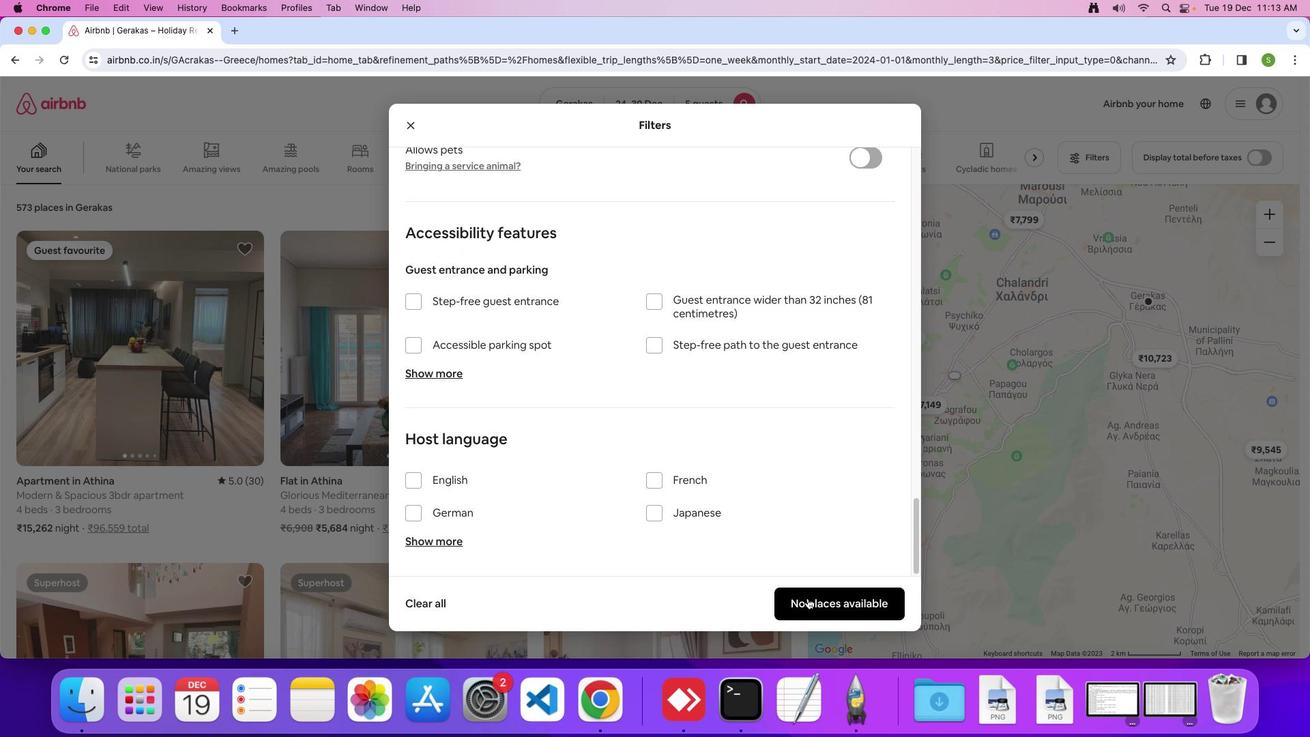 
Action: Mouse pressed left at (809, 600)
Screenshot: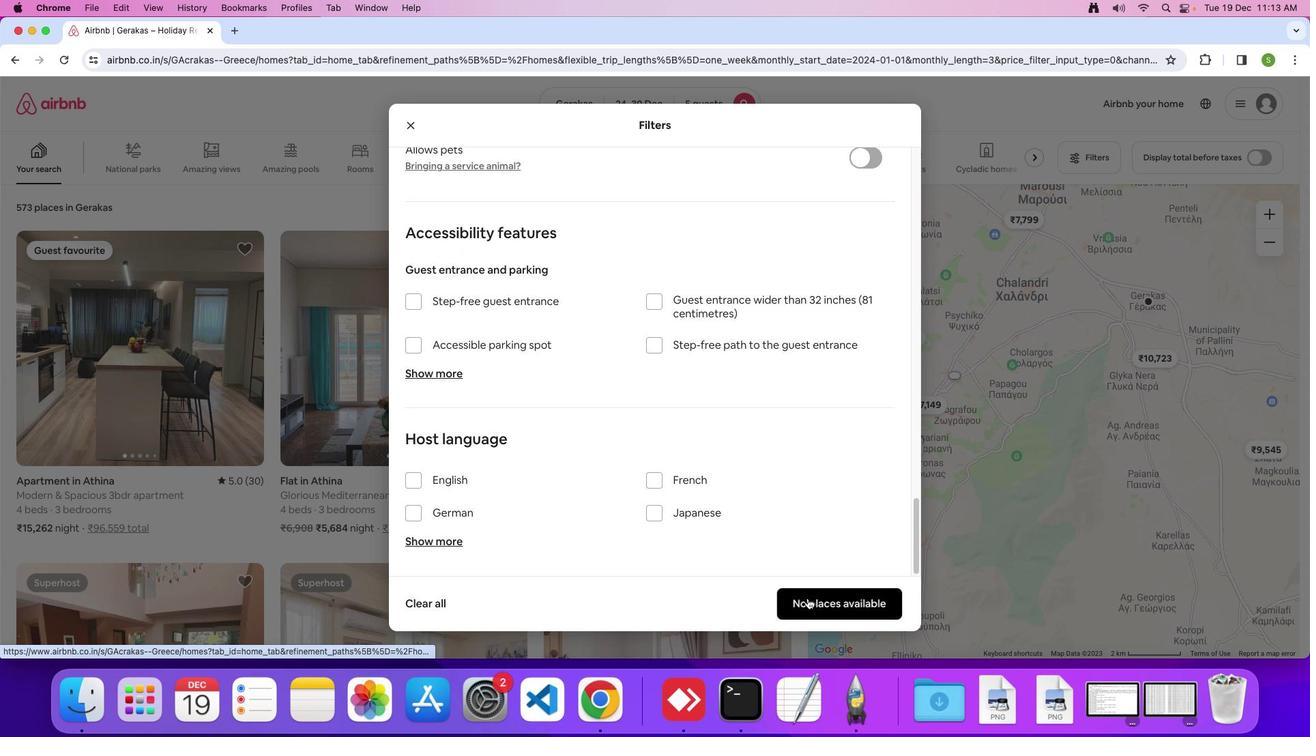 
Action: Mouse moved to (587, 385)
Screenshot: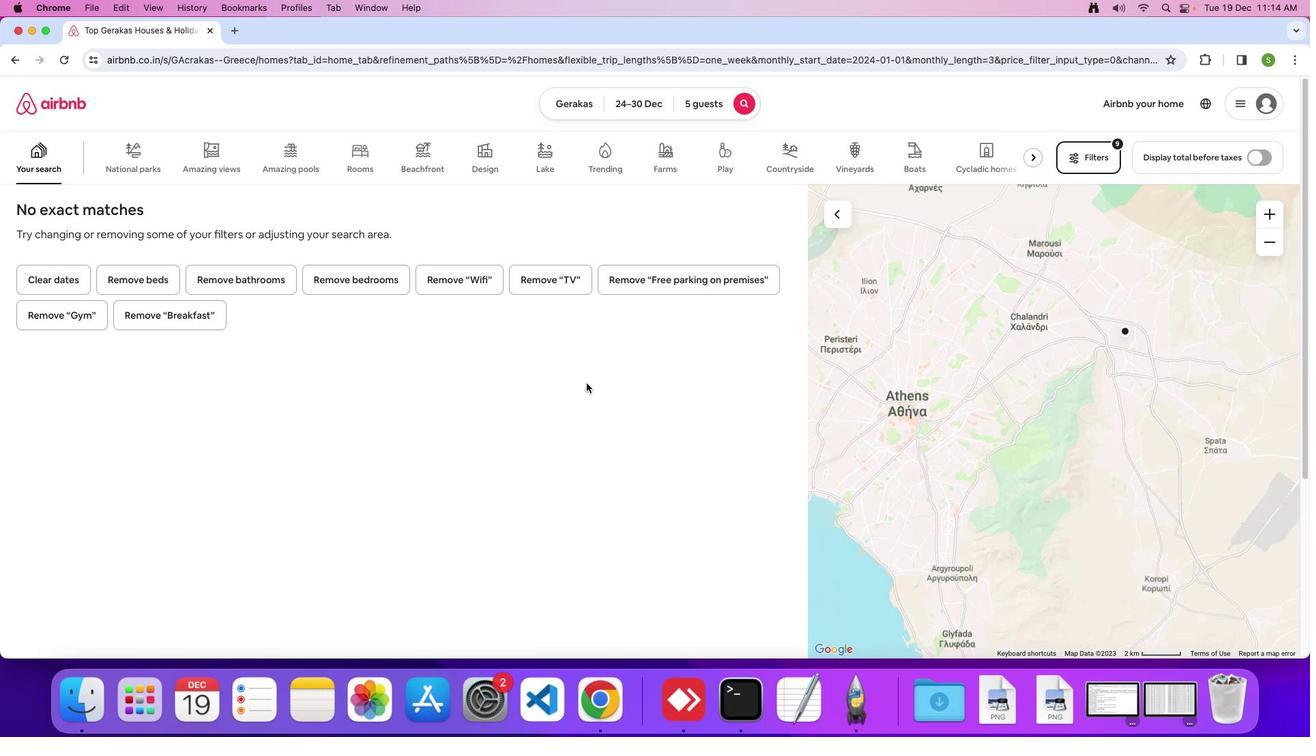 
